 Task: Create new invoice with Date Opened :15-Apr-23, Select Customer: Roadrunner, Terms: Payment Term 1. Make invoice entry for item-1 with Date: 15-Apr-23, Description: Jack Links Beef Jerky Originals_x000D_
, Action: Material, Income Account: Income:Sales, Quantity: 2, Unit Price: 5.6, Discount %: 5. Make entry for item-2 with Date: 15-Apr-23, Description: Lays Classic Large_x000D_
, Action: Material, Income Account: Income:Sales, Quantity: 1, Unit Price: 14.25, Discount %: 10. Make entry for item-3 with Date: 15-Apr-23, Description: Hello Wooden Word Art Decor, Action: Material, Income Account: Income:Sales, Quantity: 1, Unit Price: 15.25, Discount %: 12. Write Notes: Looking forward to serving you again.. Post Invoice with Post Date: 15-Apr-23, Post to Accounts: Assets:Accounts Receivable. Pay / Process Payment with Transaction Date: 15-May-23, Amount: 36.885, Transfer Account: Checking Account. Print Invoice, display notes by going to Option, then go to Display Tab and check Invoice Notes.
Action: Mouse moved to (229, 131)
Screenshot: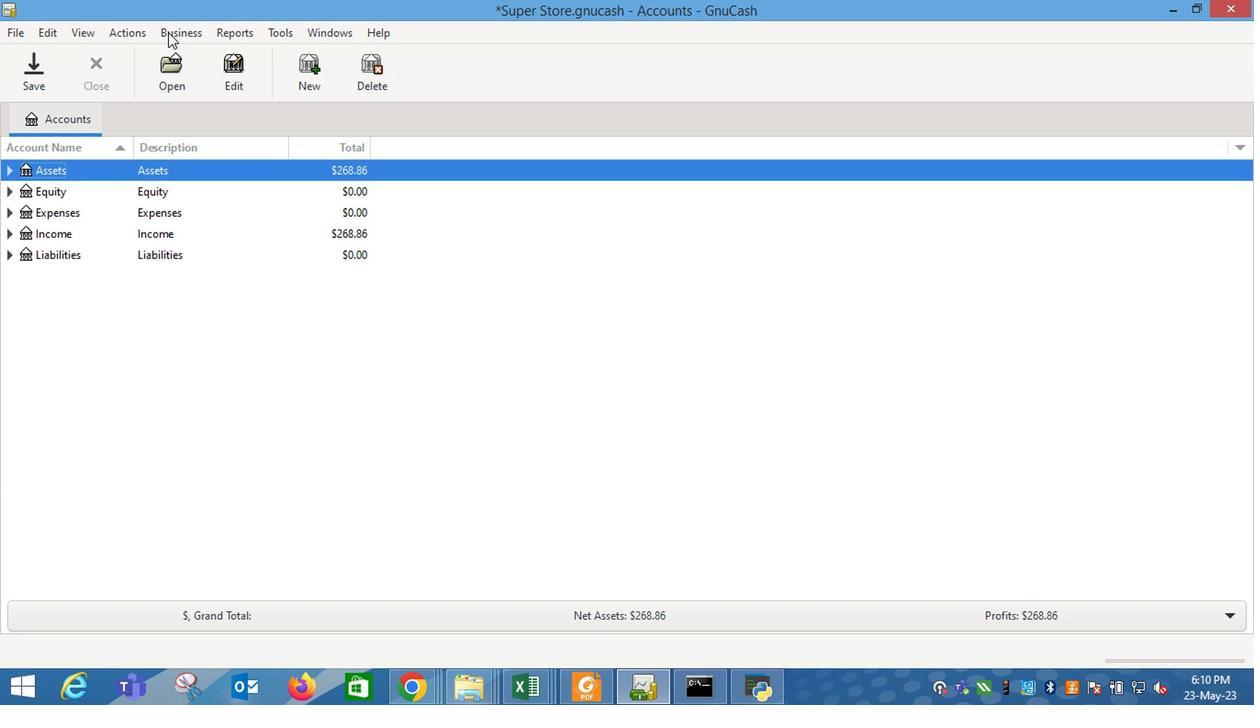 
Action: Mouse pressed left at (229, 131)
Screenshot: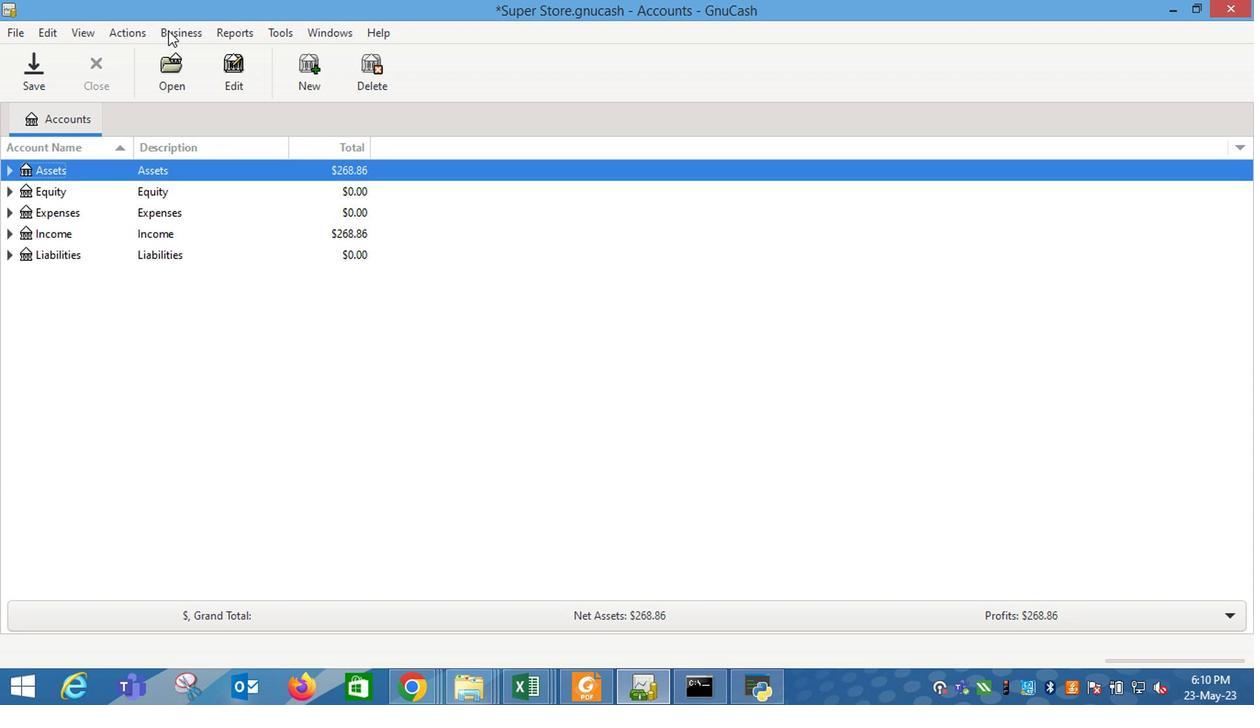 
Action: Mouse moved to (389, 199)
Screenshot: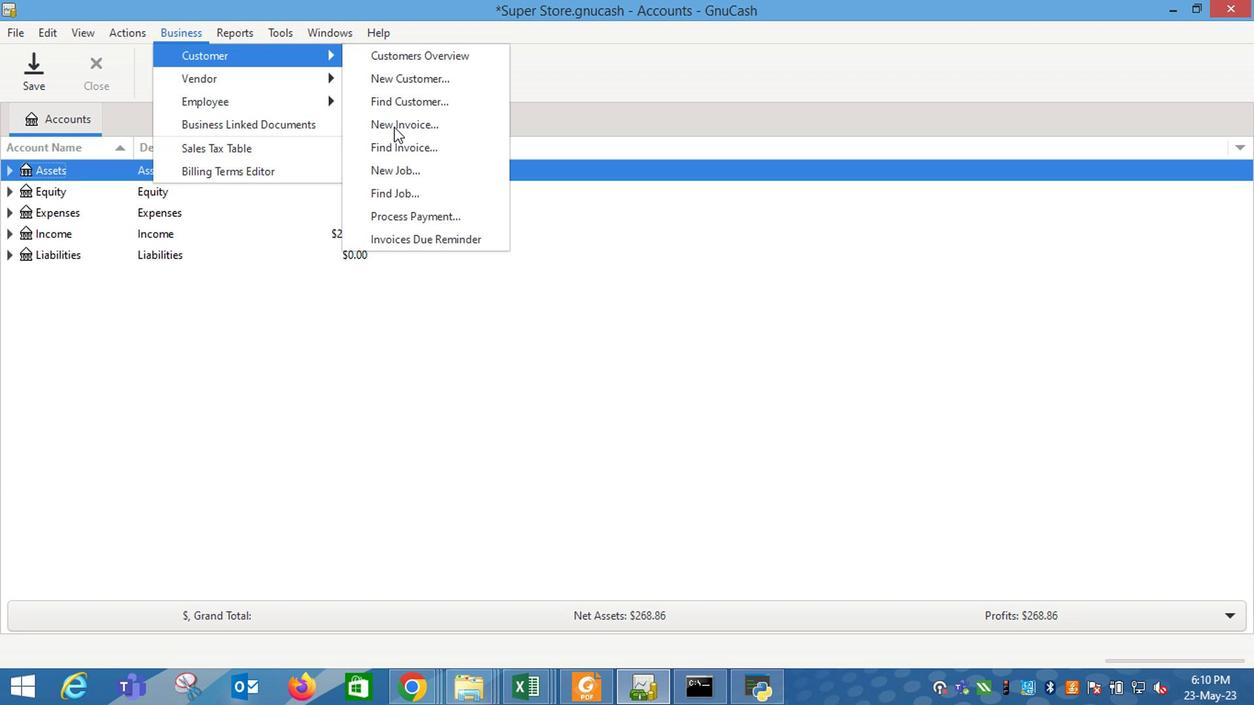 
Action: Mouse pressed left at (389, 199)
Screenshot: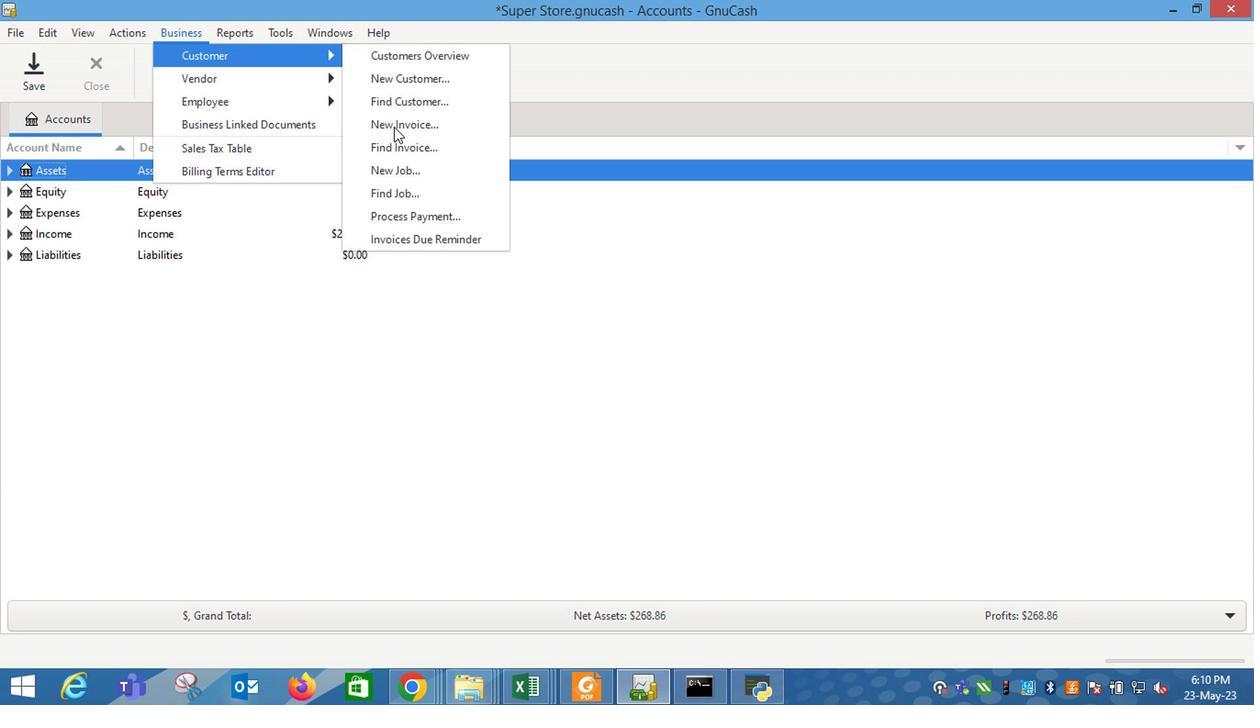 
Action: Mouse moved to (648, 310)
Screenshot: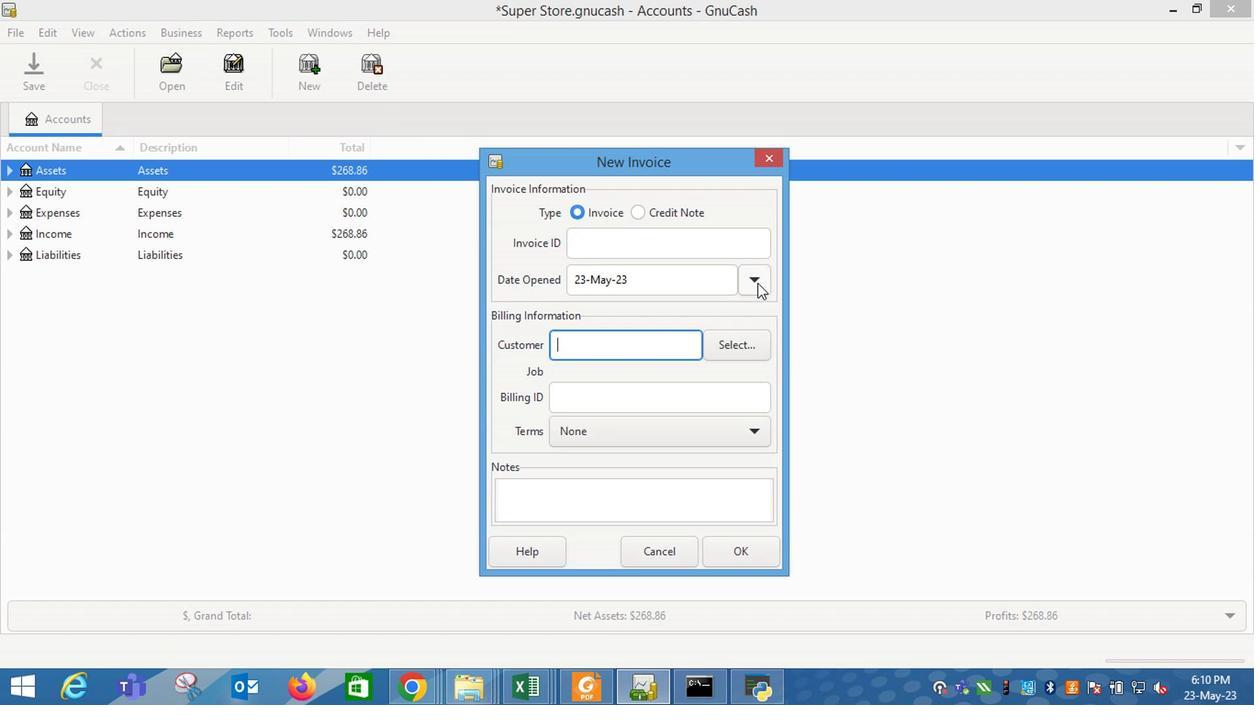 
Action: Mouse pressed left at (648, 310)
Screenshot: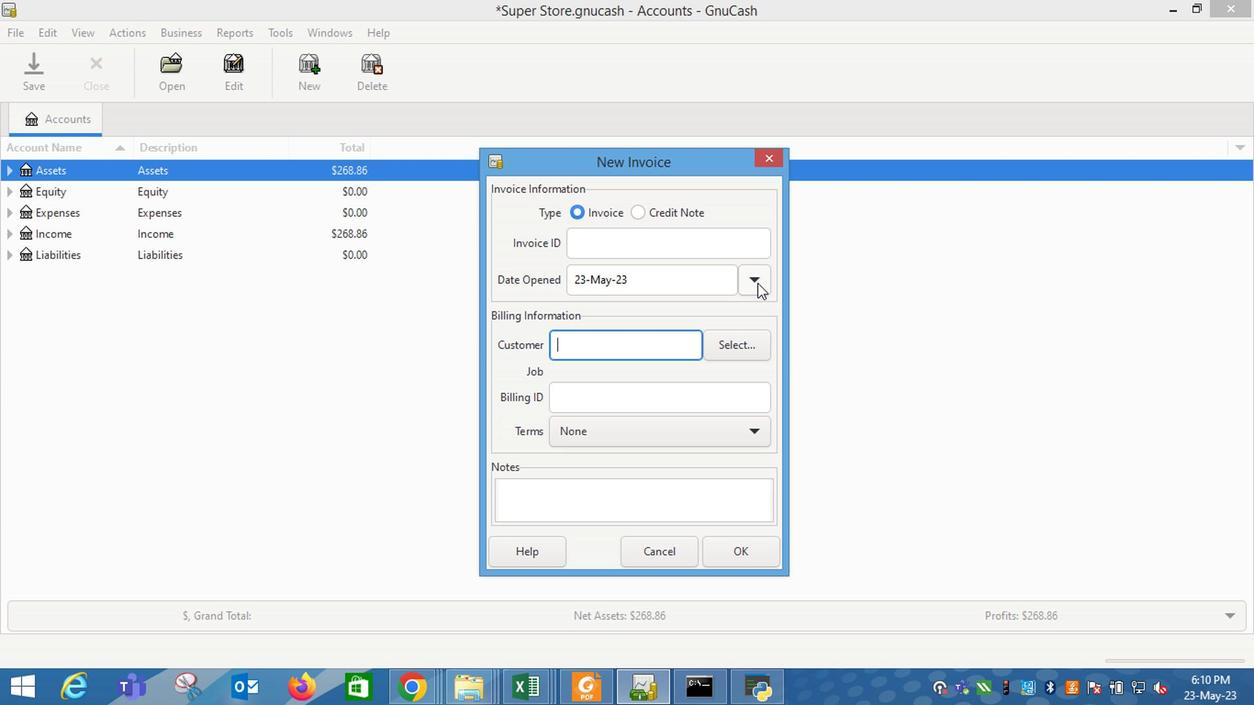 
Action: Mouse moved to (544, 325)
Screenshot: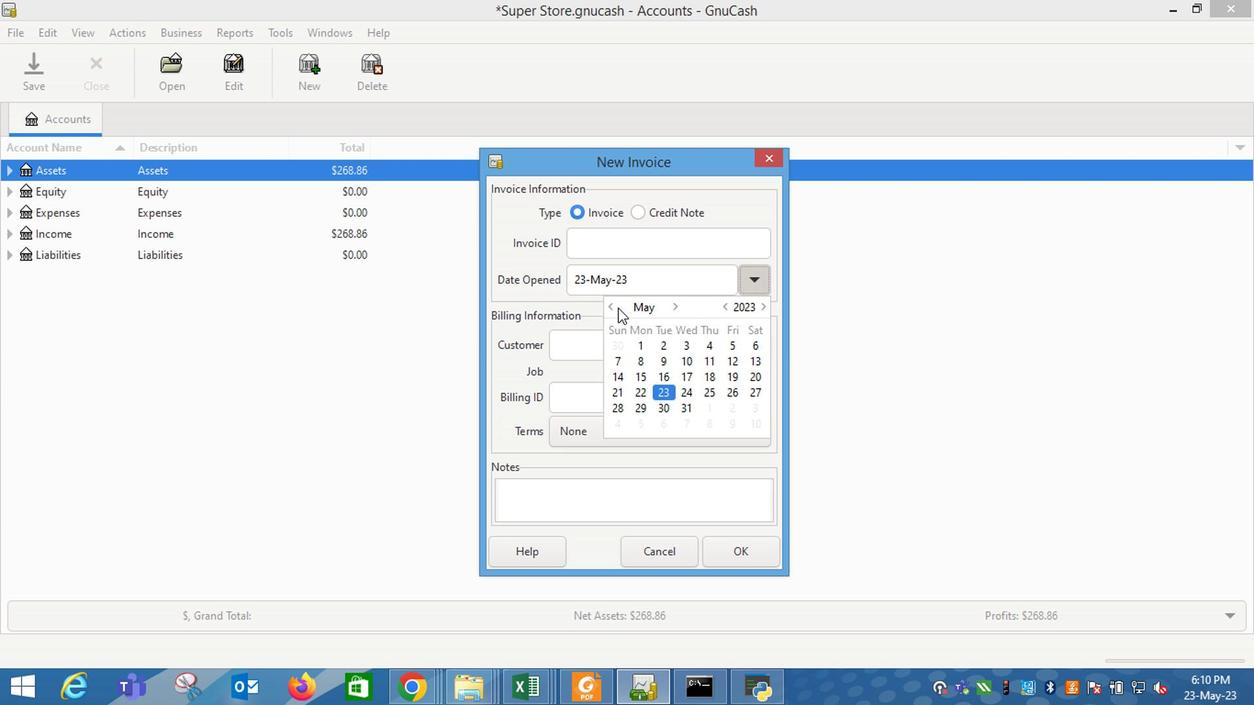 
Action: Mouse pressed left at (544, 325)
Screenshot: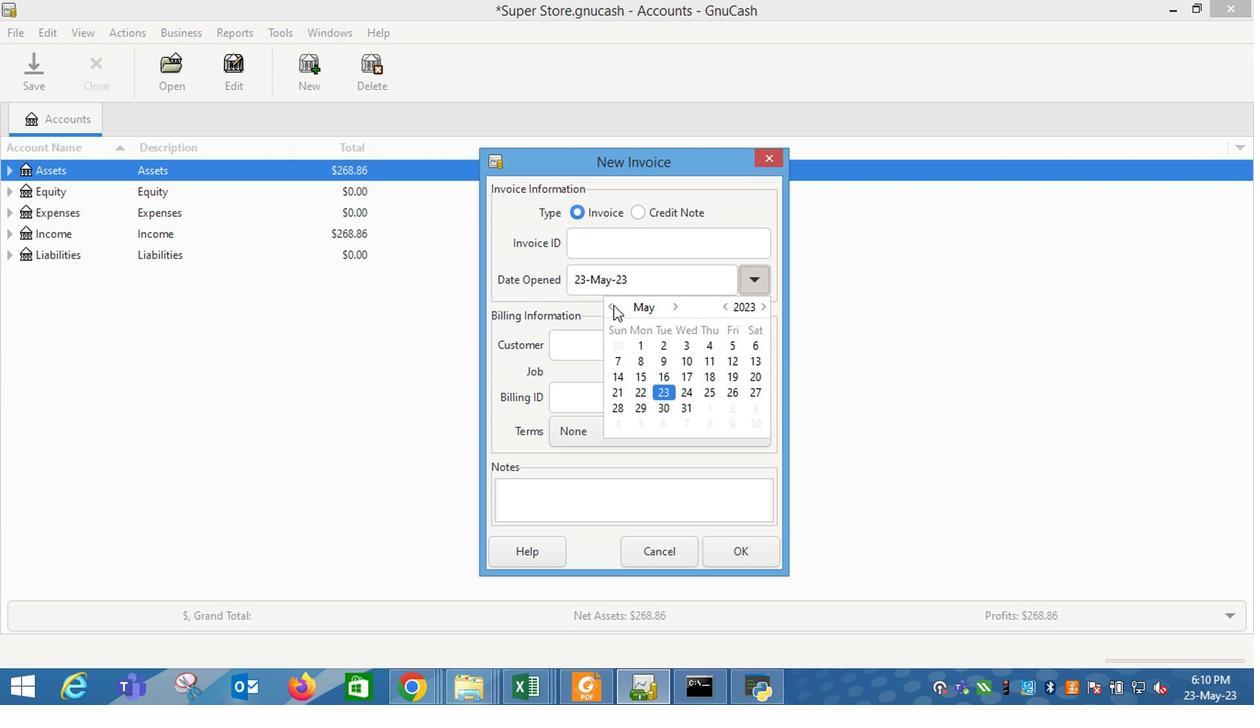 
Action: Mouse moved to (650, 380)
Screenshot: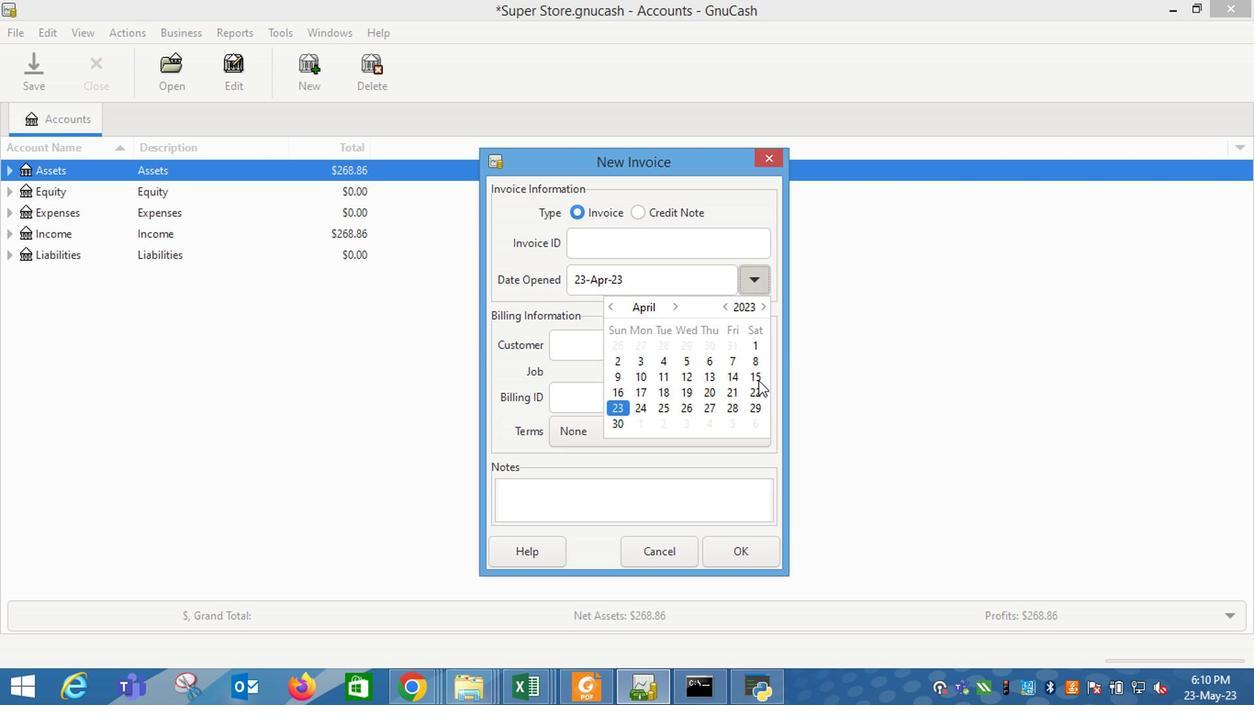 
Action: Mouse pressed left at (650, 380)
Screenshot: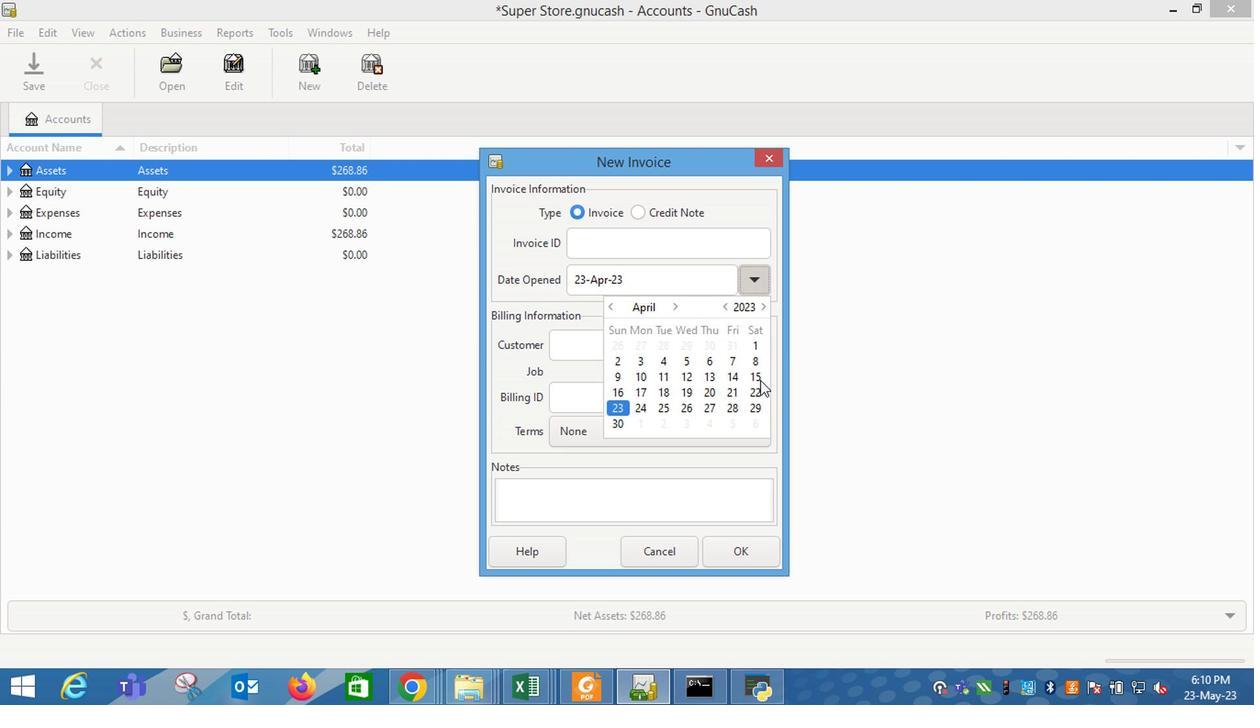 
Action: Mouse moved to (510, 389)
Screenshot: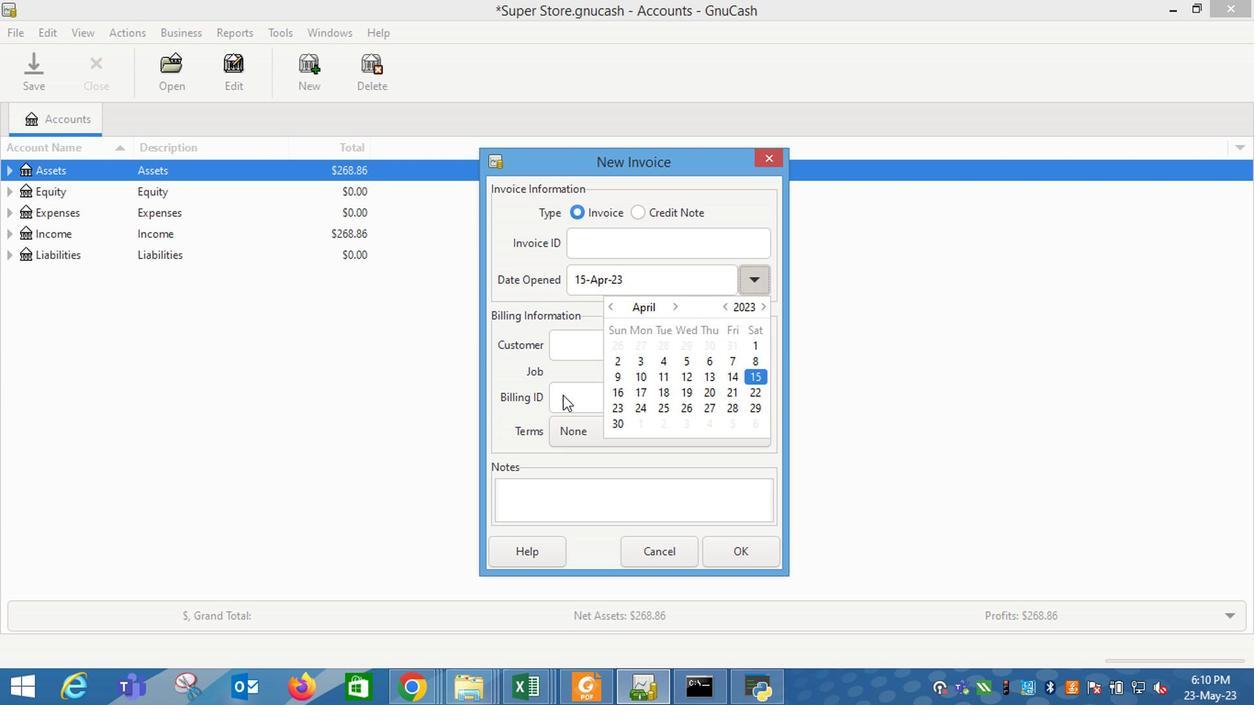 
Action: Mouse pressed left at (510, 389)
Screenshot: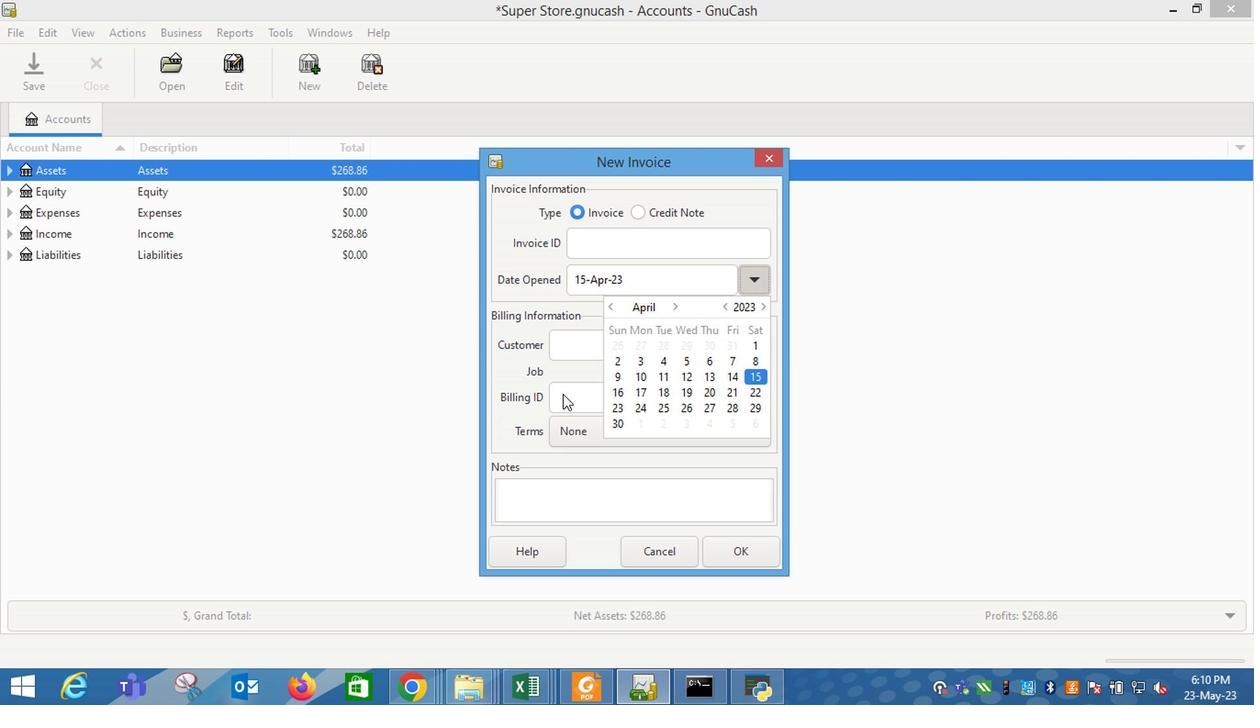 
Action: Mouse moved to (516, 354)
Screenshot: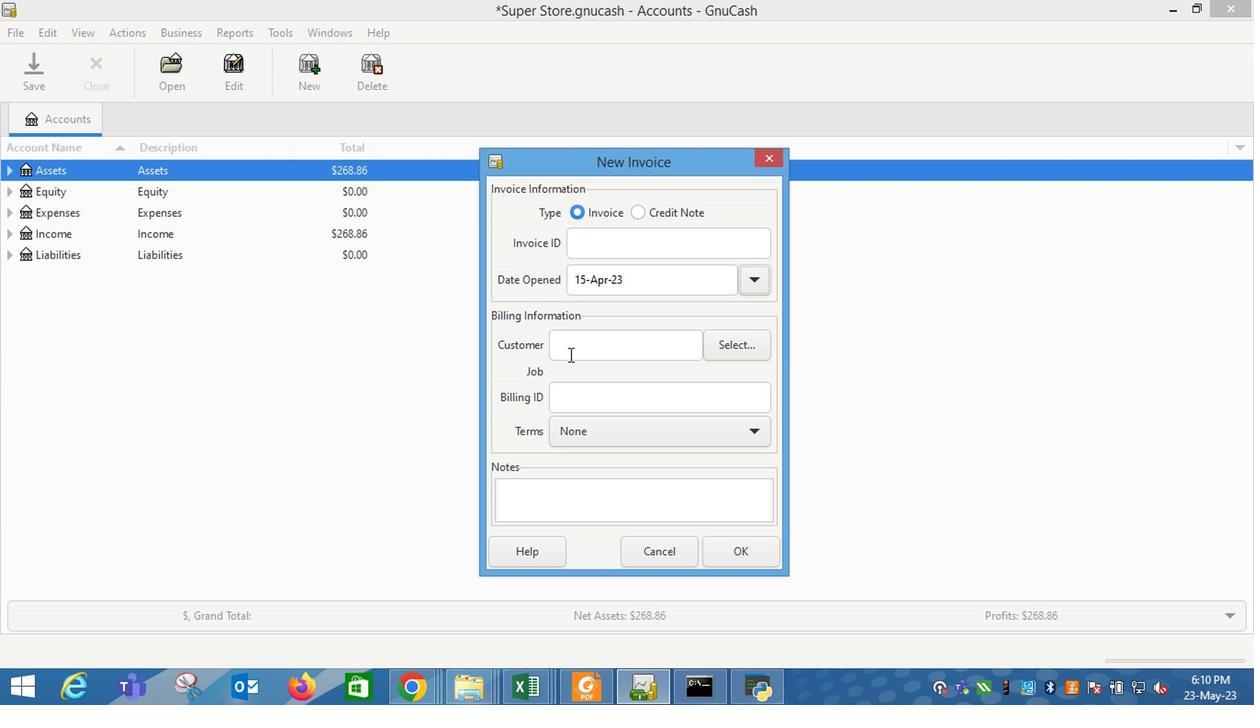 
Action: Mouse pressed left at (516, 354)
Screenshot: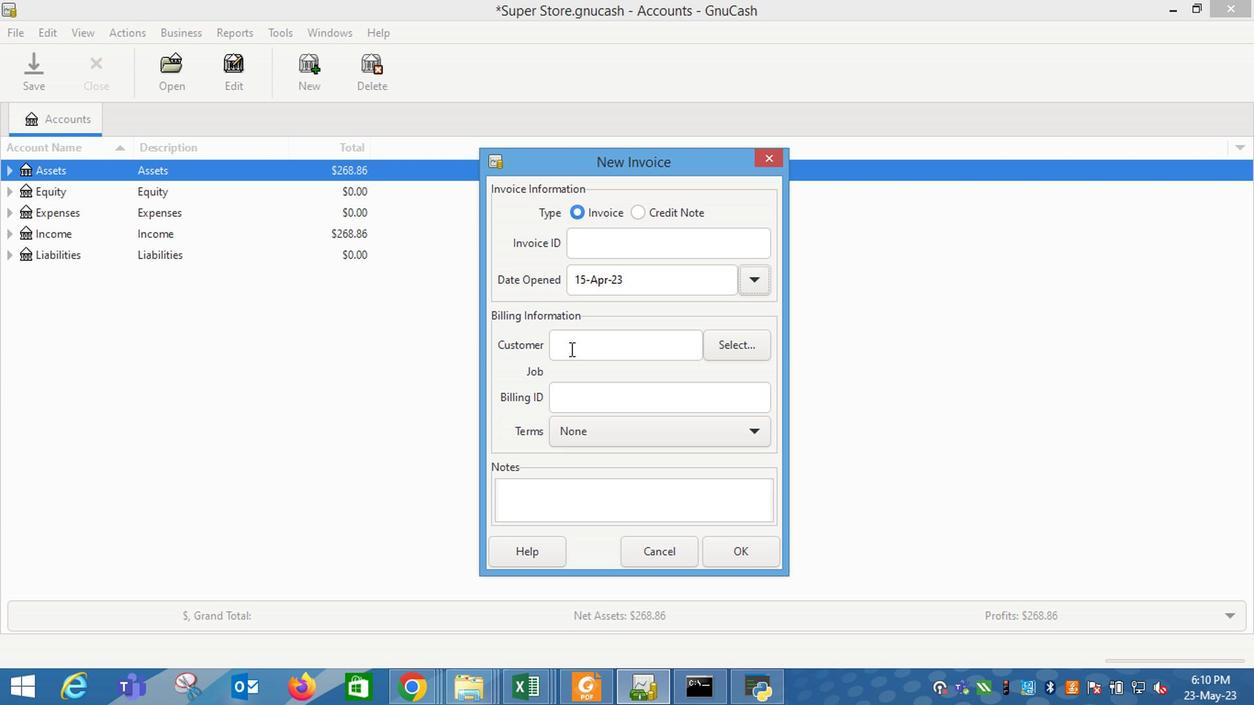
Action: Key pressed road
Screenshot: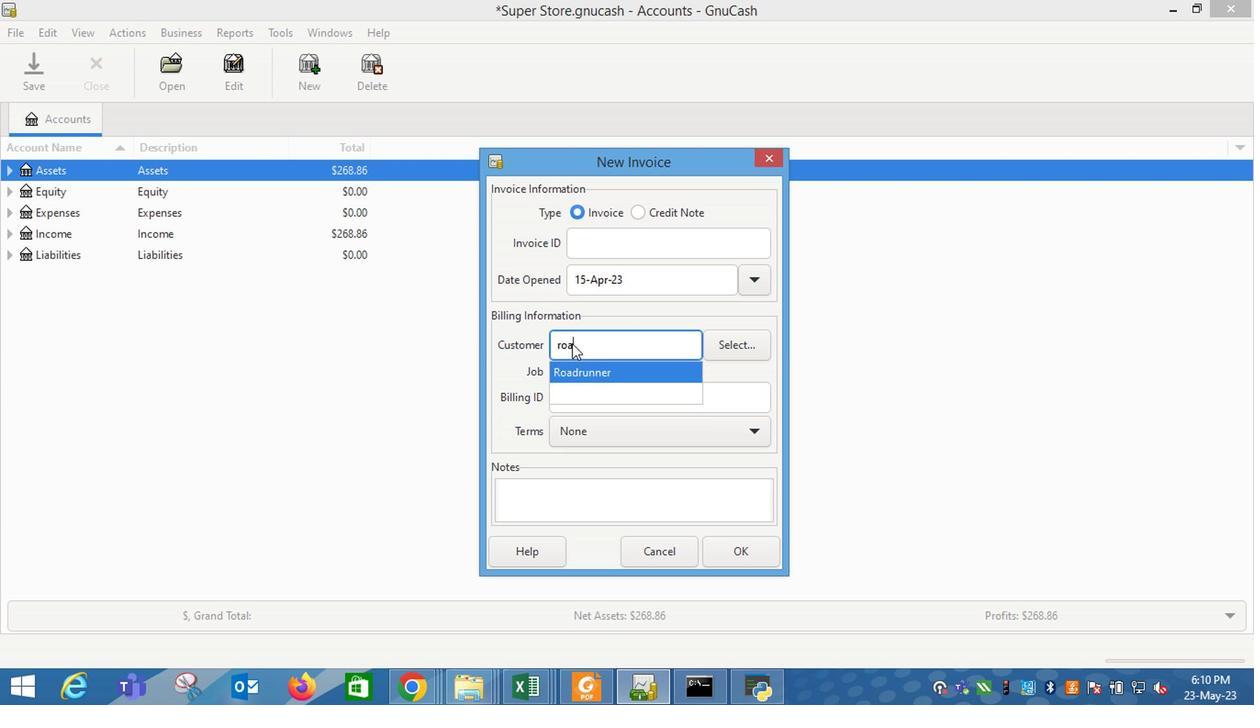 
Action: Mouse moved to (519, 374)
Screenshot: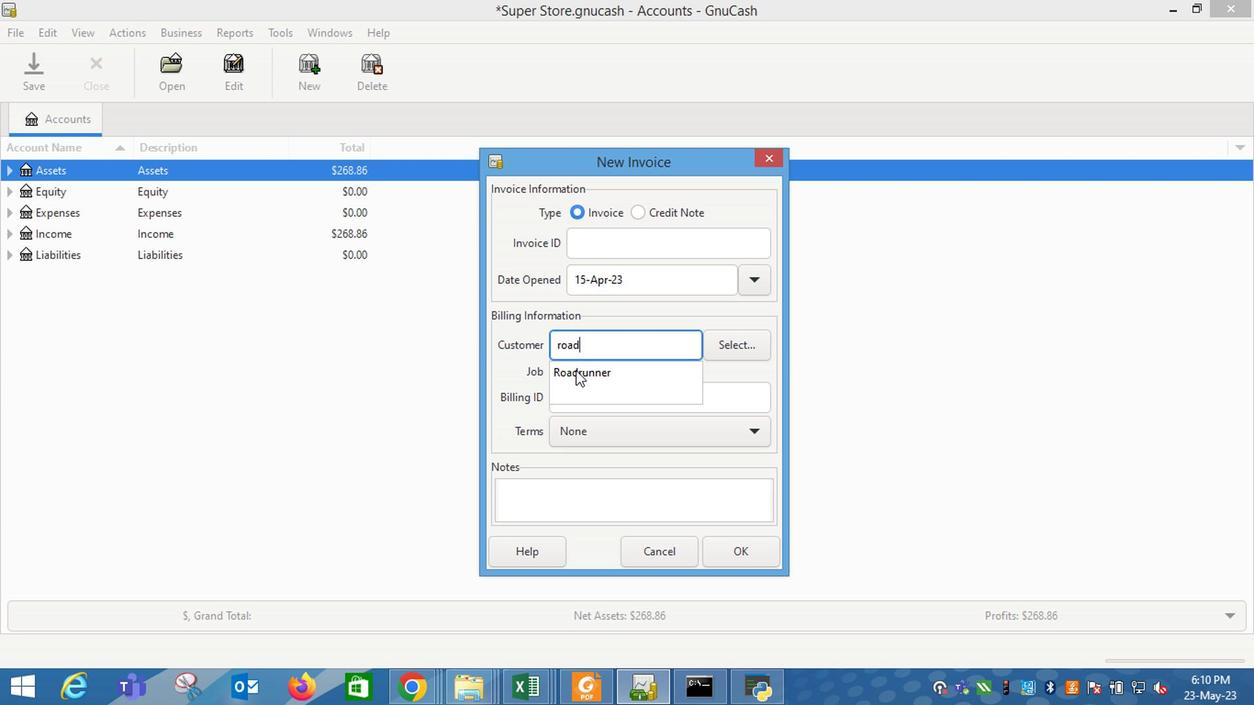 
Action: Mouse pressed left at (519, 374)
Screenshot: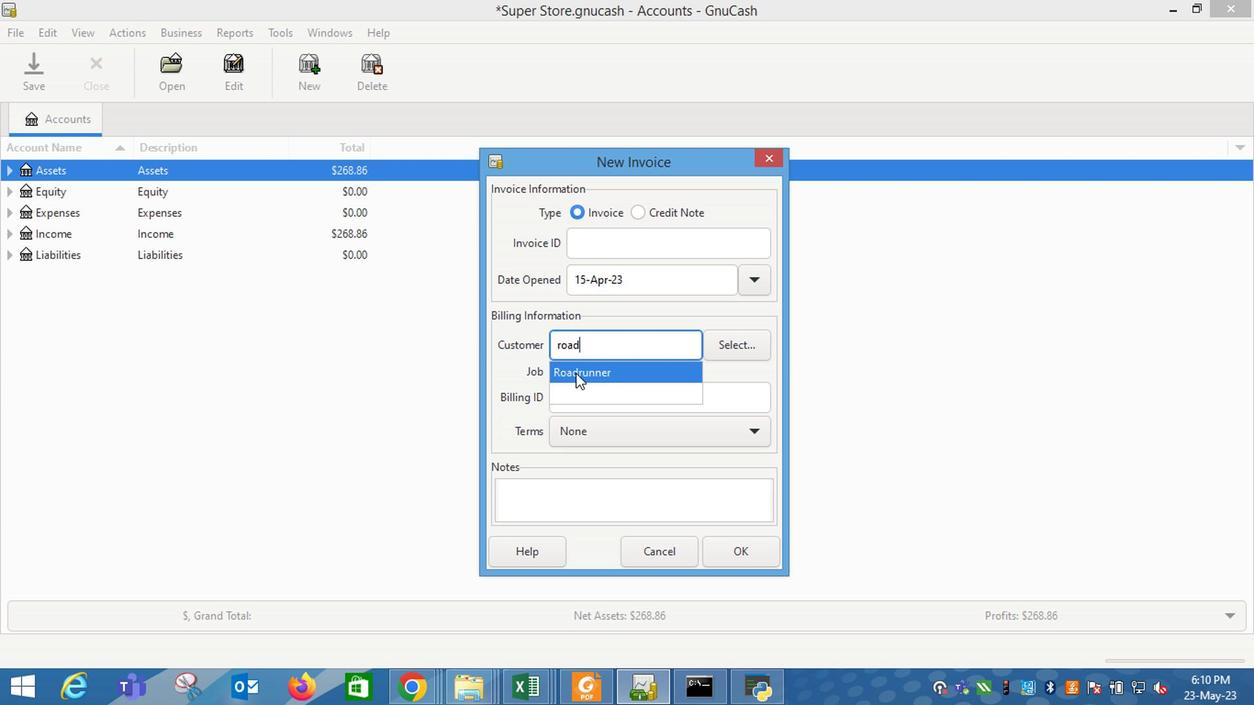 
Action: Mouse moved to (582, 424)
Screenshot: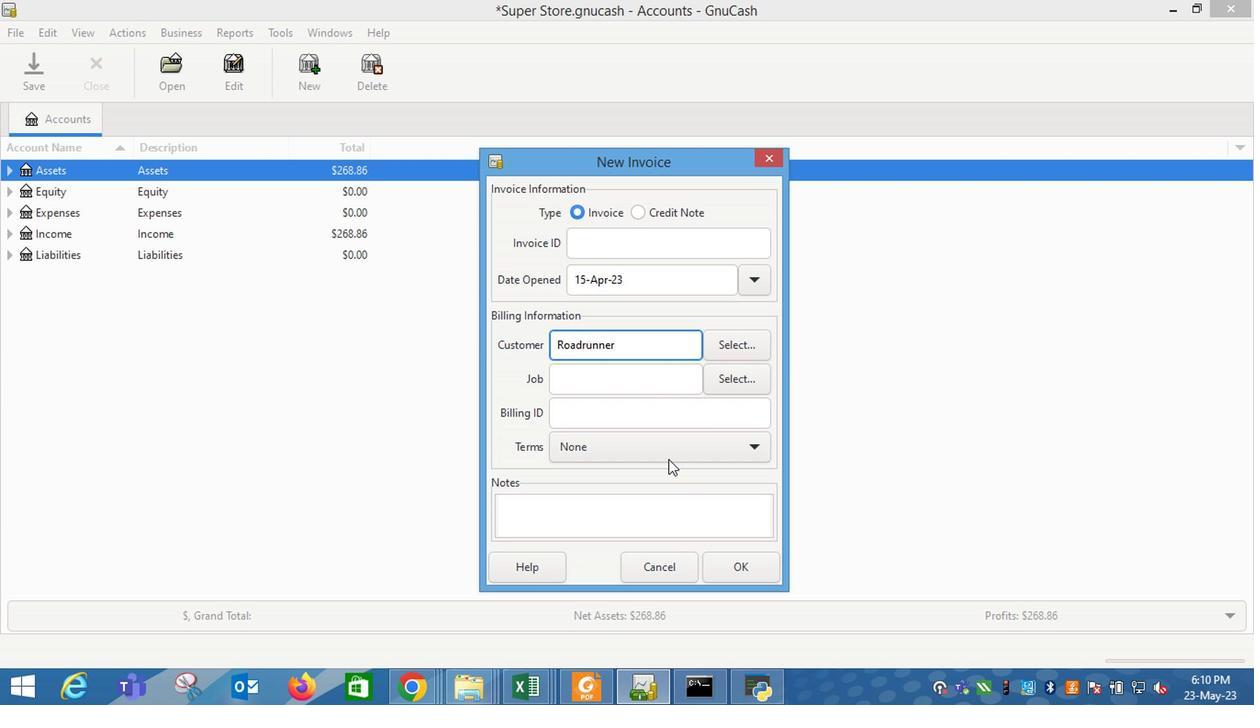 
Action: Mouse pressed left at (582, 424)
Screenshot: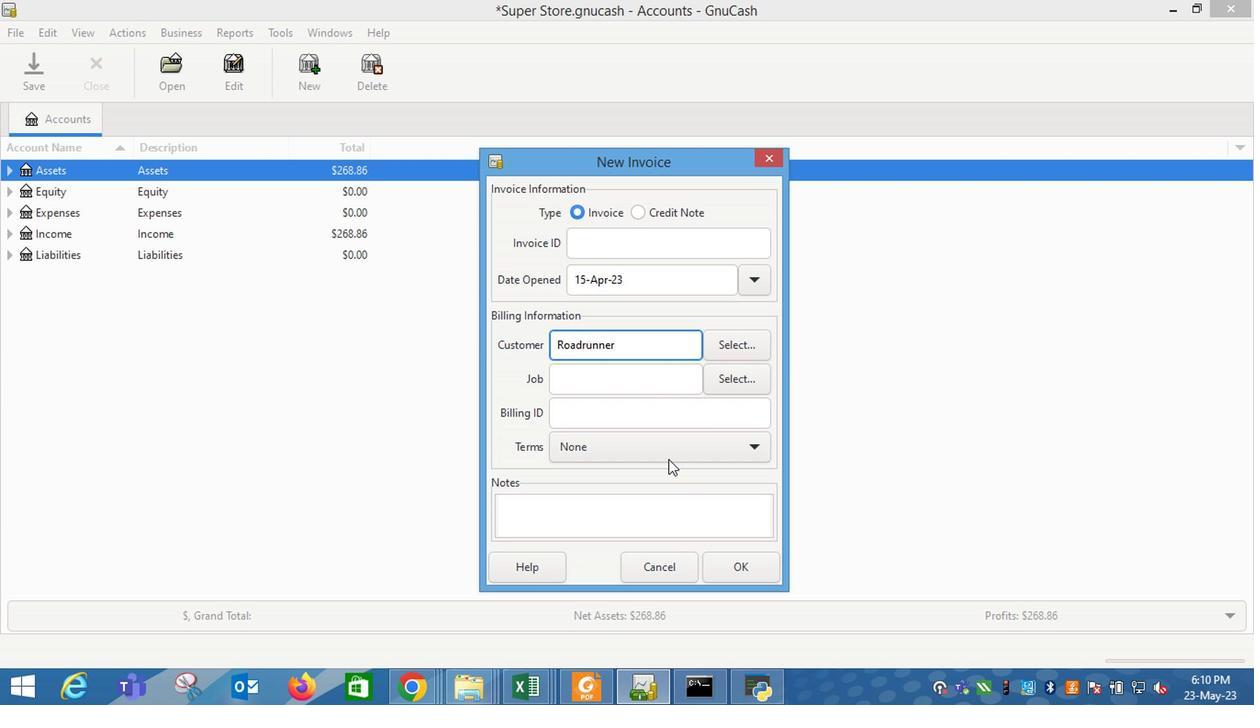 
Action: Mouse moved to (555, 455)
Screenshot: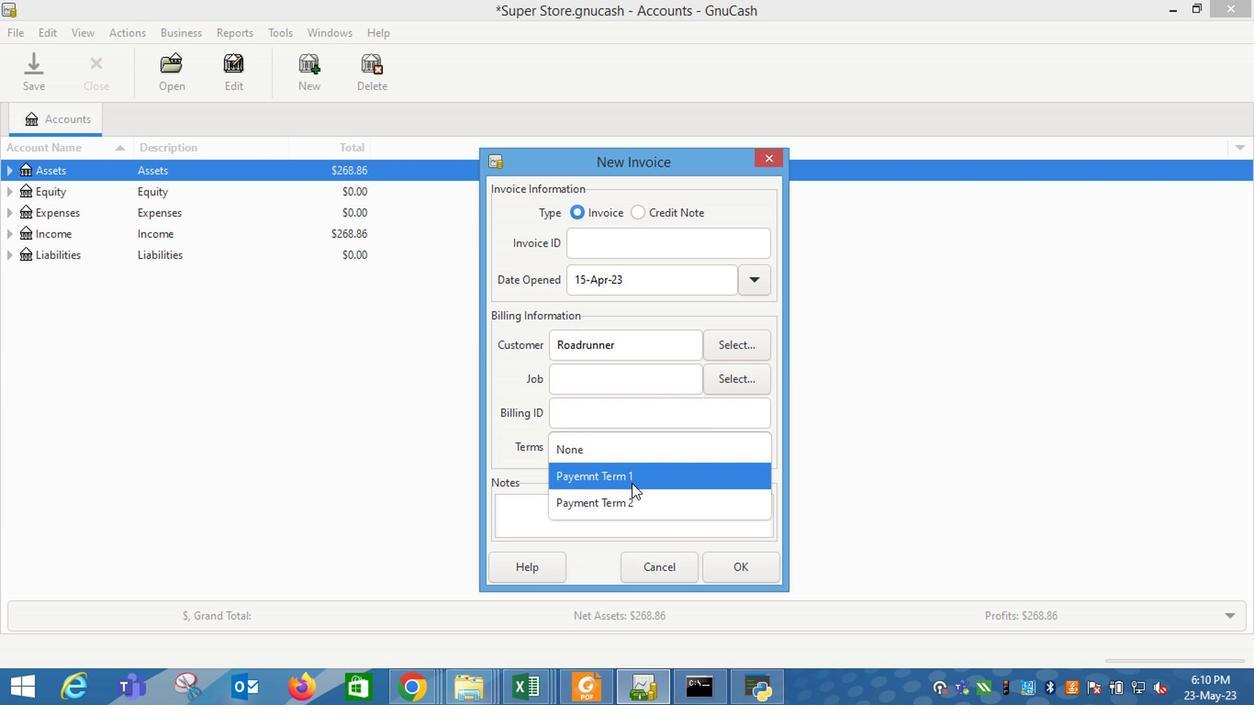 
Action: Mouse pressed left at (555, 455)
Screenshot: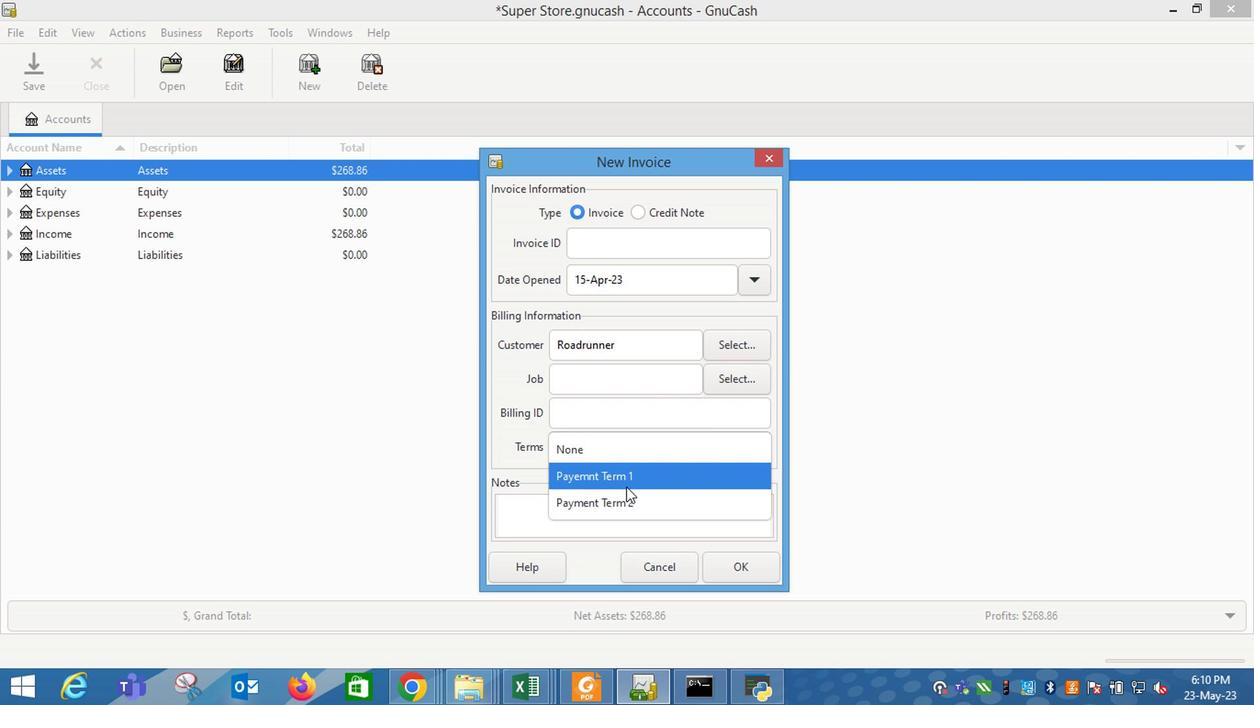 
Action: Mouse moved to (626, 514)
Screenshot: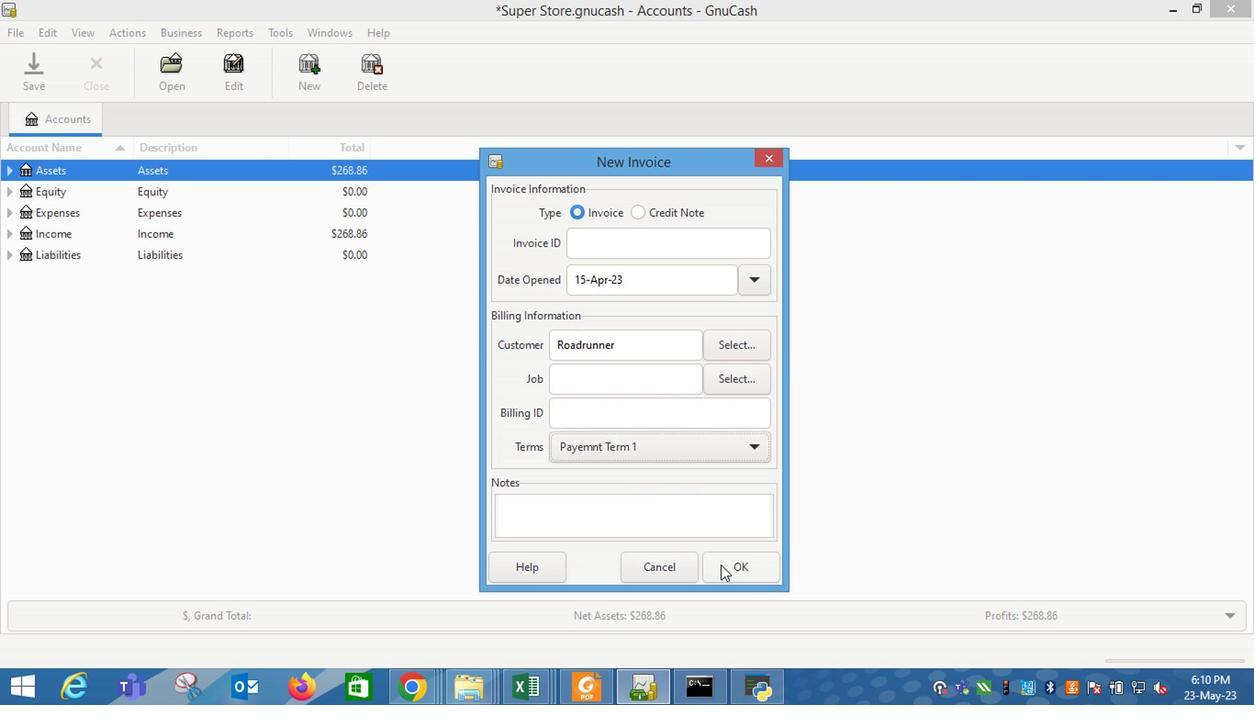 
Action: Mouse pressed left at (626, 514)
Screenshot: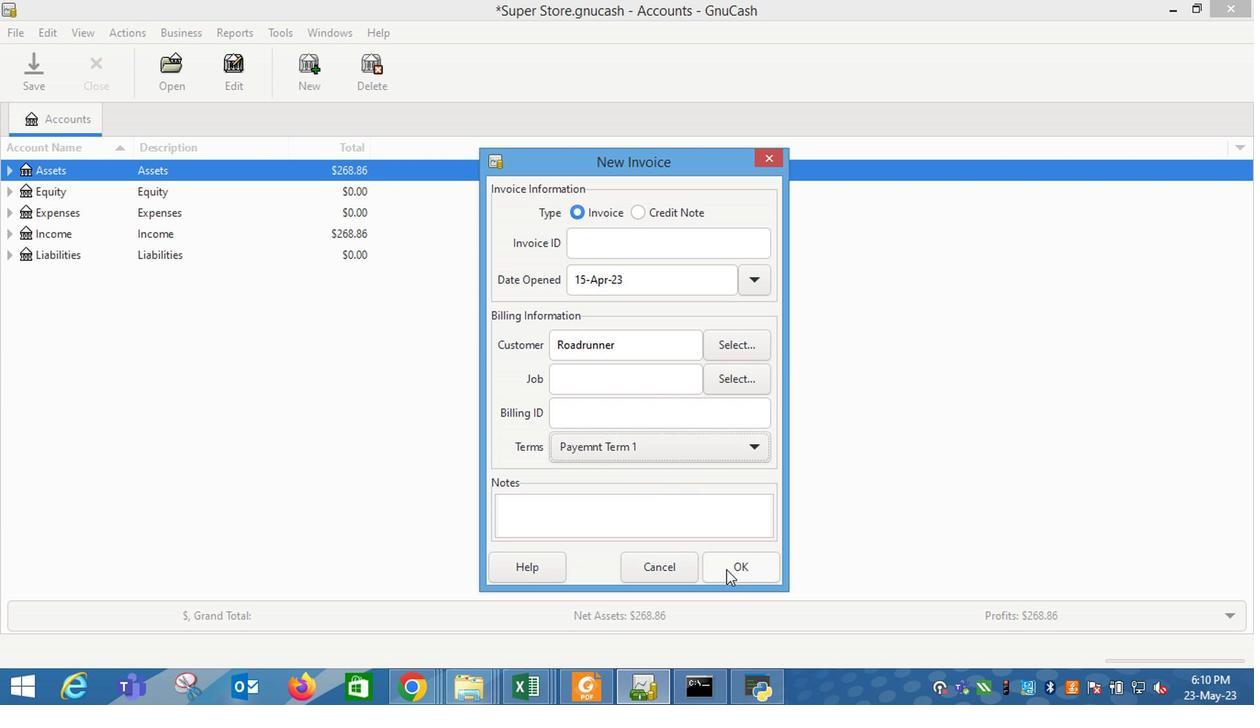 
Action: Mouse moved to (175, 367)
Screenshot: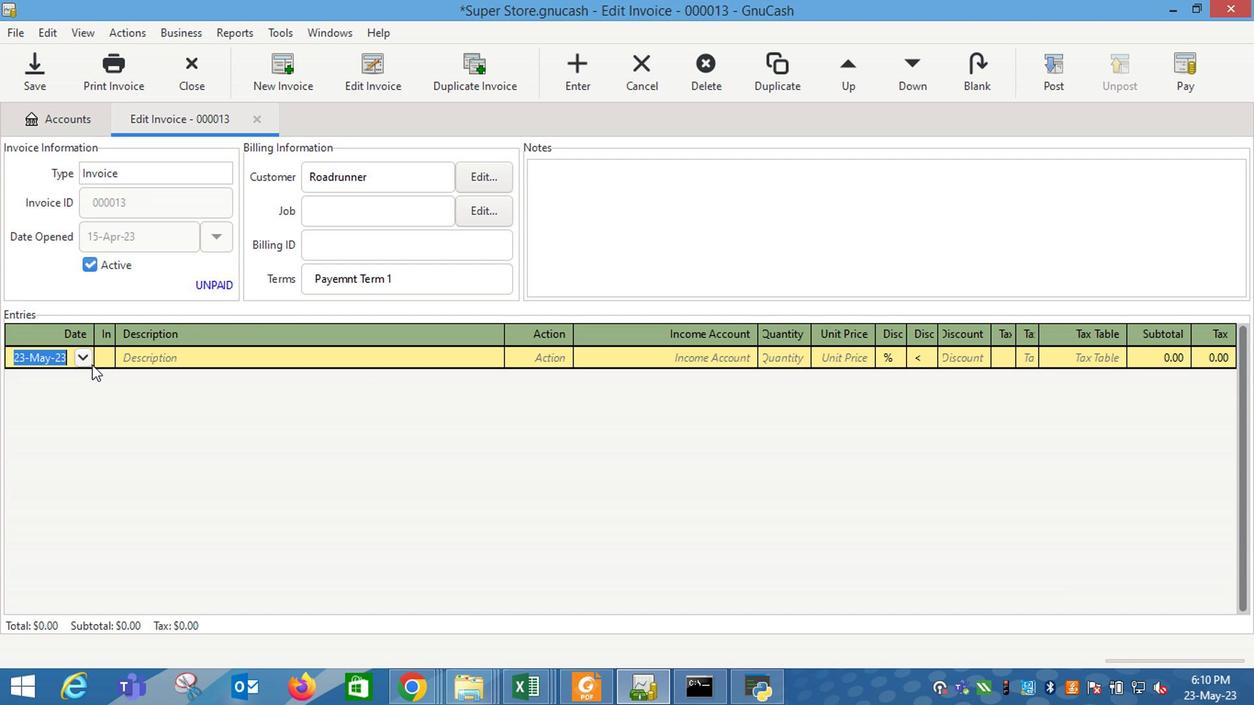 
Action: Mouse pressed left at (175, 367)
Screenshot: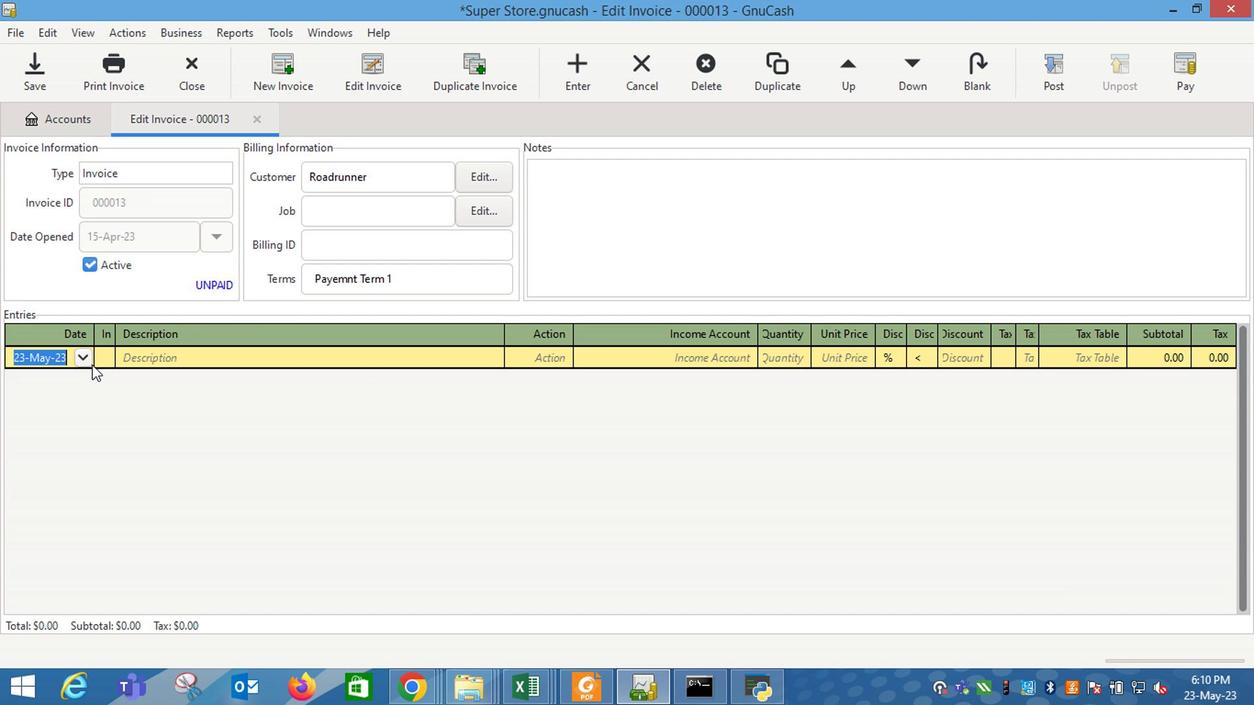 
Action: Mouse moved to (121, 380)
Screenshot: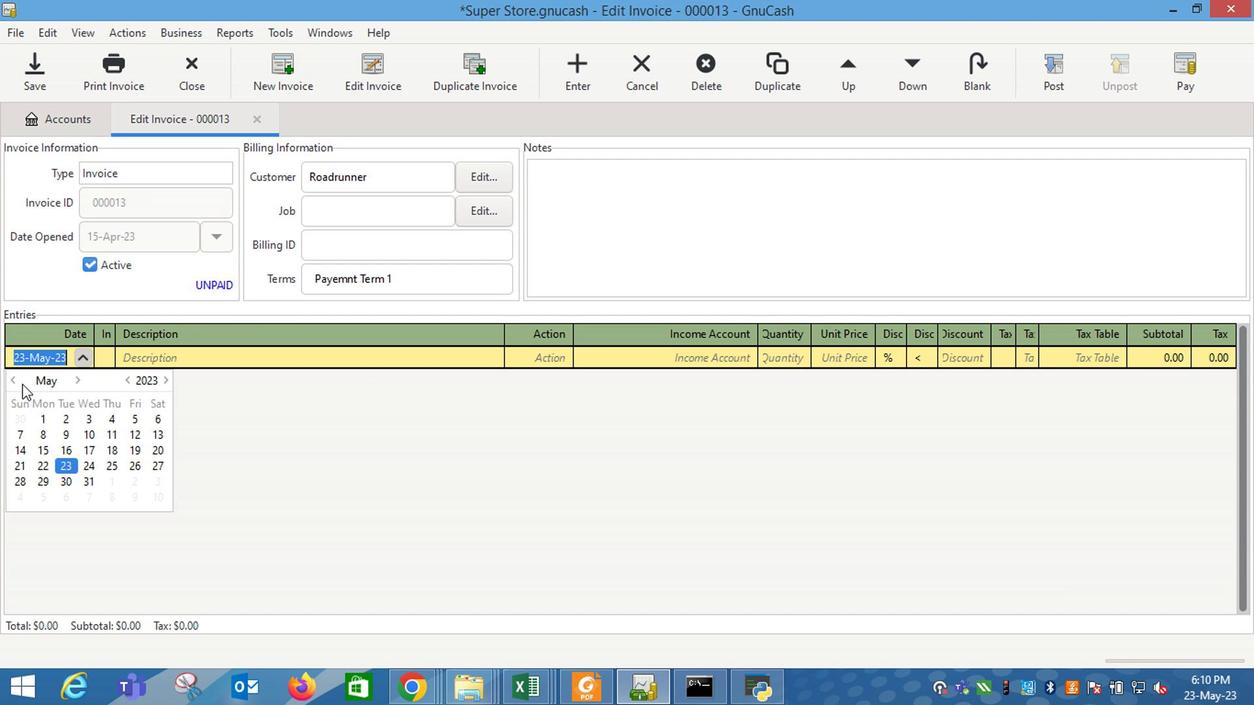 
Action: Mouse pressed left at (121, 380)
Screenshot: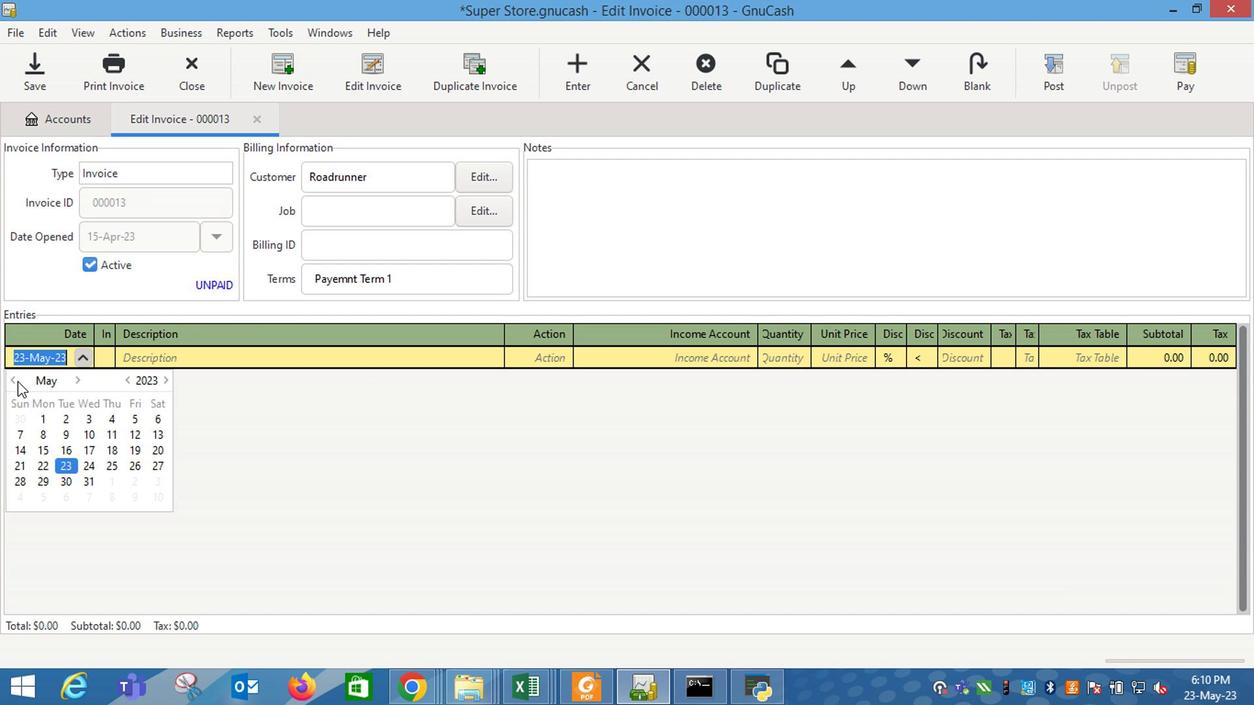 
Action: Mouse moved to (216, 429)
Screenshot: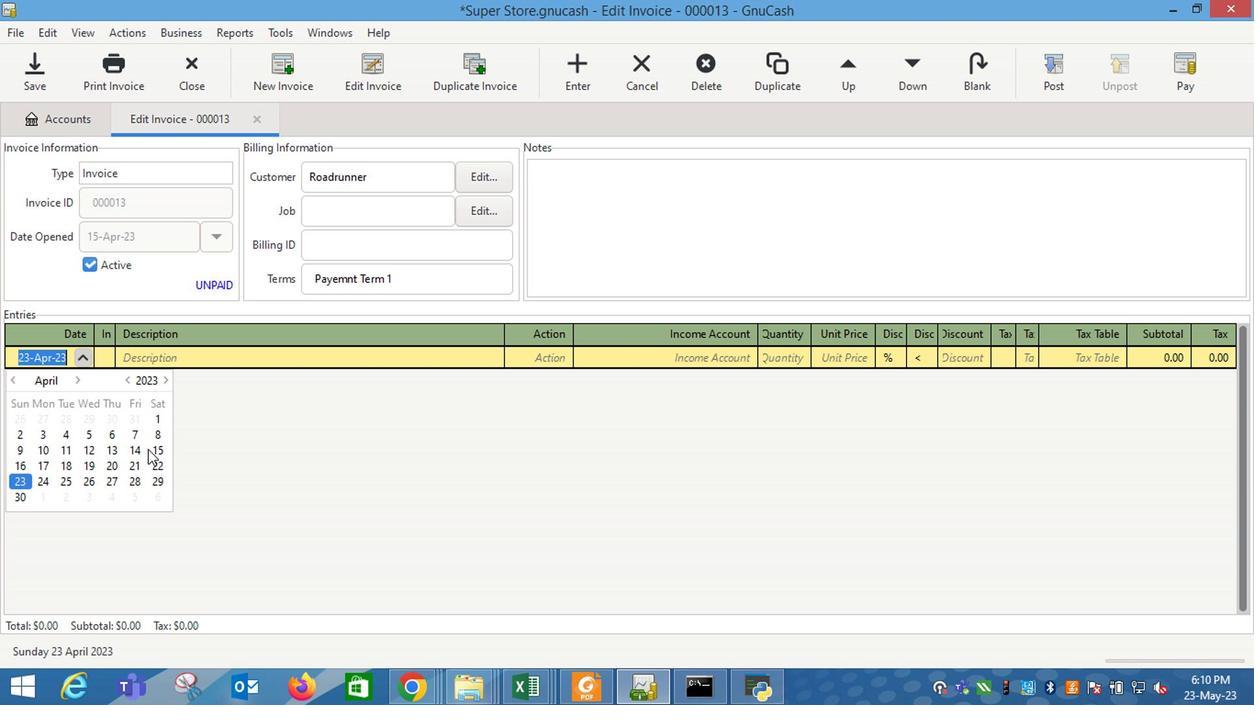 
Action: Mouse pressed left at (216, 429)
Screenshot: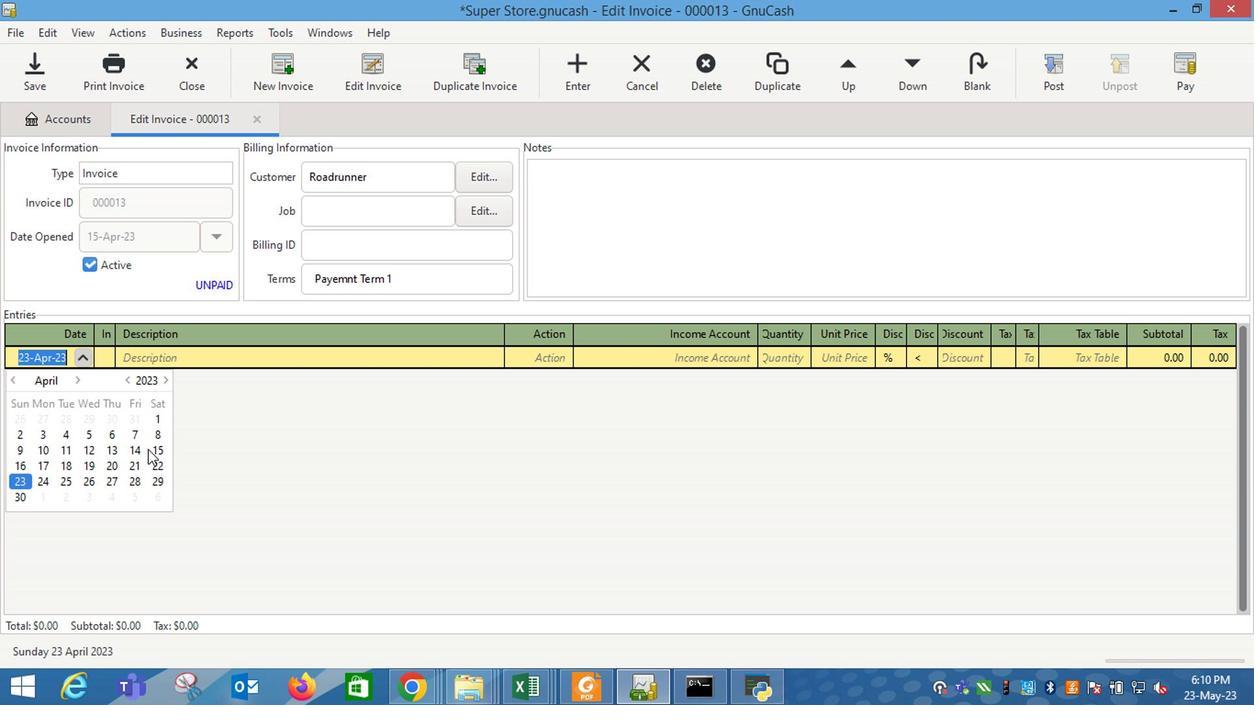 
Action: Mouse moved to (231, 359)
Screenshot: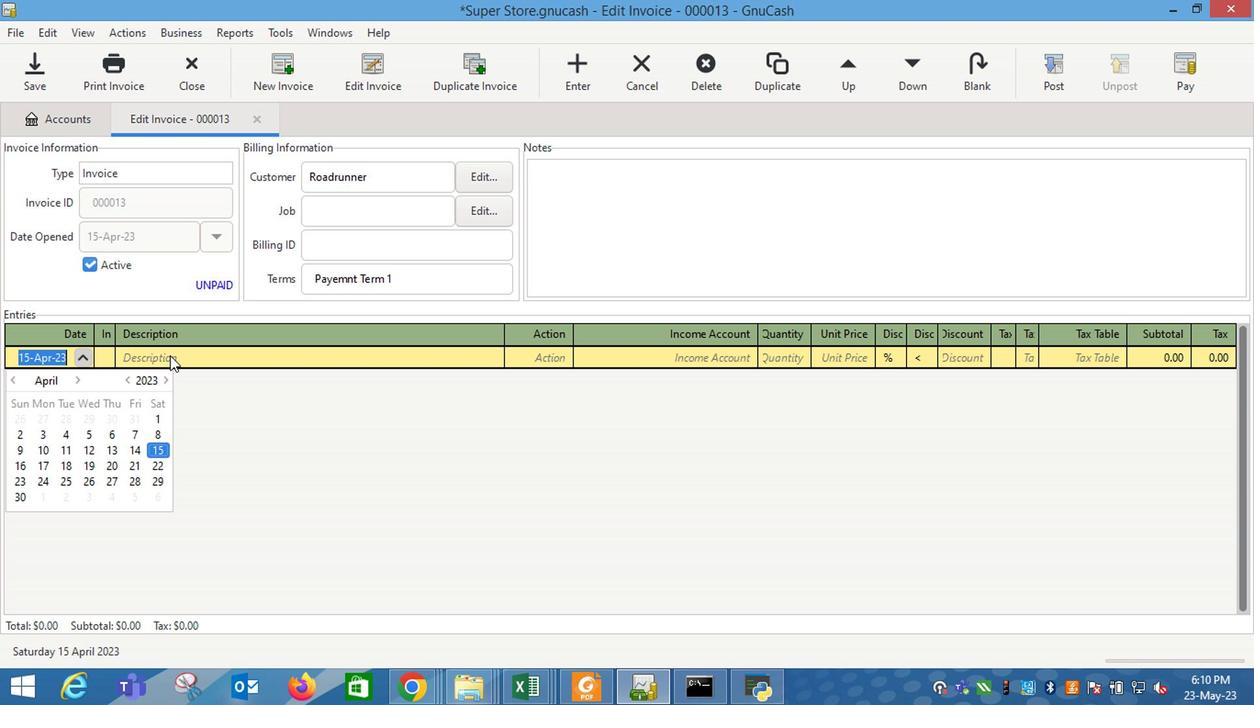 
Action: Mouse pressed left at (231, 359)
Screenshot: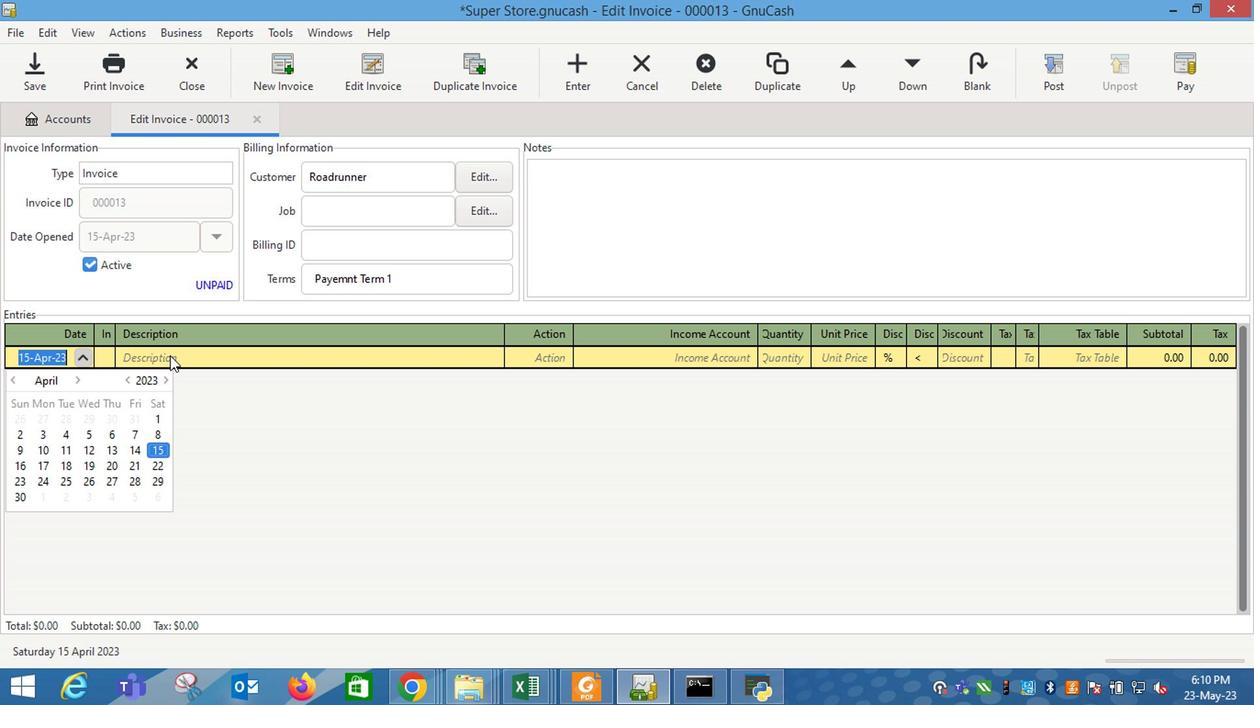 
Action: Key pressed <Key.shift_r>Jac<Key.space><Key.shift_r>Links<Key.space><Key.shift_r>Beef<Key.space><Key.shift_r>Jerky
Screenshot: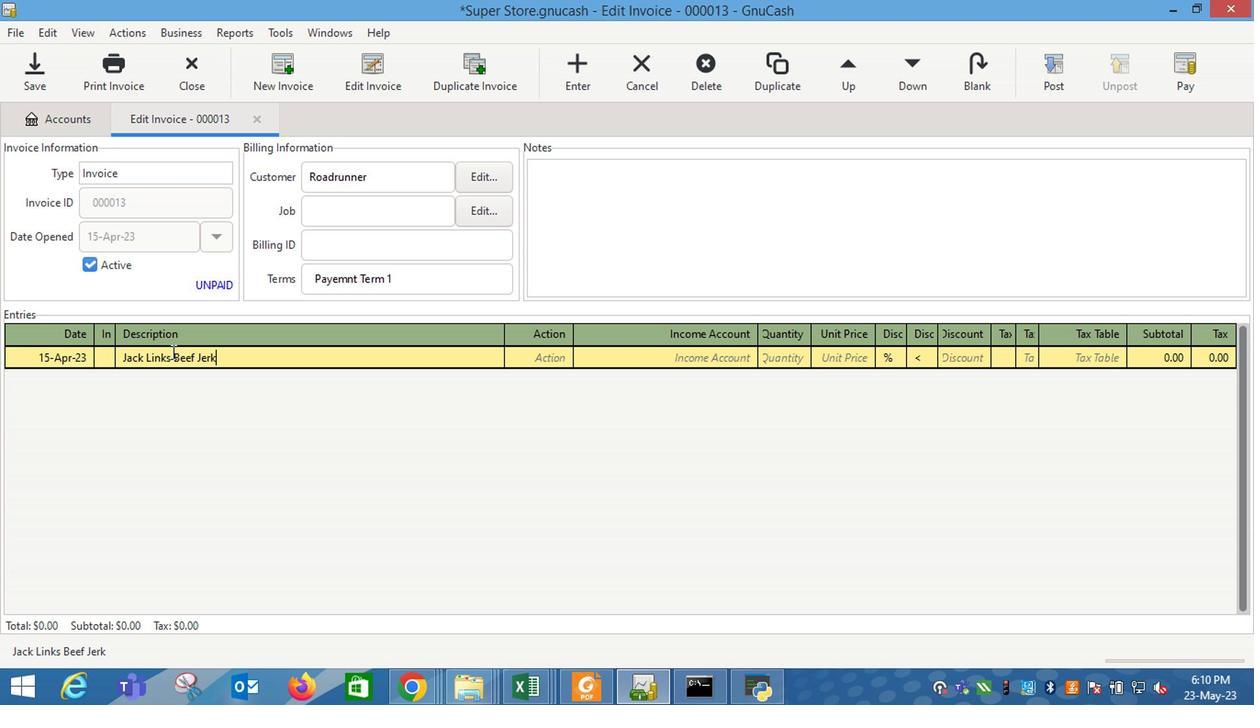 
Action: Mouse moved to (231, 357)
Screenshot: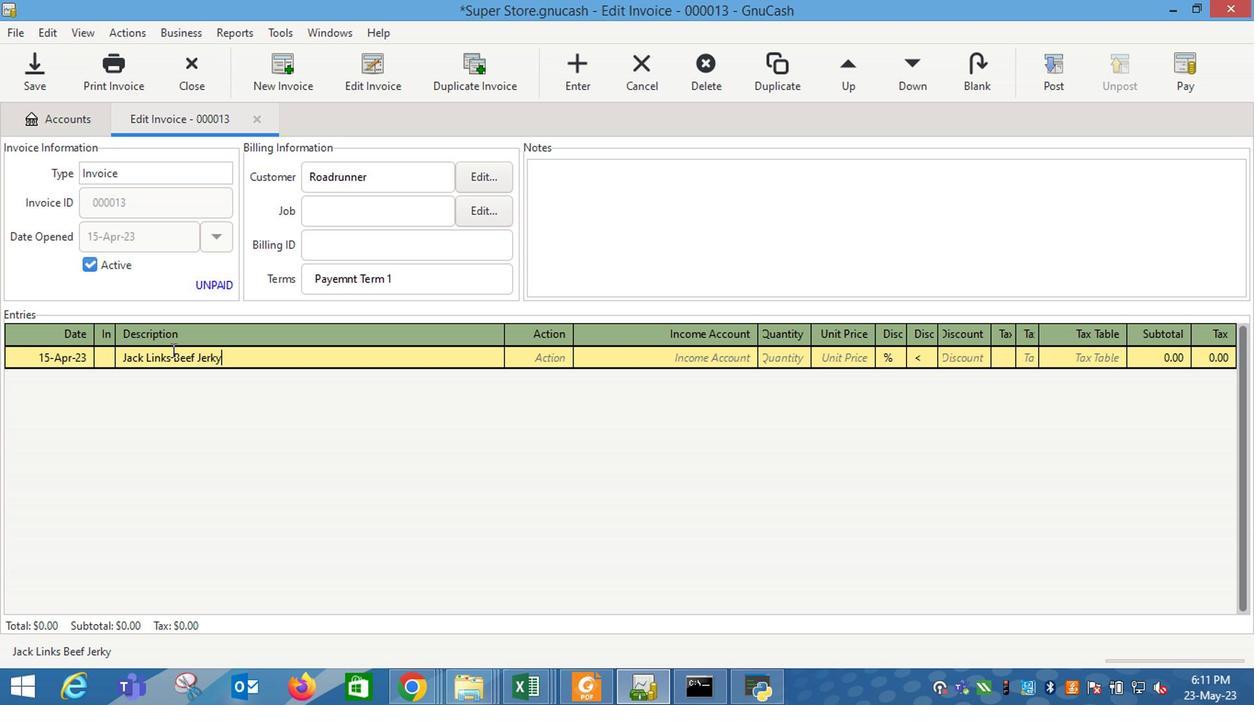 
Action: Key pressed <Key.space><Key.shift_r>Originals
Screenshot: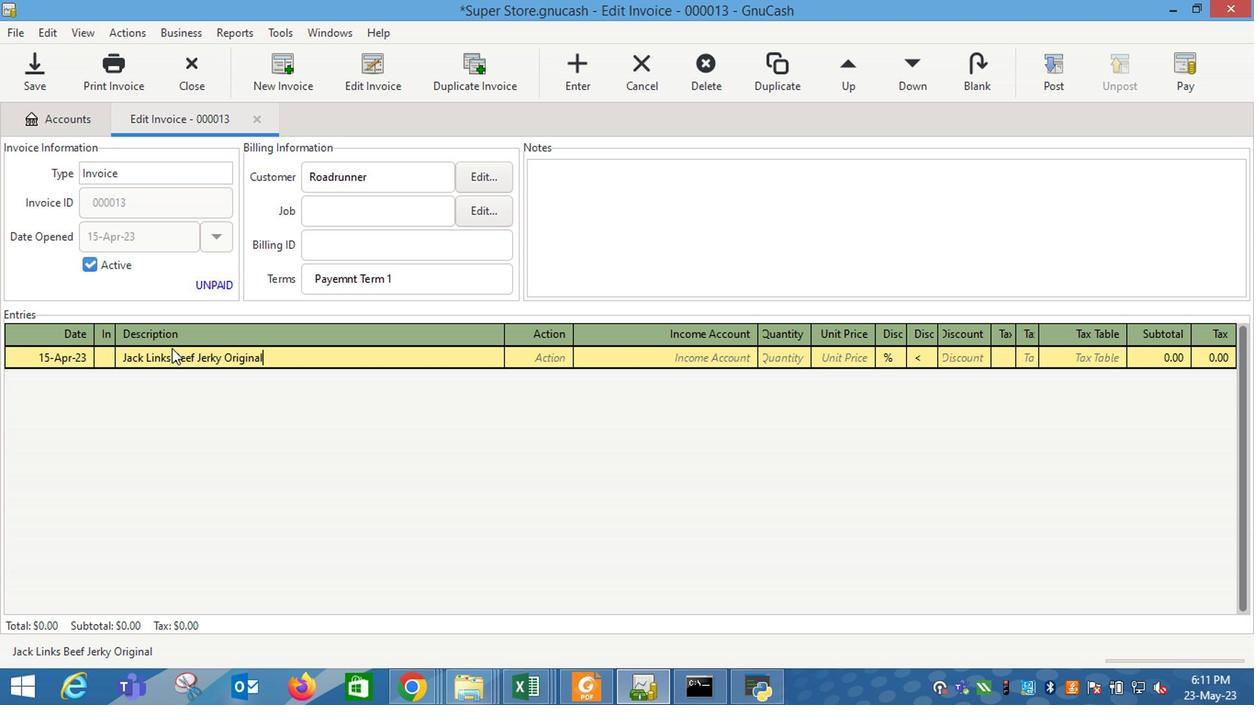 
Action: Mouse moved to (470, 365)
Screenshot: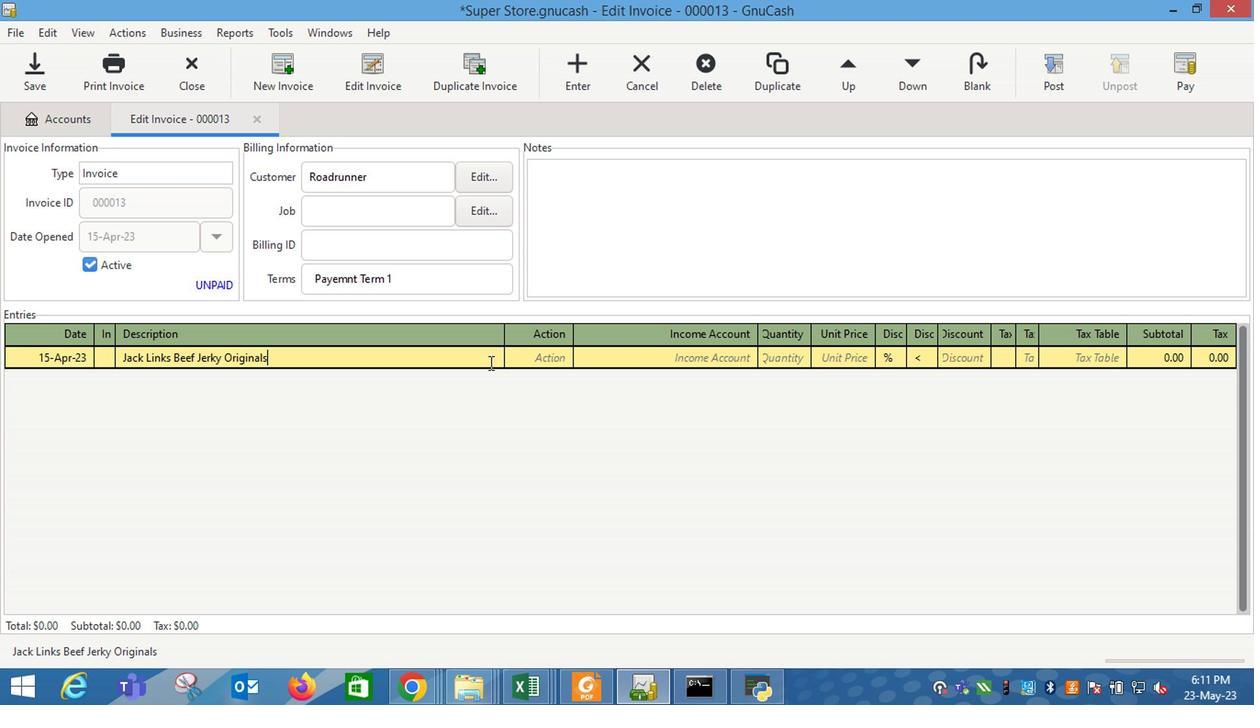 
Action: Mouse pressed left at (470, 365)
Screenshot: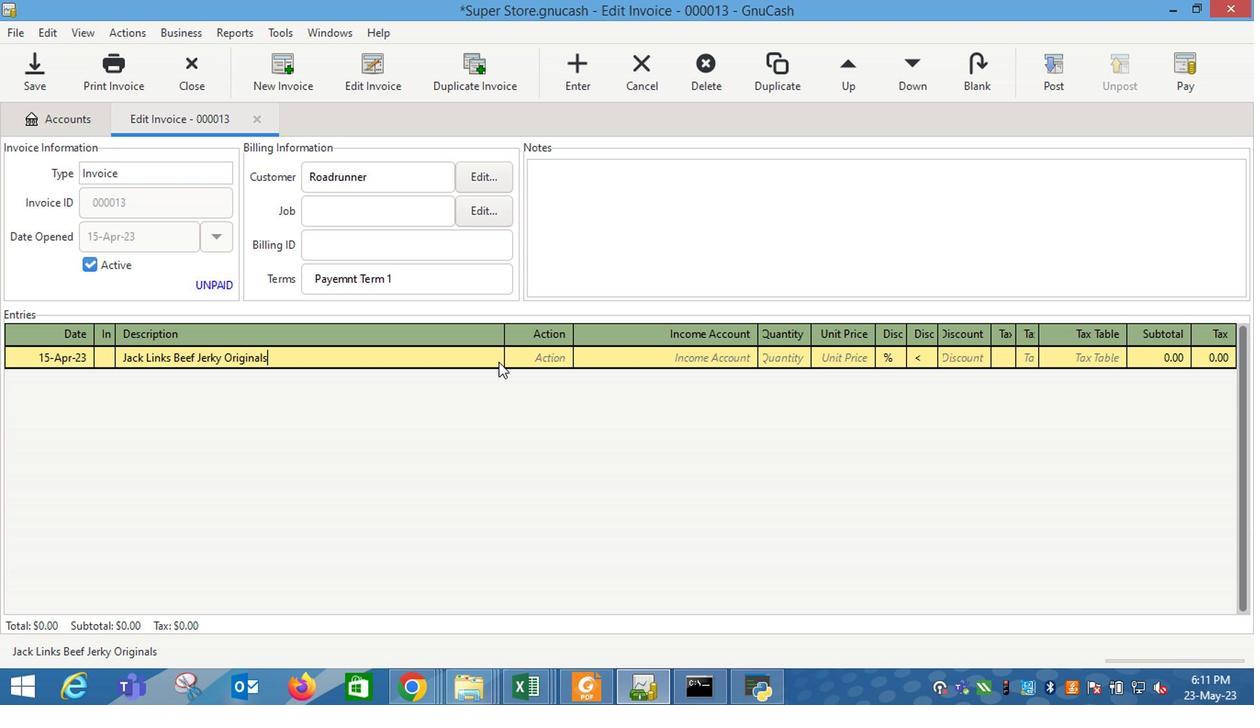 
Action: Mouse moved to (503, 360)
Screenshot: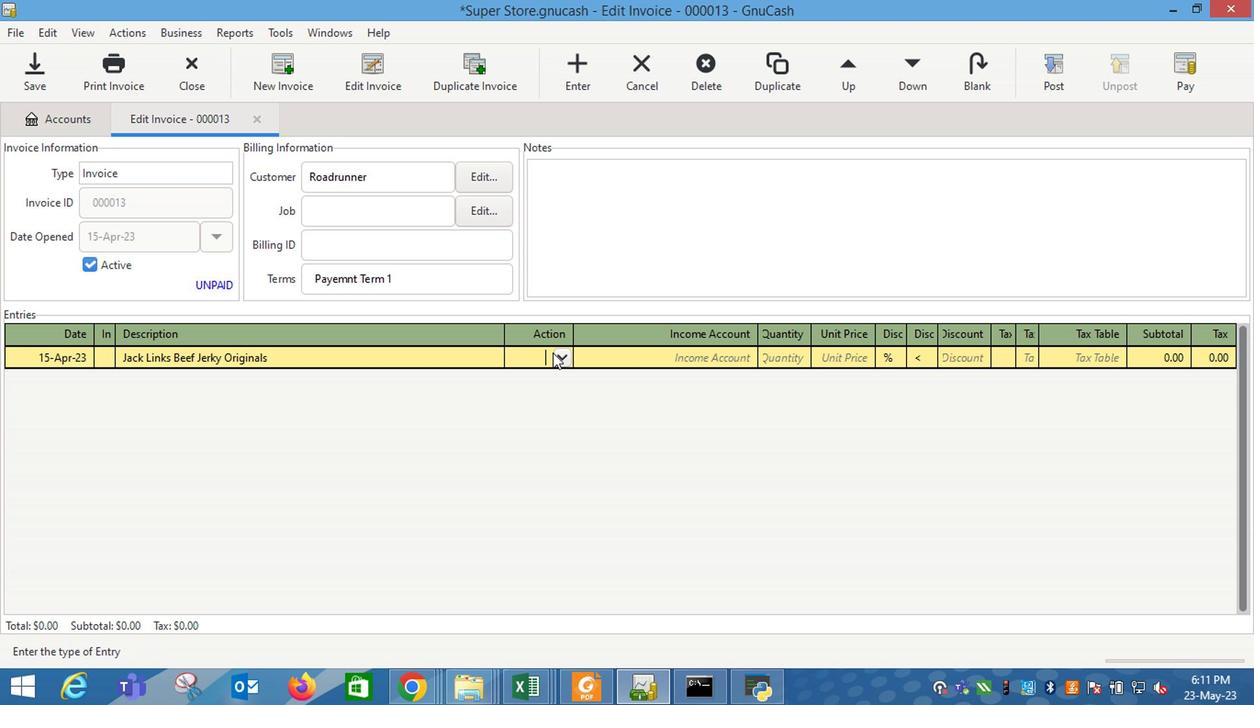 
Action: Mouse pressed left at (503, 360)
Screenshot: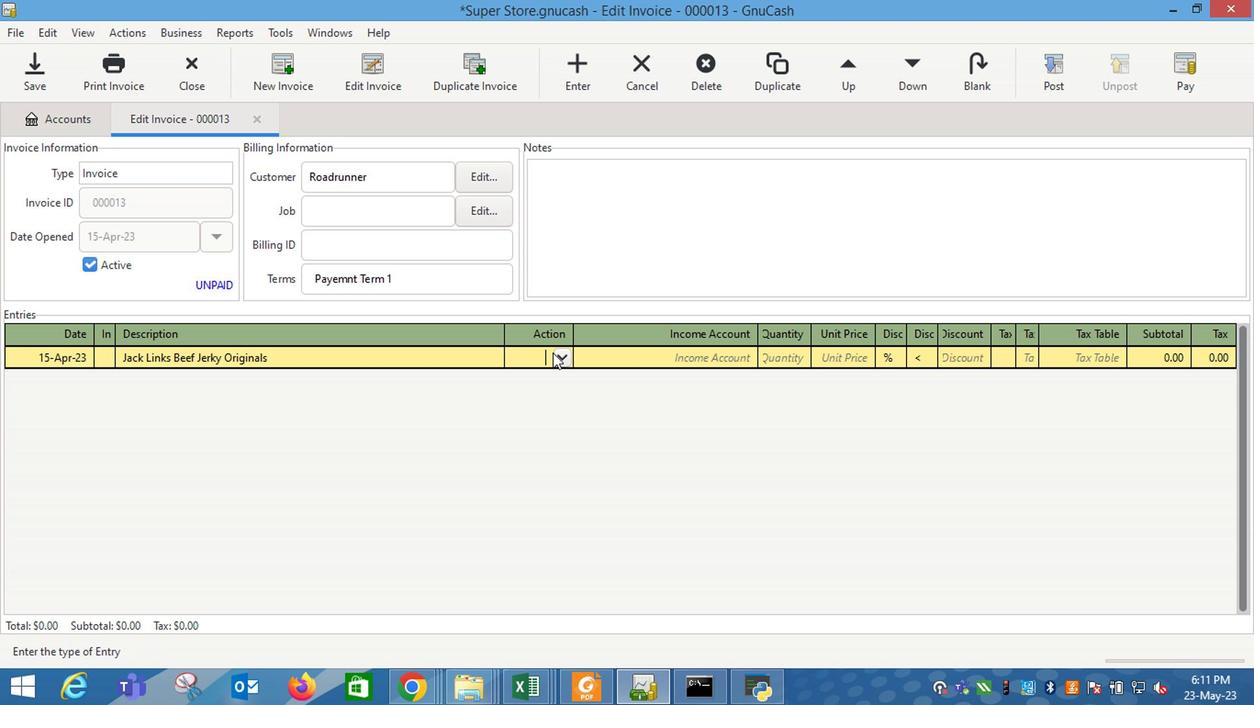 
Action: Mouse moved to (487, 393)
Screenshot: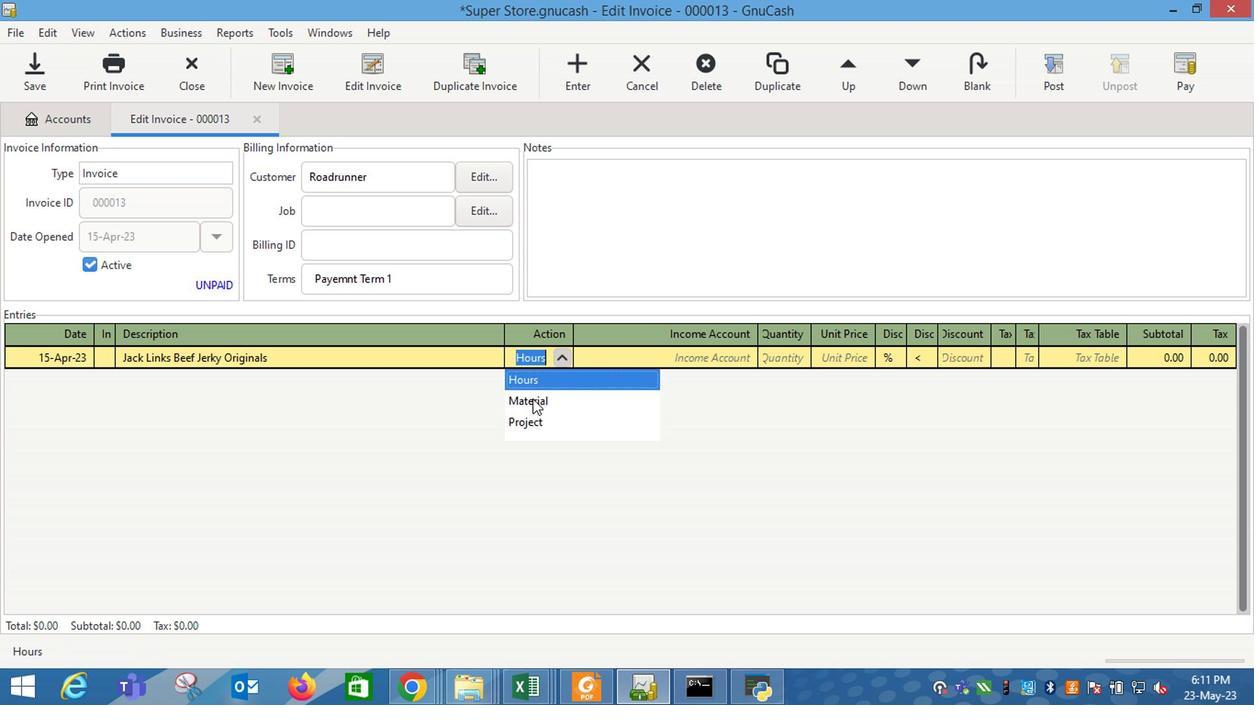 
Action: Mouse pressed left at (487, 393)
Screenshot: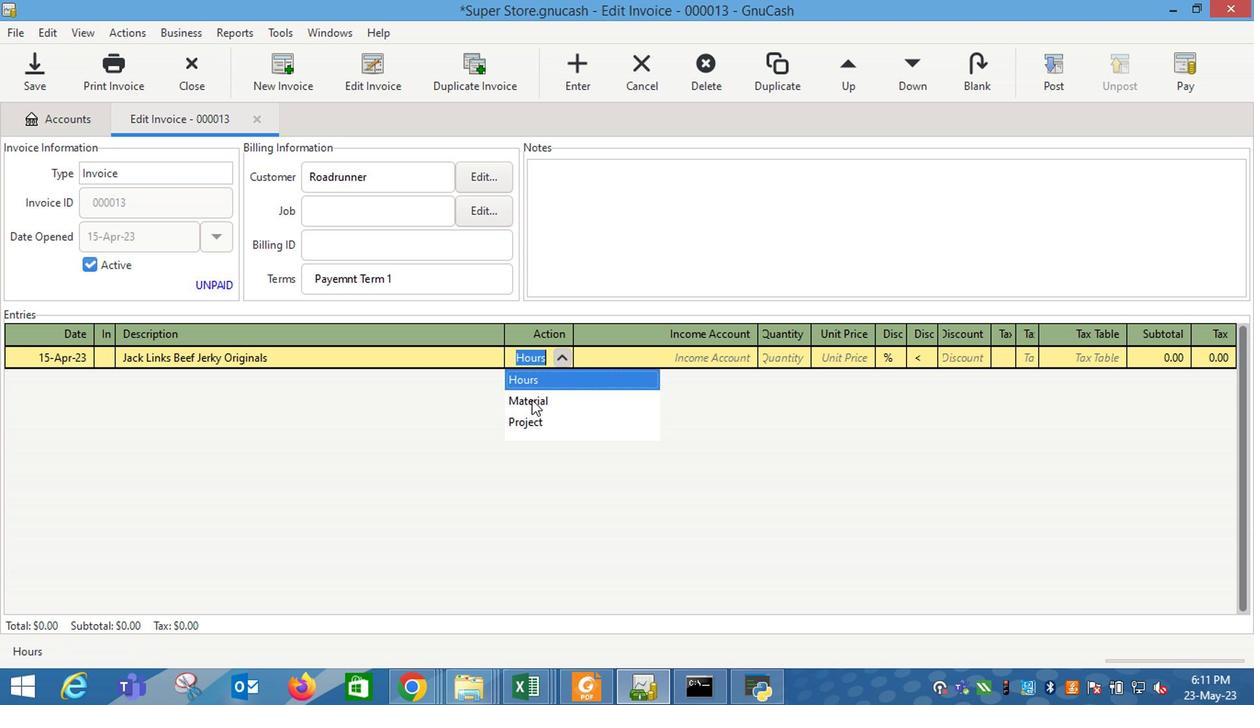 
Action: Mouse moved to (563, 364)
Screenshot: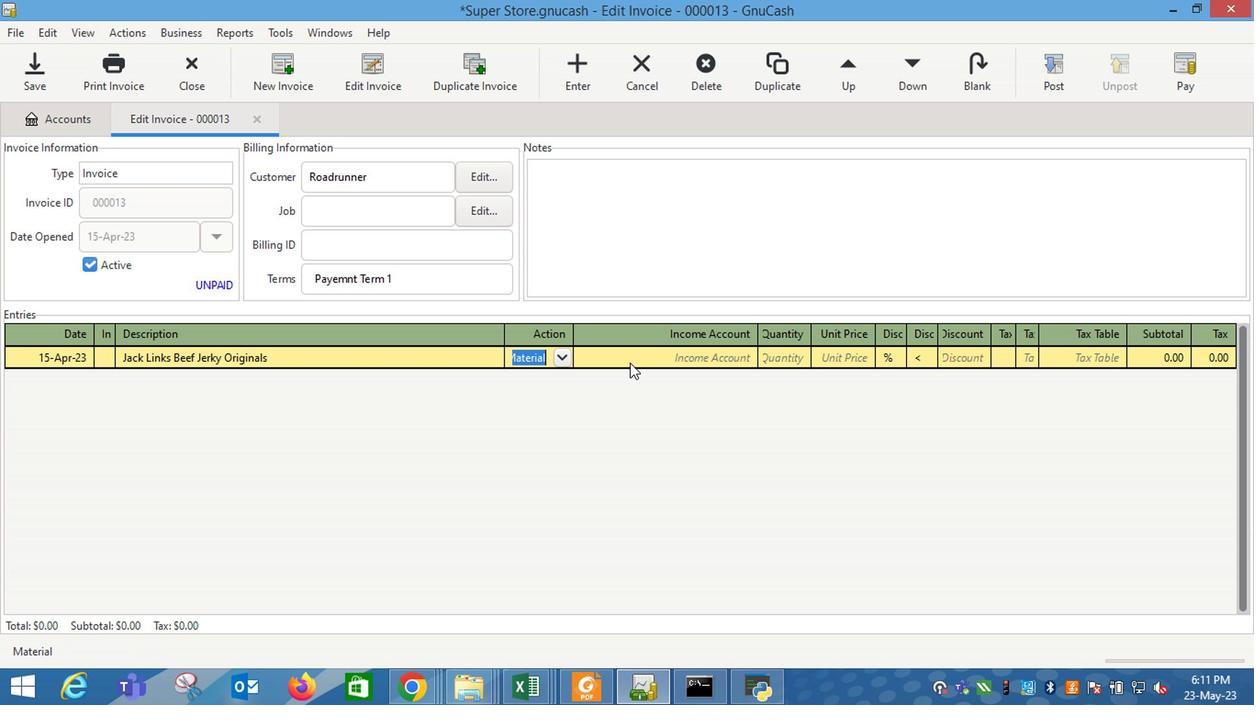
Action: Mouse pressed left at (563, 364)
Screenshot: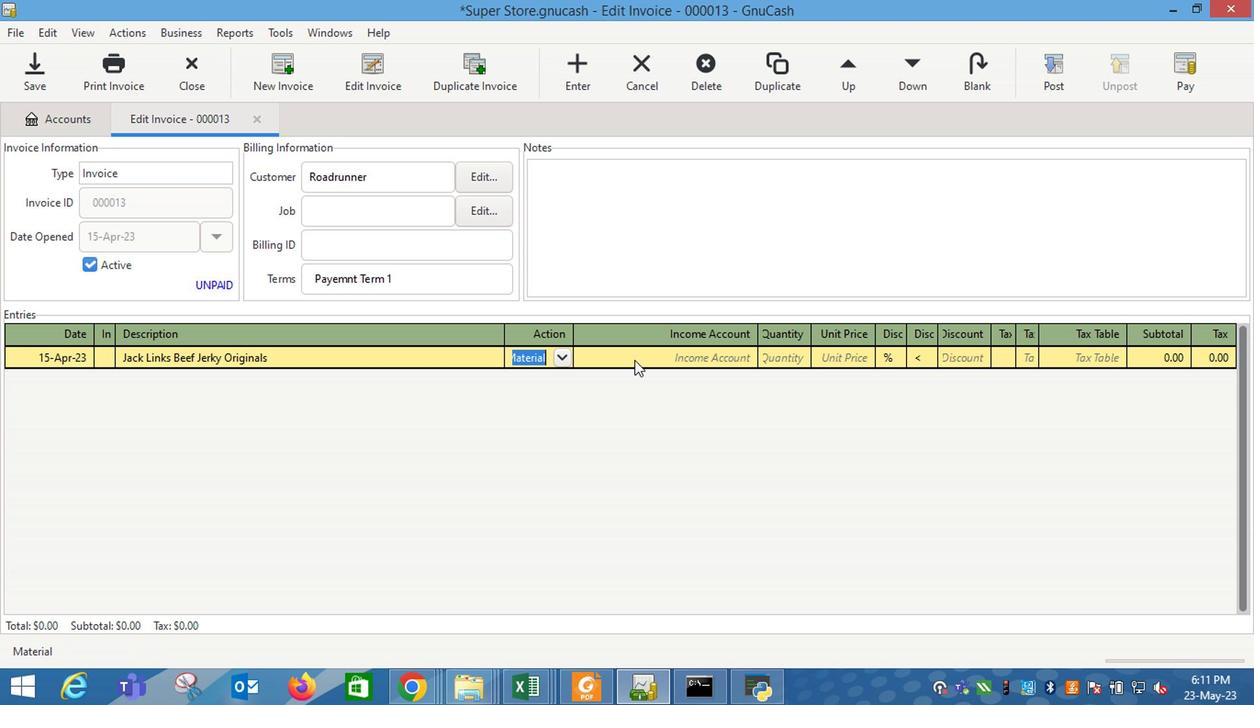 
Action: Mouse moved to (639, 367)
Screenshot: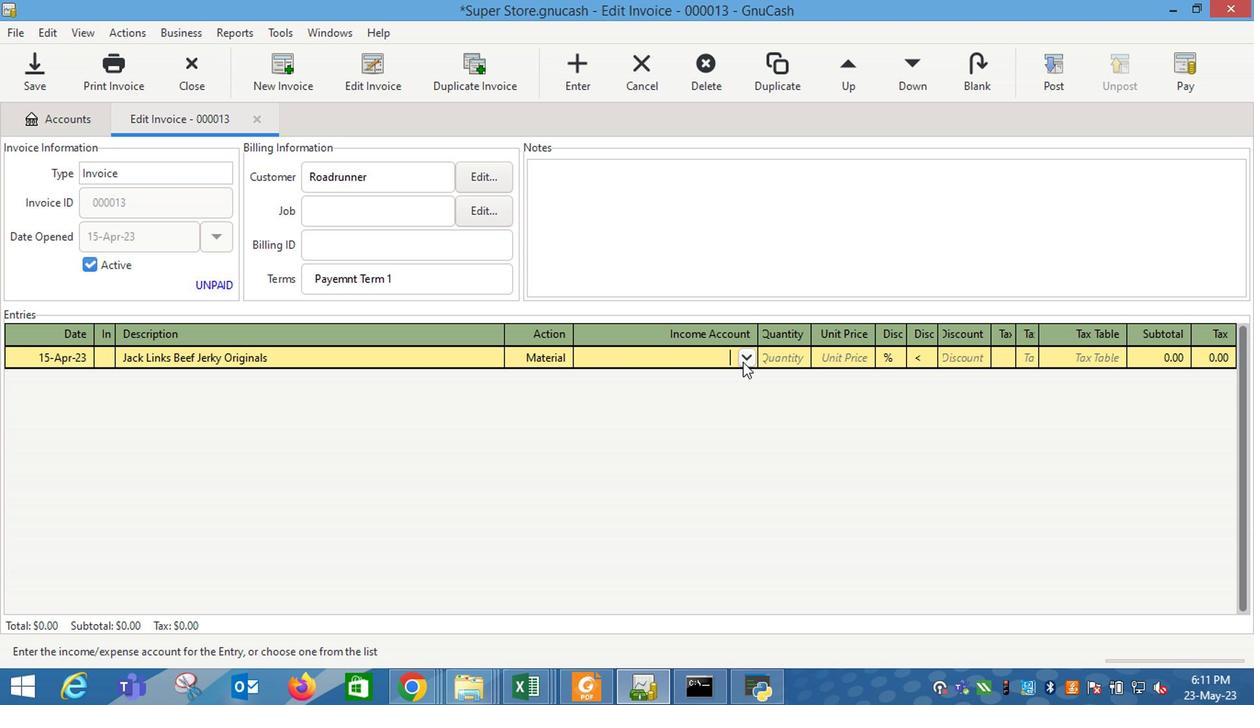 
Action: Mouse pressed left at (639, 367)
Screenshot: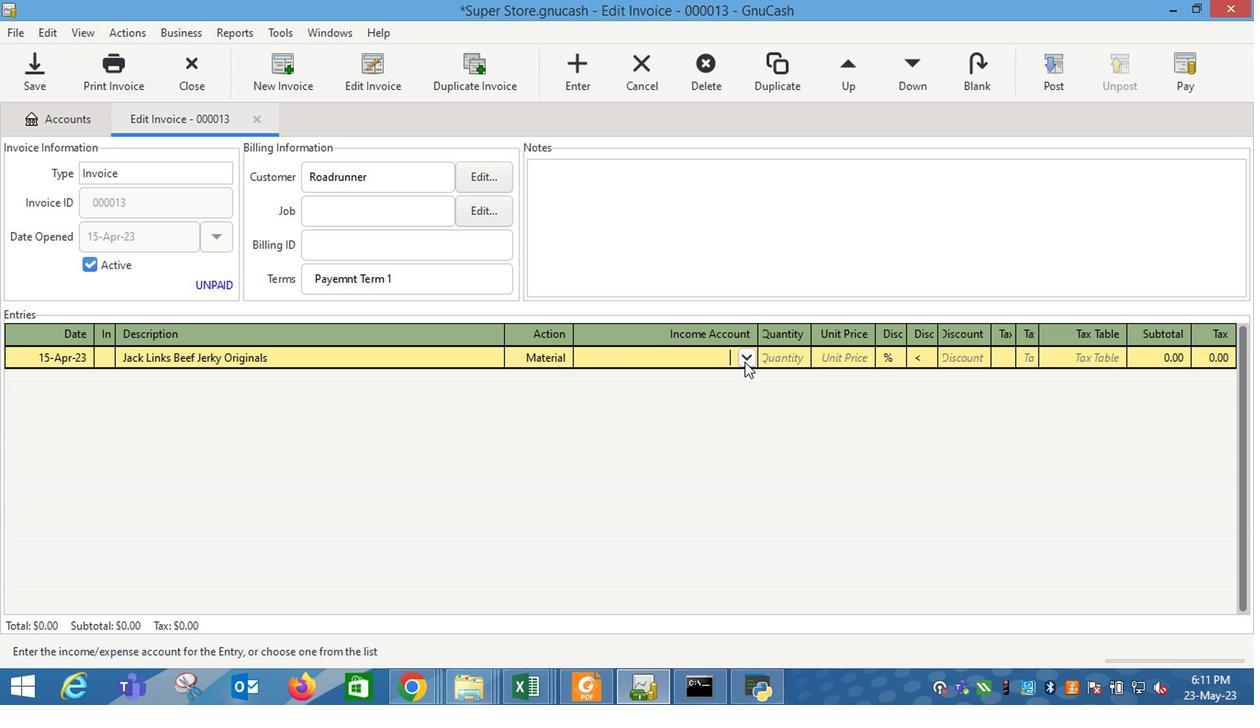 
Action: Mouse moved to (559, 425)
Screenshot: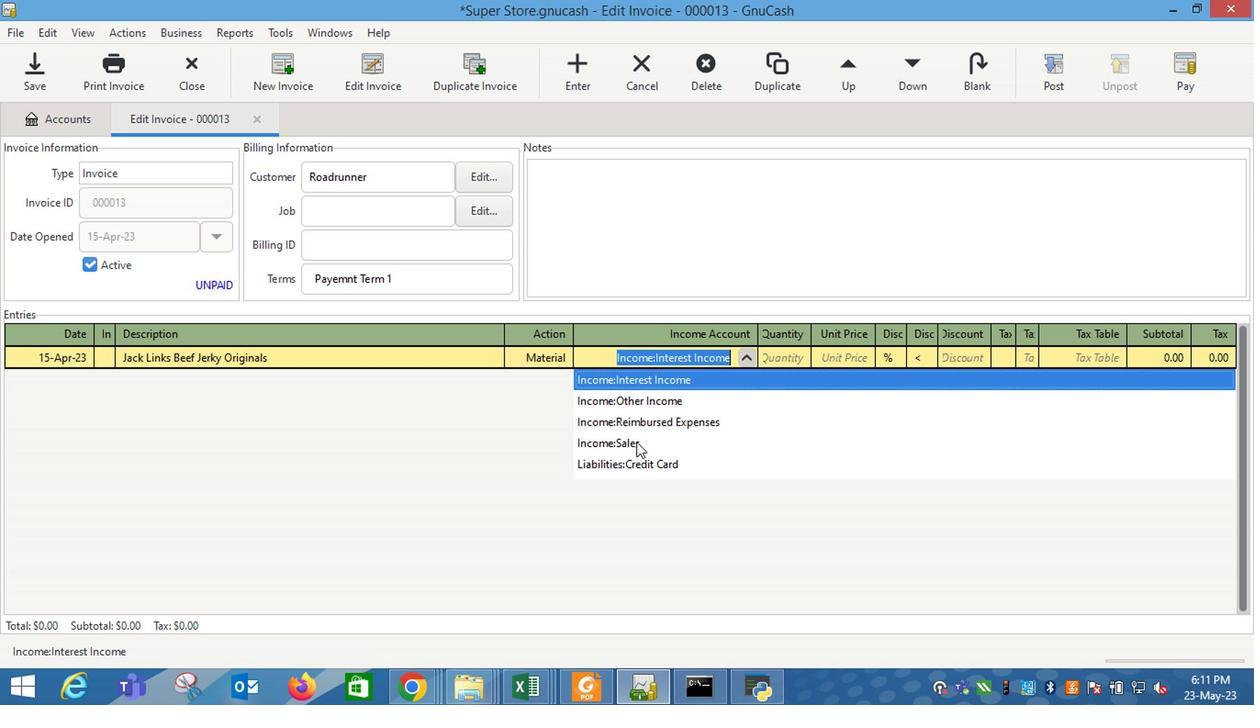 
Action: Mouse pressed left at (559, 425)
Screenshot: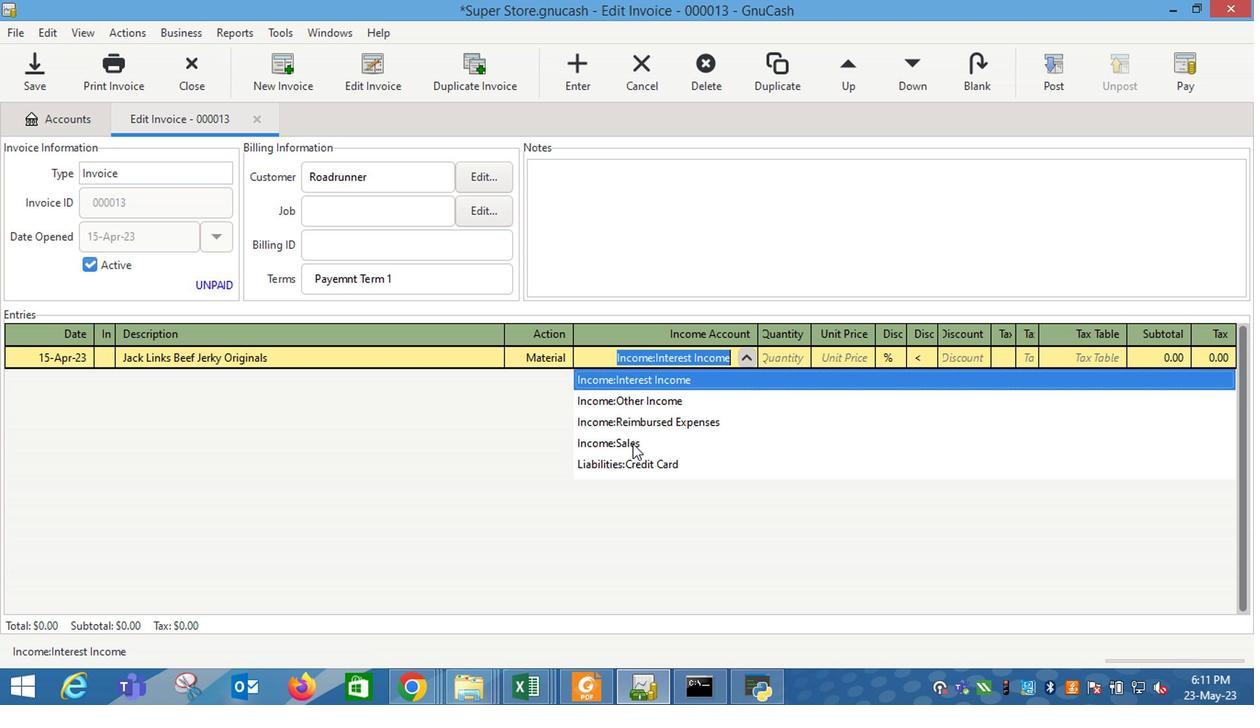 
Action: Mouse moved to (664, 368)
Screenshot: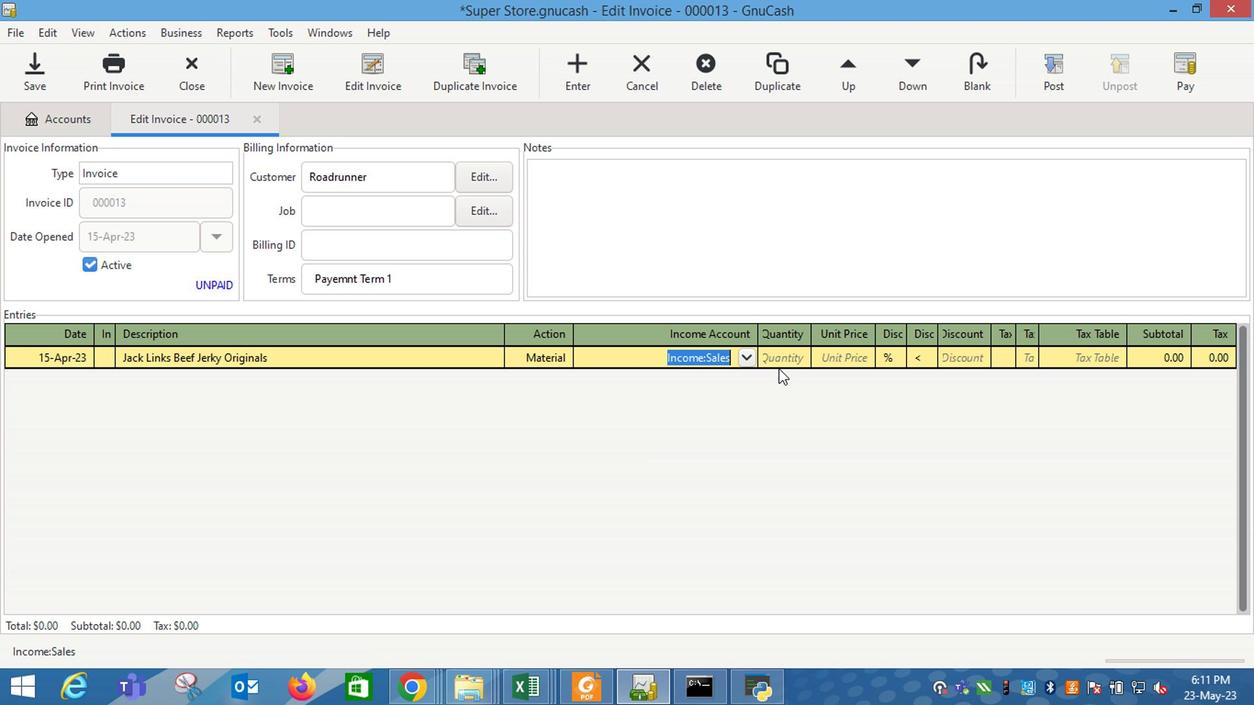 
Action: Mouse pressed left at (664, 368)
Screenshot: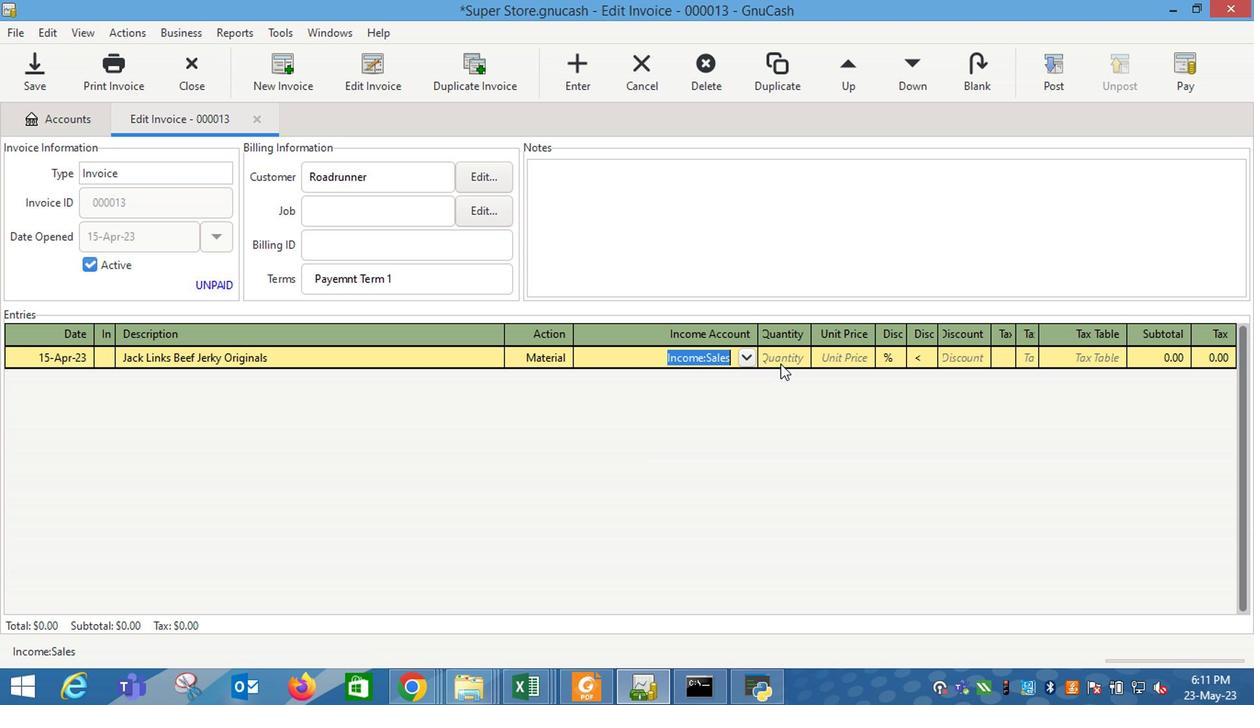 
Action: Mouse moved to (659, 370)
Screenshot: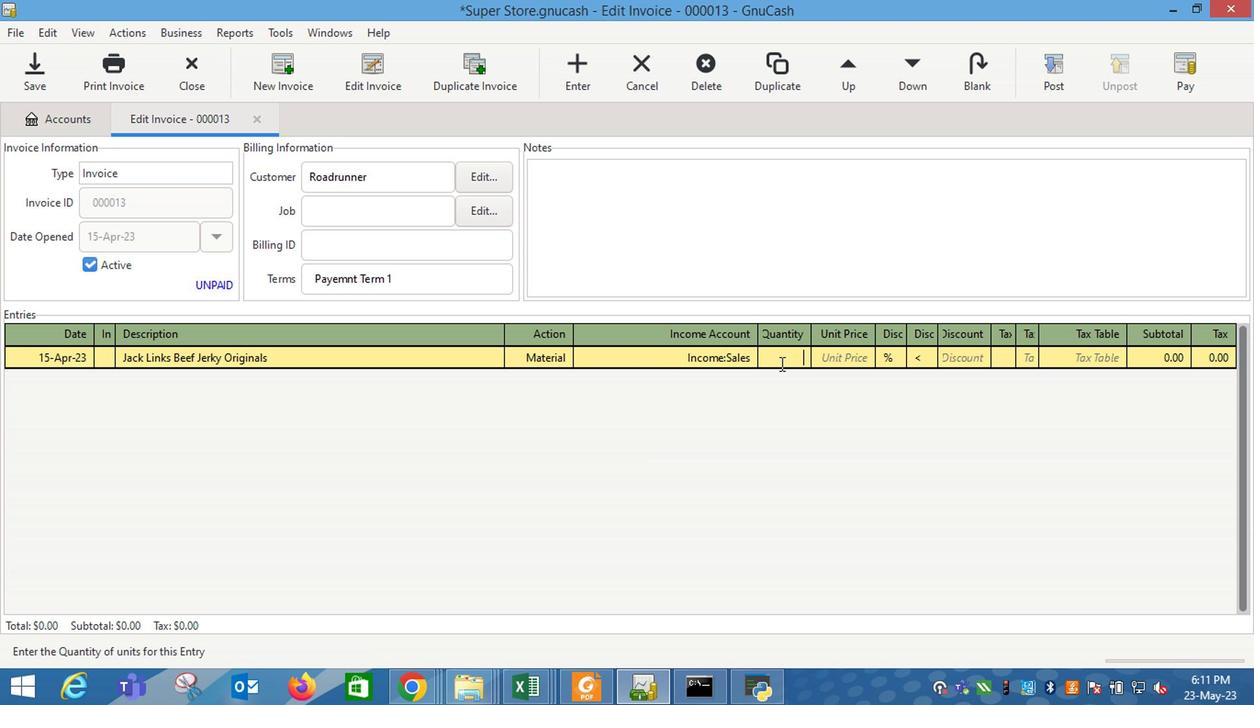 
Action: Key pressed 2
Screenshot: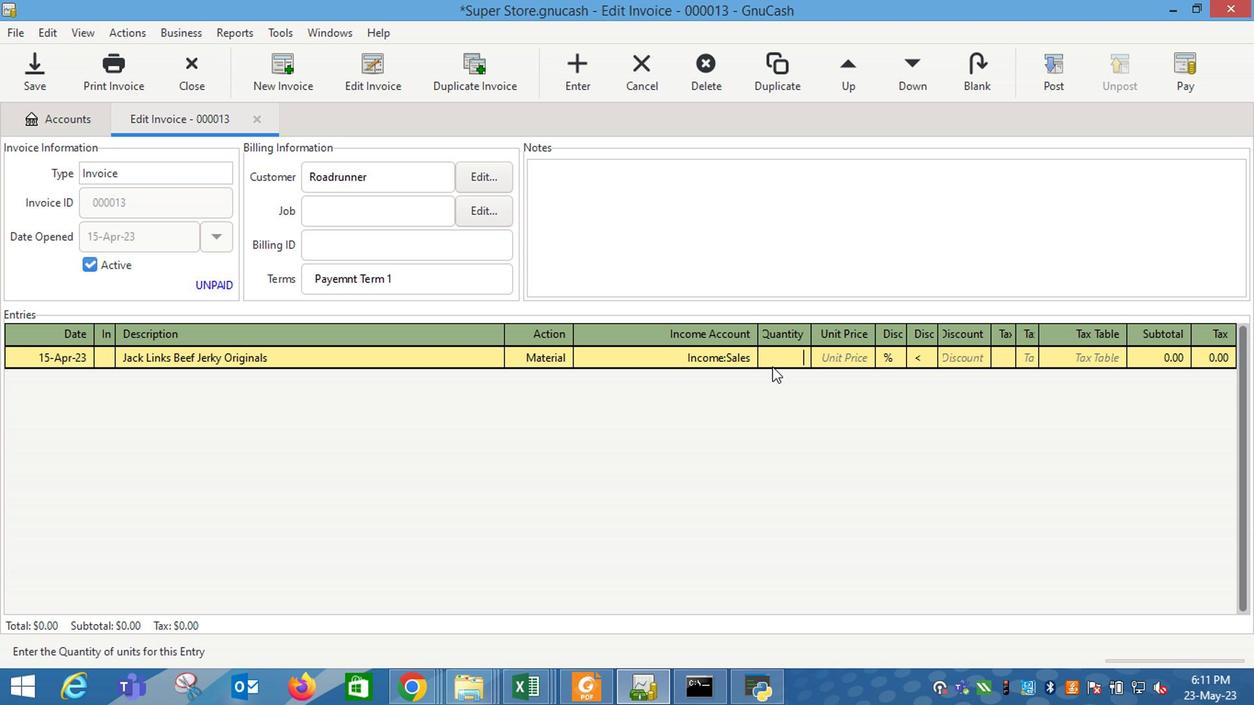 
Action: Mouse moved to (700, 361)
Screenshot: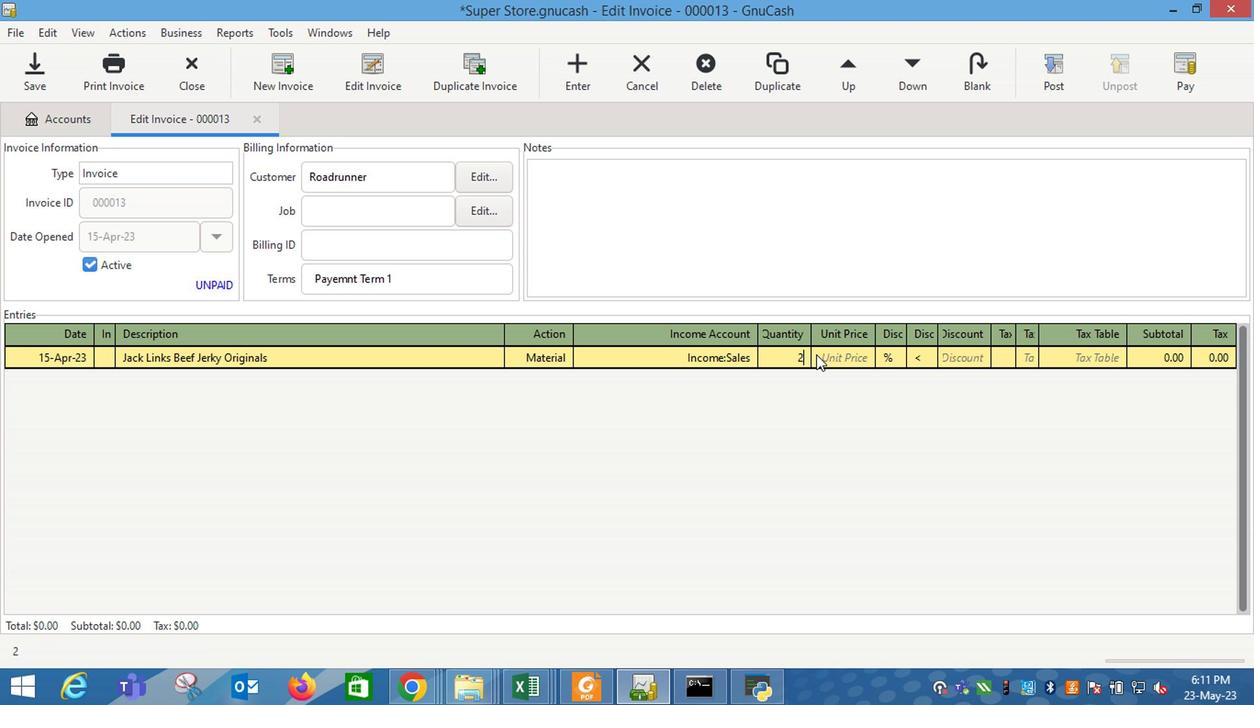 
Action: Mouse pressed left at (700, 361)
Screenshot: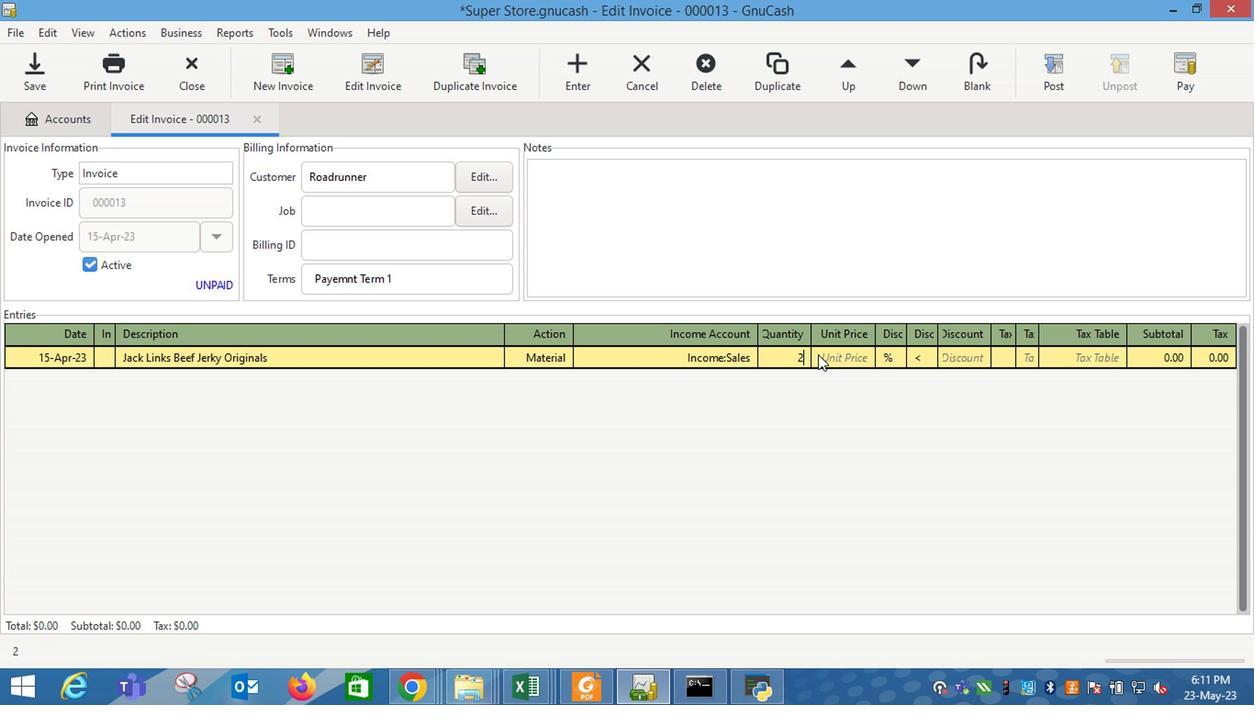 
Action: Mouse moved to (702, 362)
Screenshot: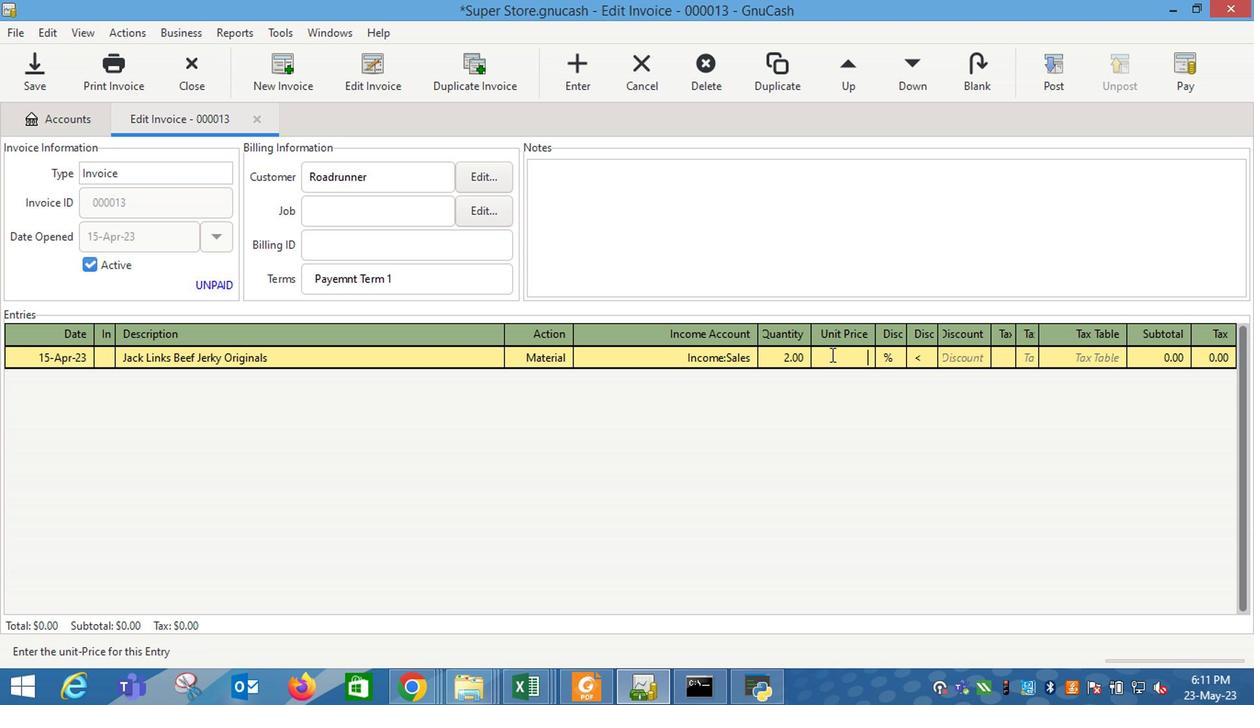 
Action: Key pressed 5.6
Screenshot: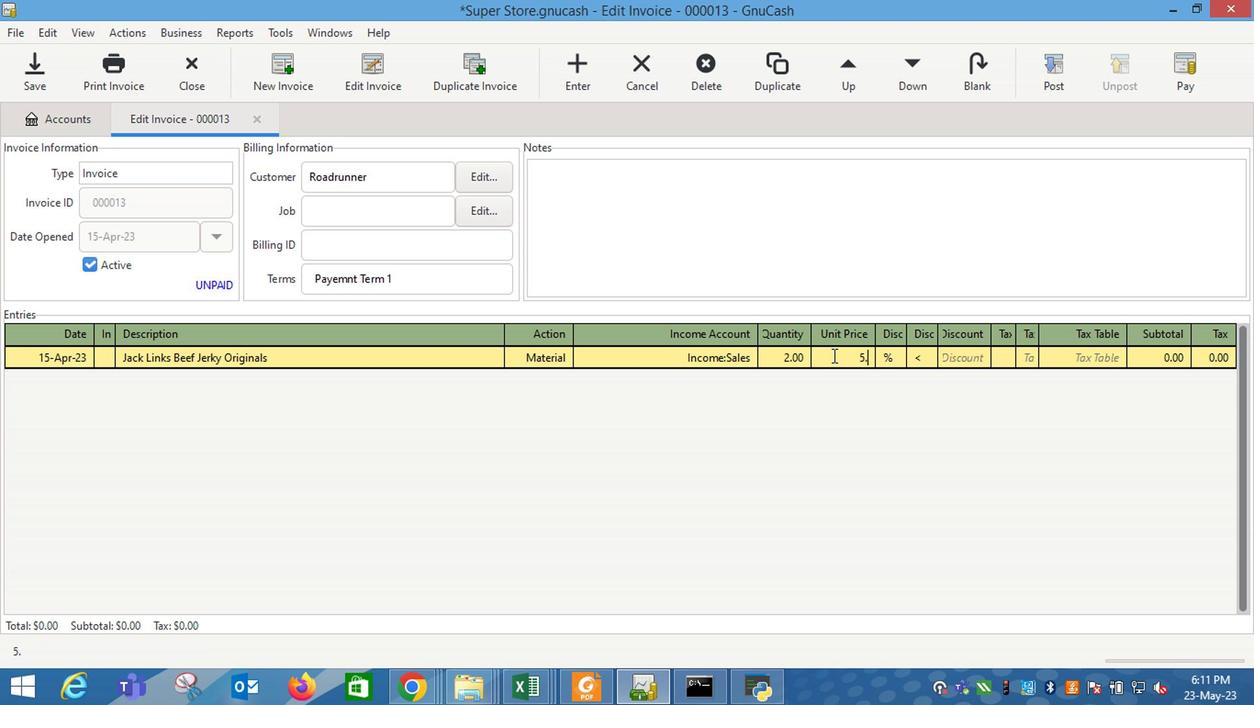 
Action: Mouse moved to (765, 363)
Screenshot: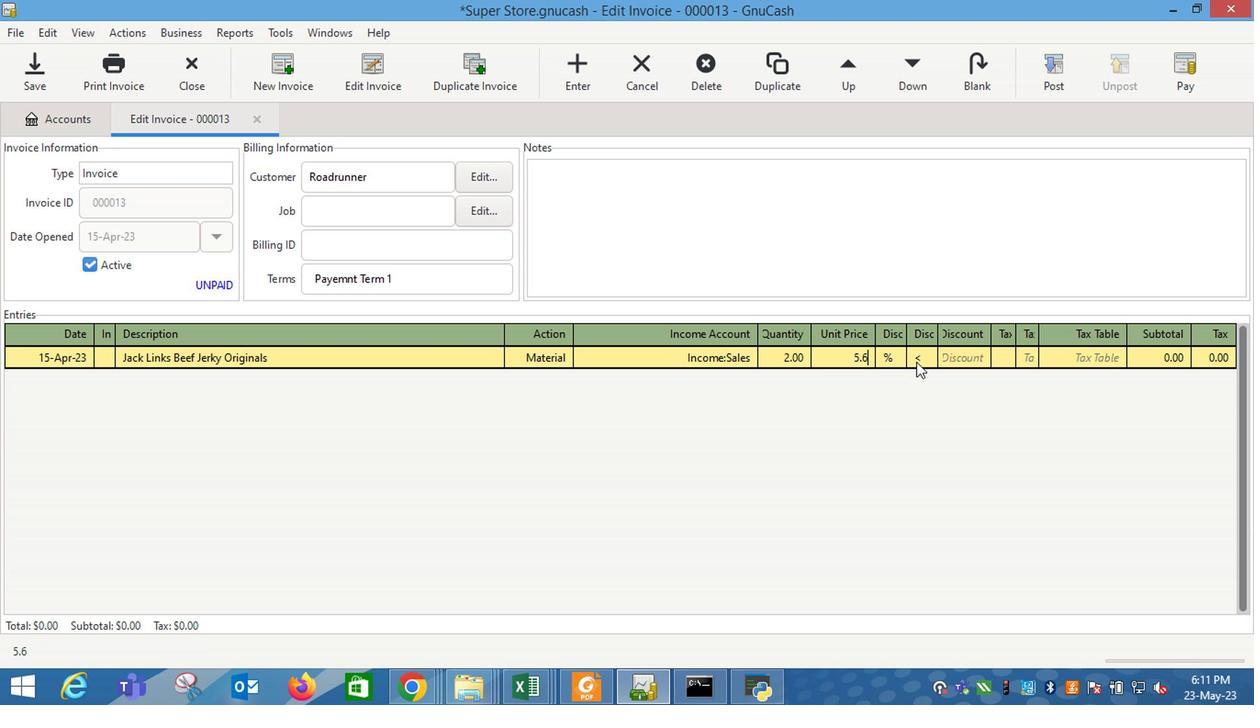 
Action: Mouse pressed left at (765, 363)
Screenshot: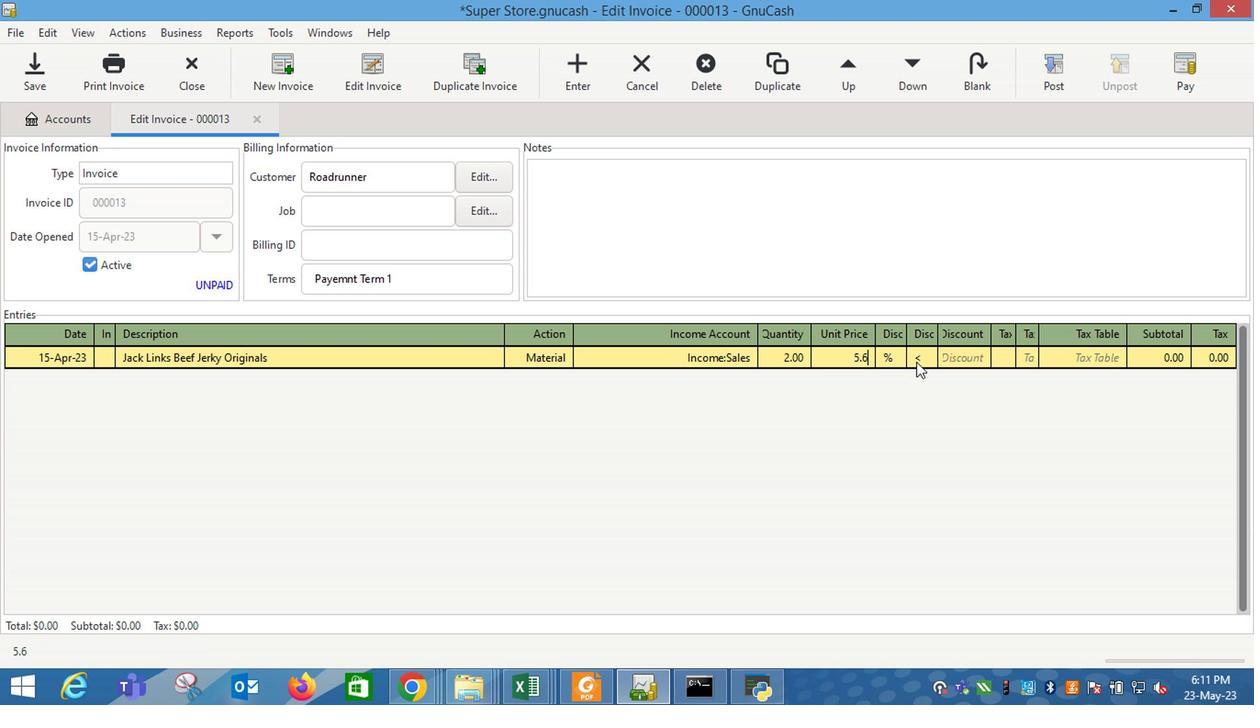 
Action: Mouse moved to (794, 367)
Screenshot: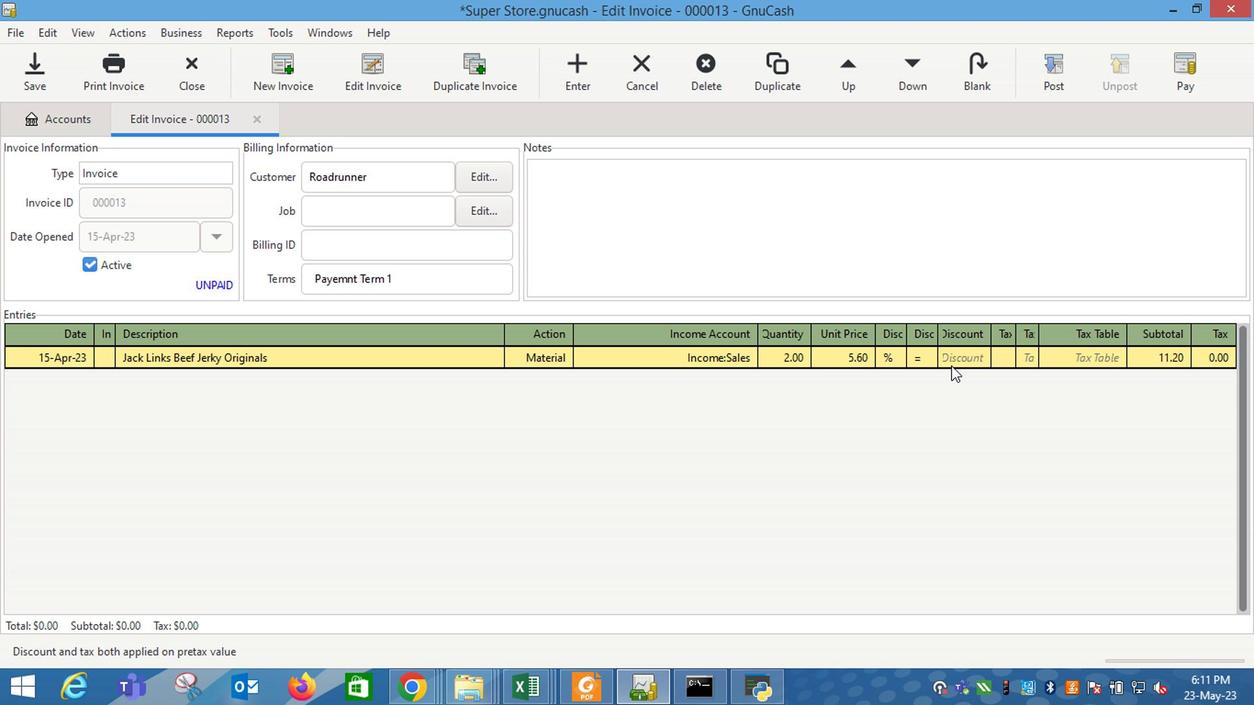 
Action: Mouse pressed left at (794, 367)
Screenshot: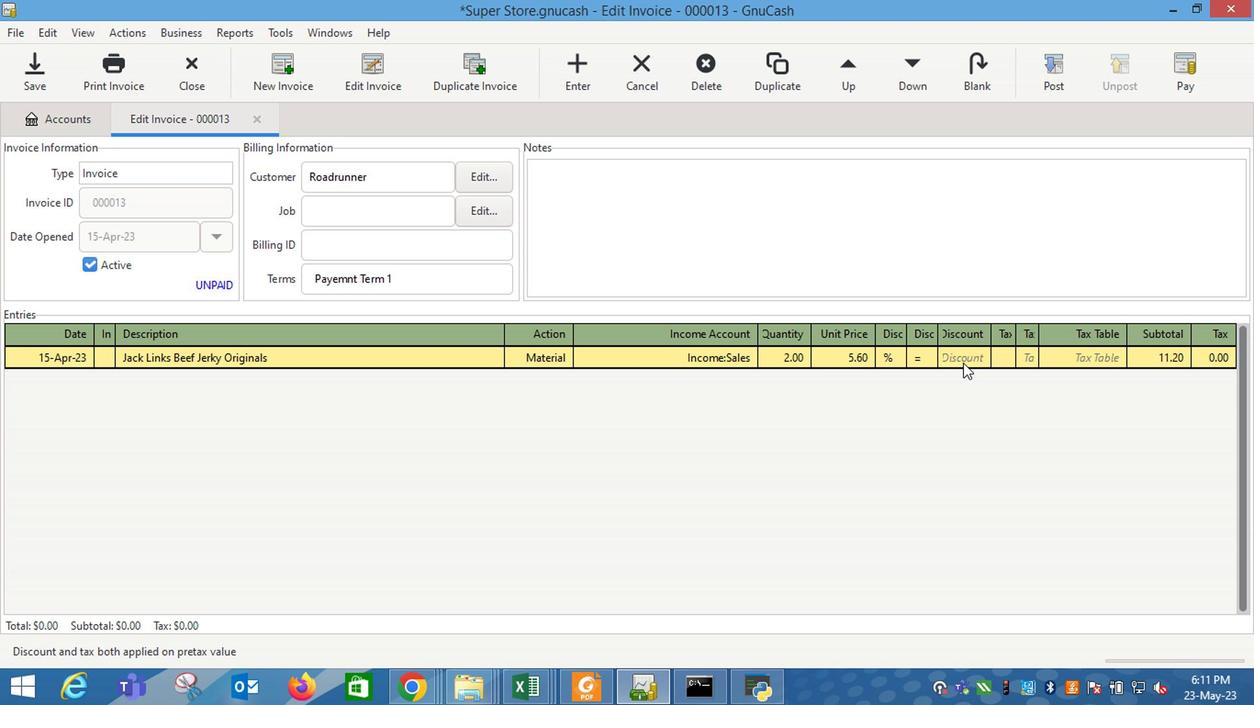 
Action: Mouse moved to (794, 367)
Screenshot: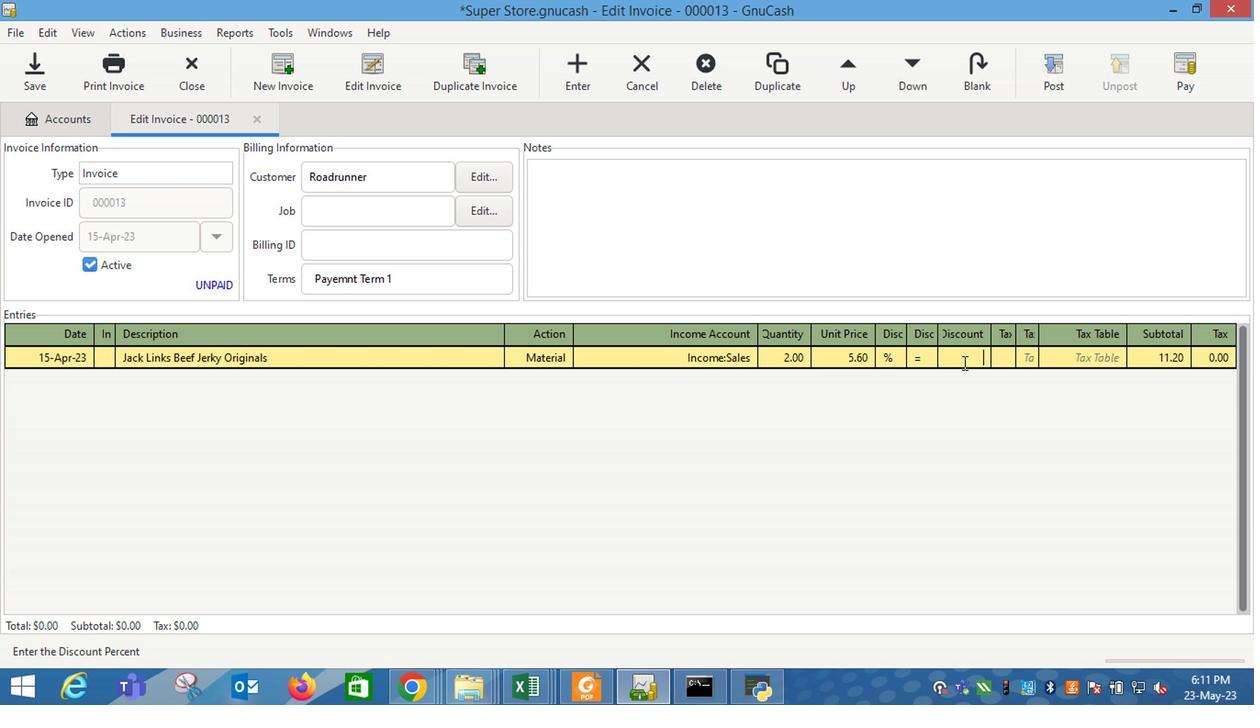 
Action: Key pressed 5<Key.enter>
Screenshot: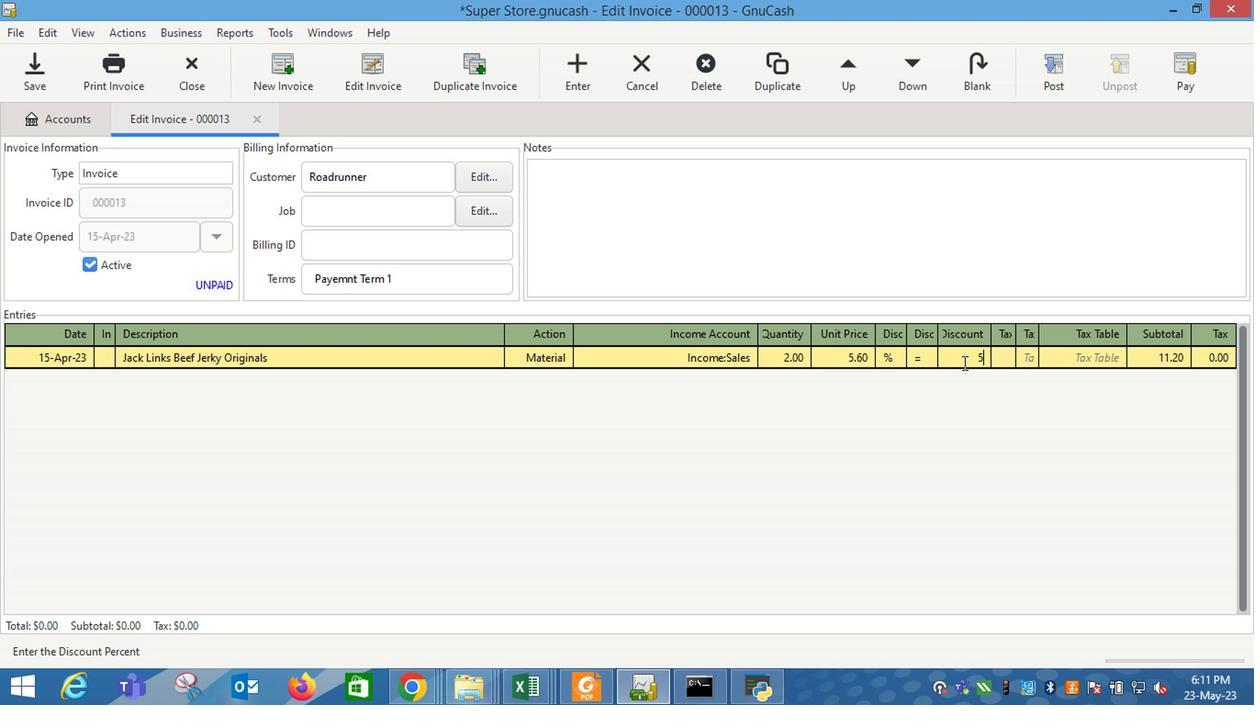 
Action: Mouse moved to (269, 379)
Screenshot: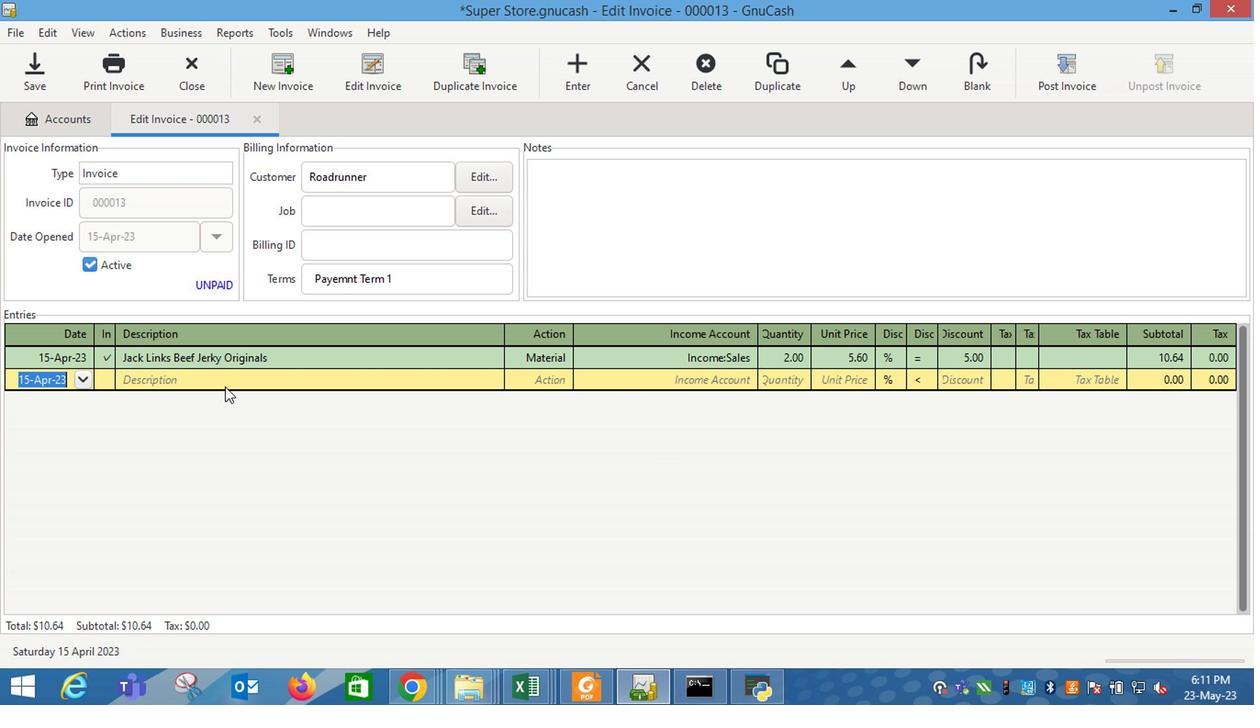 
Action: Mouse pressed left at (269, 379)
Screenshot: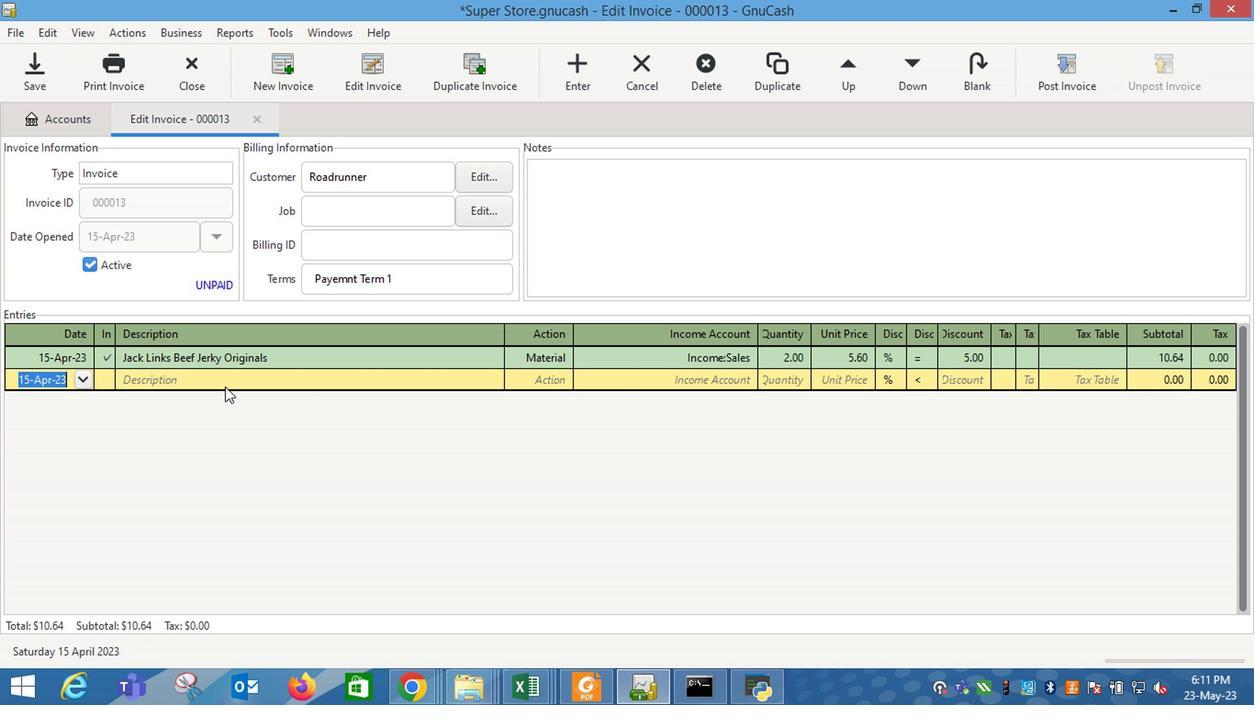 
Action: Key pressed <Key.shift_r>Lay'<Key.backspace>s<Key.space><Key.shift_r>Classic<Key.space><Key.shift_r>Large
Screenshot: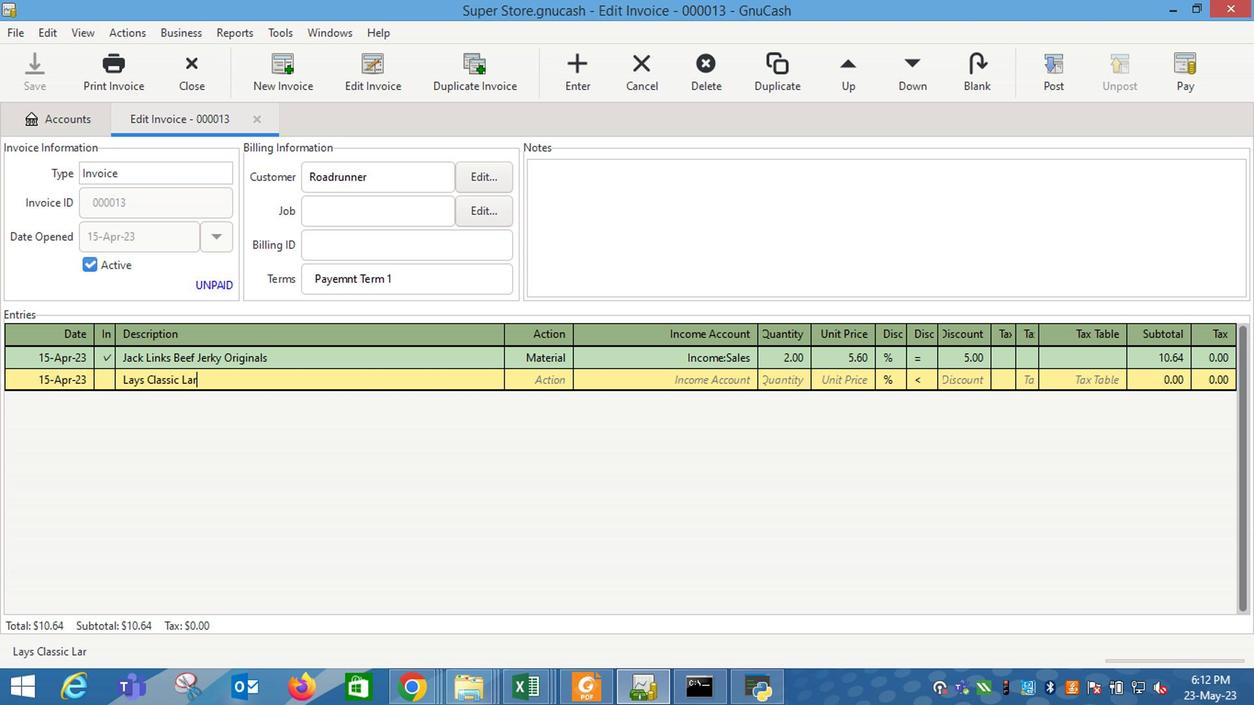 
Action: Mouse moved to (496, 384)
Screenshot: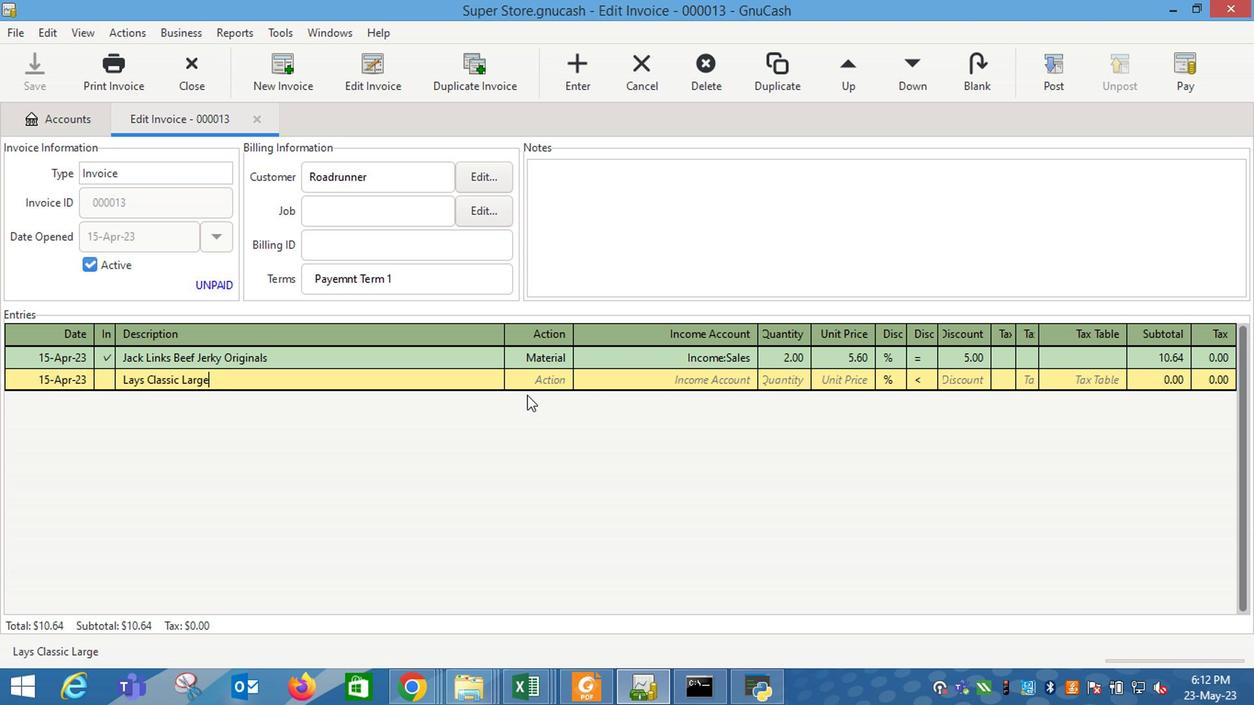 
Action: Mouse pressed left at (496, 384)
Screenshot: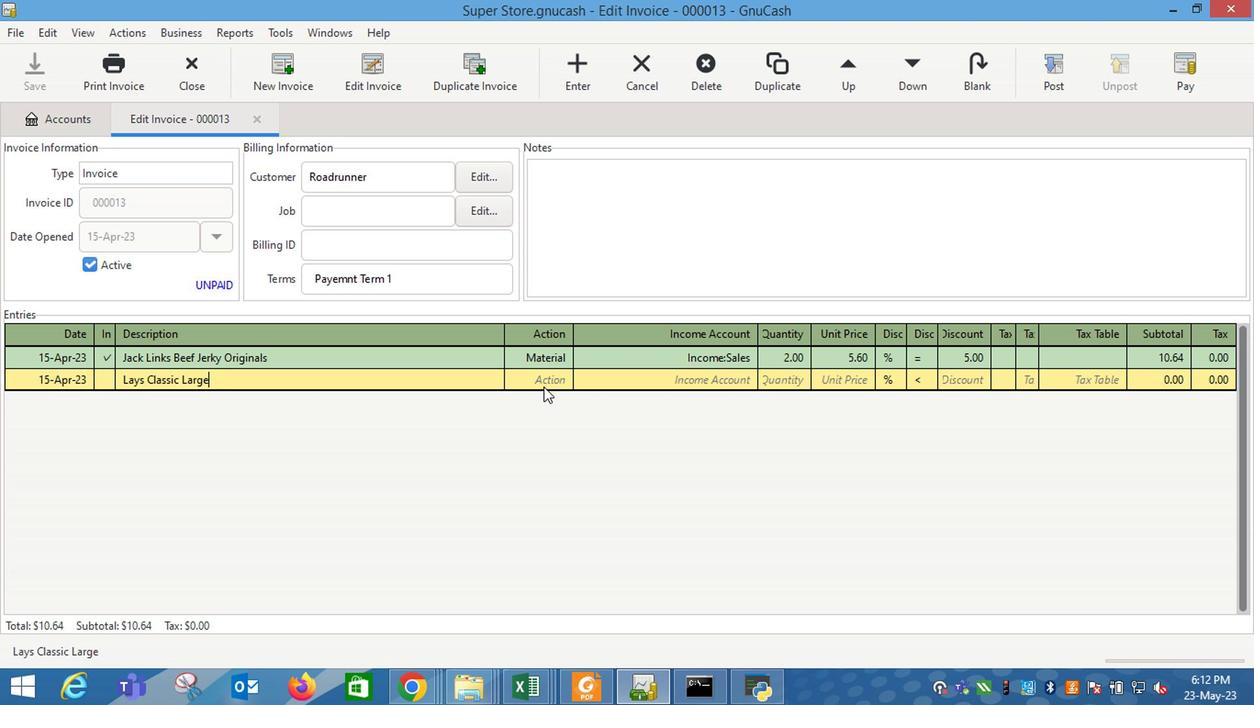 
Action: Mouse moved to (509, 378)
Screenshot: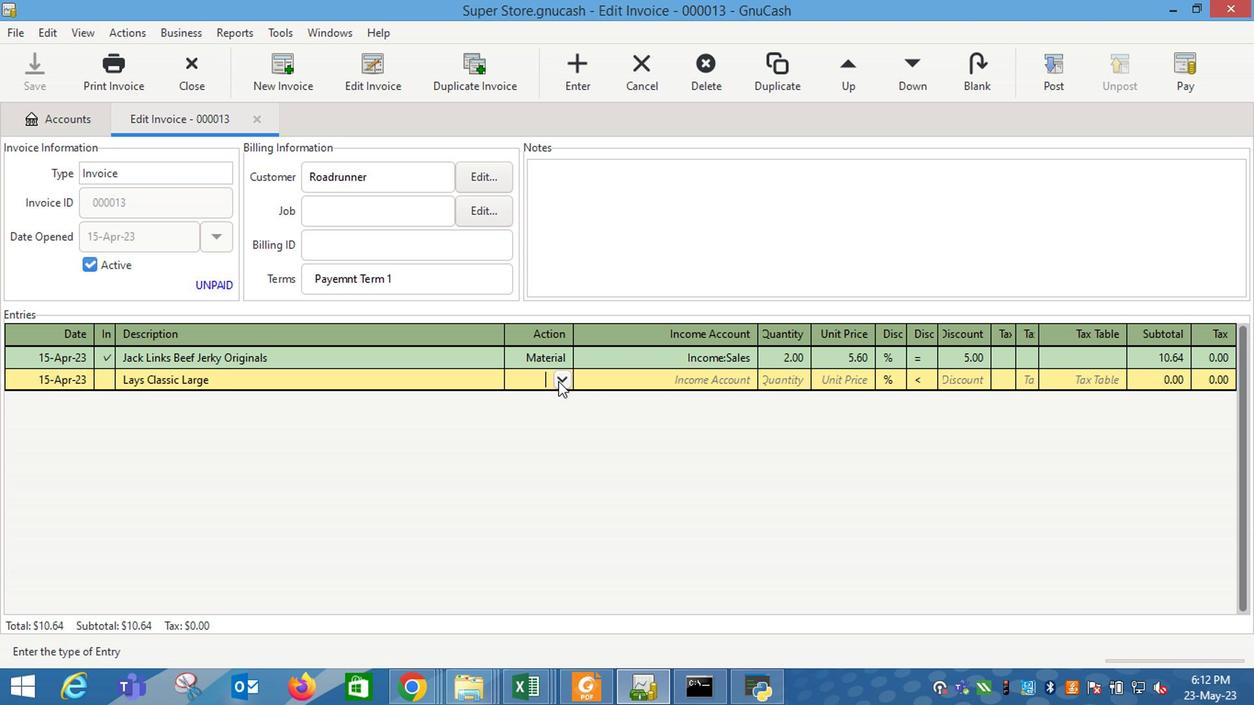
Action: Mouse pressed left at (509, 378)
Screenshot: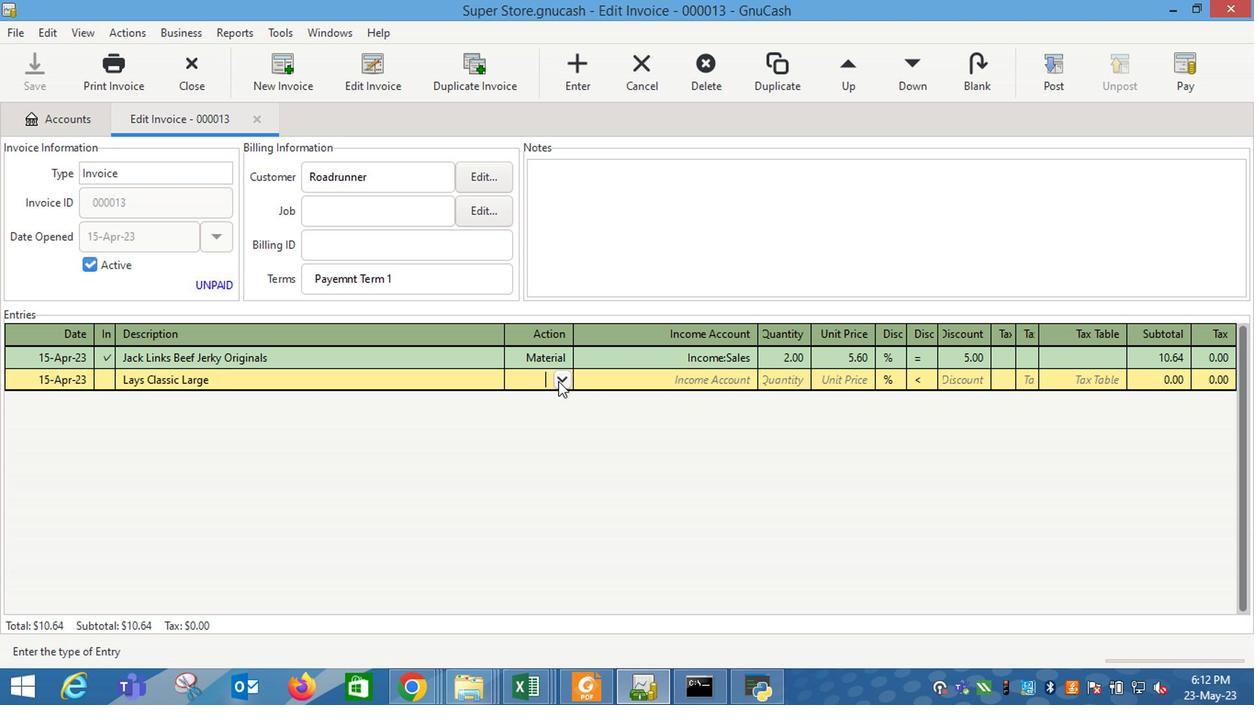 
Action: Mouse moved to (491, 415)
Screenshot: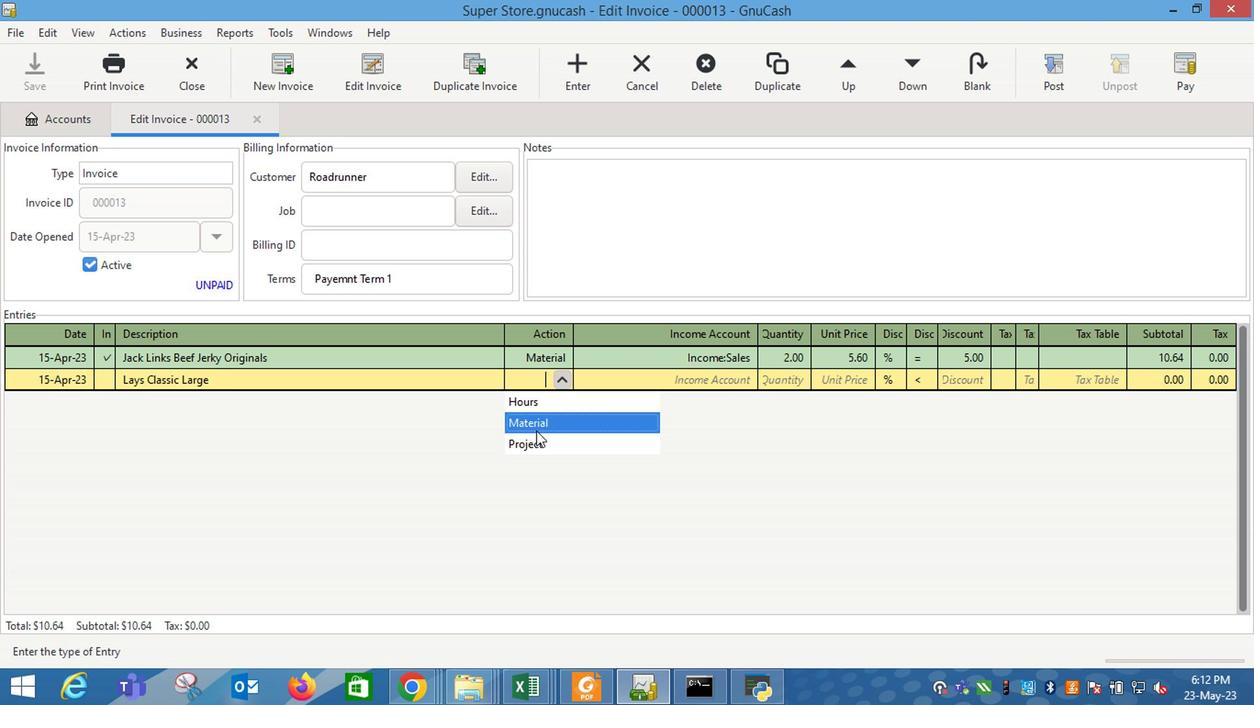 
Action: Mouse pressed left at (491, 415)
Screenshot: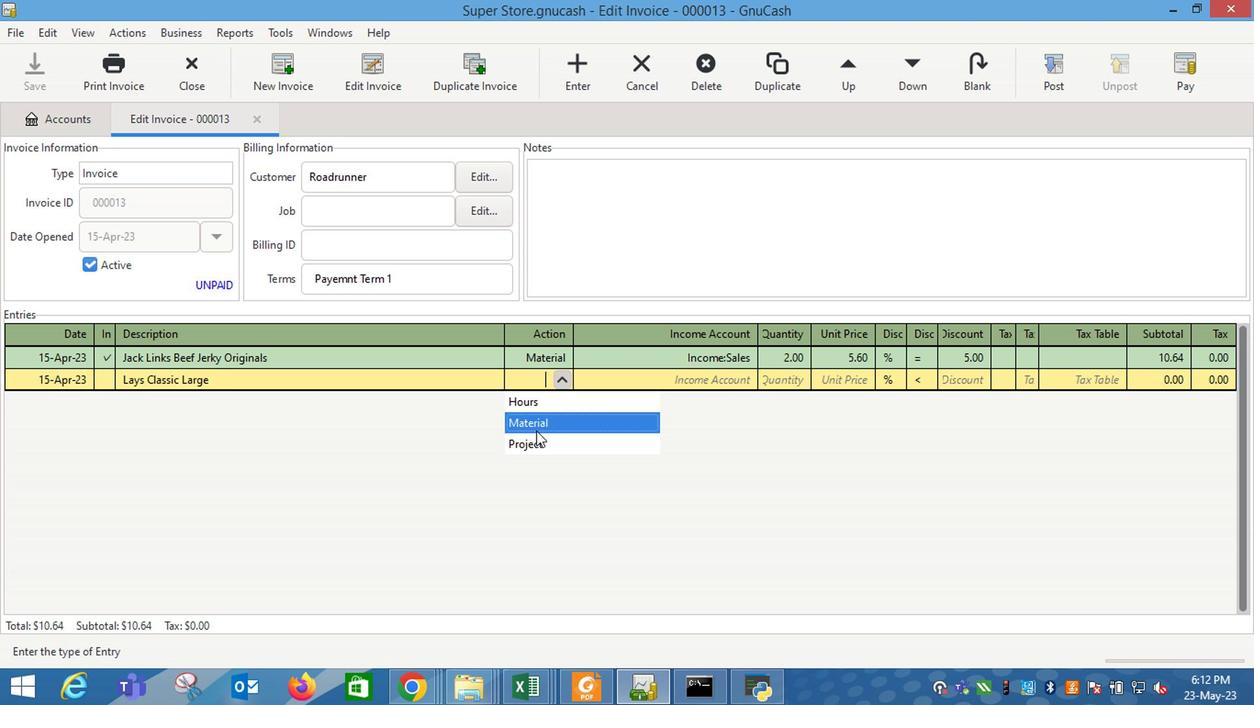 
Action: Mouse moved to (601, 374)
Screenshot: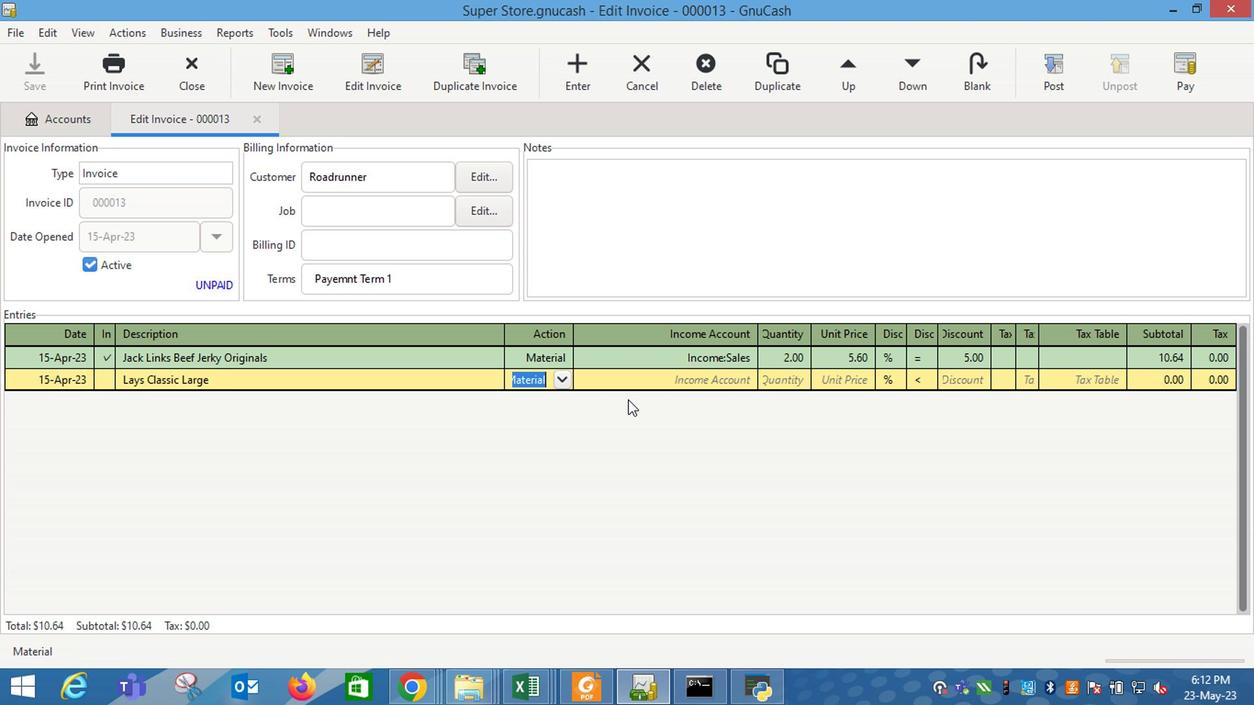 
Action: Mouse pressed left at (601, 374)
Screenshot: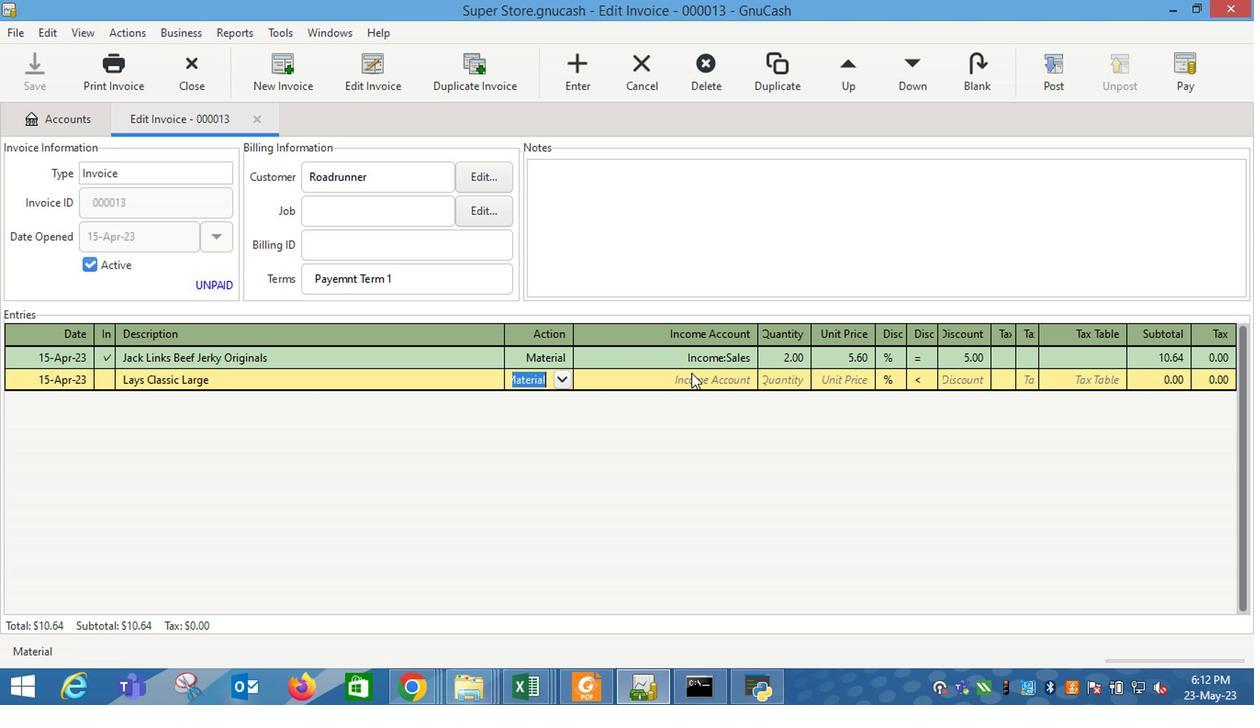 
Action: Mouse moved to (636, 377)
Screenshot: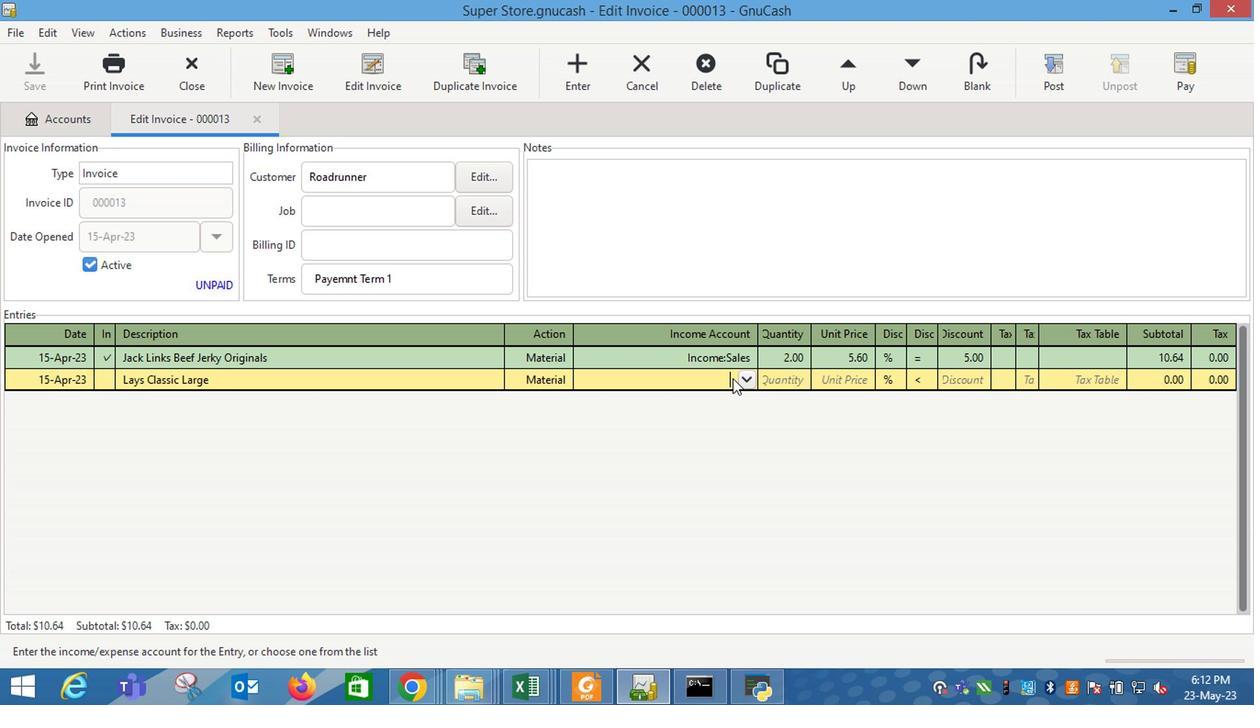 
Action: Mouse pressed left at (636, 377)
Screenshot: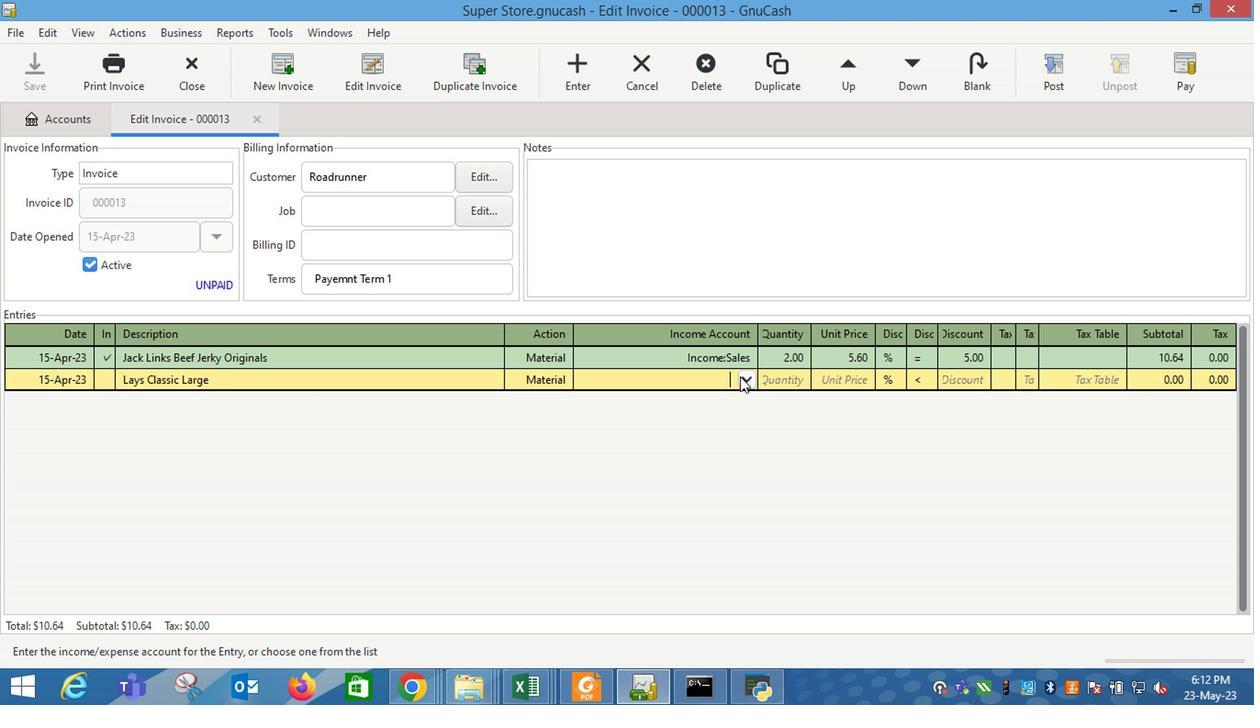
Action: Mouse moved to (548, 440)
Screenshot: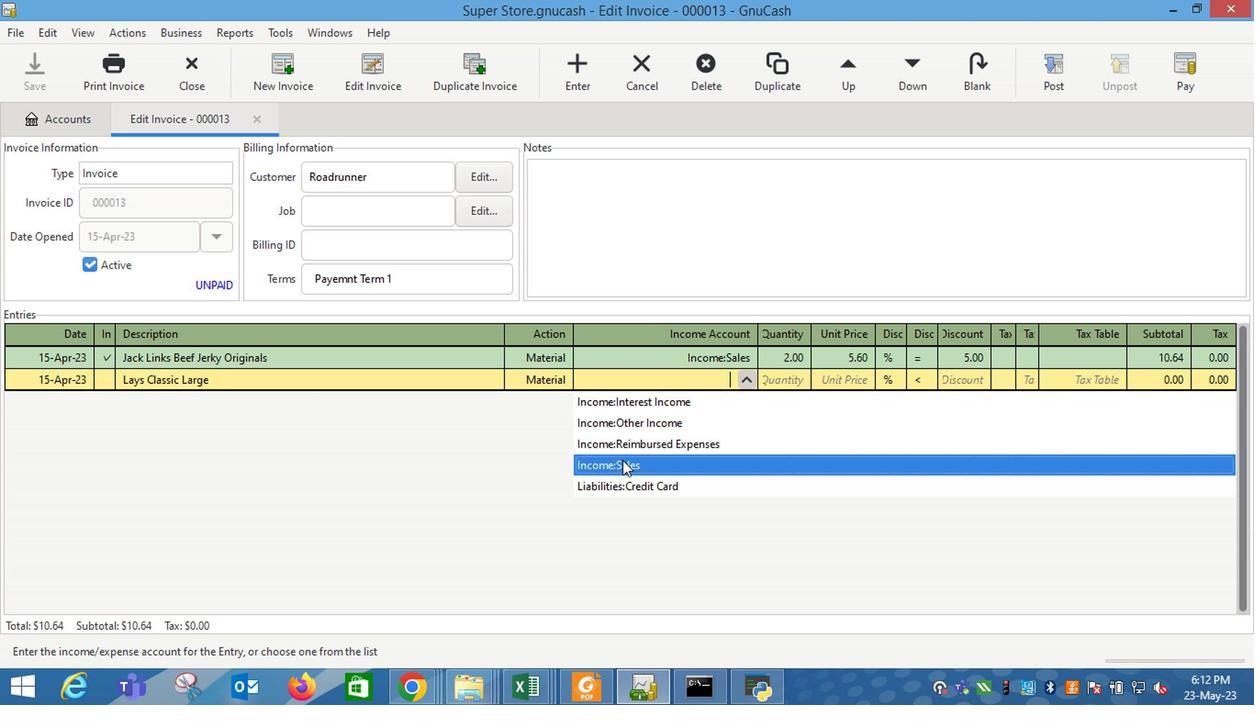 
Action: Mouse pressed left at (548, 440)
Screenshot: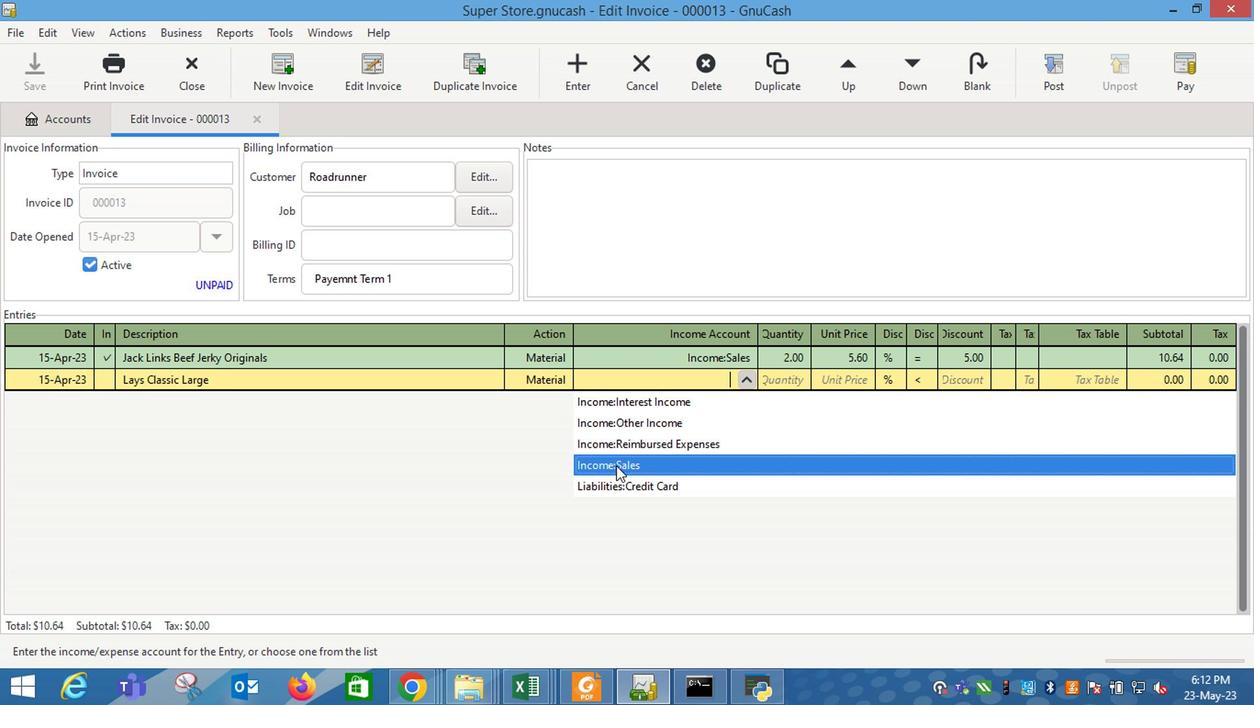 
Action: Mouse moved to (660, 380)
Screenshot: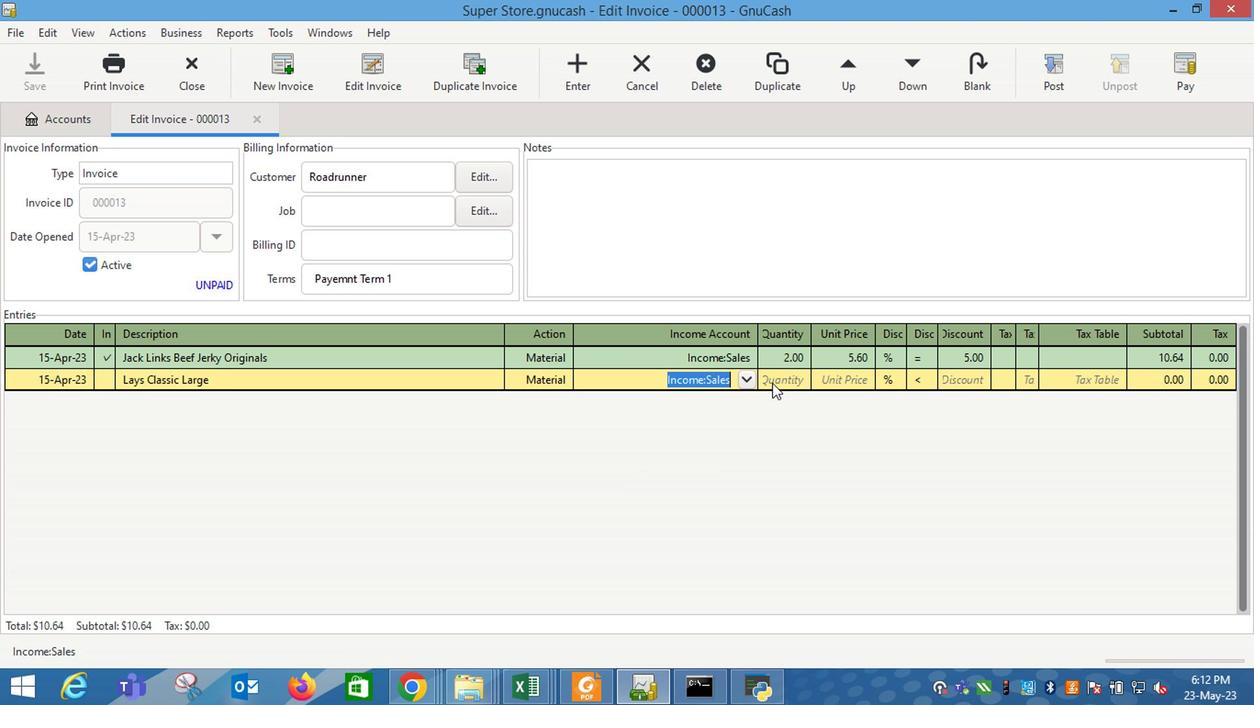 
Action: Mouse pressed left at (660, 380)
Screenshot: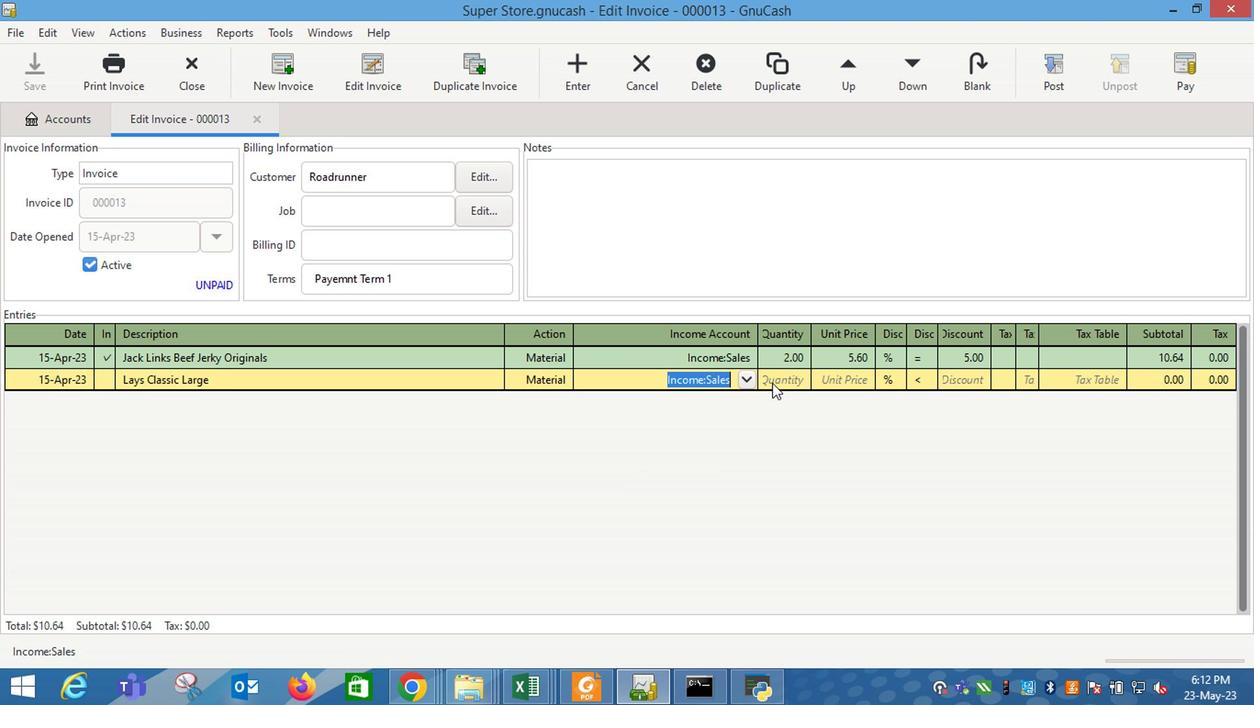 
Action: Key pressed 1
Screenshot: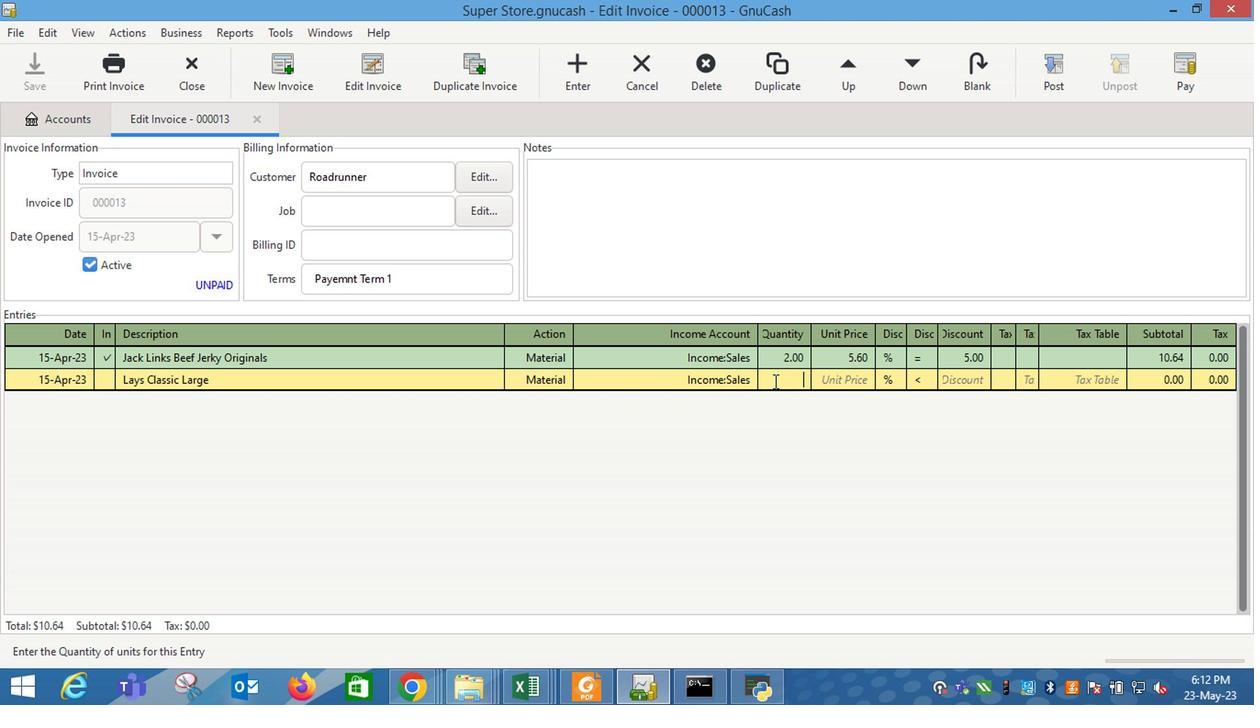 
Action: Mouse moved to (700, 380)
Screenshot: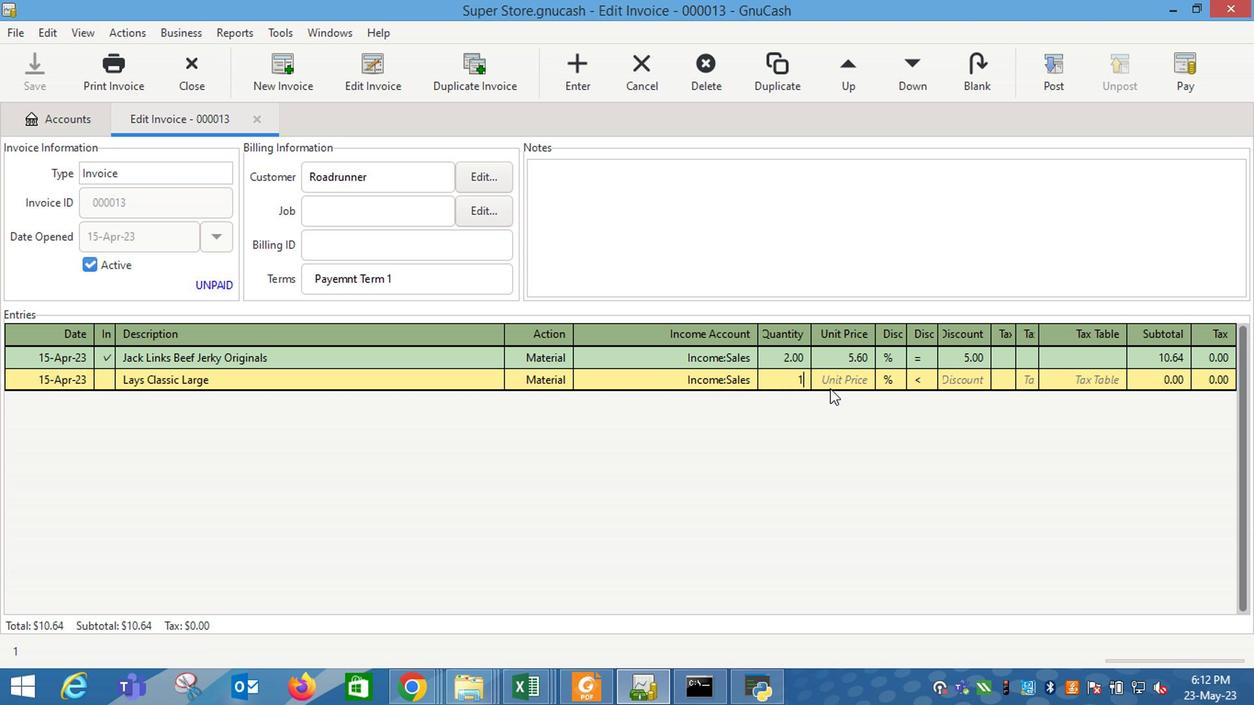 
Action: Mouse pressed left at (700, 380)
Screenshot: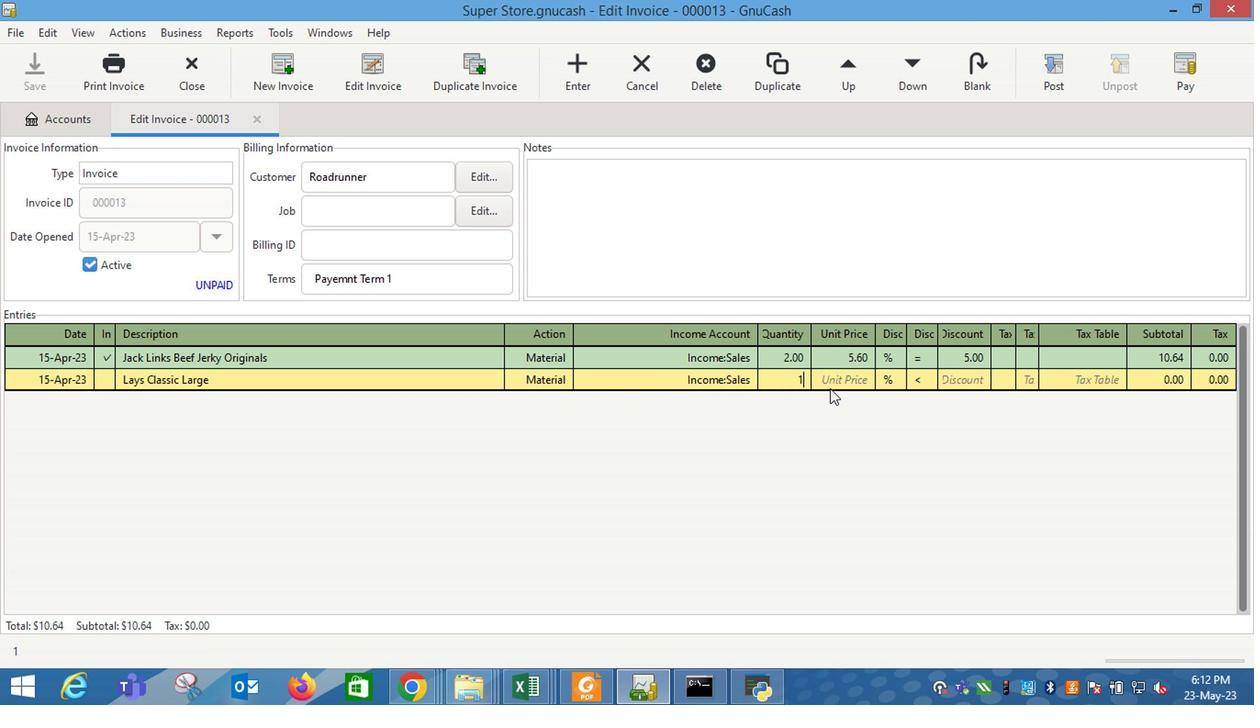 
Action: Key pressed 14.25
Screenshot: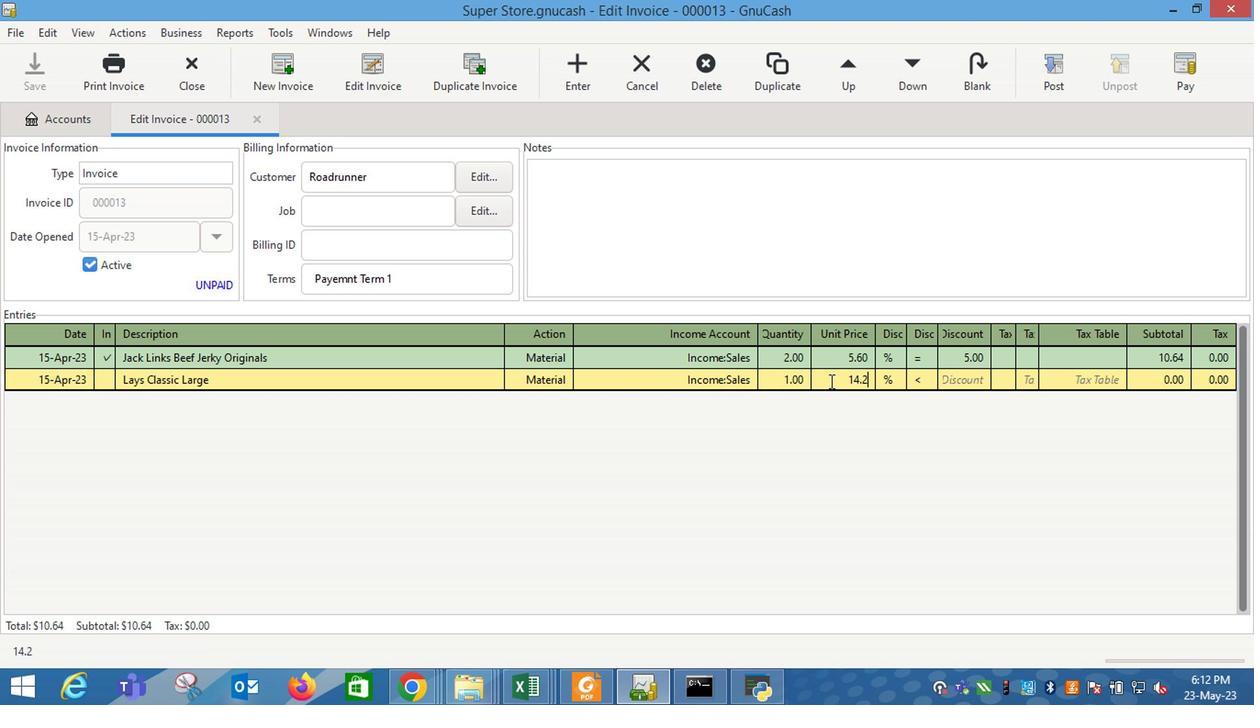 
Action: Mouse moved to (769, 379)
Screenshot: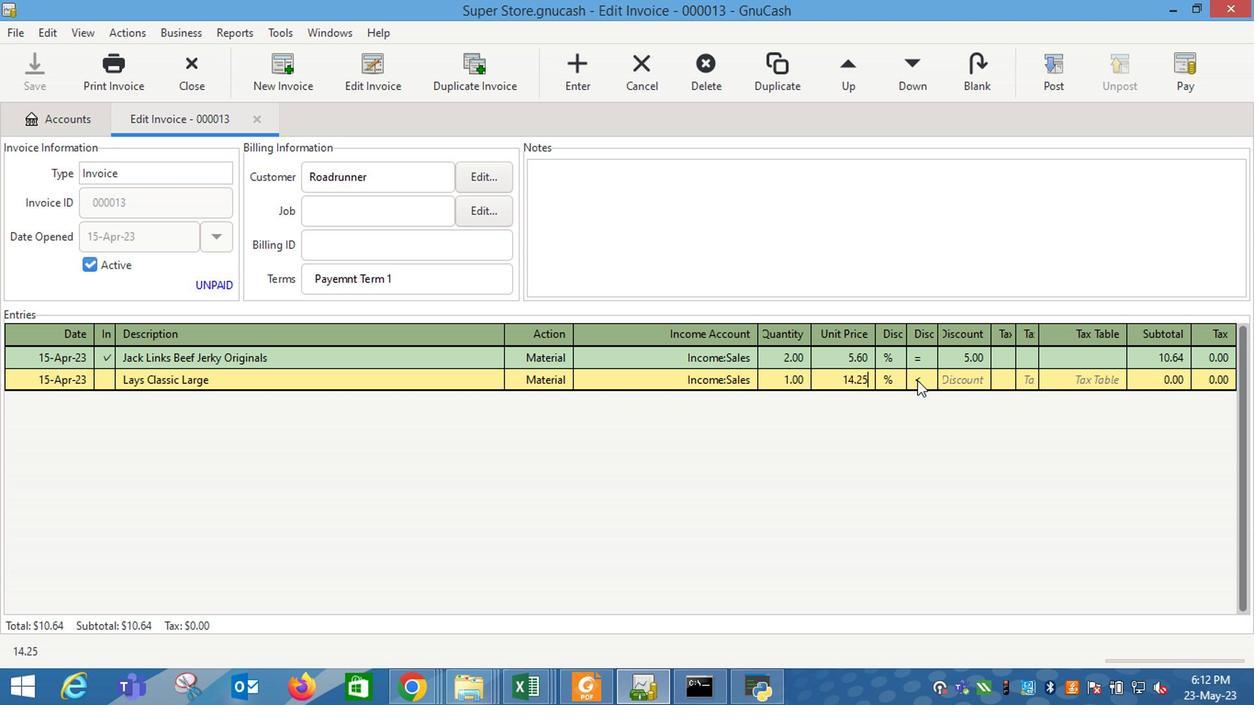
Action: Mouse pressed left at (769, 379)
Screenshot: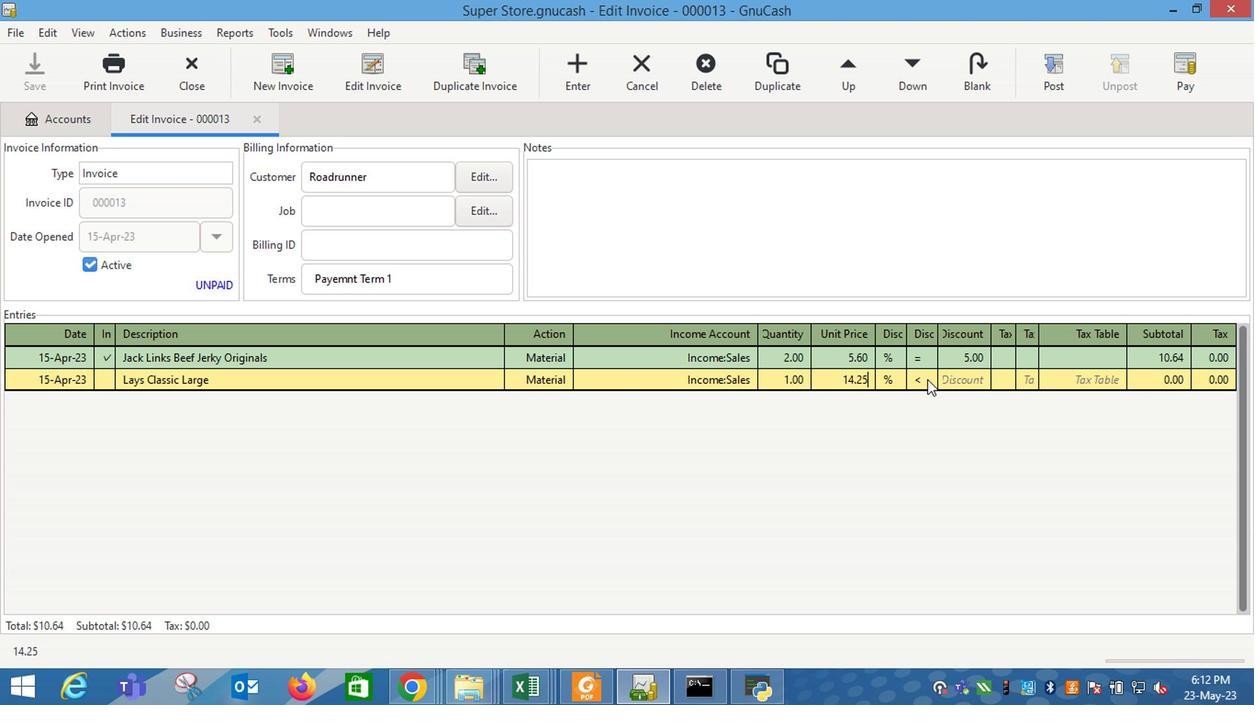 
Action: Mouse moved to (798, 382)
Screenshot: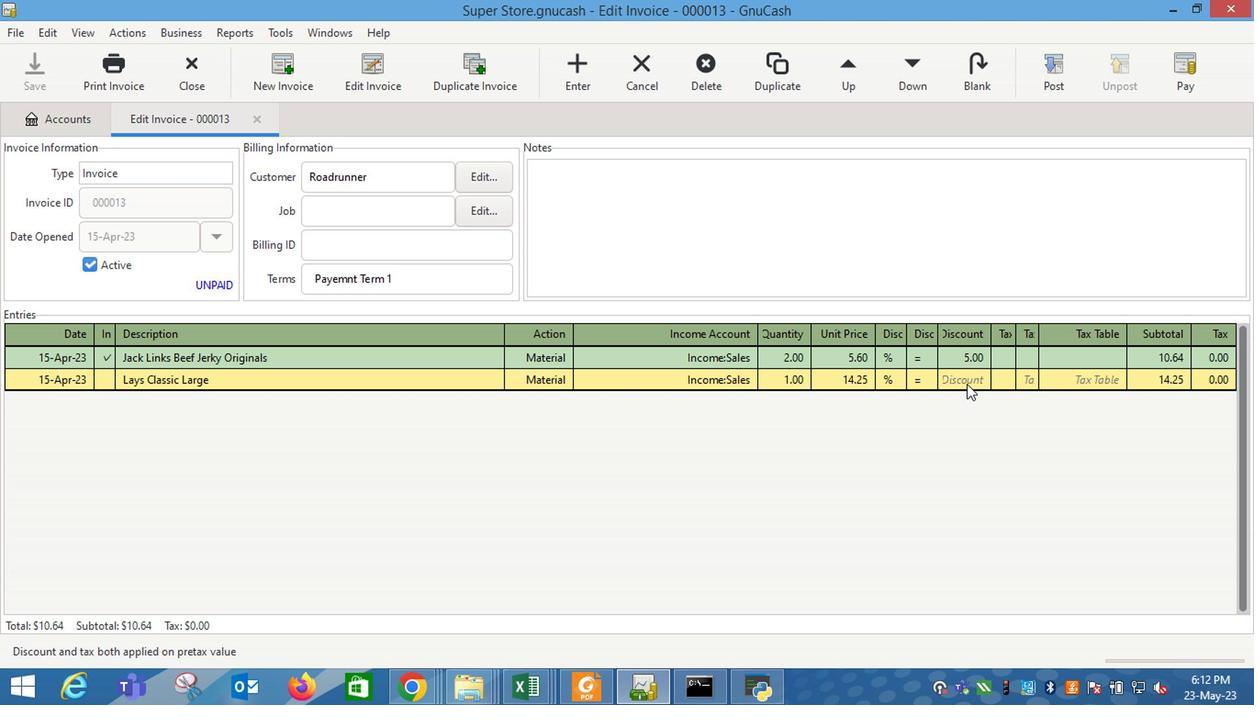
Action: Mouse pressed left at (798, 382)
Screenshot: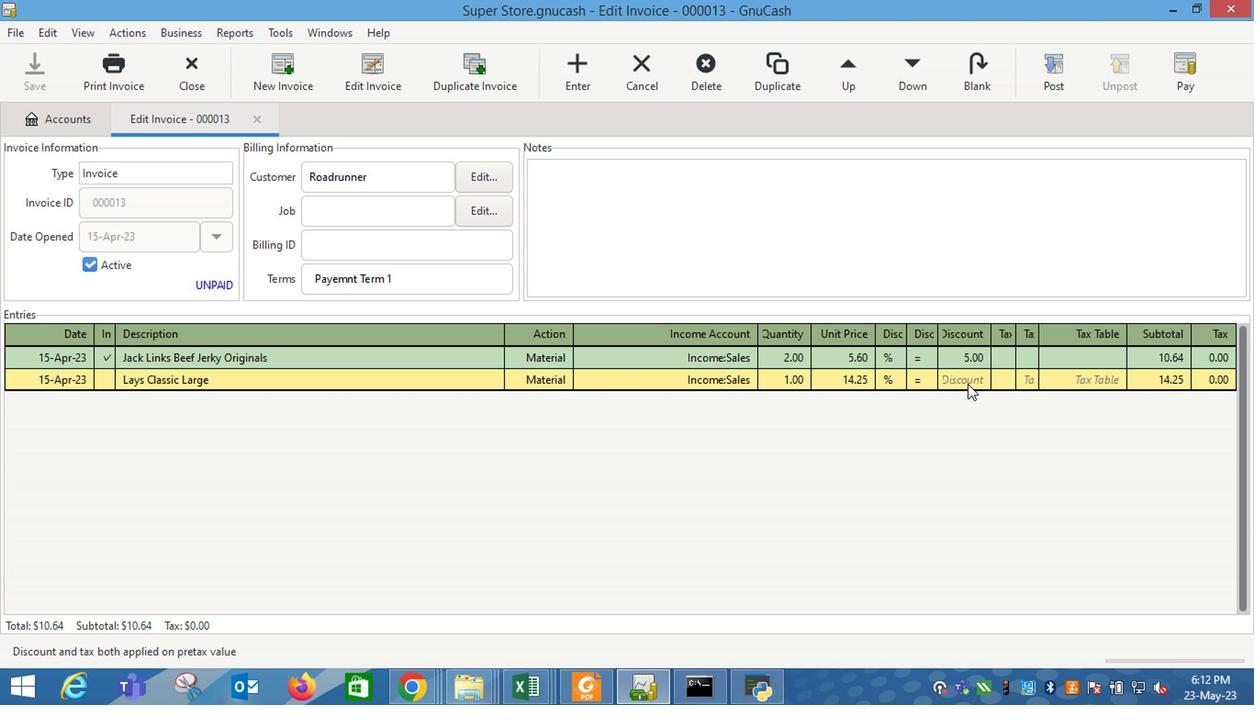 
Action: Key pressed 10
Screenshot: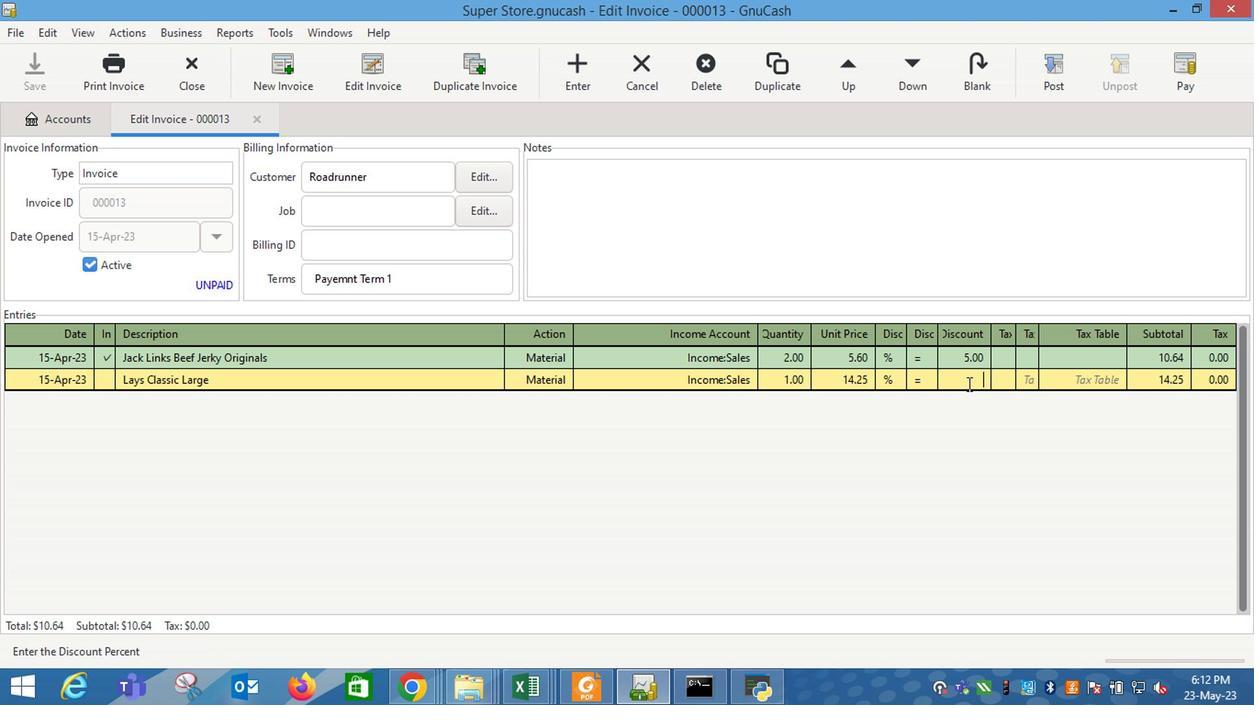 
Action: Mouse moved to (860, 378)
Screenshot: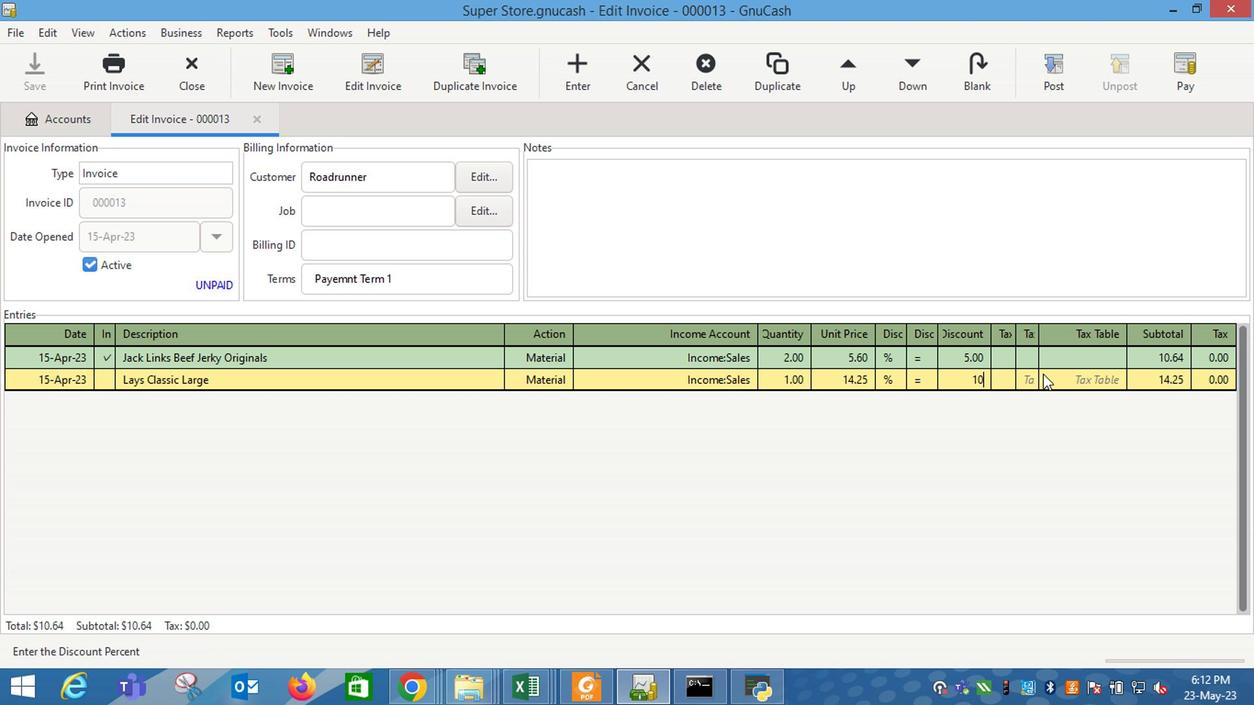 
Action: Mouse pressed left at (860, 378)
Screenshot: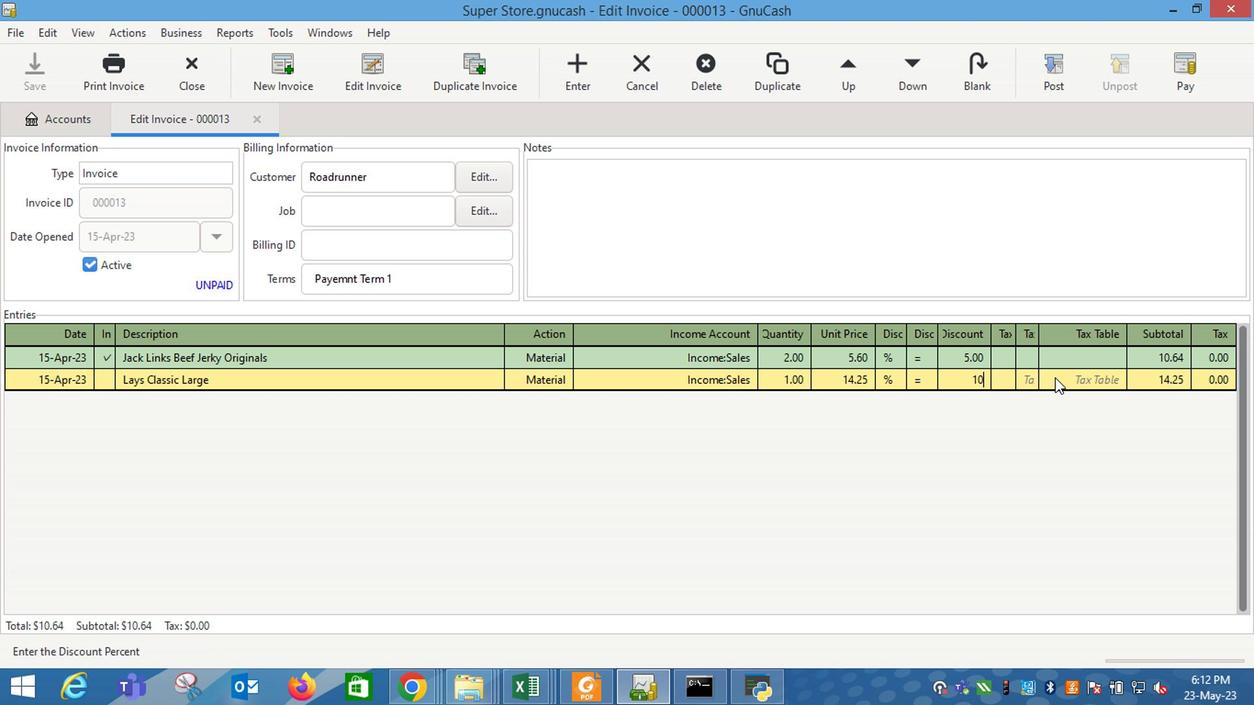 
Action: Mouse moved to (860, 379)
Screenshot: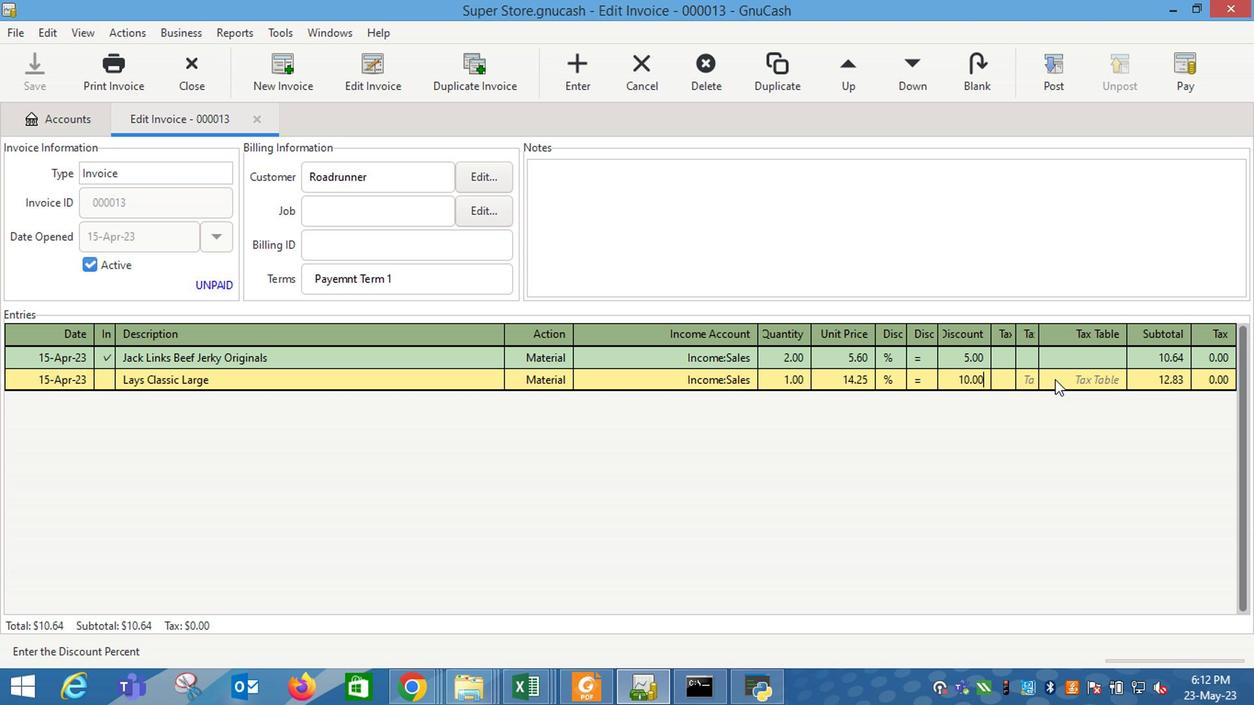 
Action: Key pressed <Key.enter>
Screenshot: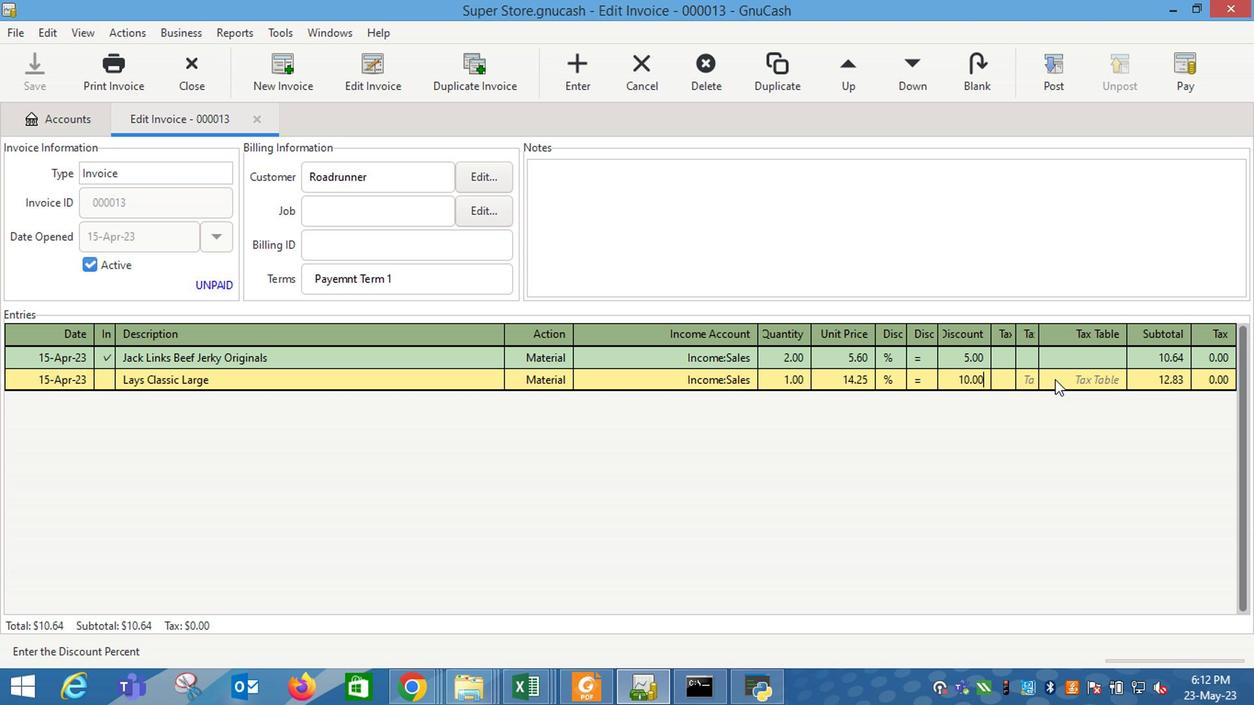 
Action: Mouse moved to (216, 389)
Screenshot: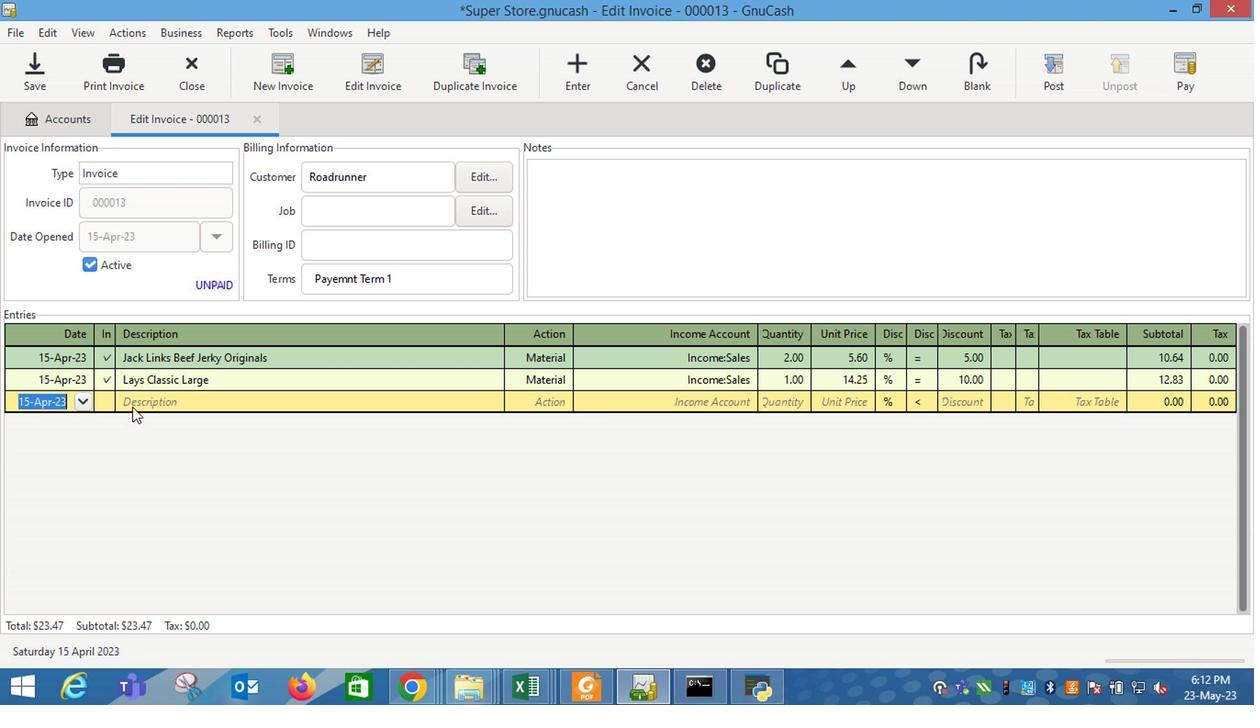 
Action: Mouse pressed left at (216, 389)
Screenshot: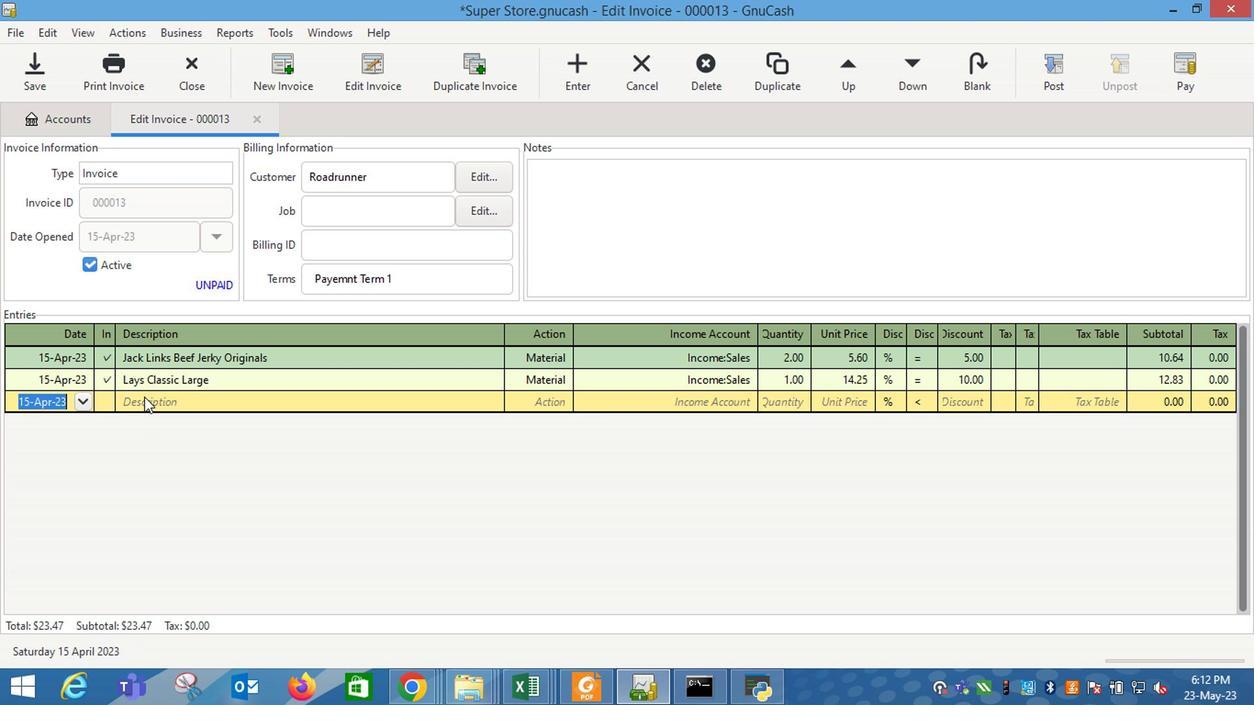 
Action: Mouse moved to (220, 389)
Screenshot: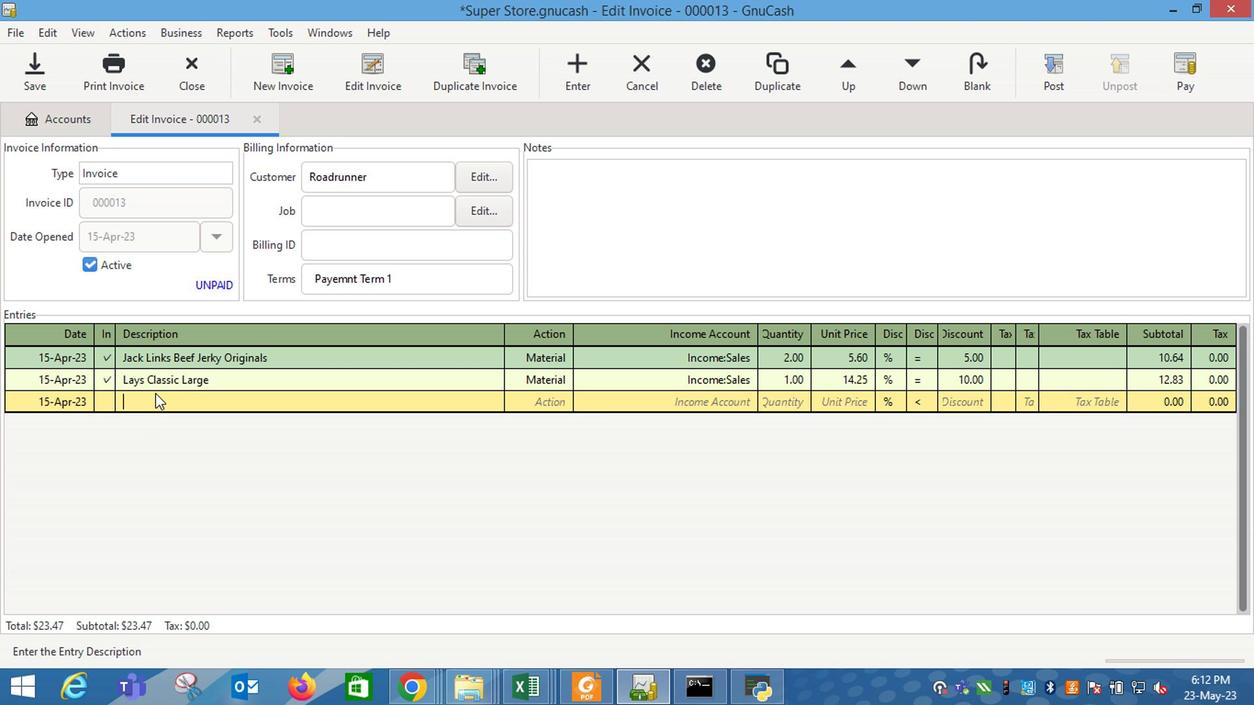 
Action: Key pressed <Key.shift_r>Hello
Screenshot: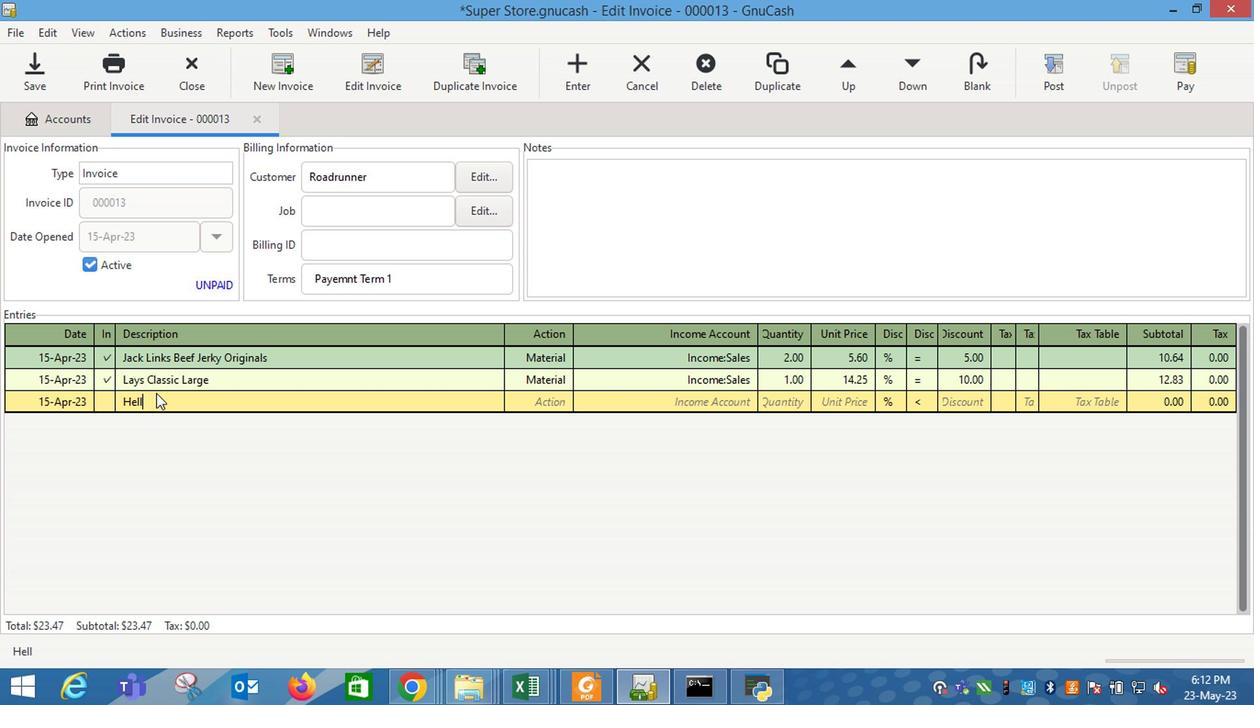 
Action: Mouse moved to (220, 389)
Screenshot: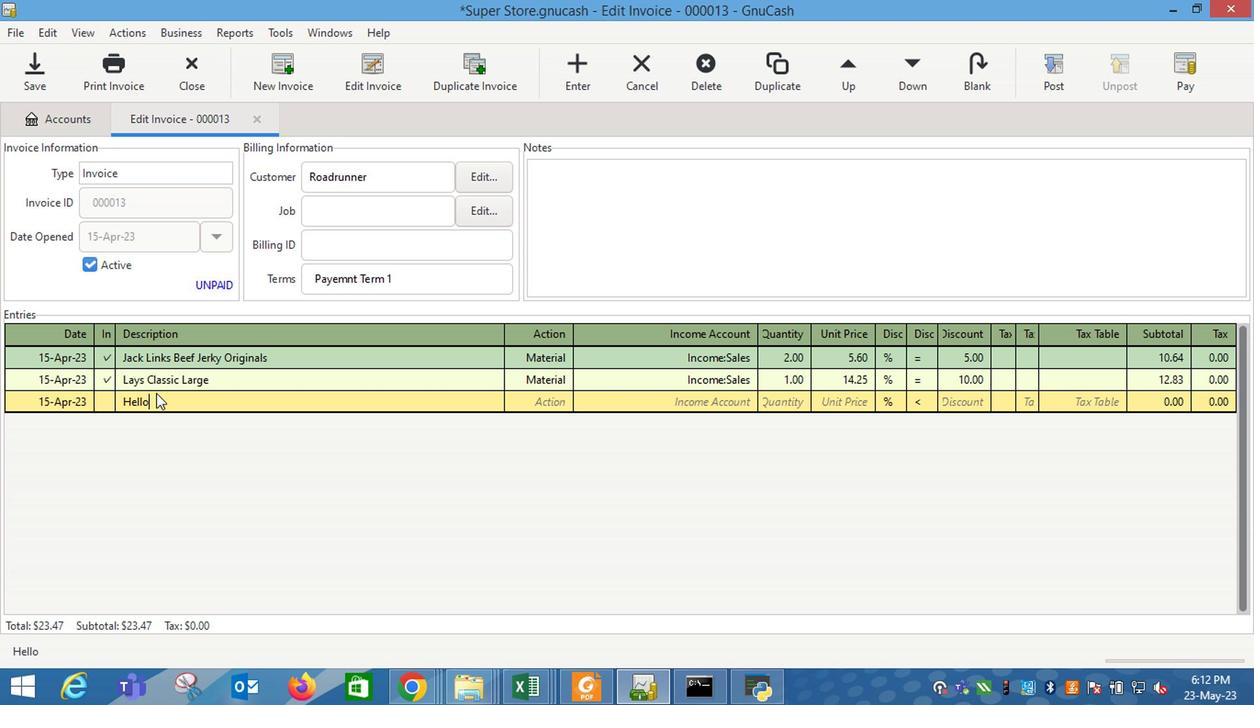 
Action: Key pressed <Key.space><Key.shift_r>Wooden<Key.space><Key.shift_r>Word<Key.space><Key.shift_r>Art<Key.space><Key.shift_r>Decor
Screenshot: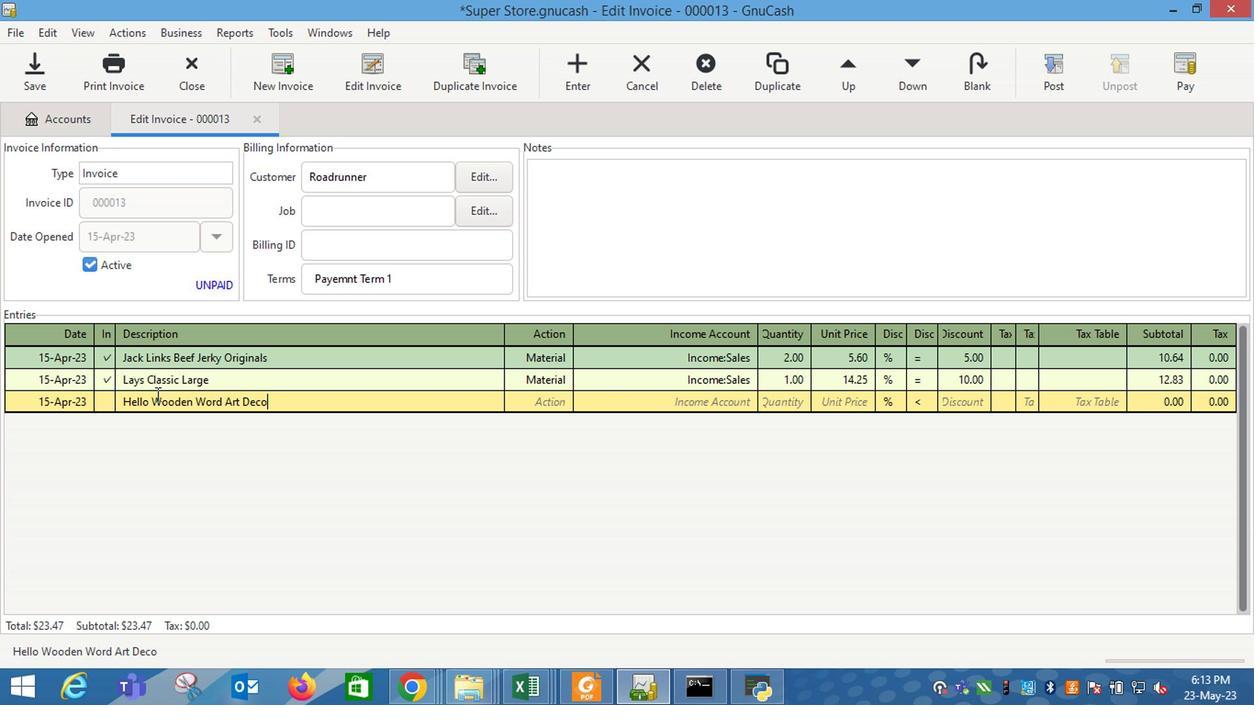 
Action: Mouse moved to (512, 391)
Screenshot: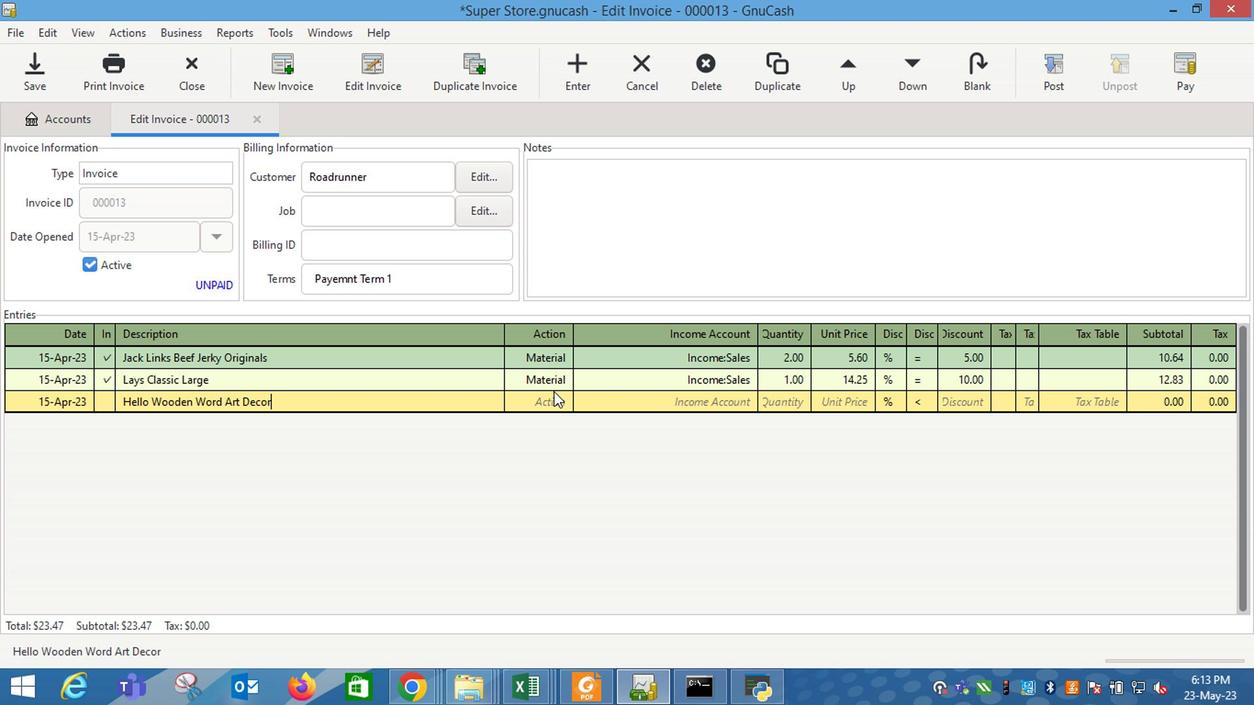
Action: Mouse pressed left at (512, 391)
Screenshot: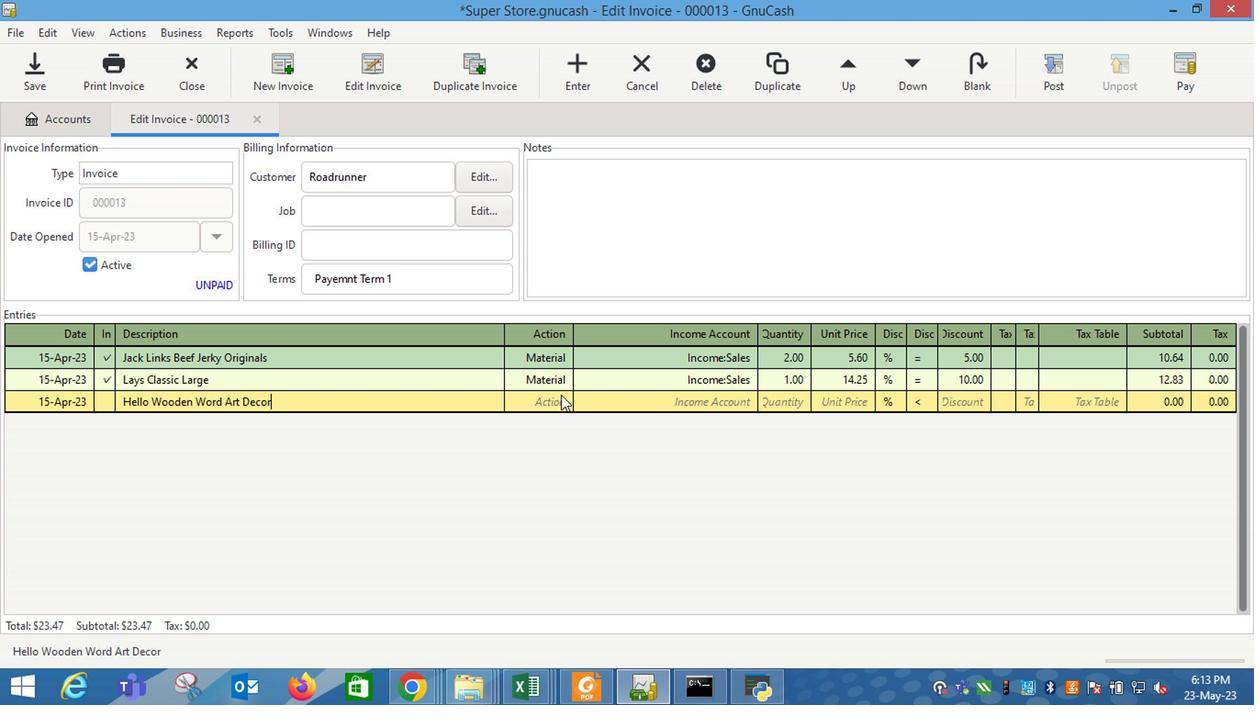 
Action: Mouse pressed left at (512, 391)
Screenshot: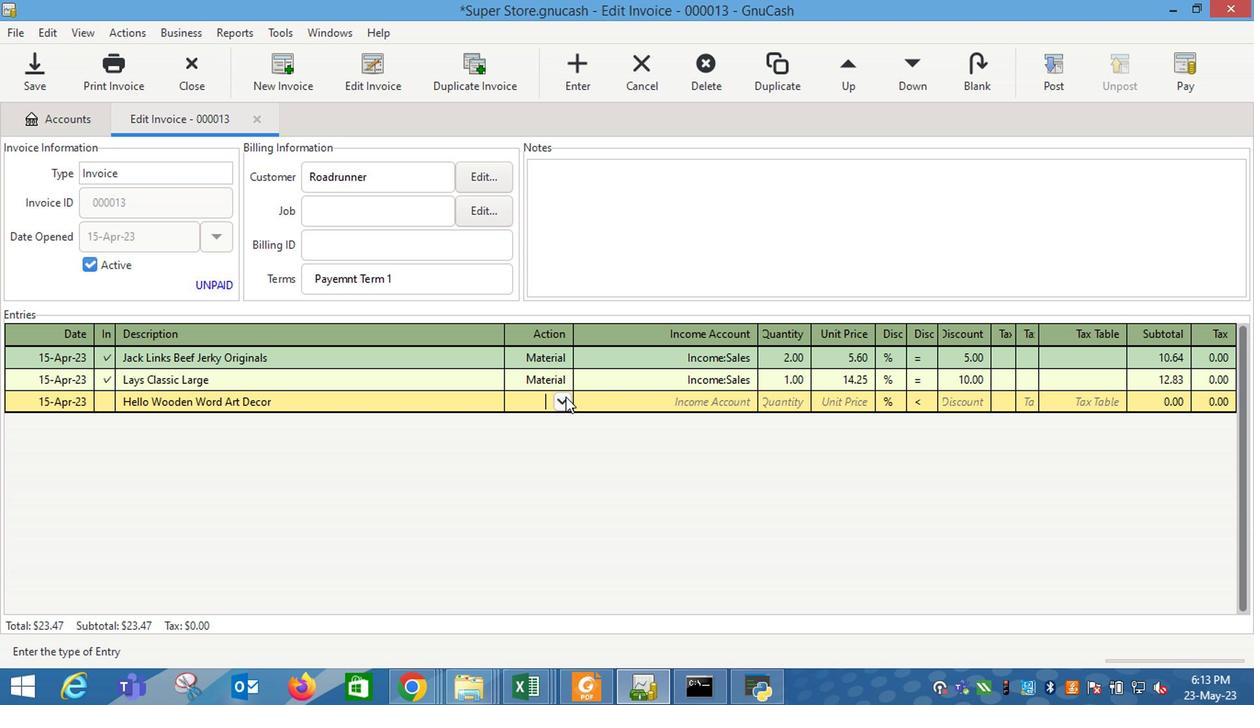 
Action: Mouse moved to (487, 430)
Screenshot: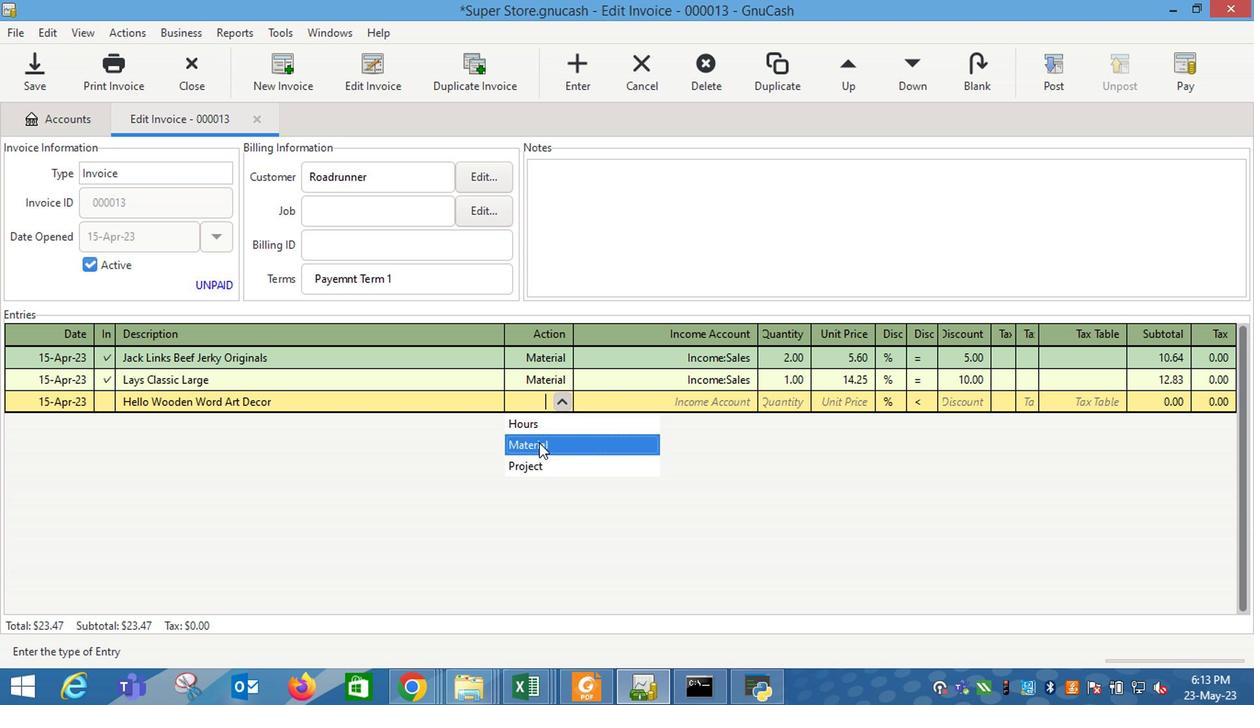 
Action: Mouse pressed left at (487, 430)
Screenshot: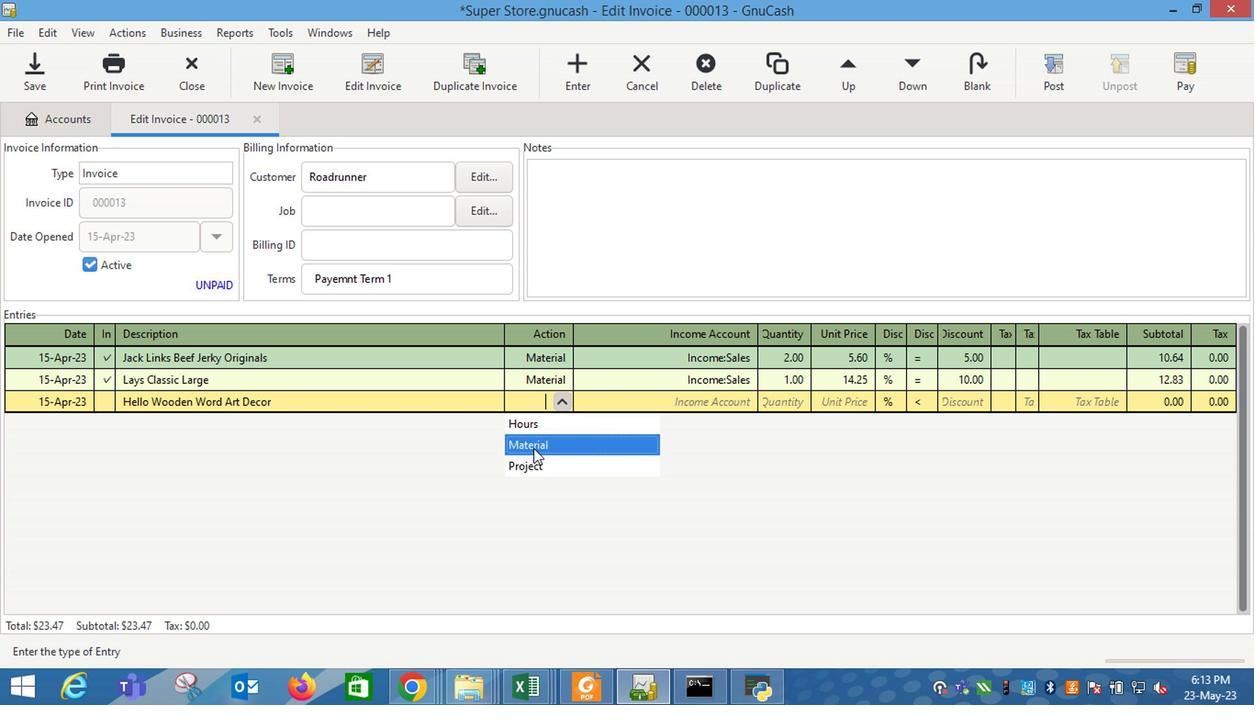 
Action: Mouse moved to (593, 386)
Screenshot: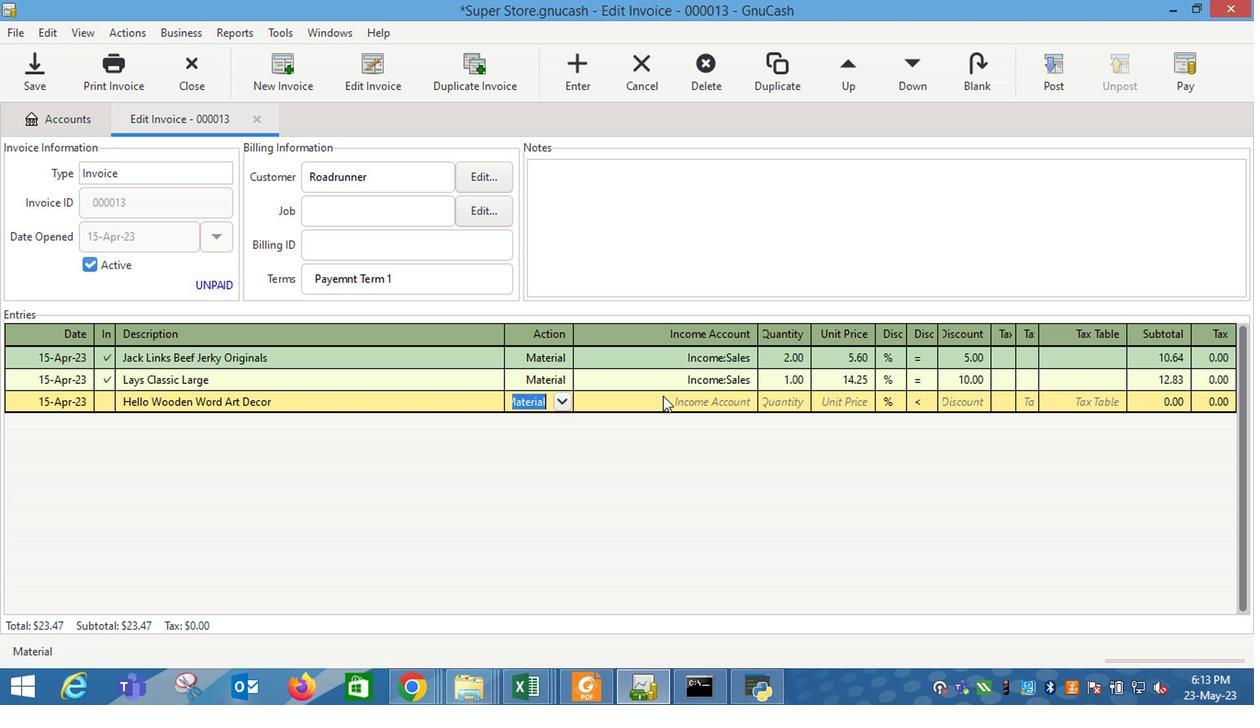 
Action: Mouse pressed left at (593, 386)
Screenshot: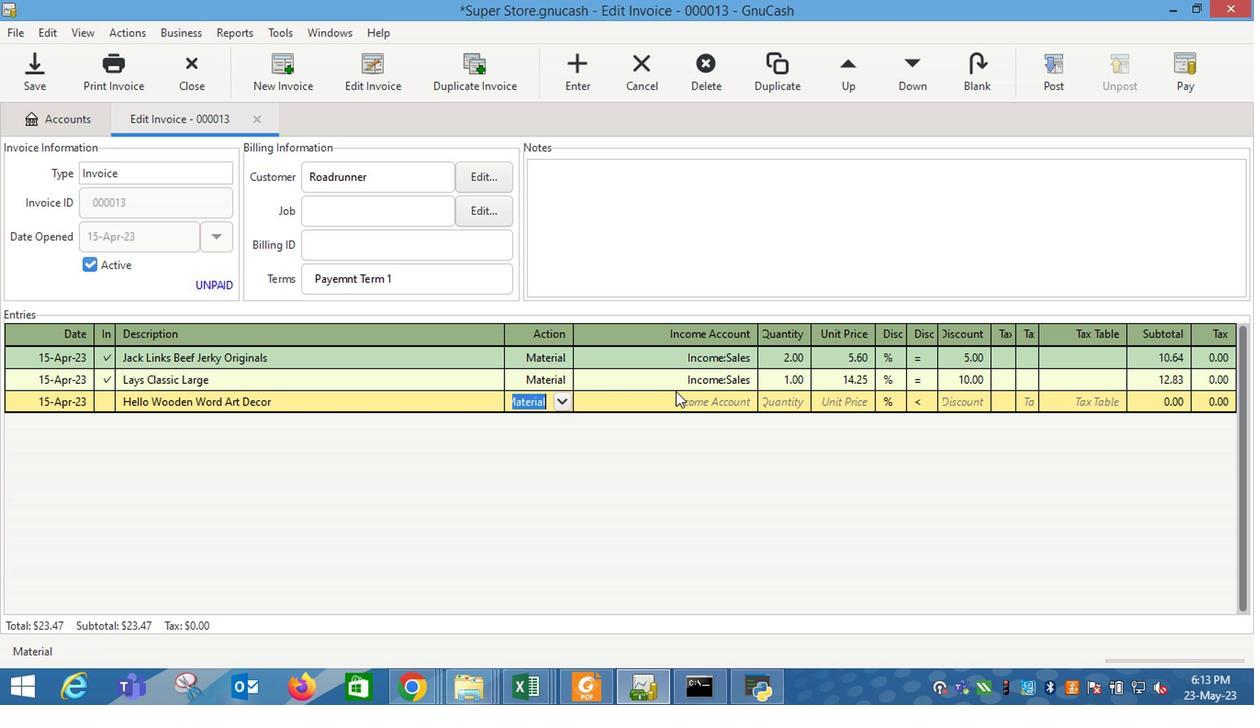 
Action: Mouse moved to (615, 397)
Screenshot: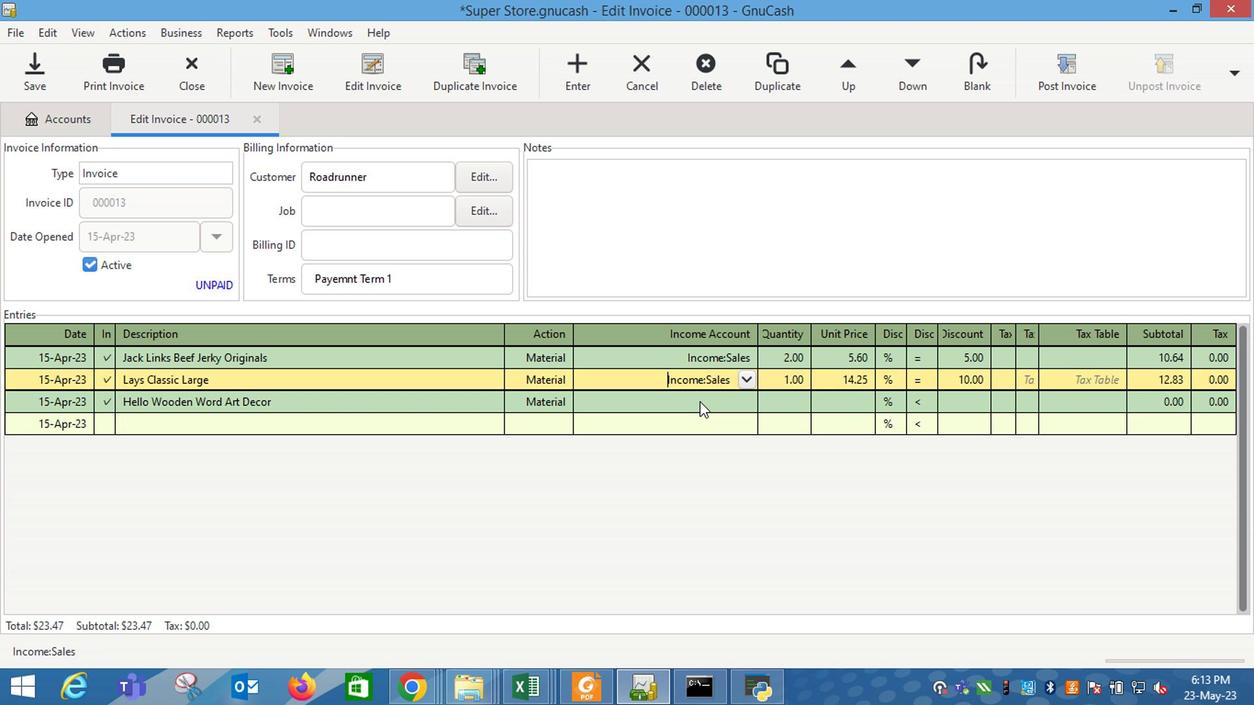 
Action: Mouse pressed left at (615, 397)
Screenshot: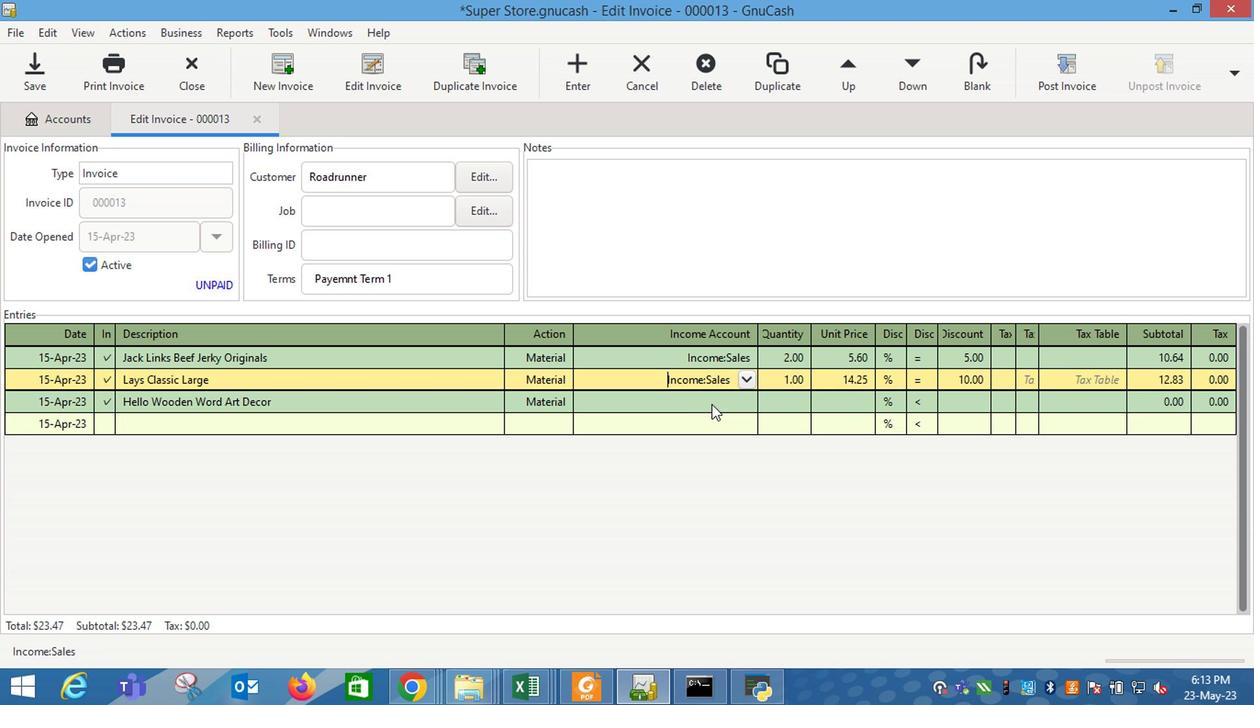 
Action: Mouse moved to (631, 389)
Screenshot: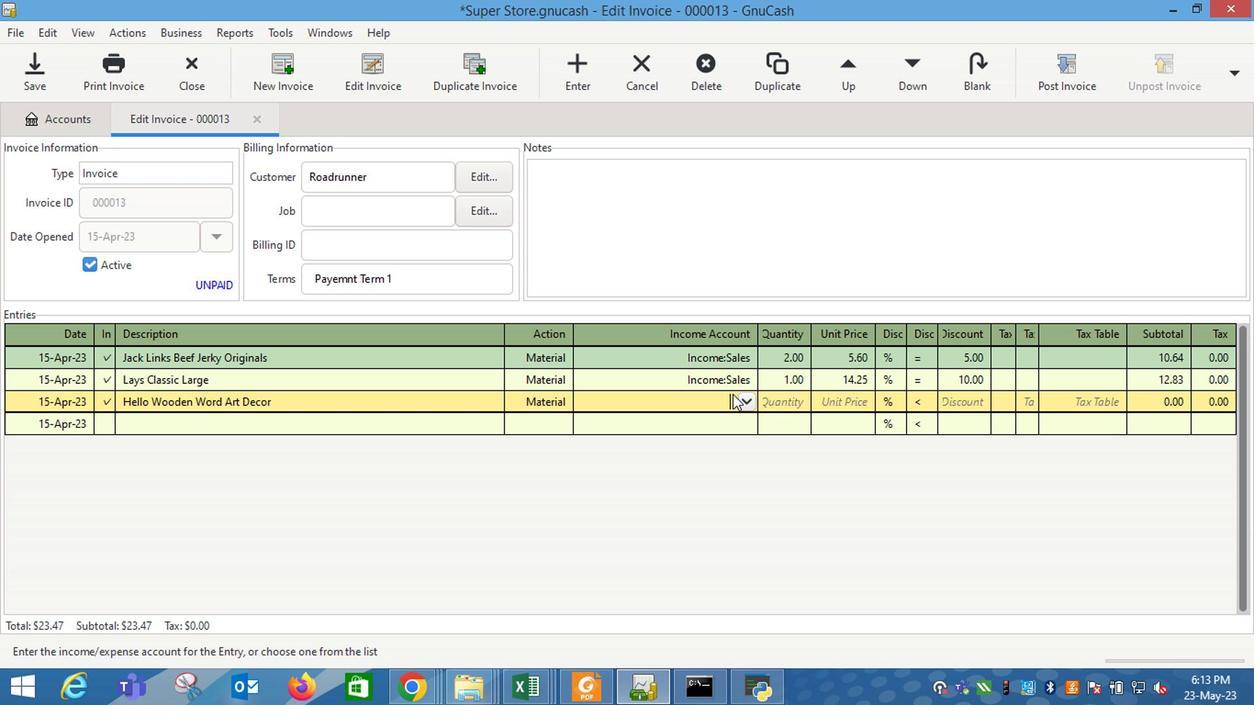 
Action: Mouse pressed left at (631, 389)
Screenshot: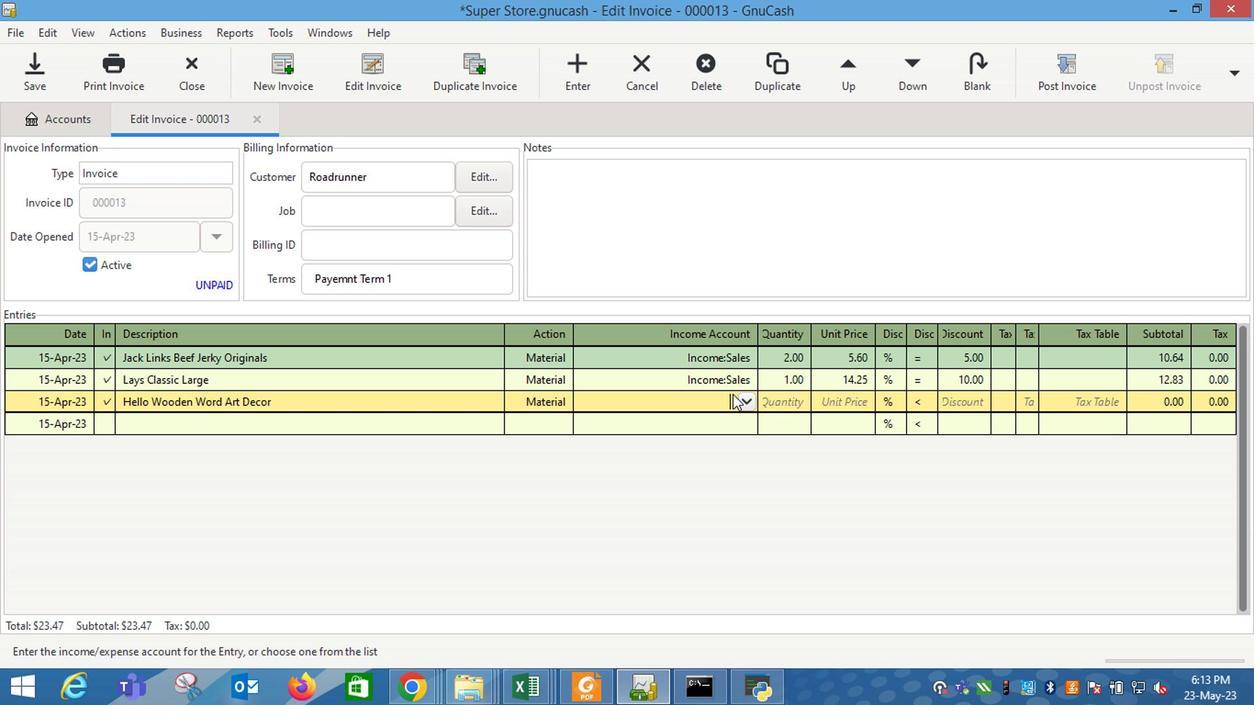 
Action: Mouse moved to (632, 393)
Screenshot: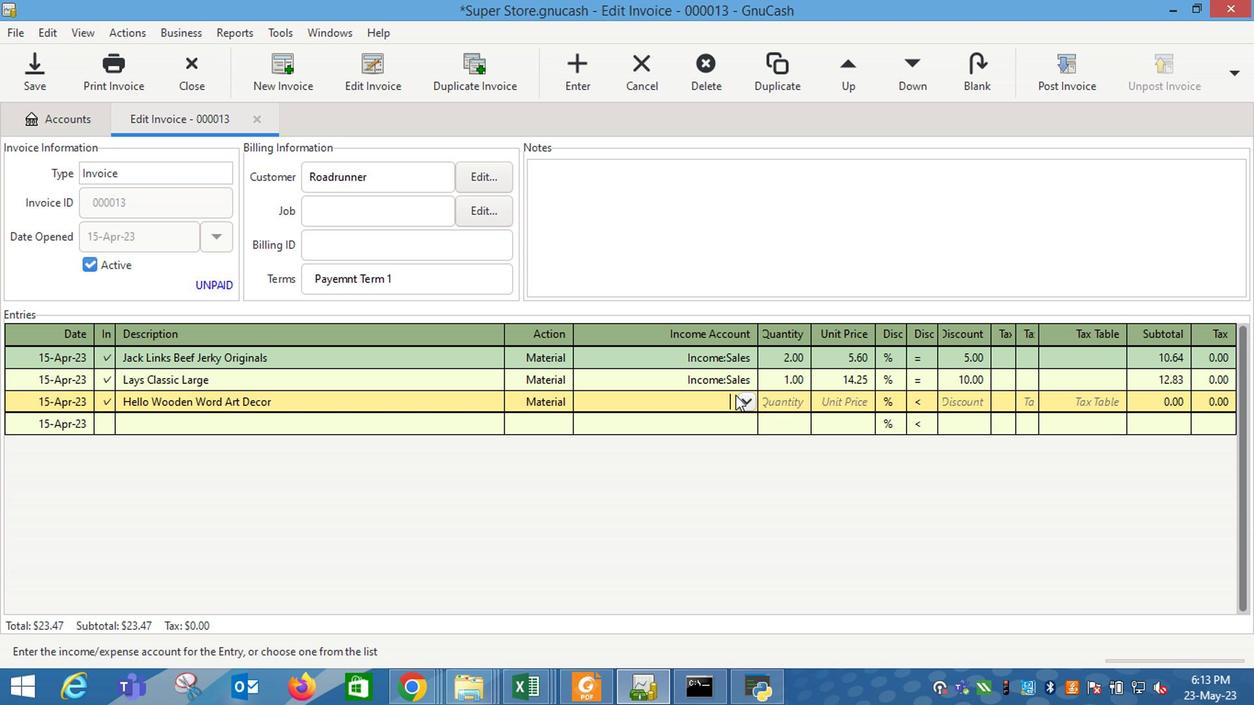 
Action: Mouse pressed left at (632, 393)
Screenshot: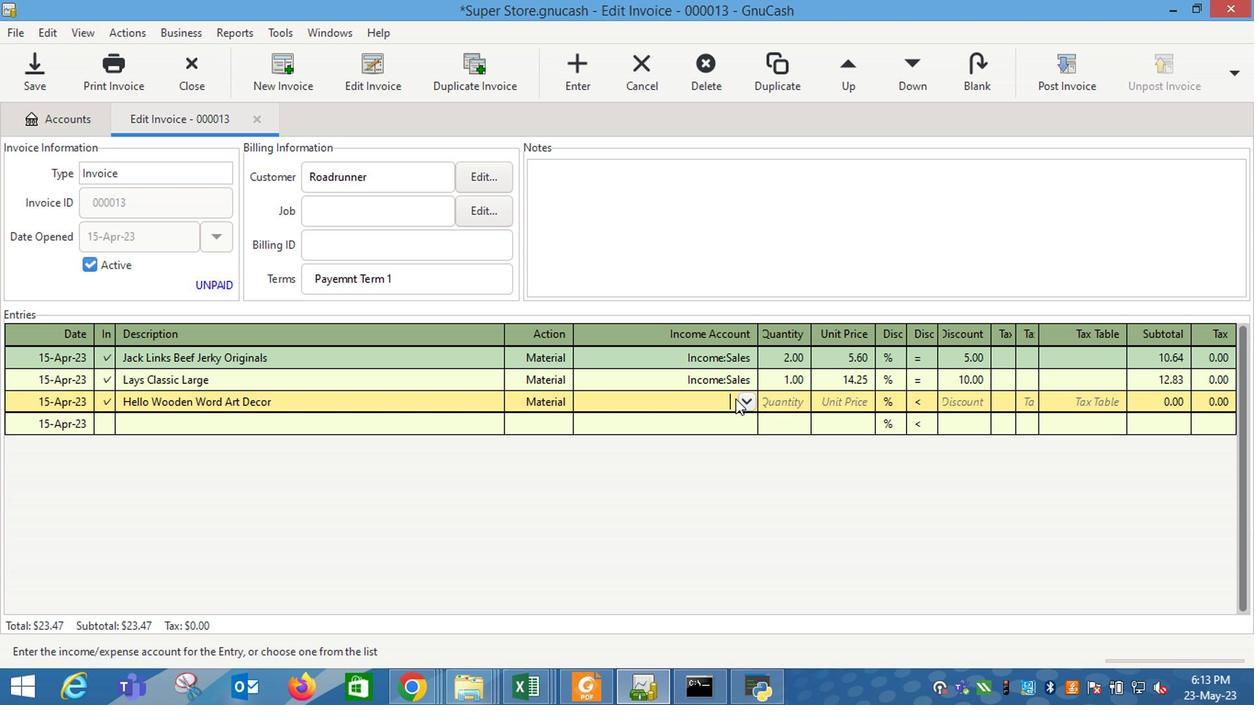 
Action: Mouse moved to (640, 392)
Screenshot: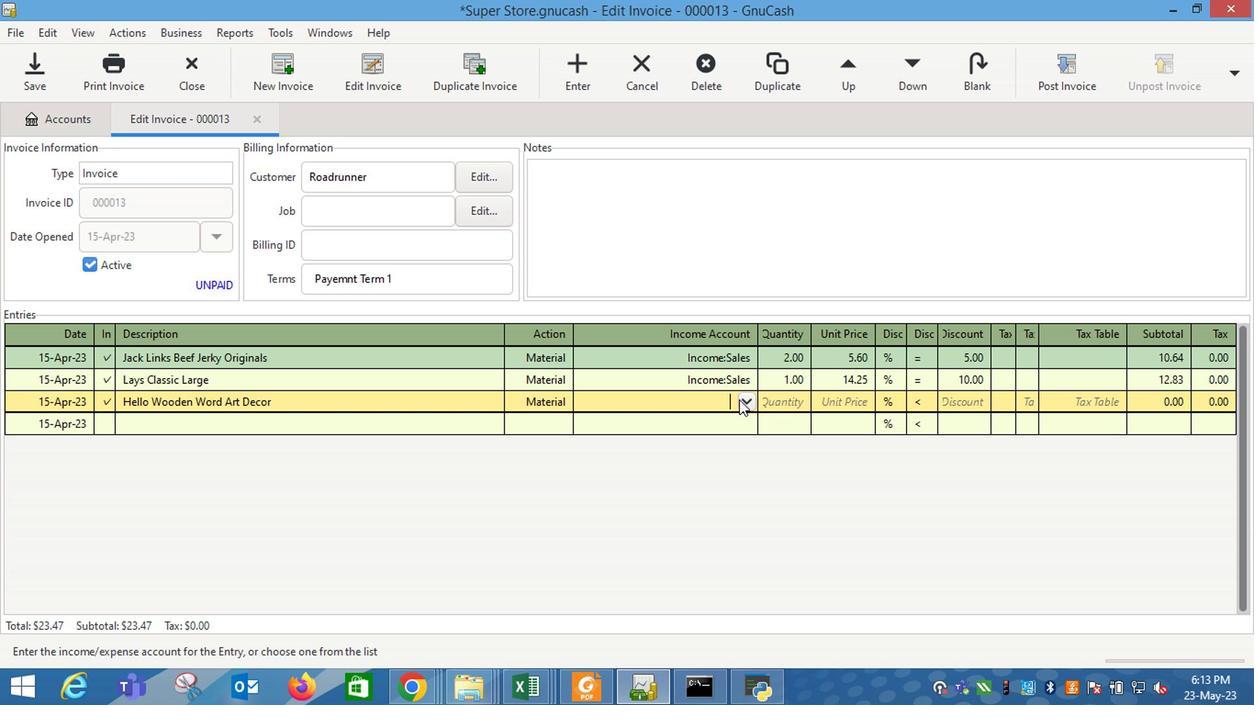 
Action: Mouse pressed left at (640, 392)
Screenshot: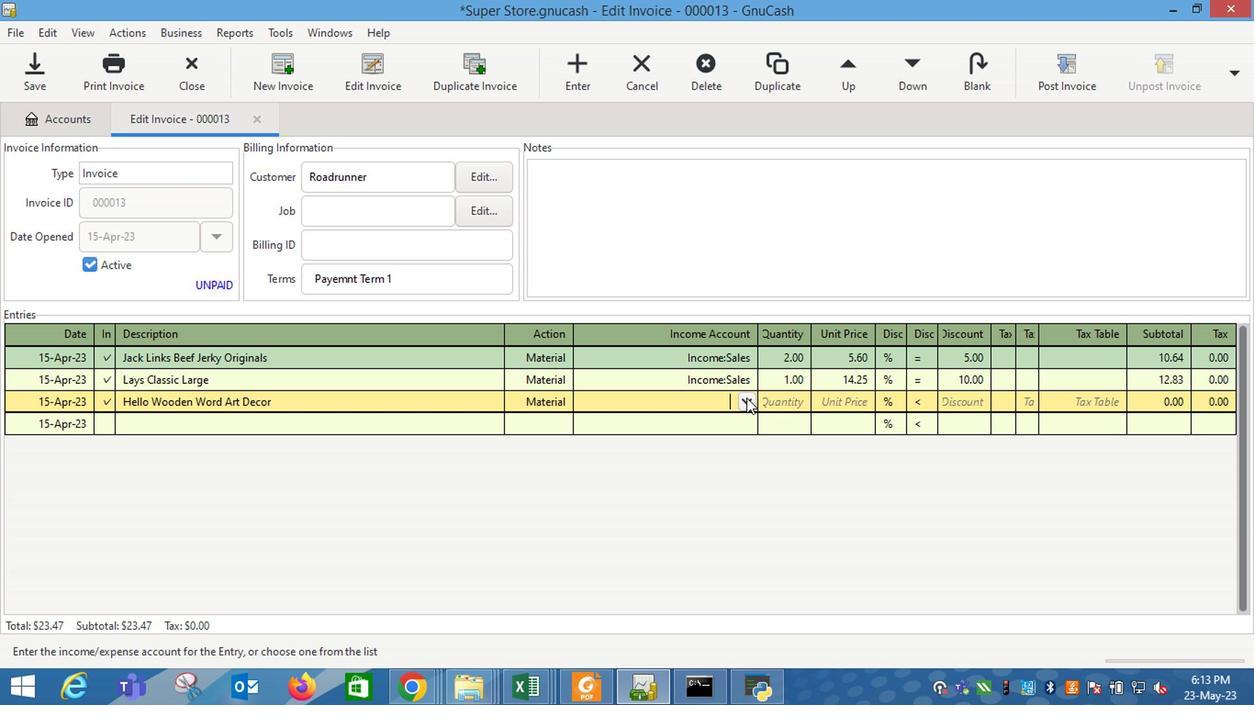
Action: Mouse moved to (563, 456)
Screenshot: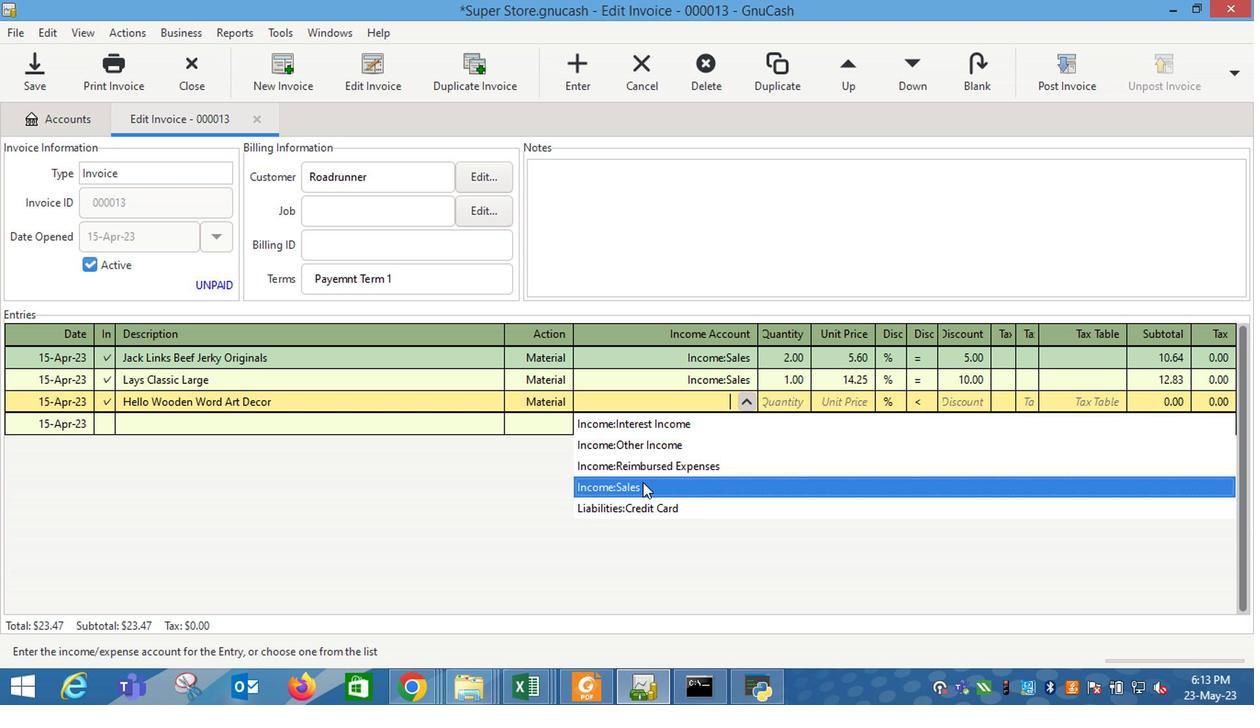 
Action: Mouse pressed left at (563, 456)
Screenshot: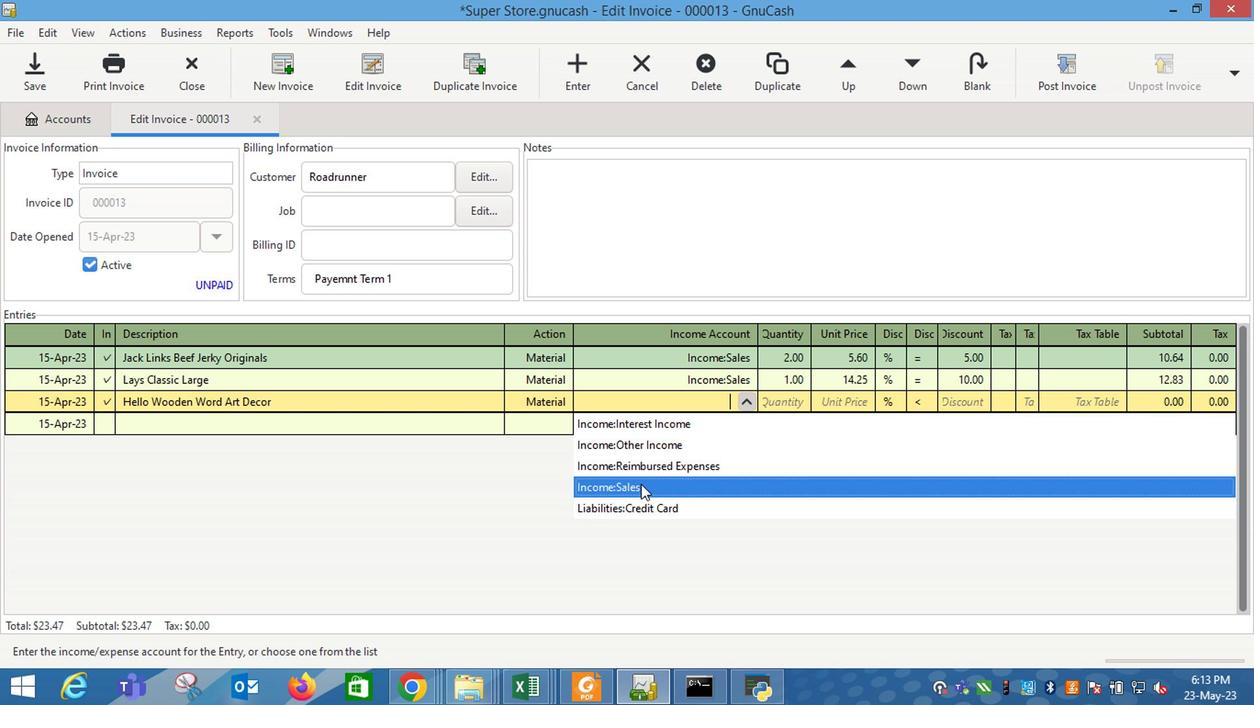 
Action: Mouse moved to (664, 393)
Screenshot: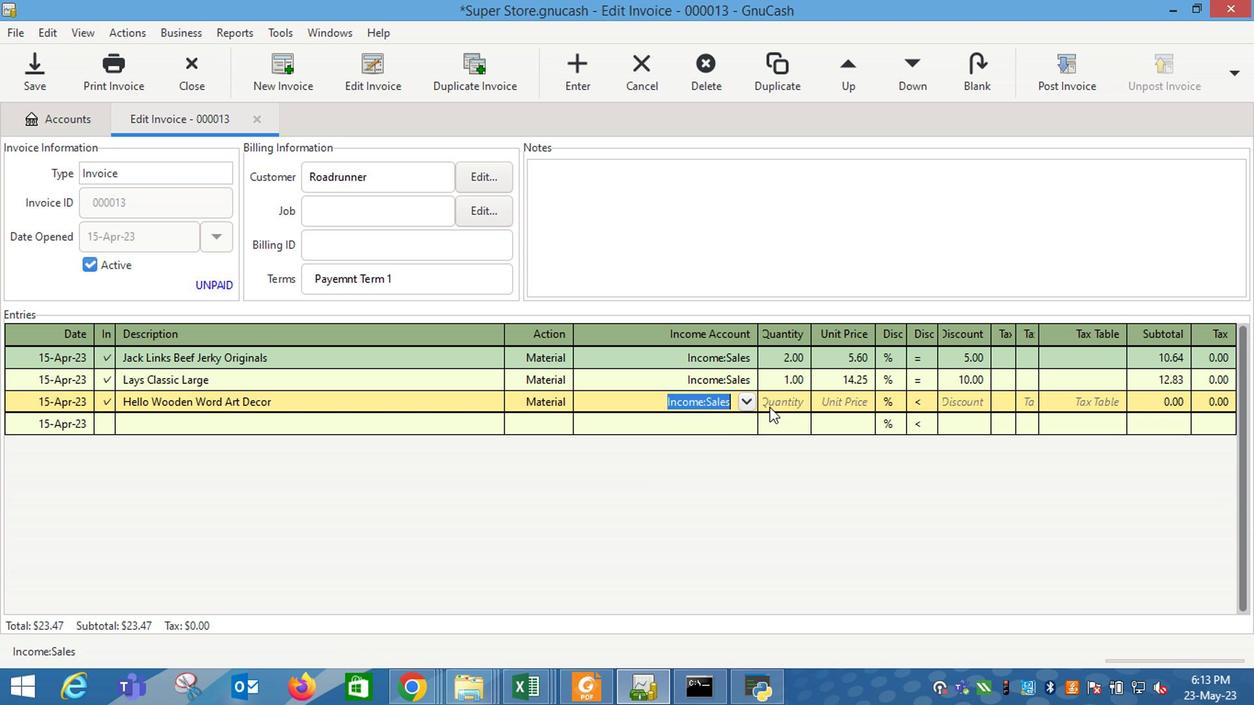 
Action: Mouse pressed left at (664, 393)
Screenshot: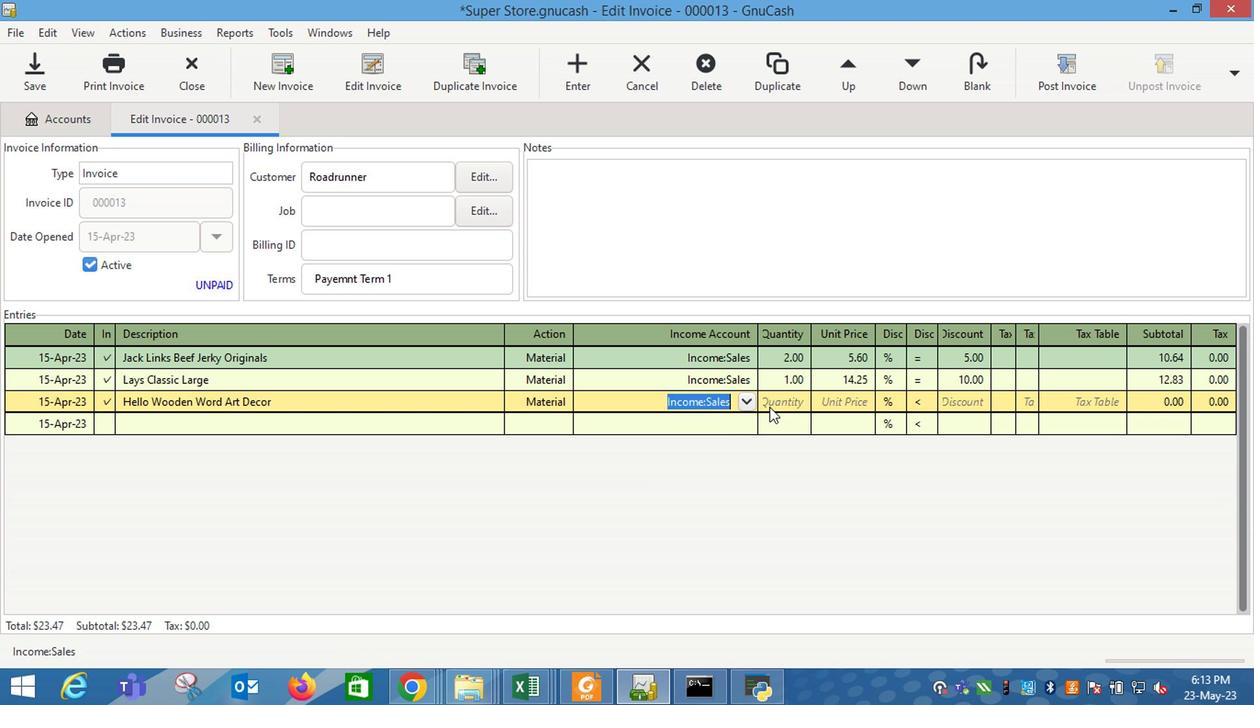 
Action: Key pressed 1
Screenshot: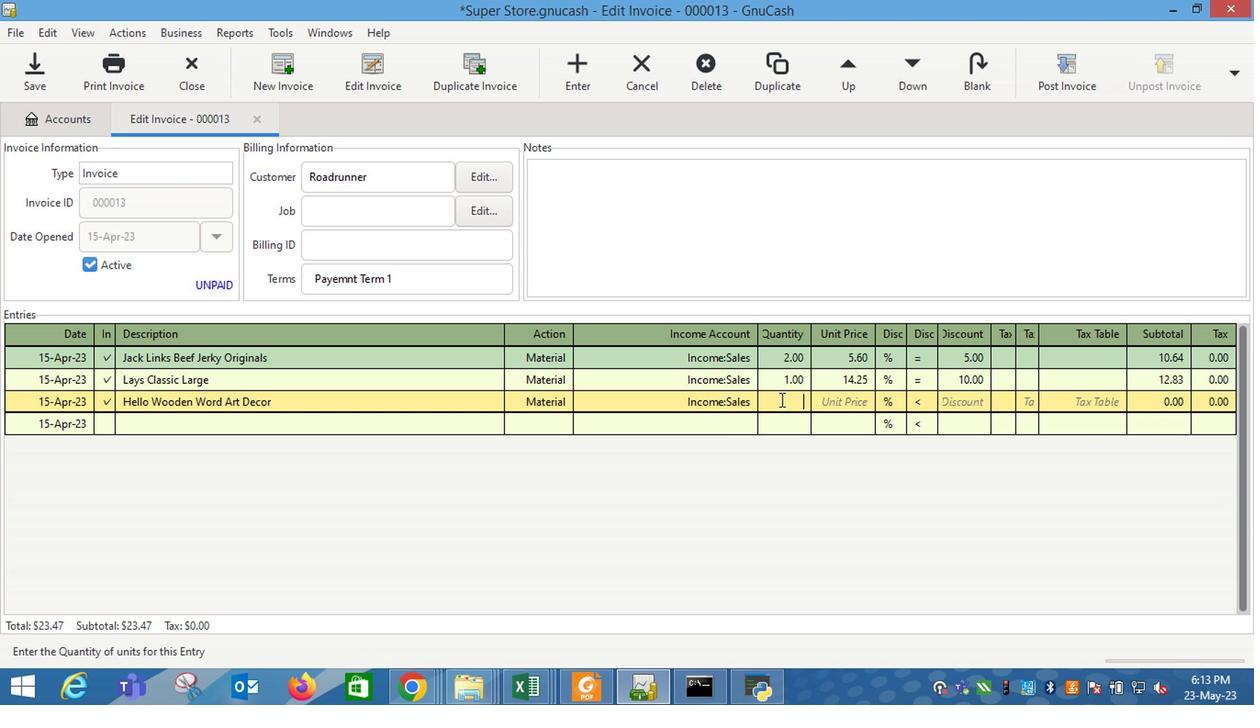 
Action: Mouse moved to (693, 391)
Screenshot: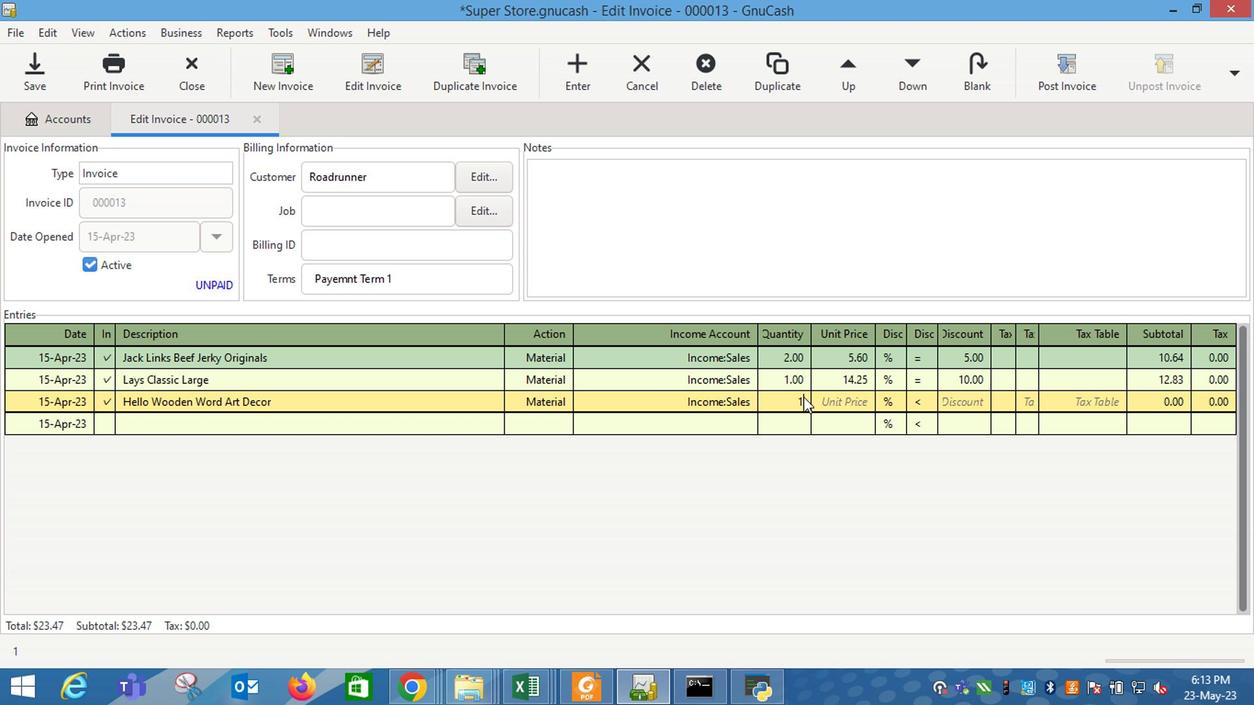 
Action: Mouse pressed left at (693, 391)
Screenshot: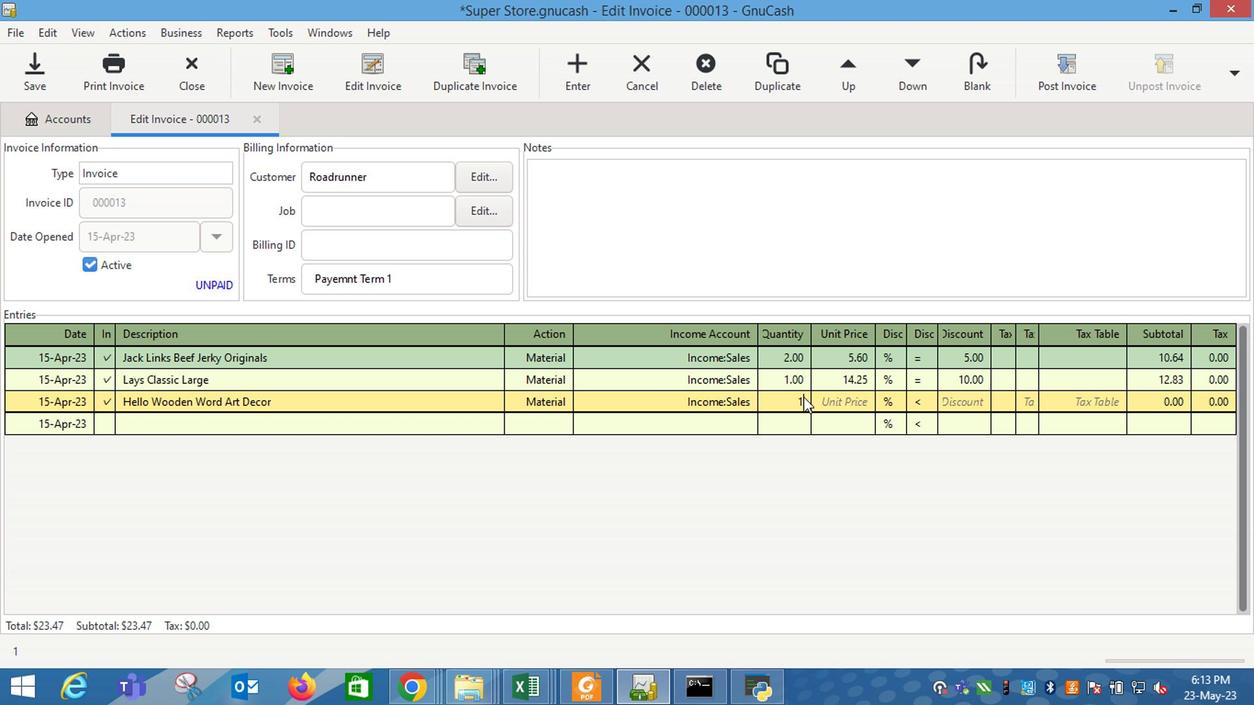 
Action: Mouse moved to (702, 391)
Screenshot: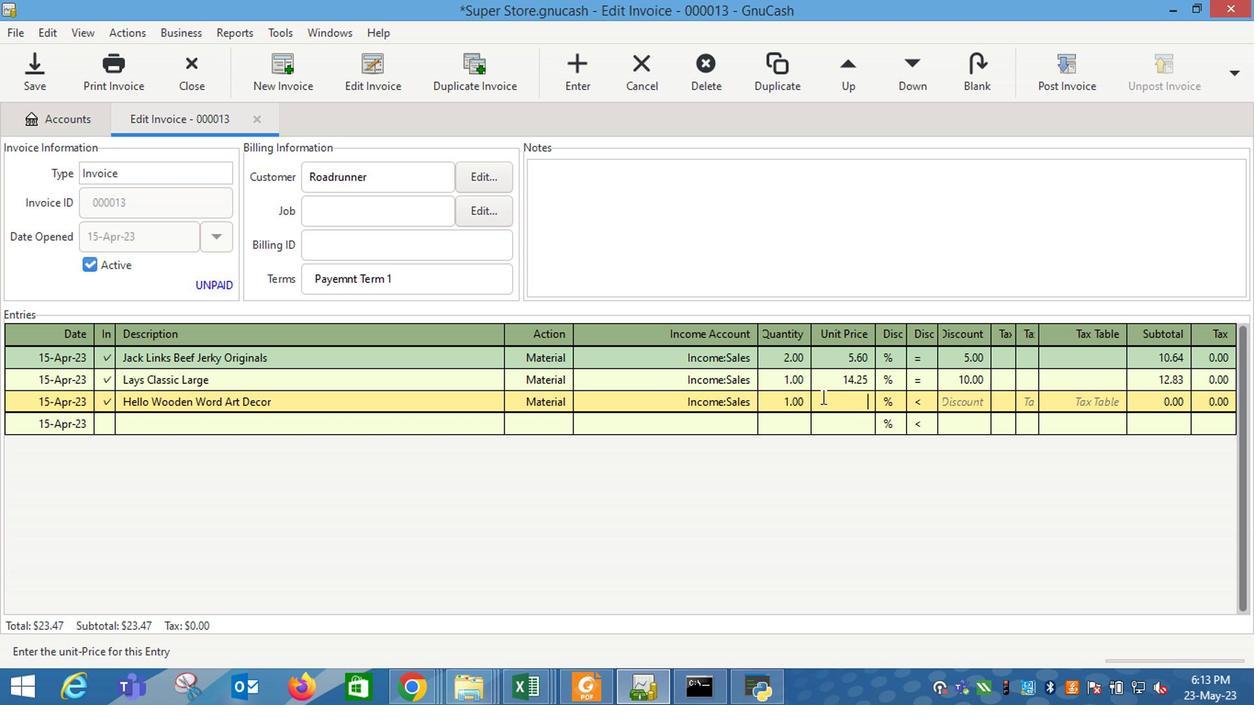 
Action: Key pressed 15.3
Screenshot: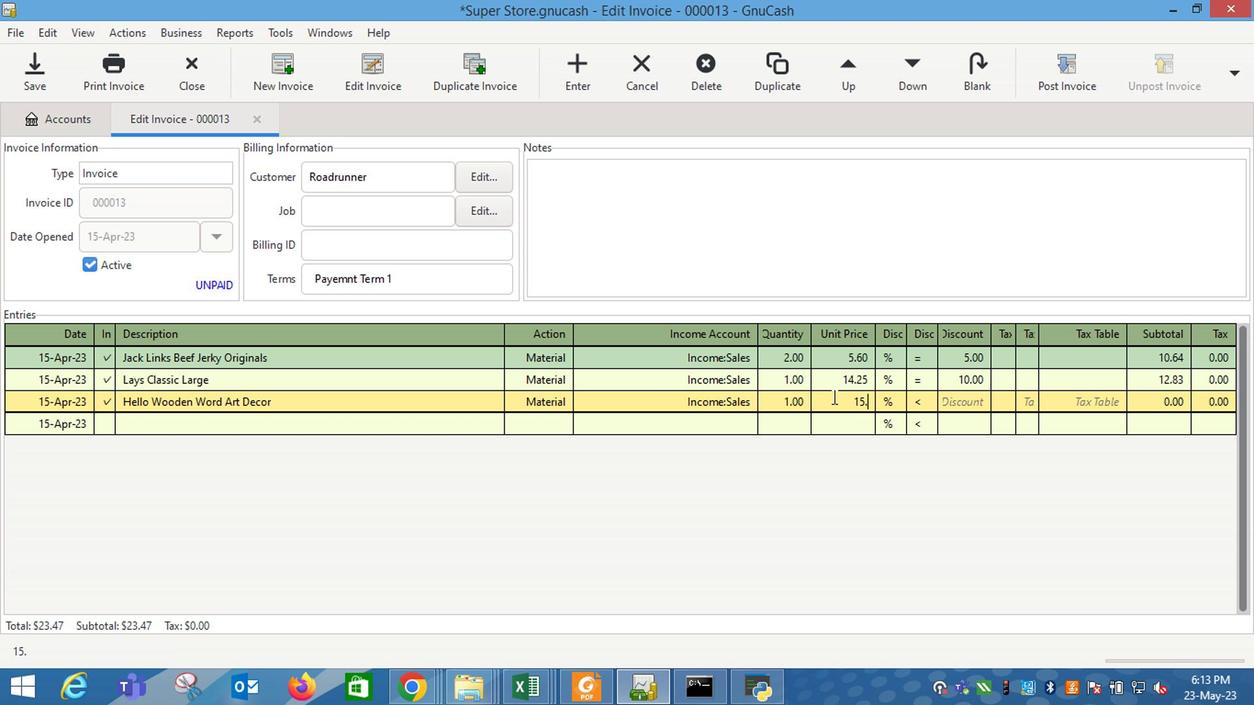 
Action: Mouse moved to (799, 393)
Screenshot: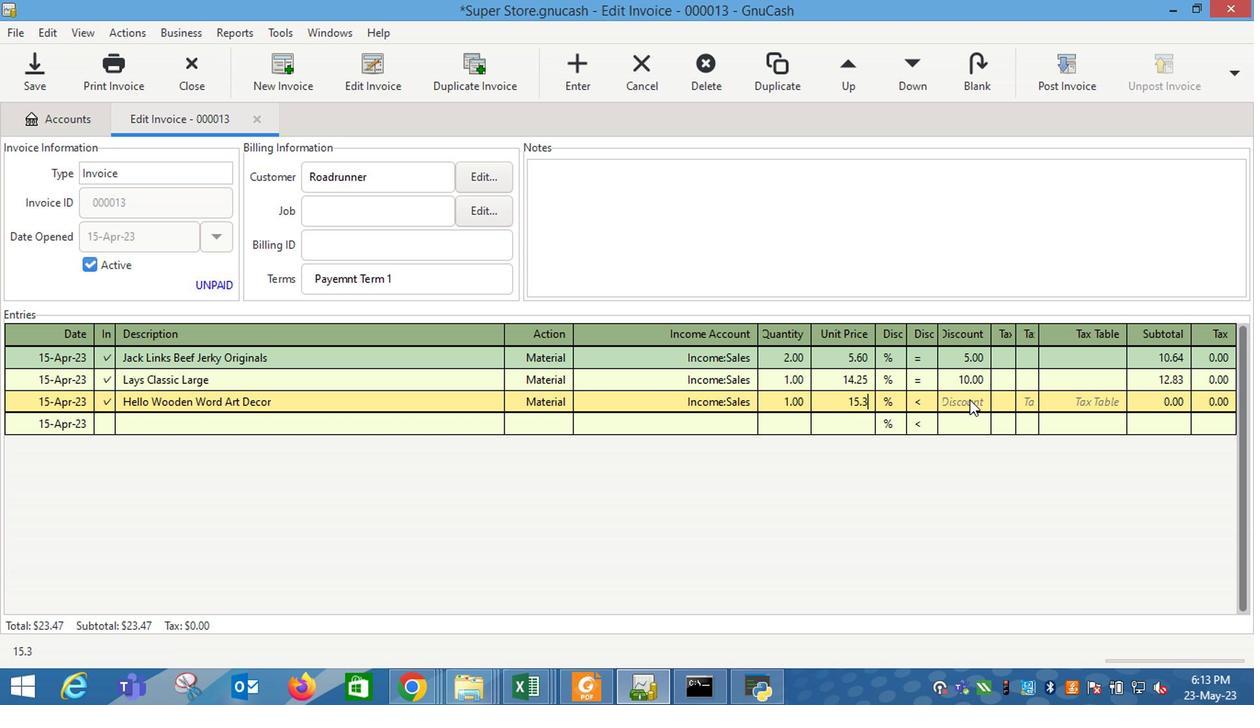 
Action: Mouse pressed left at (799, 393)
Screenshot: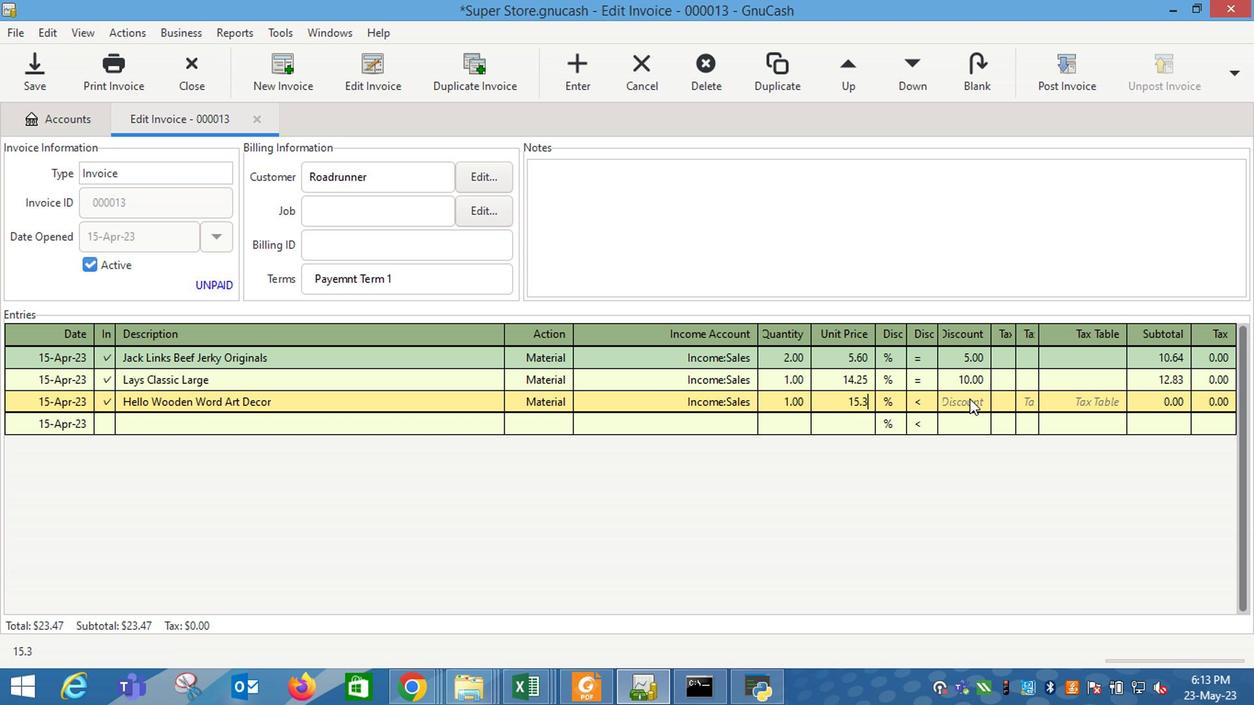 
Action: Mouse moved to (766, 395)
Screenshot: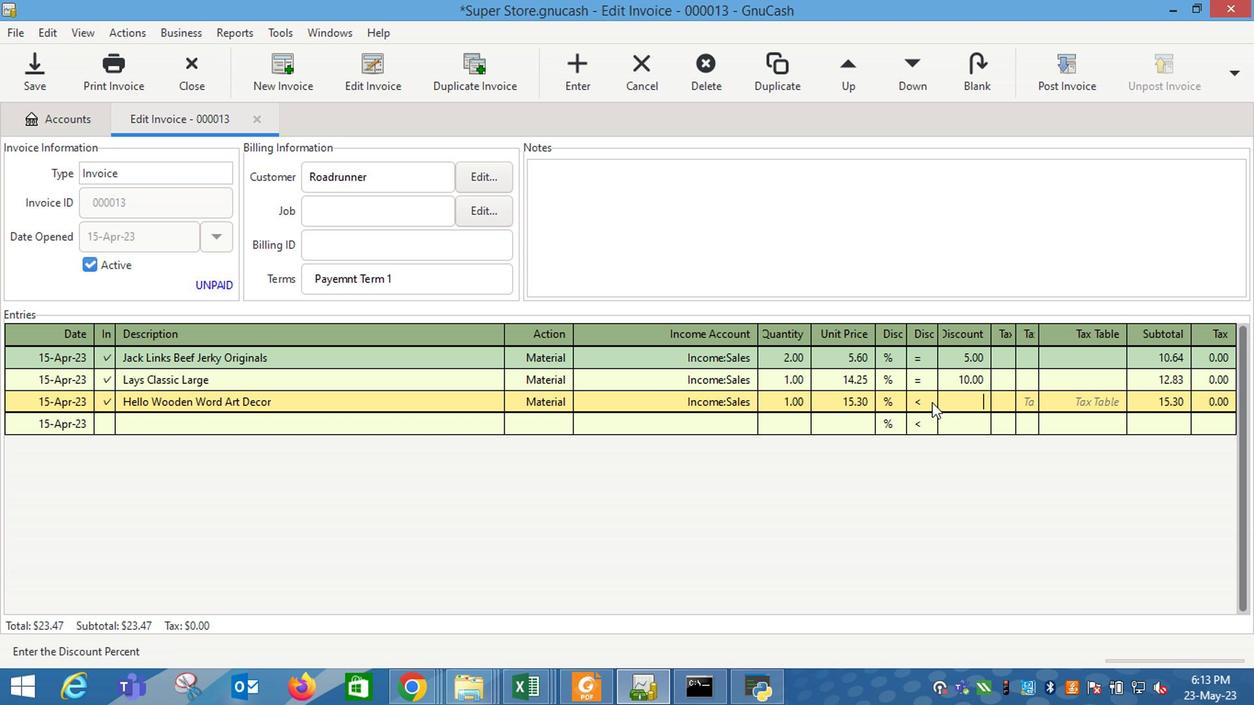 
Action: Mouse pressed left at (766, 395)
Screenshot: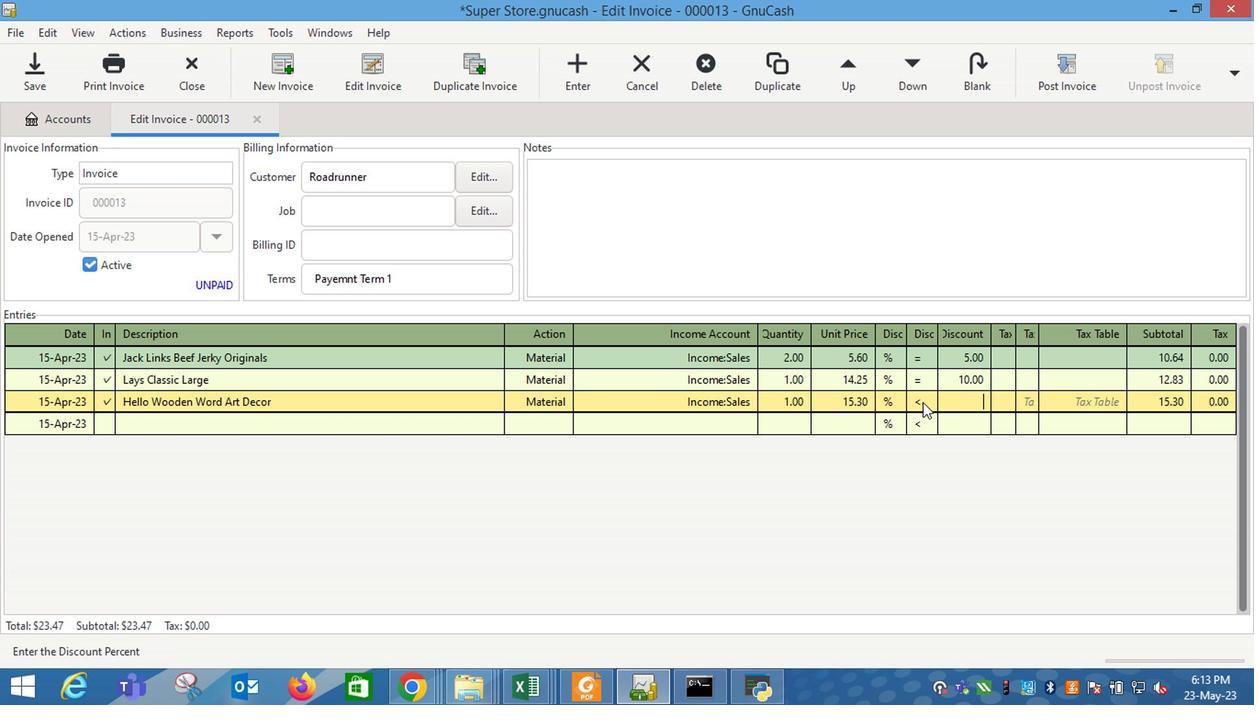 
Action: Mouse moved to (793, 394)
Screenshot: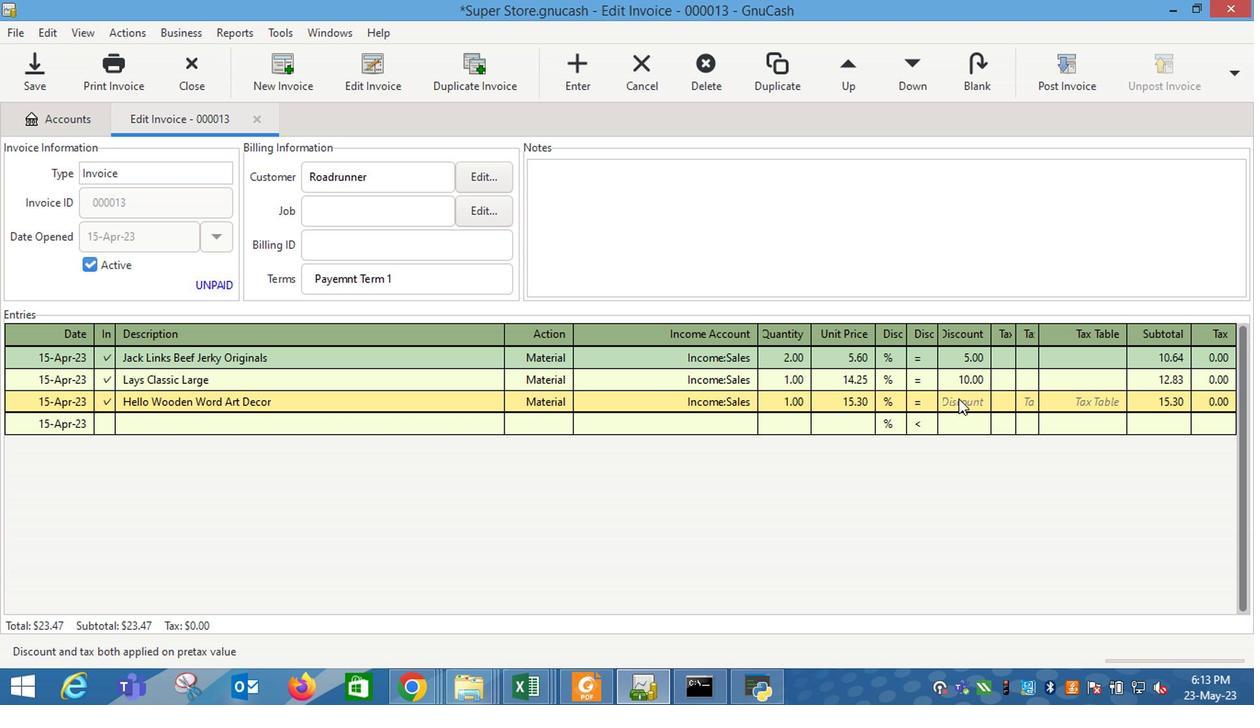 
Action: Mouse pressed left at (793, 394)
Screenshot: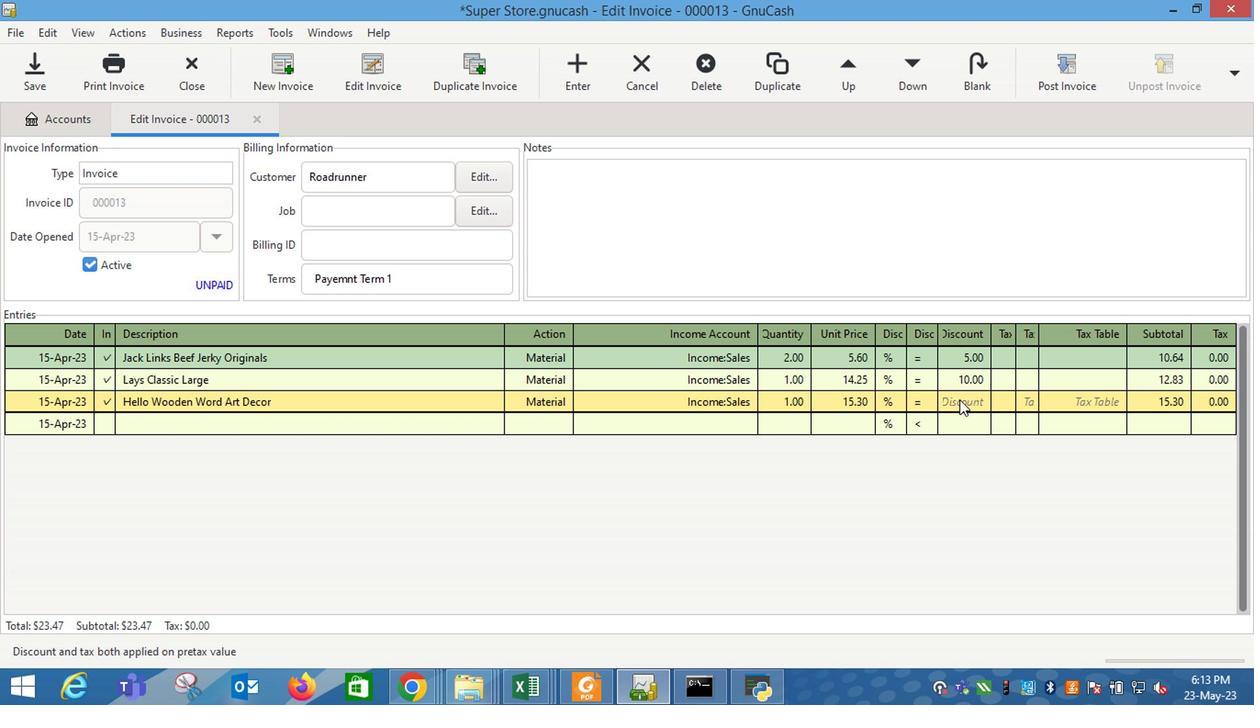 
Action: Key pressed 12<Key.enter>
Screenshot: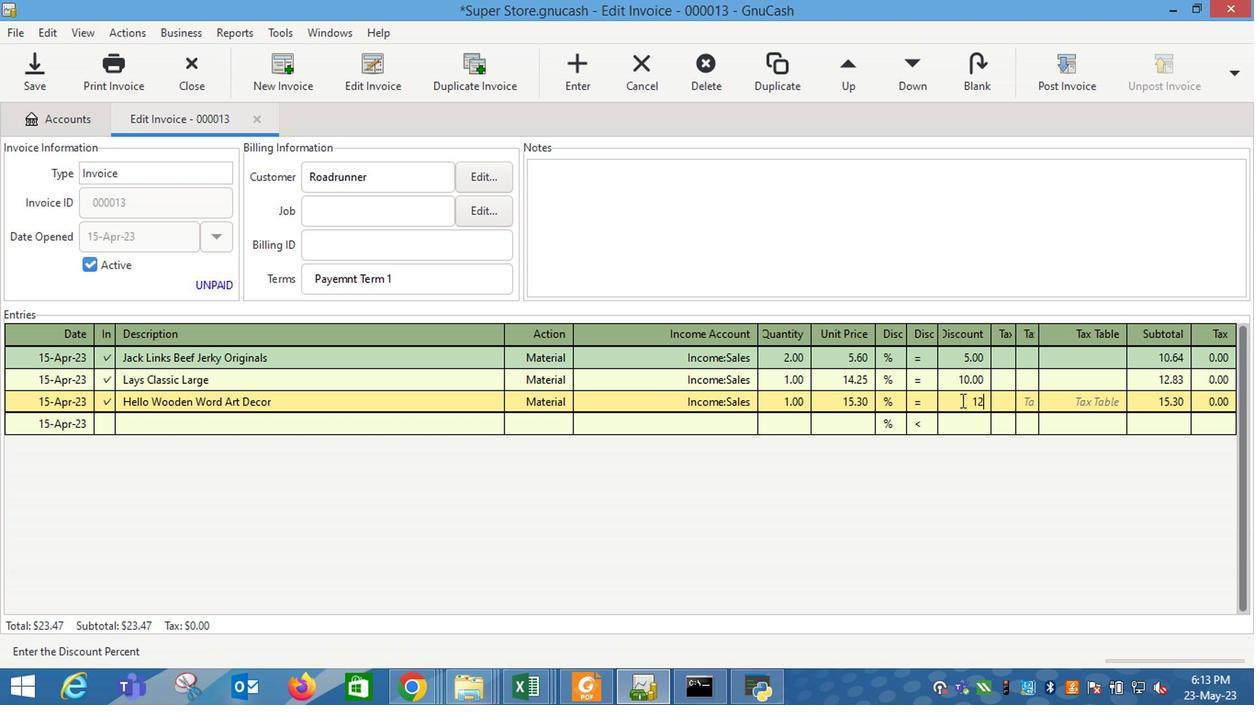 
Action: Mouse moved to (641, 234)
Screenshot: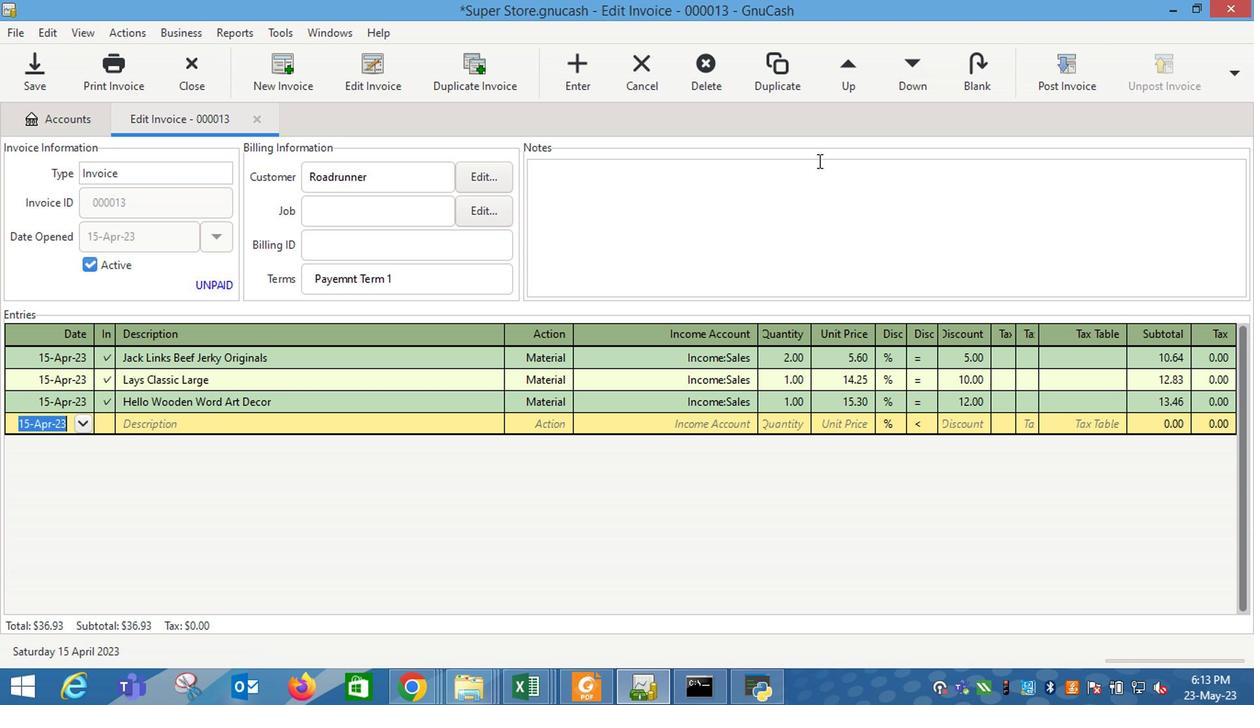 
Action: Mouse pressed left at (641, 234)
Screenshot: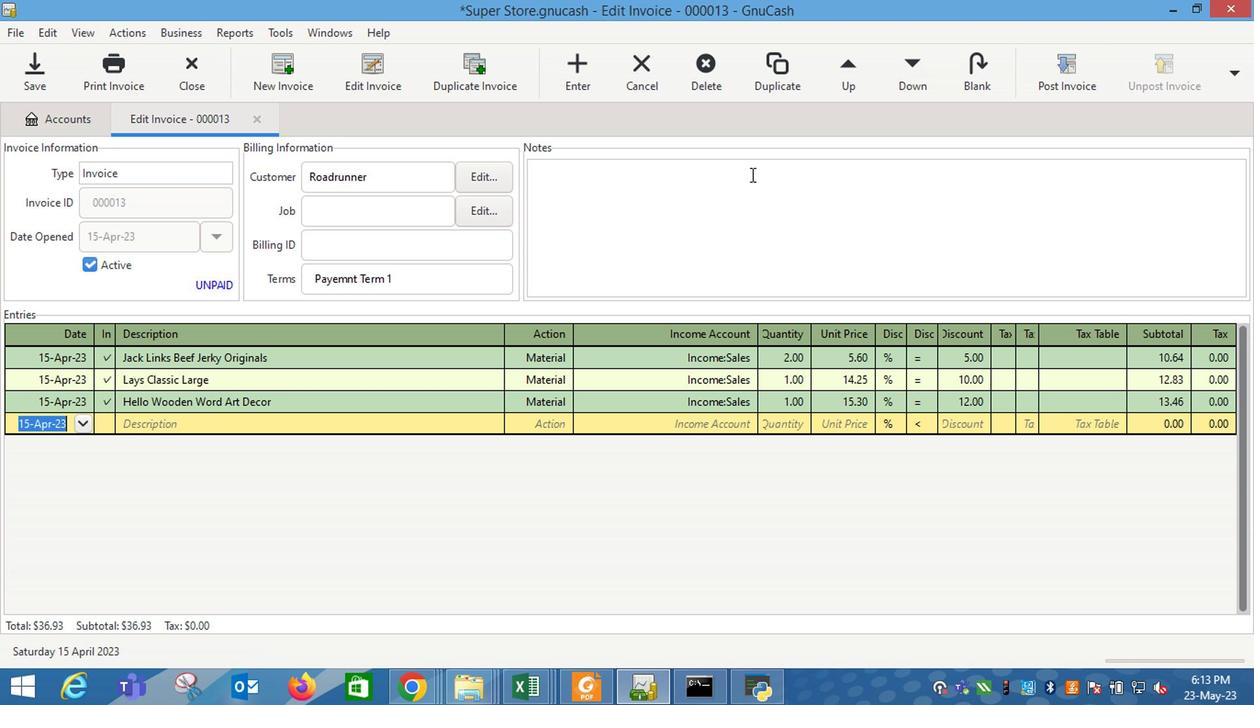 
Action: Mouse moved to (640, 235)
Screenshot: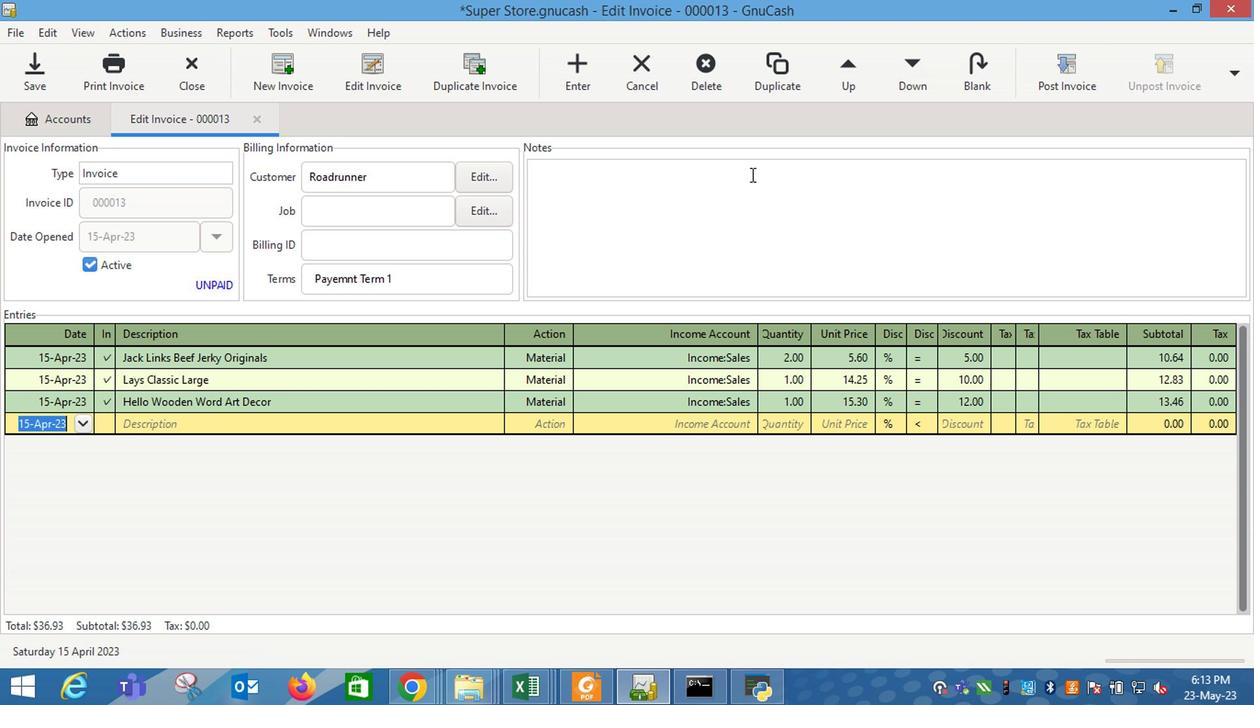 
Action: Key pressed <Key.shift_r>Lookin<Key.space><Key.backspace>g<Key.space>forward<Key.space>to<Key.space>serving<Key.space>you<Key.space>again.
Screenshot: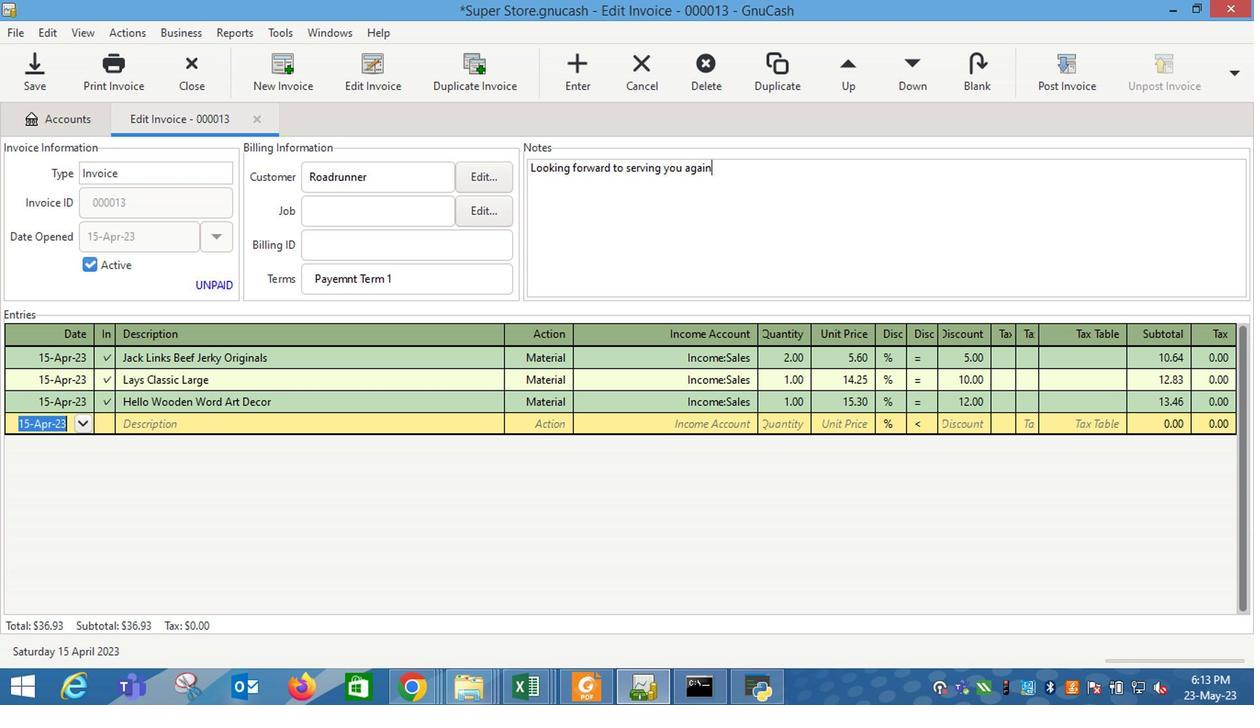 
Action: Mouse moved to (856, 166)
Screenshot: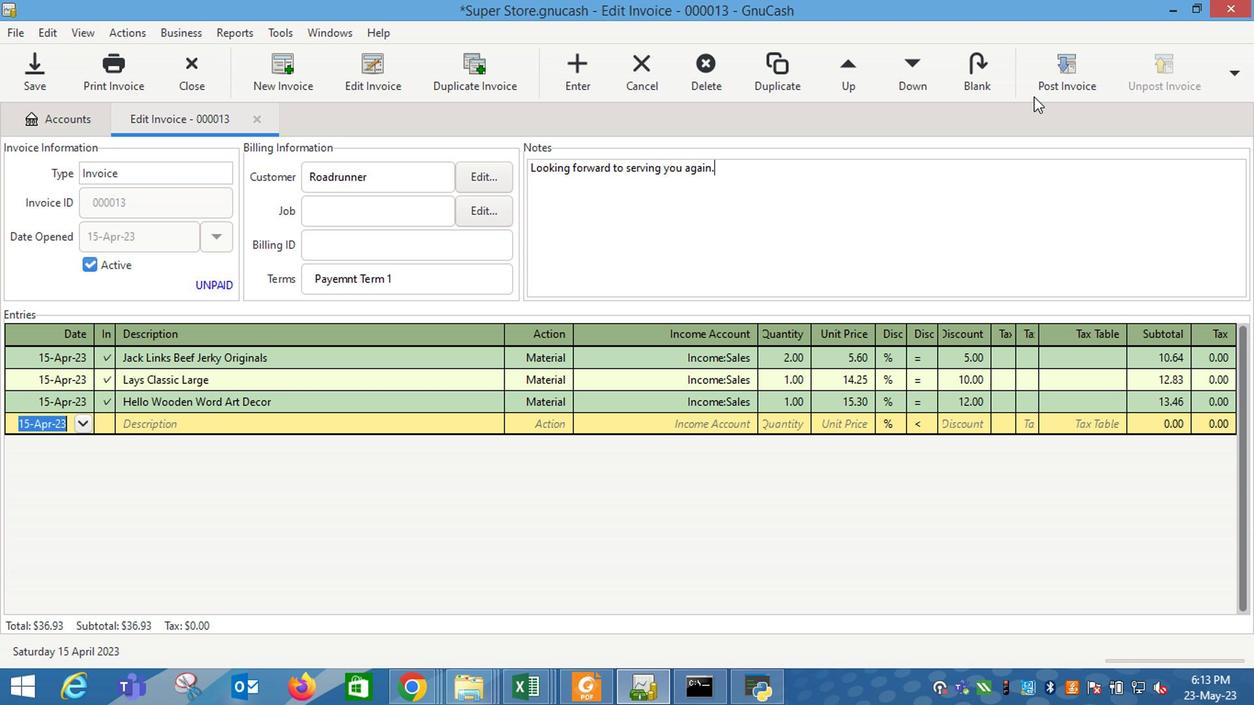 
Action: Mouse pressed left at (856, 166)
Screenshot: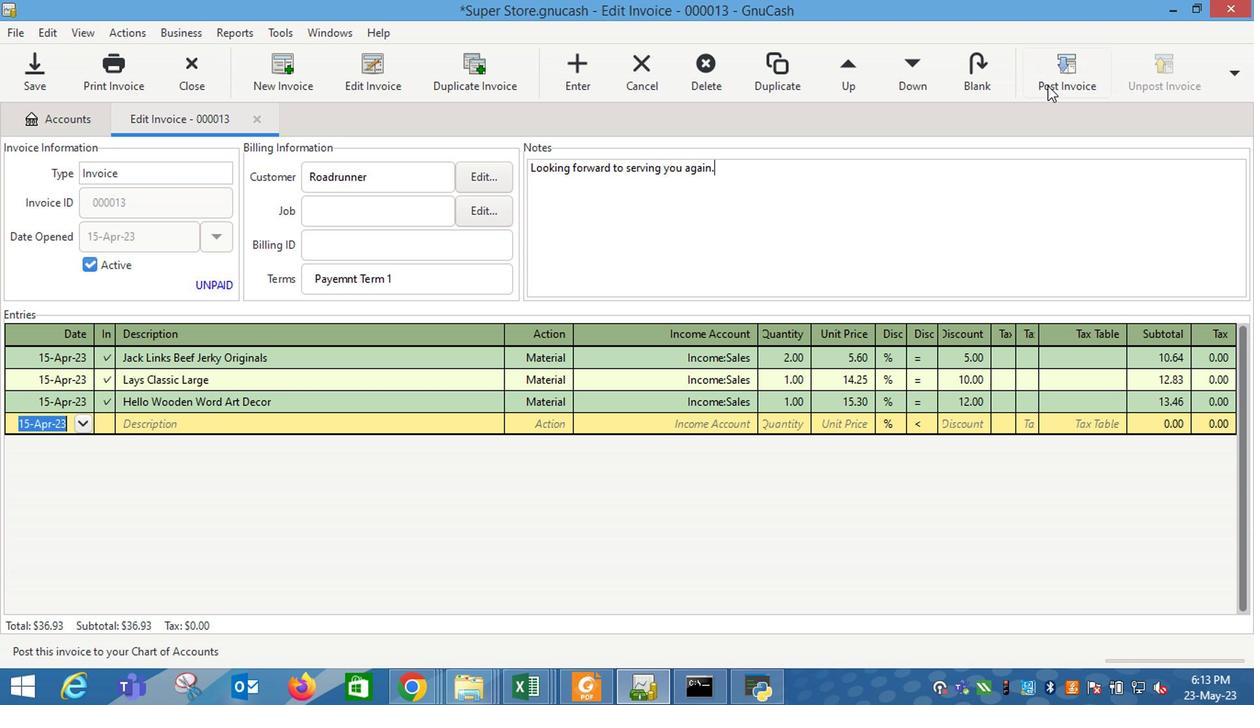 
Action: Mouse moved to (661, 325)
Screenshot: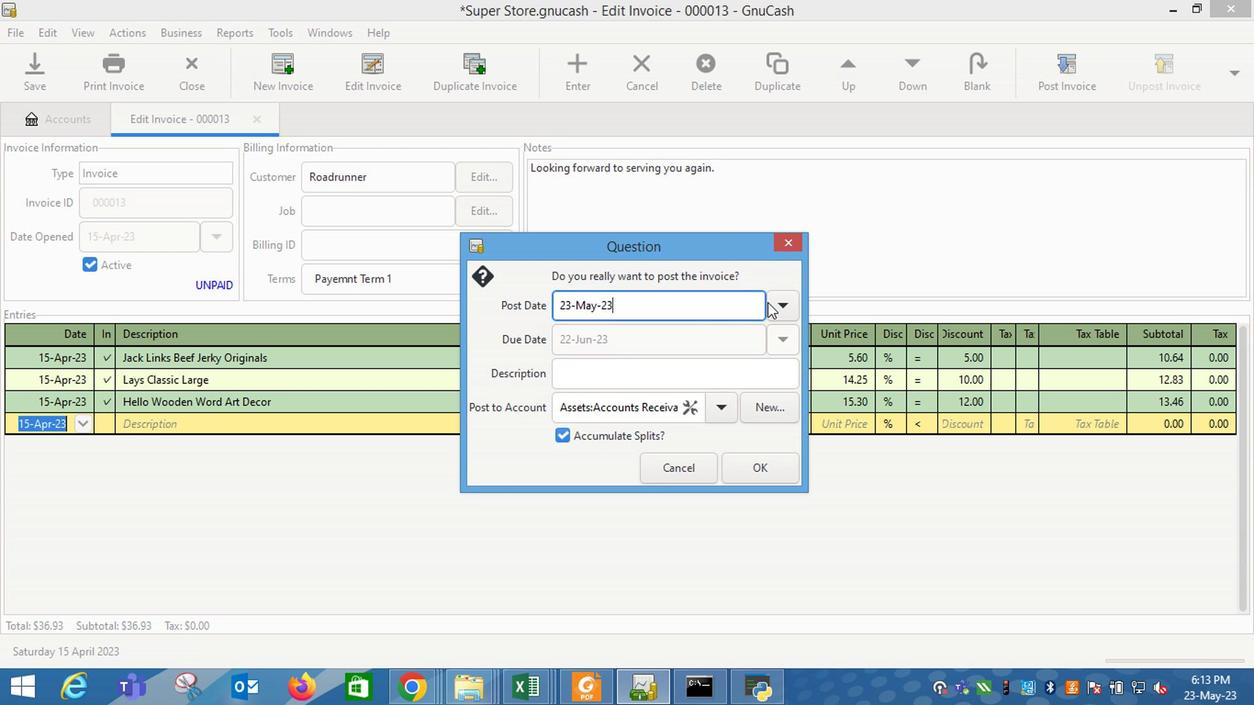 
Action: Mouse pressed left at (661, 325)
Screenshot: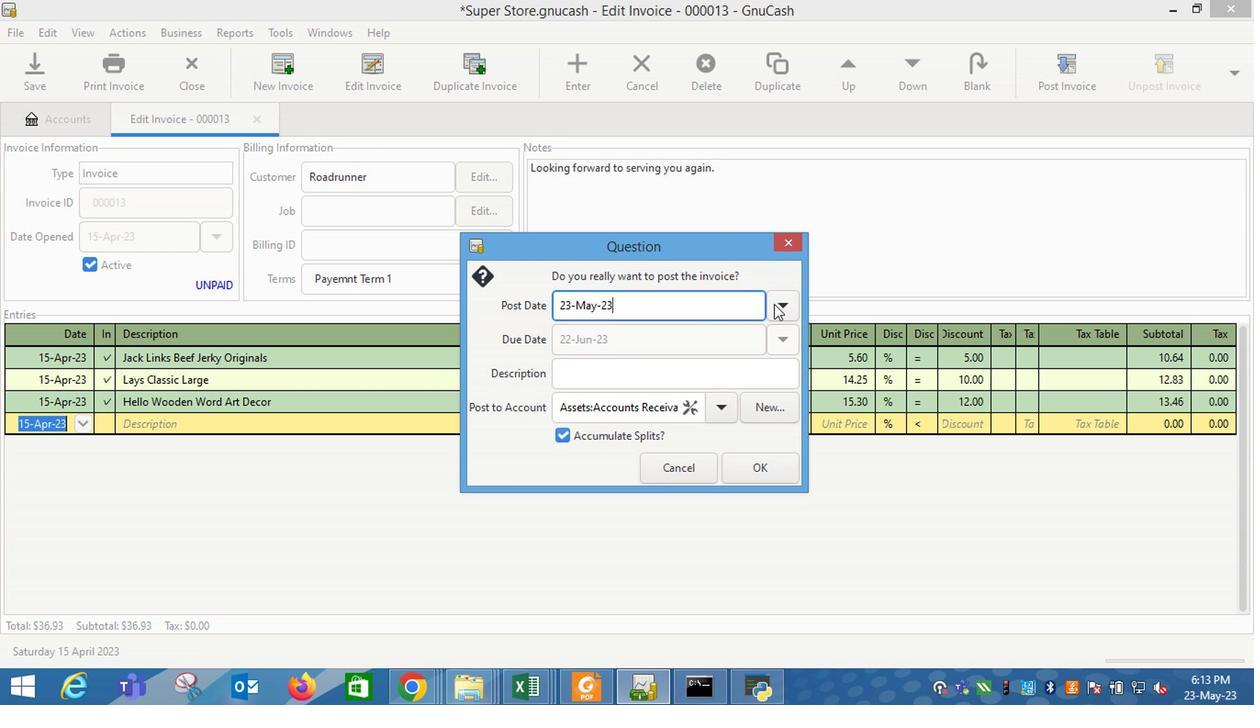 
Action: Mouse moved to (571, 348)
Screenshot: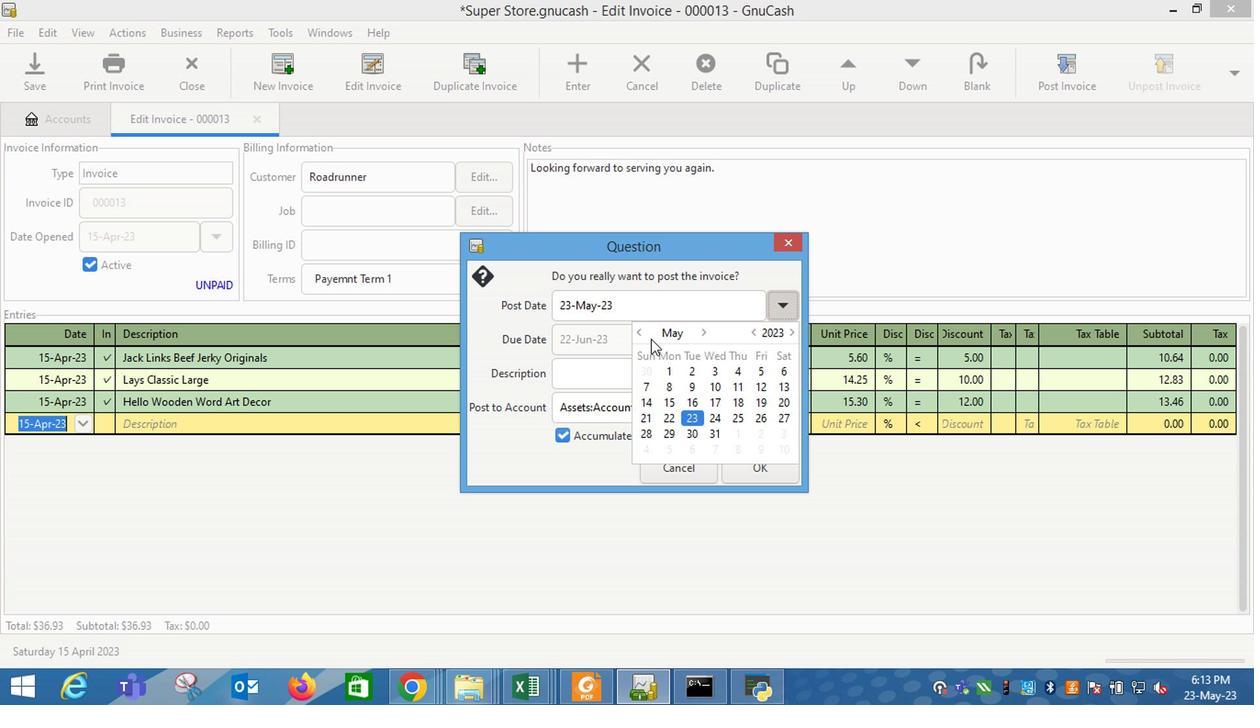 
Action: Mouse pressed left at (571, 348)
Screenshot: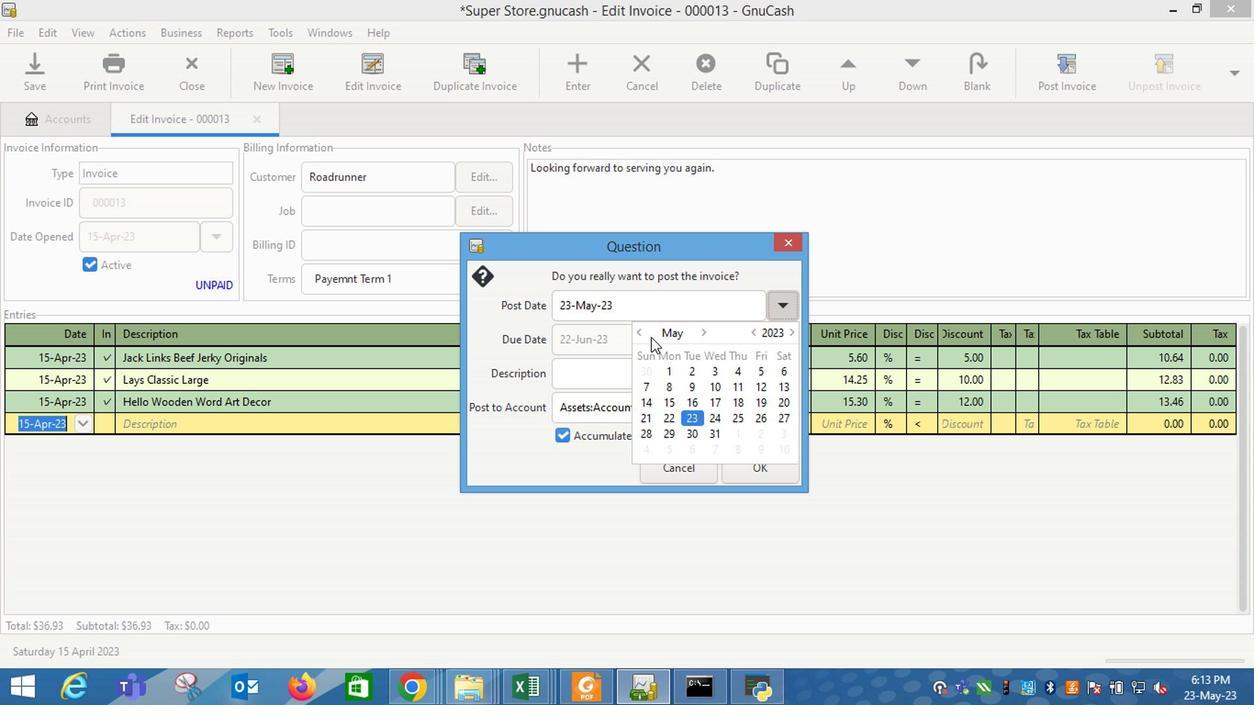 
Action: Mouse moved to (673, 305)
Screenshot: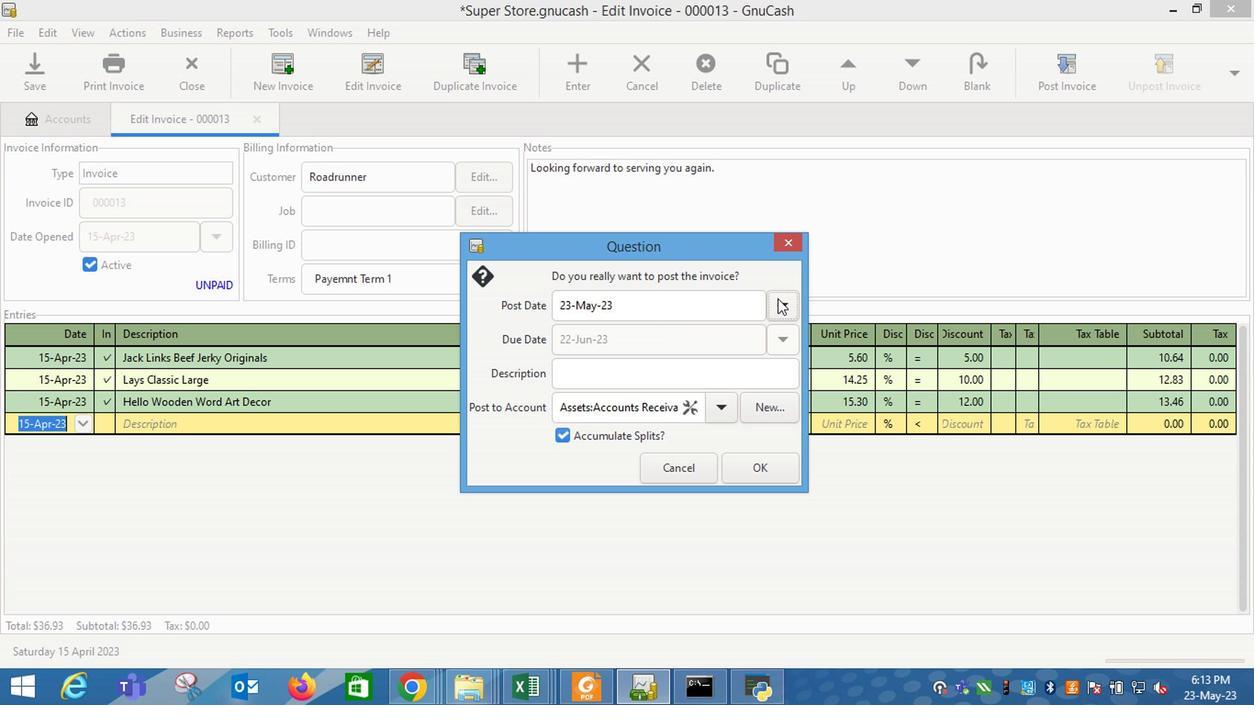 
Action: Mouse pressed left at (673, 305)
Screenshot: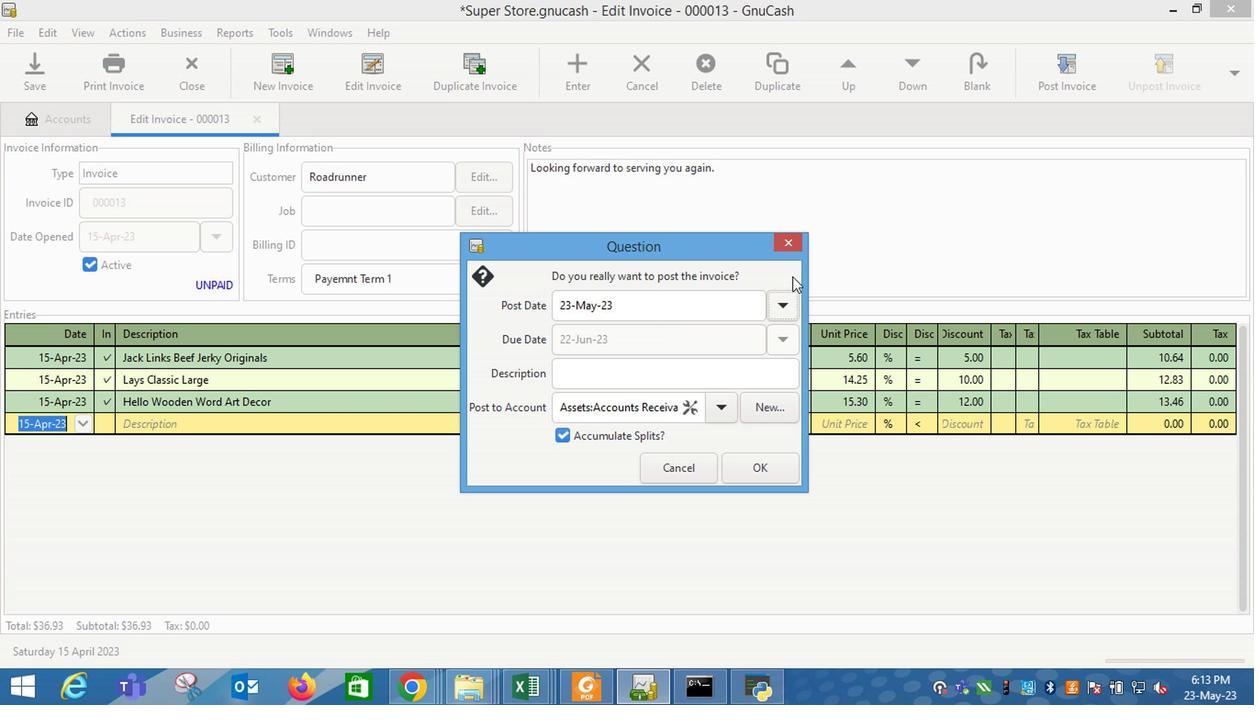 
Action: Mouse moved to (666, 329)
Screenshot: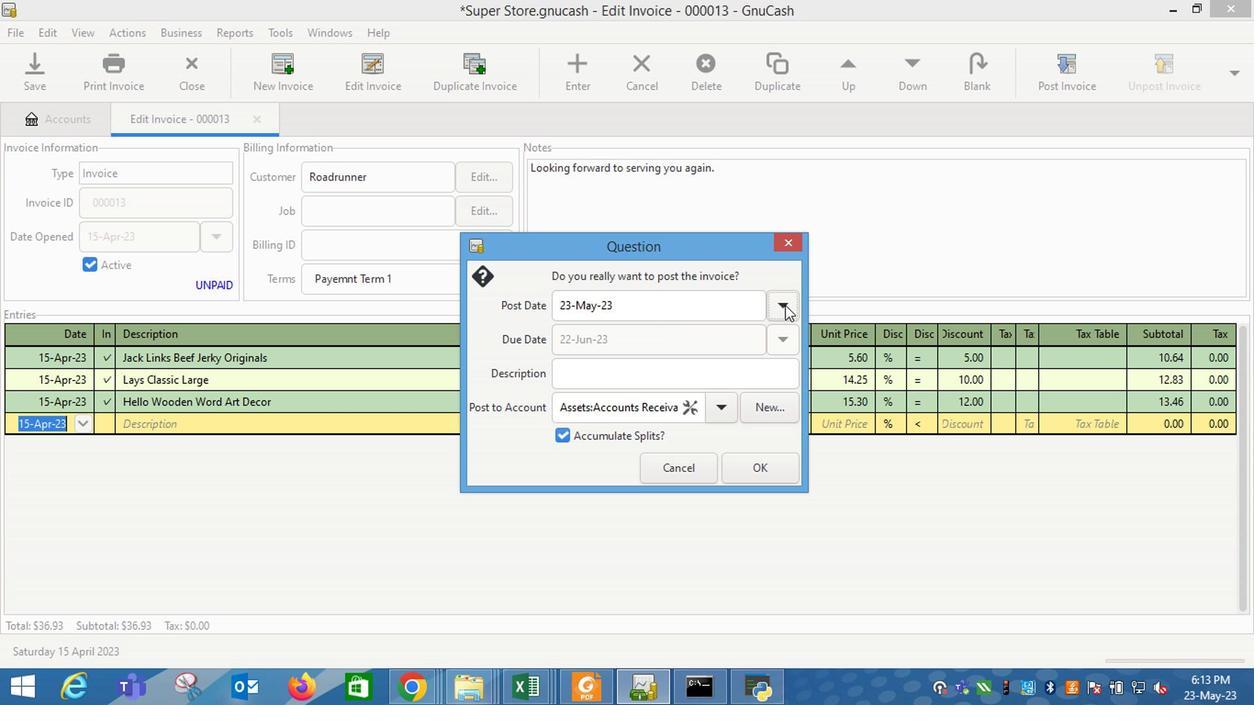 
Action: Mouse pressed left at (666, 329)
Screenshot: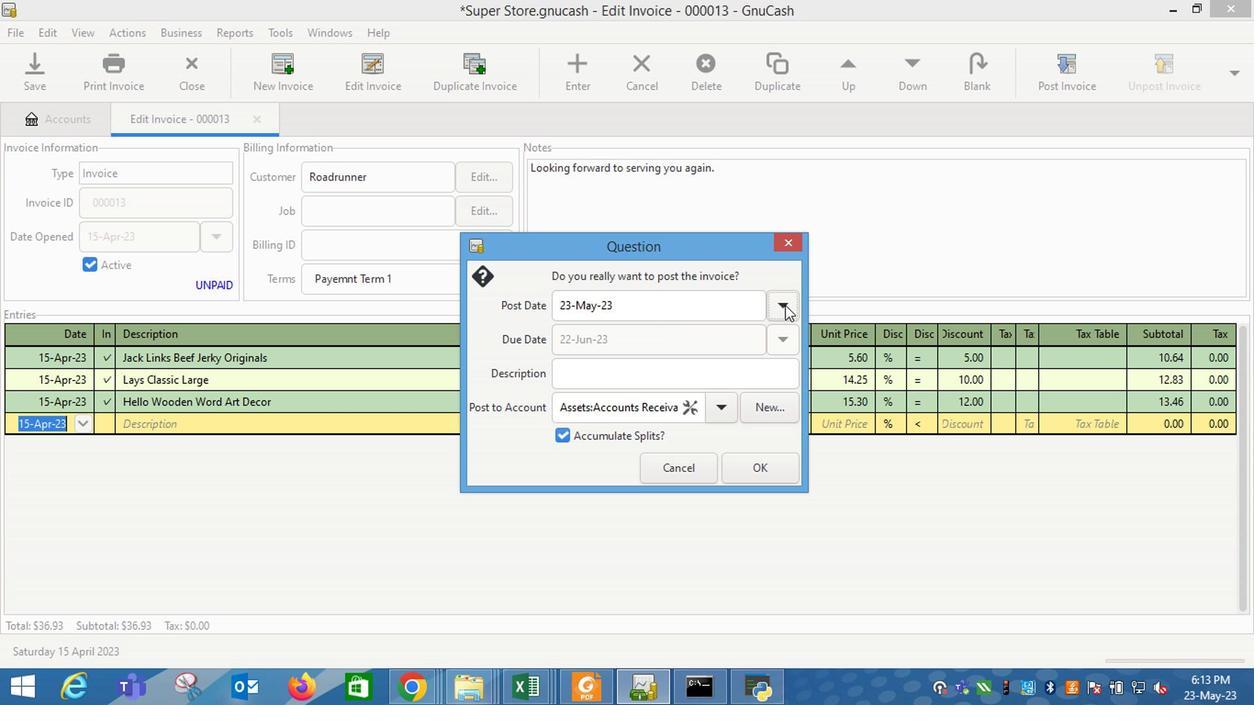 
Action: Mouse moved to (561, 340)
Screenshot: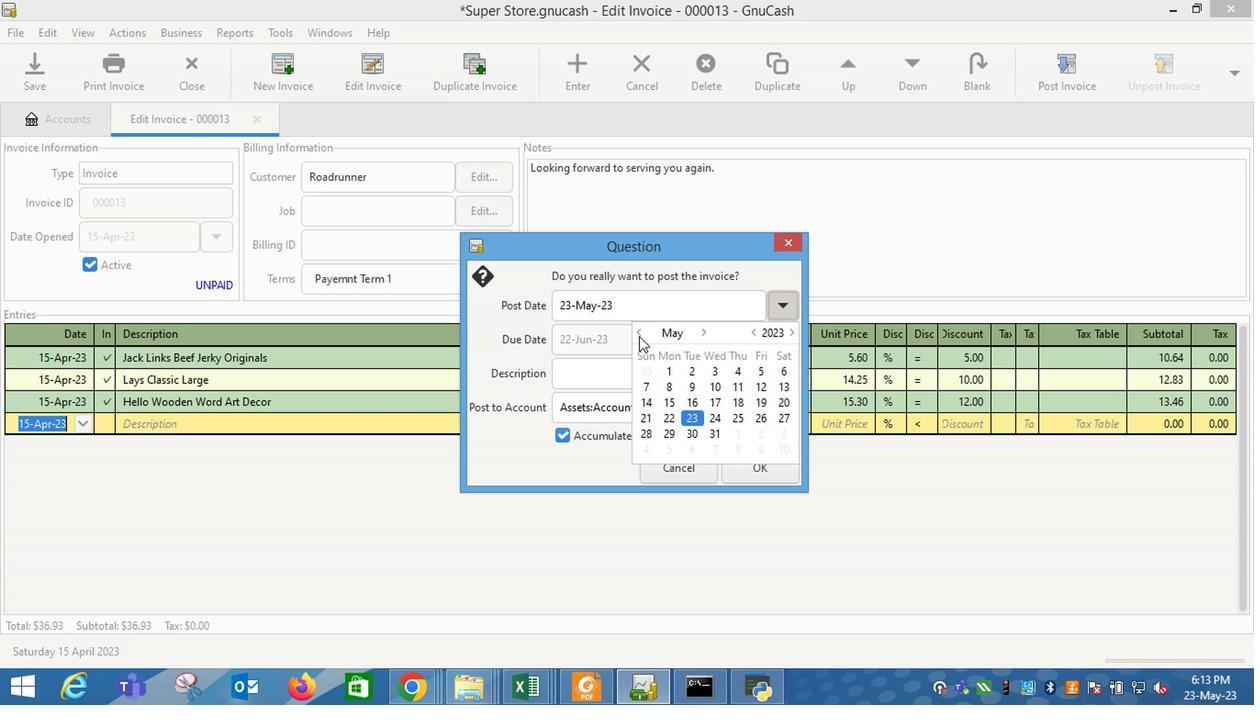 
Action: Mouse pressed left at (561, 340)
Screenshot: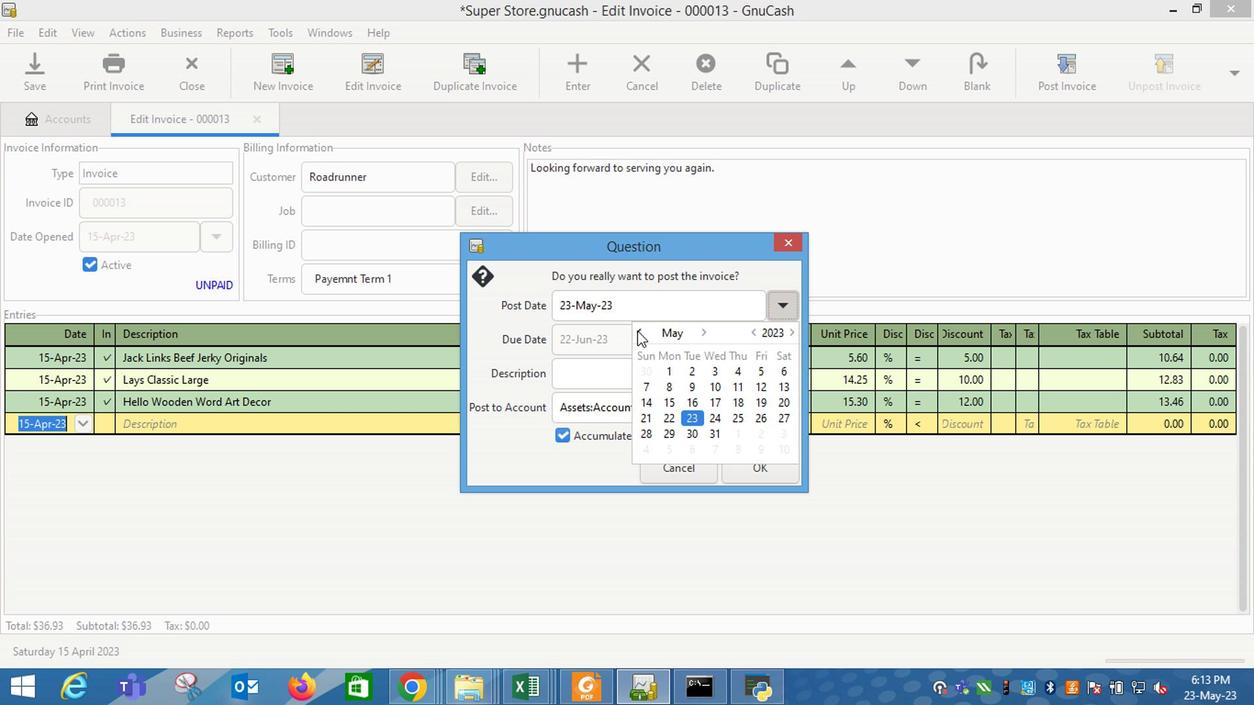 
Action: Mouse moved to (664, 391)
Screenshot: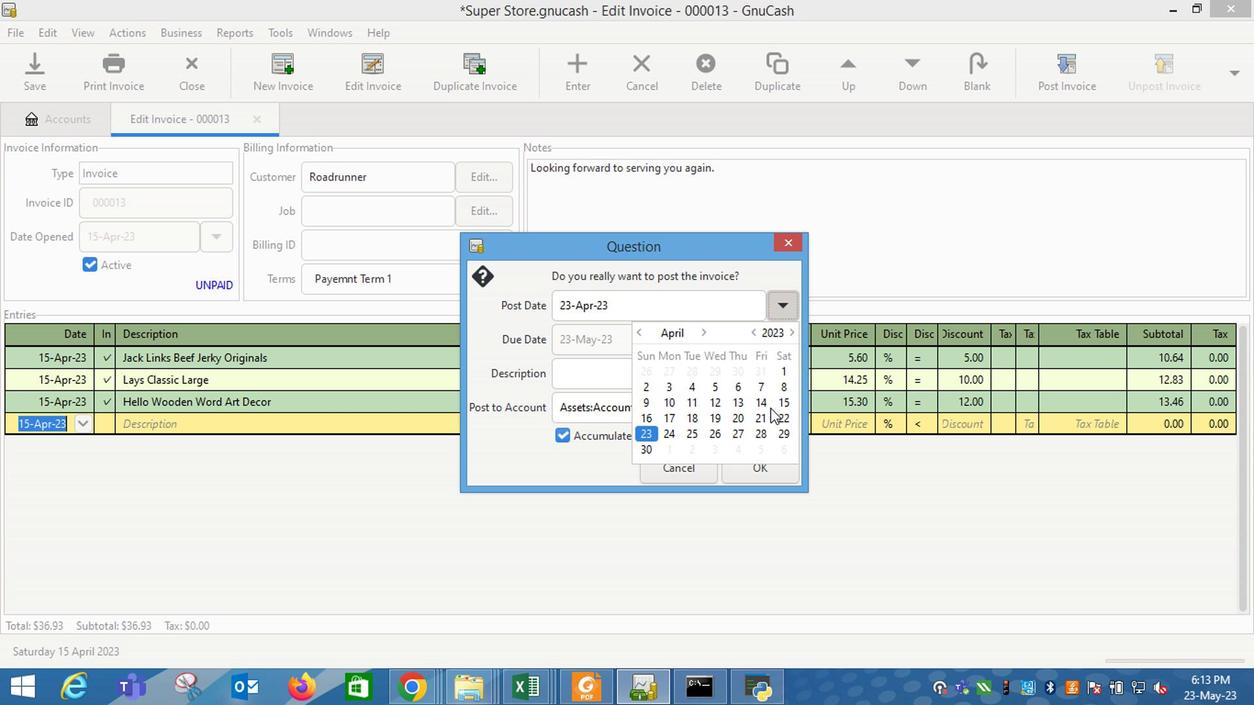 
Action: Mouse pressed left at (664, 391)
Screenshot: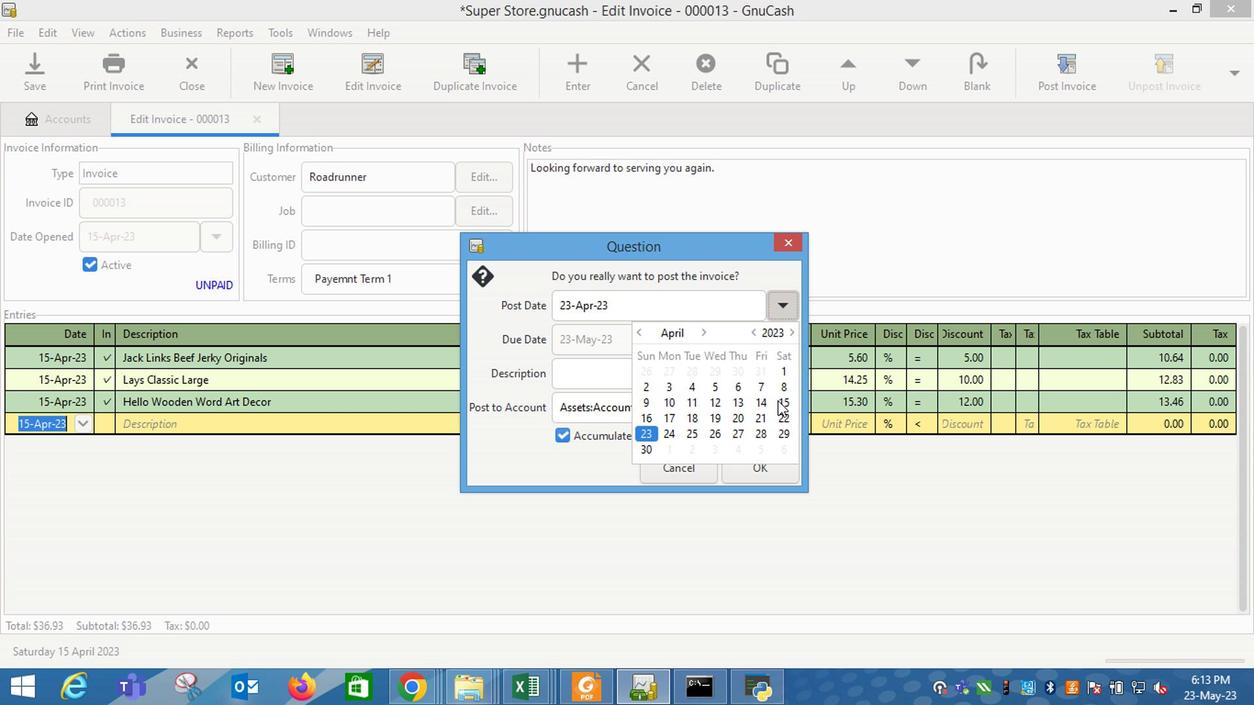 
Action: Mouse moved to (519, 379)
Screenshot: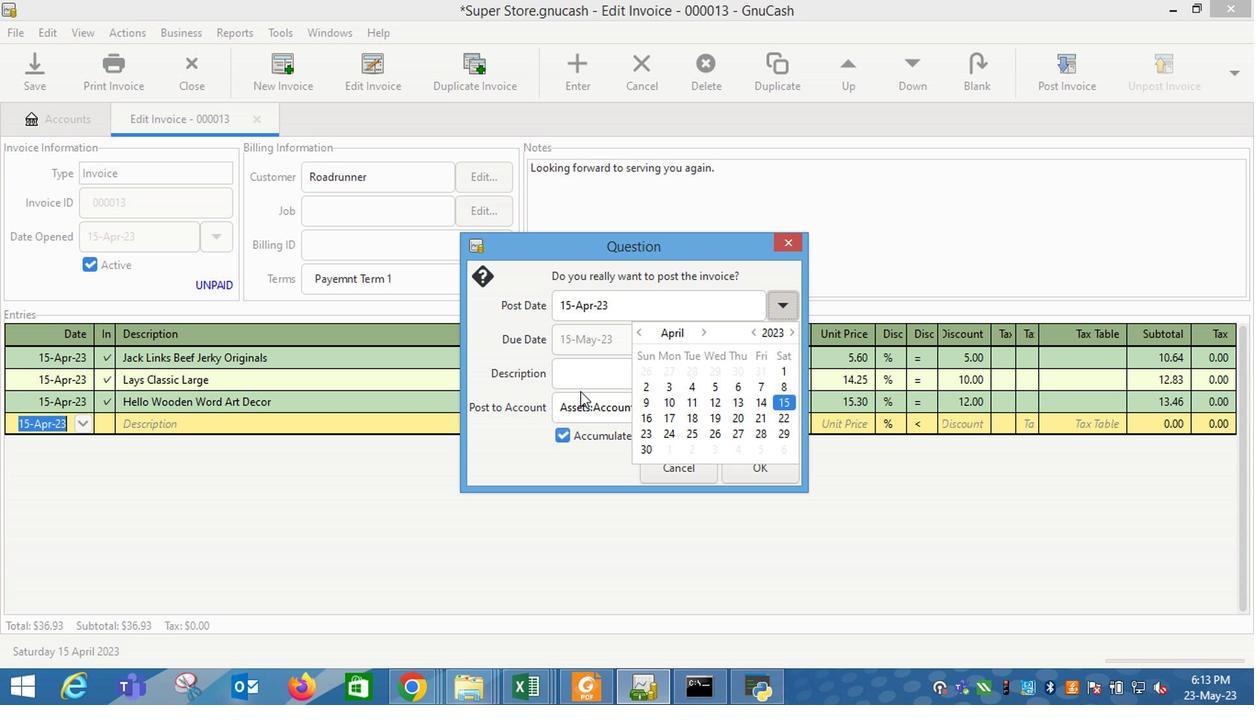 
Action: Mouse pressed left at (519, 379)
Screenshot: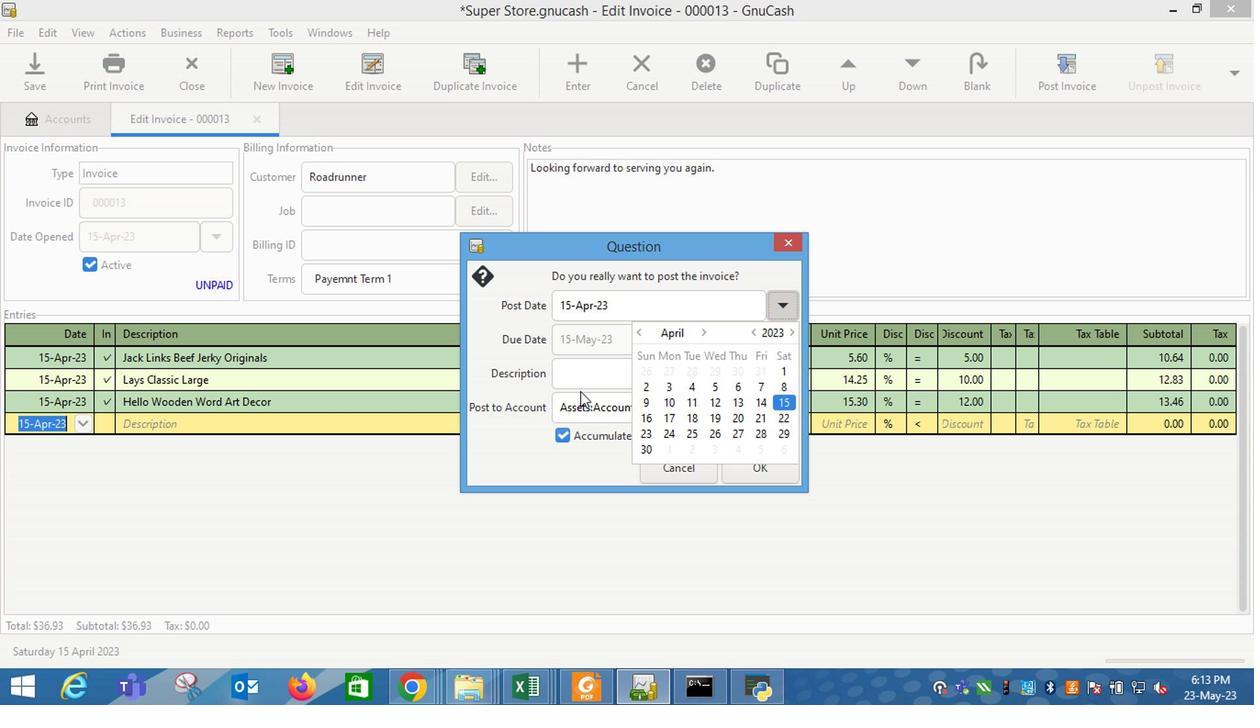 
Action: Mouse moved to (639, 437)
Screenshot: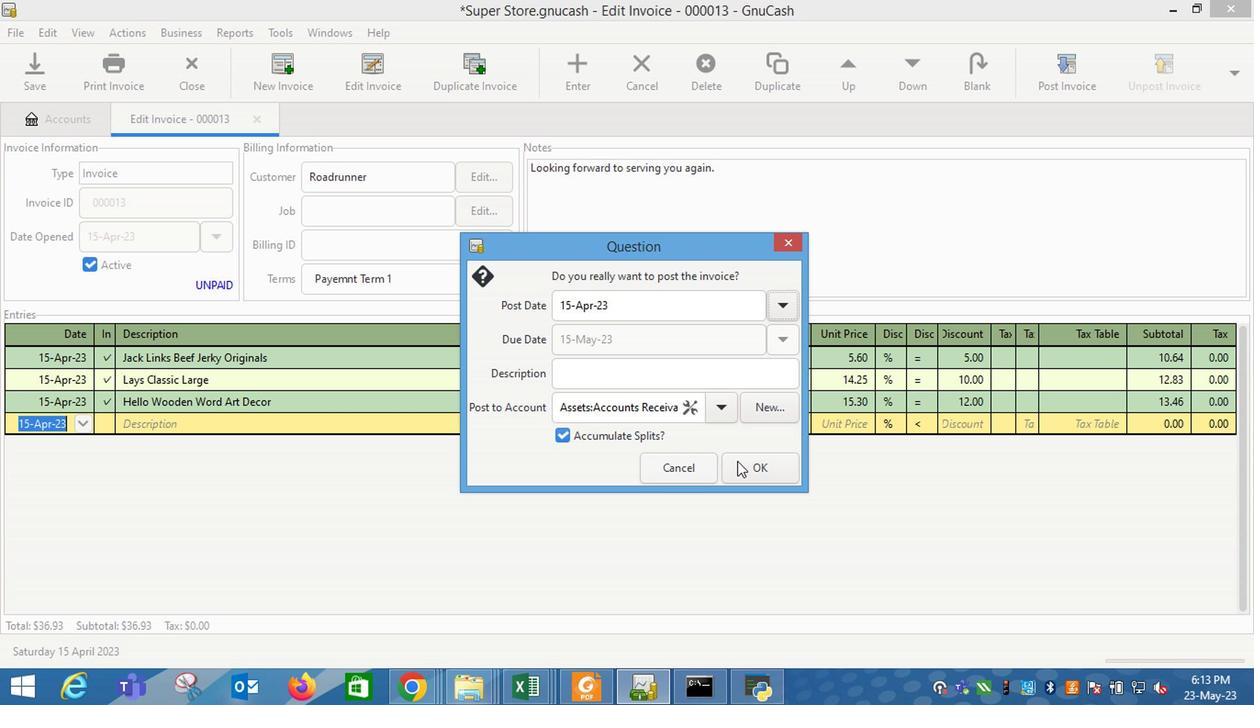
Action: Mouse pressed left at (639, 437)
Screenshot: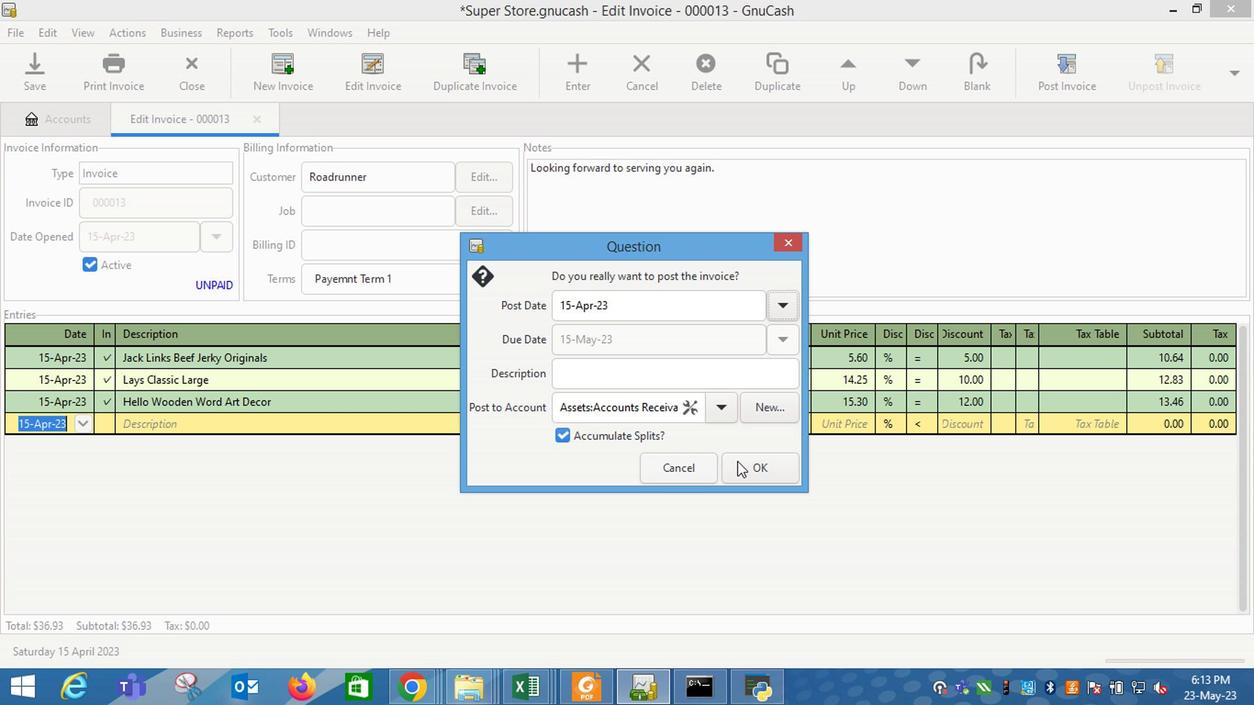
Action: Mouse moved to (951, 163)
Screenshot: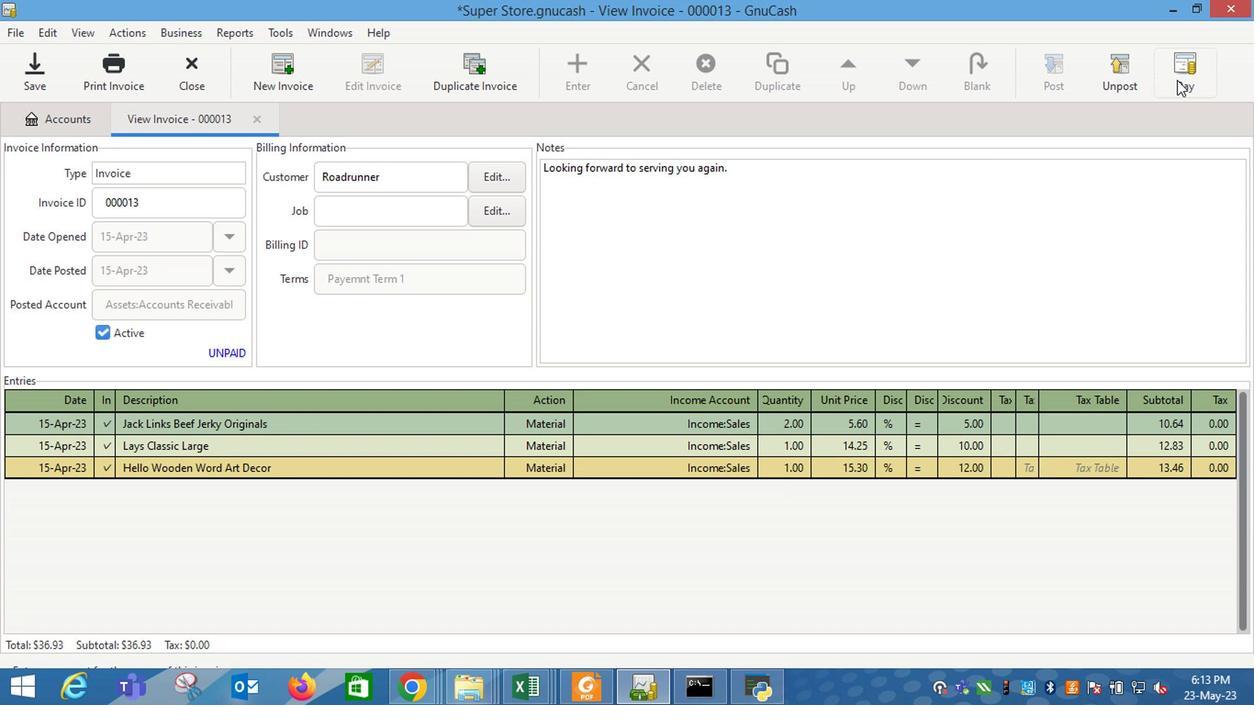 
Action: Mouse pressed left at (951, 163)
Screenshot: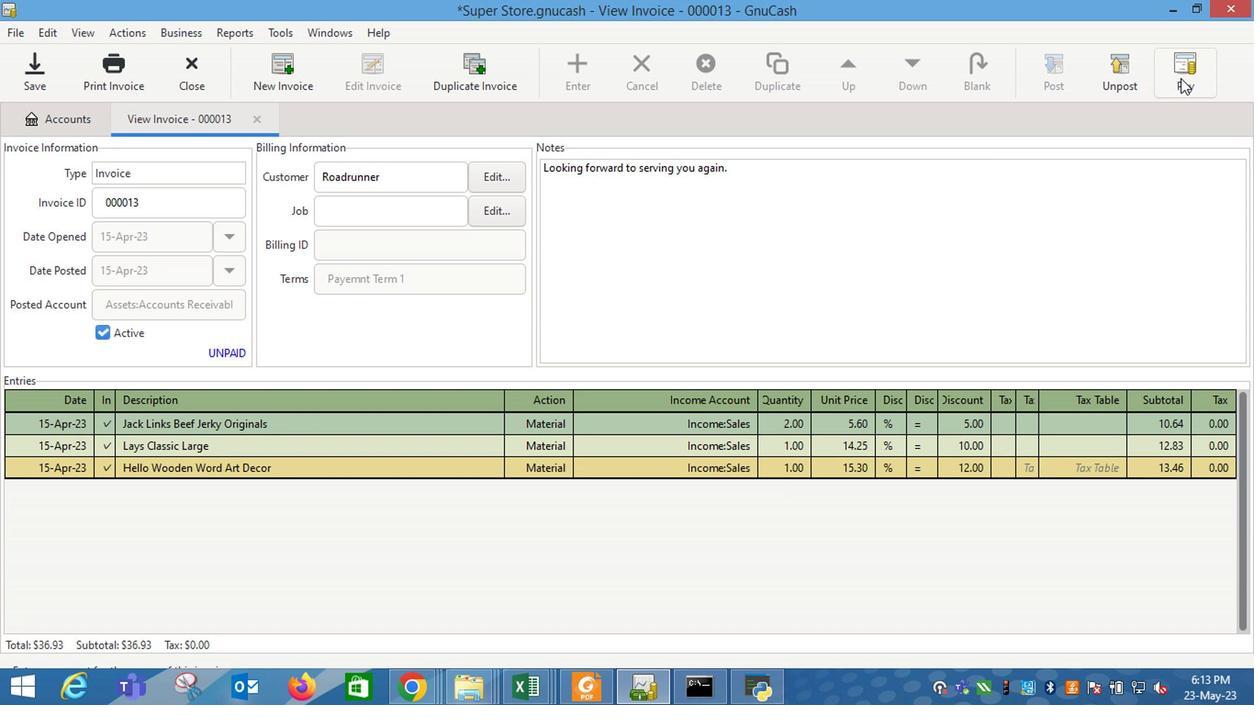 
Action: Mouse moved to (510, 368)
Screenshot: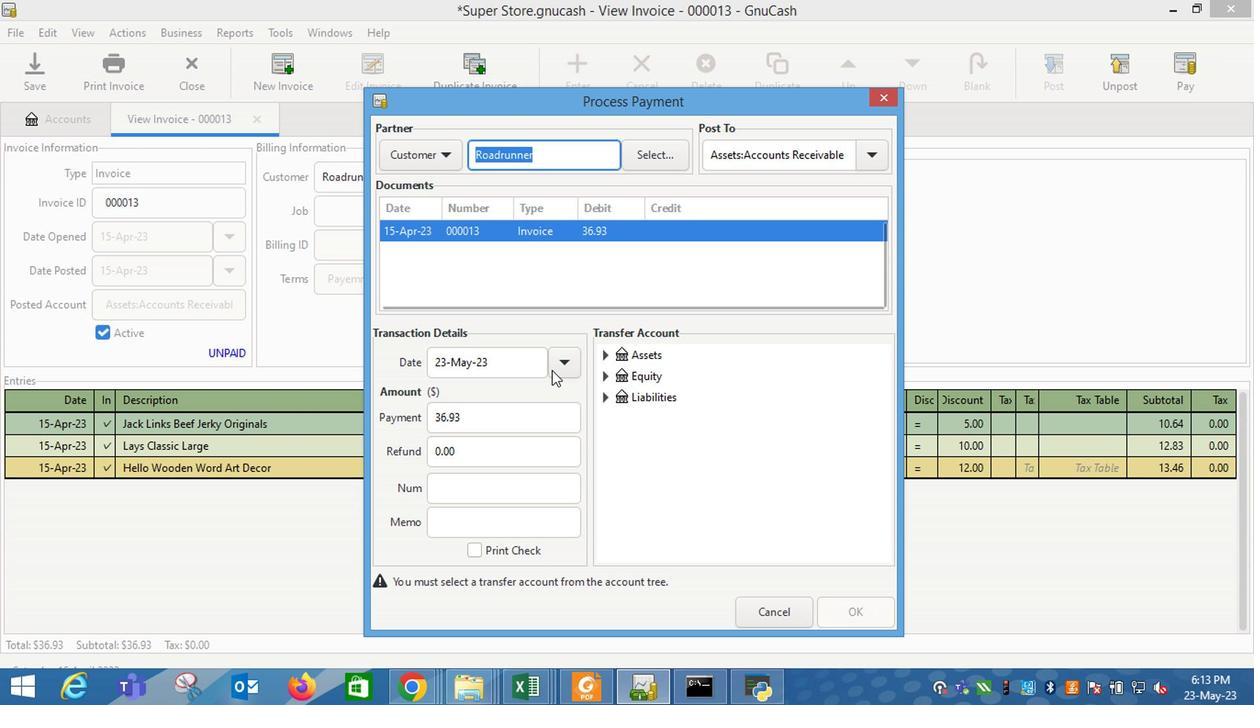 
Action: Mouse pressed left at (510, 368)
Screenshot: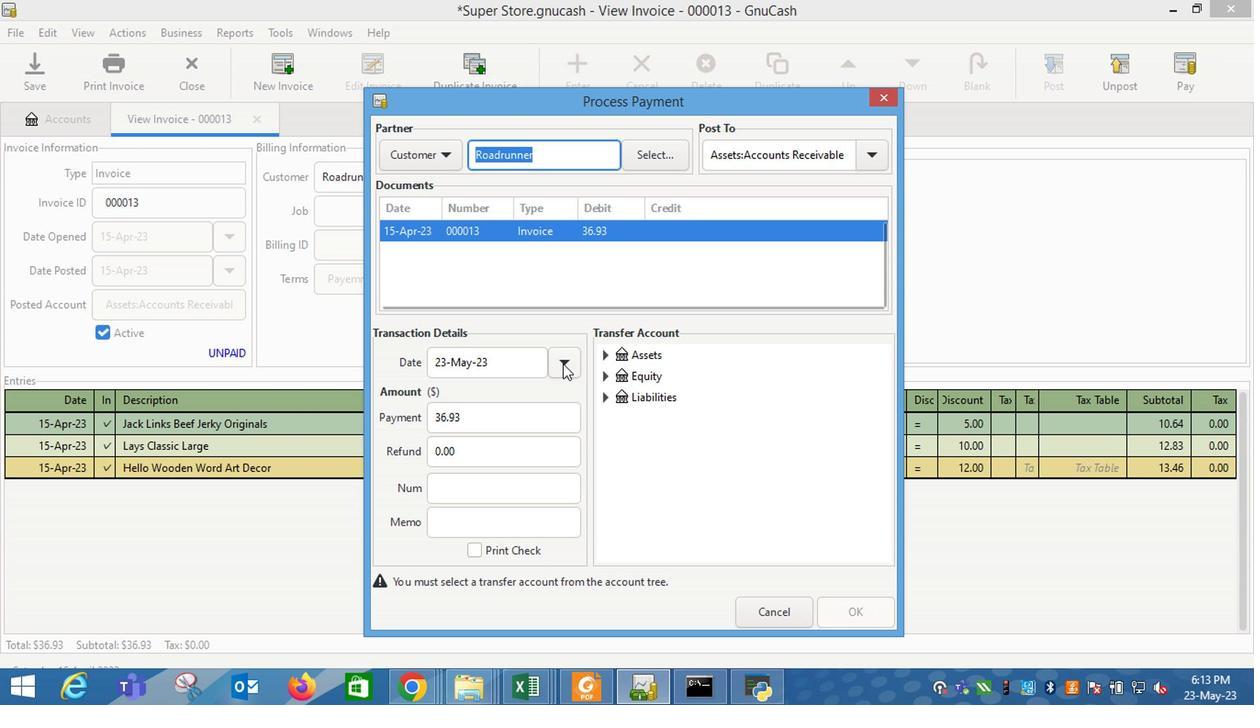 
Action: Mouse moved to (428, 436)
Screenshot: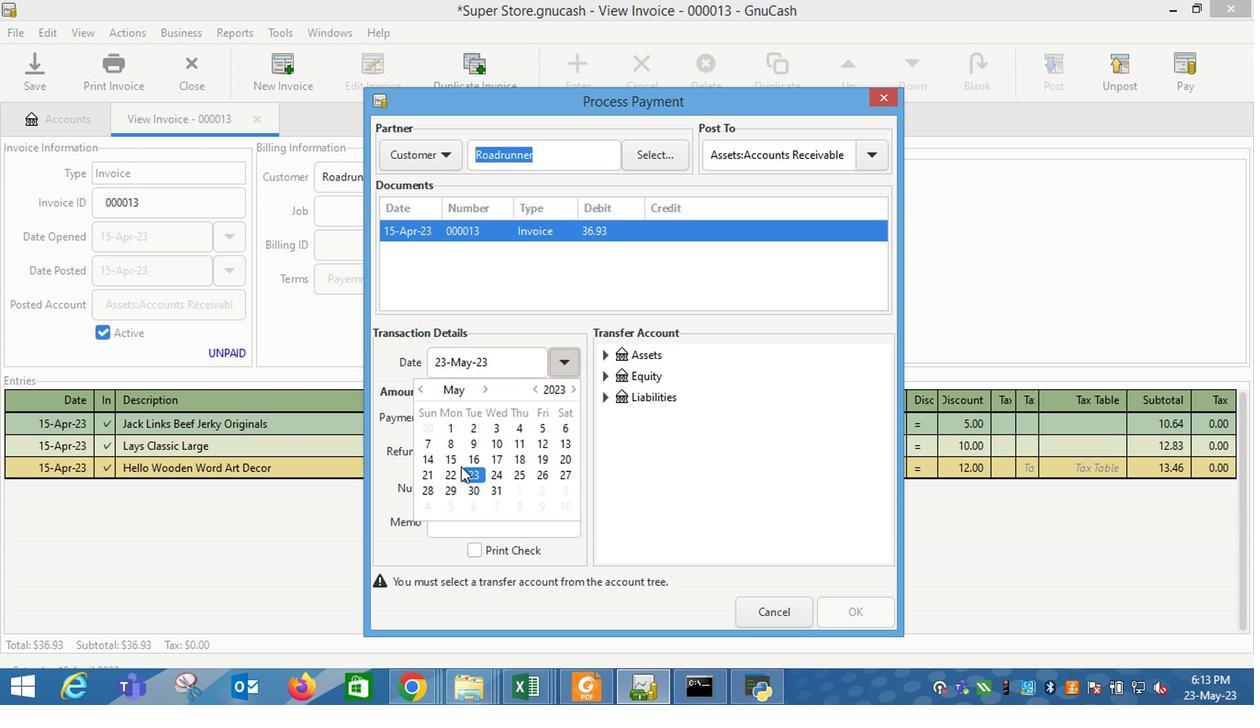 
Action: Mouse pressed left at (428, 436)
Screenshot: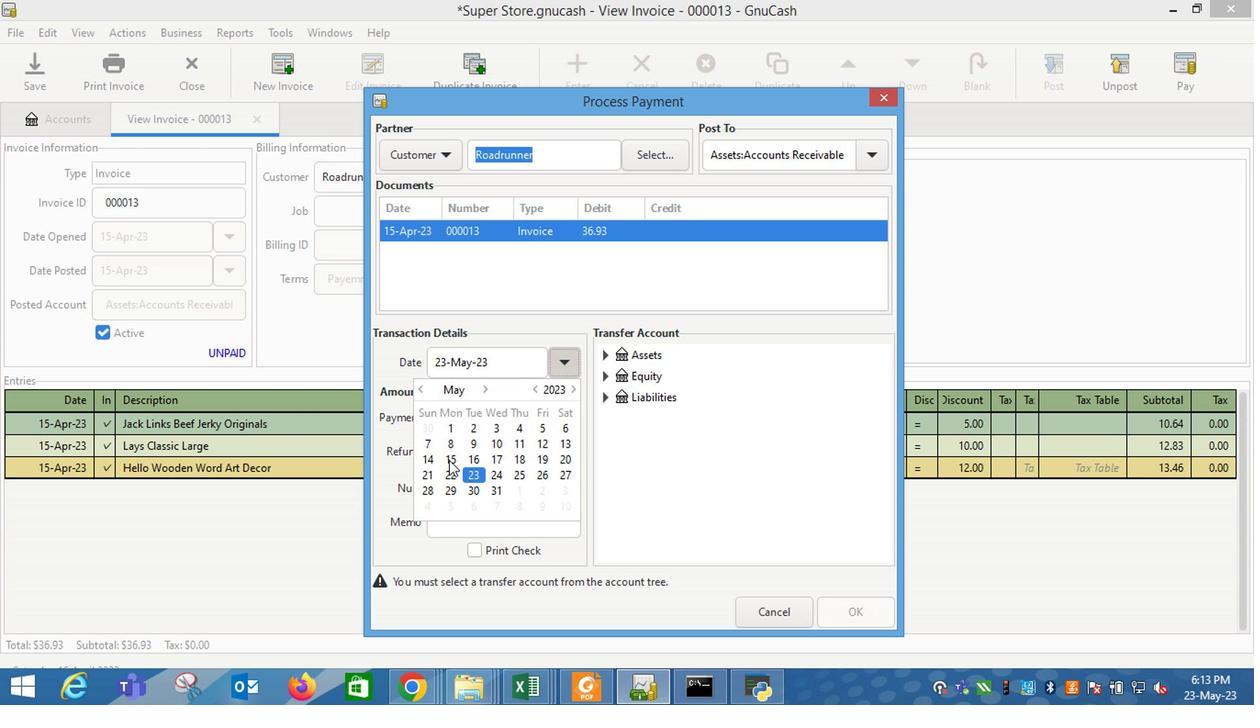 
Action: Mouse moved to (552, 442)
Screenshot: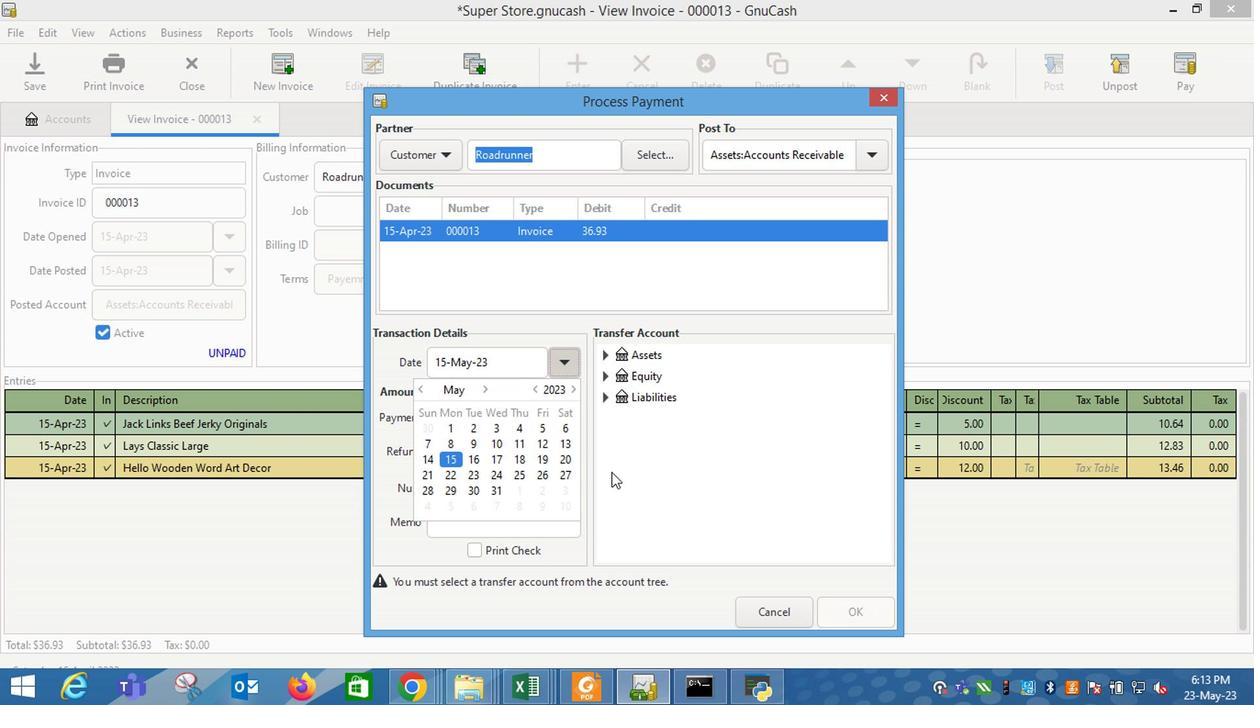 
Action: Mouse pressed left at (552, 442)
Screenshot: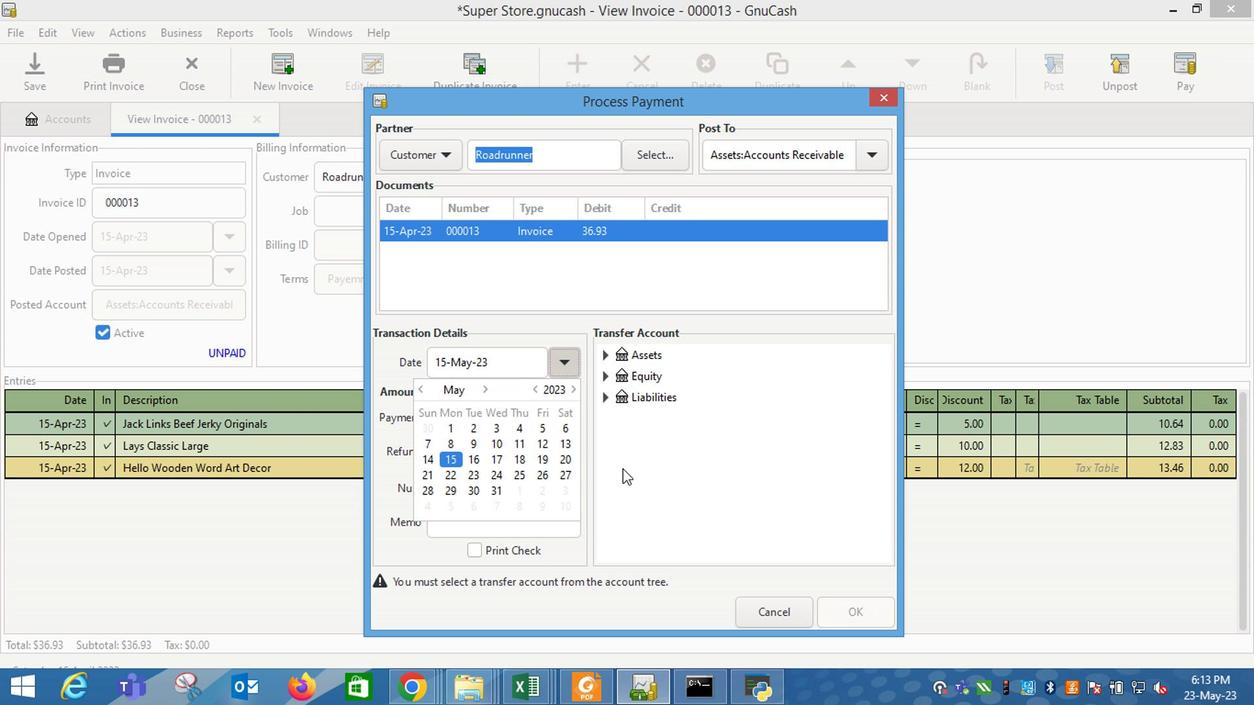 
Action: Mouse moved to (540, 362)
Screenshot: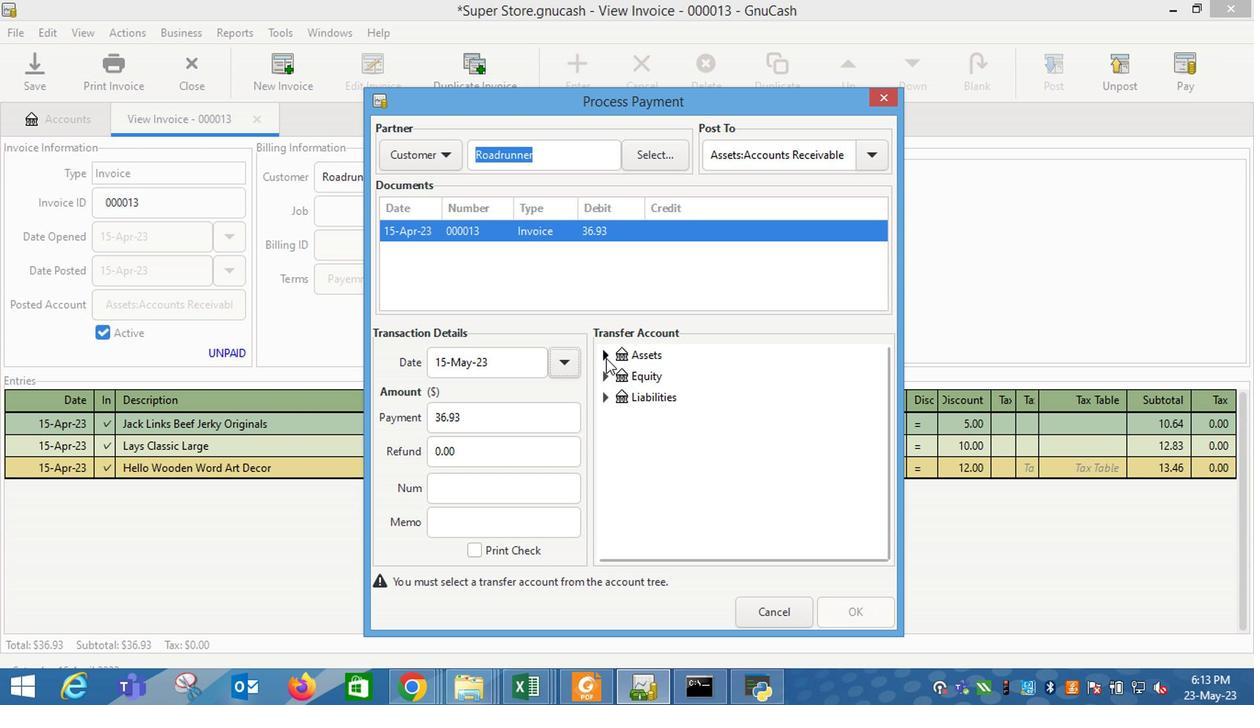 
Action: Mouse pressed left at (540, 362)
Screenshot: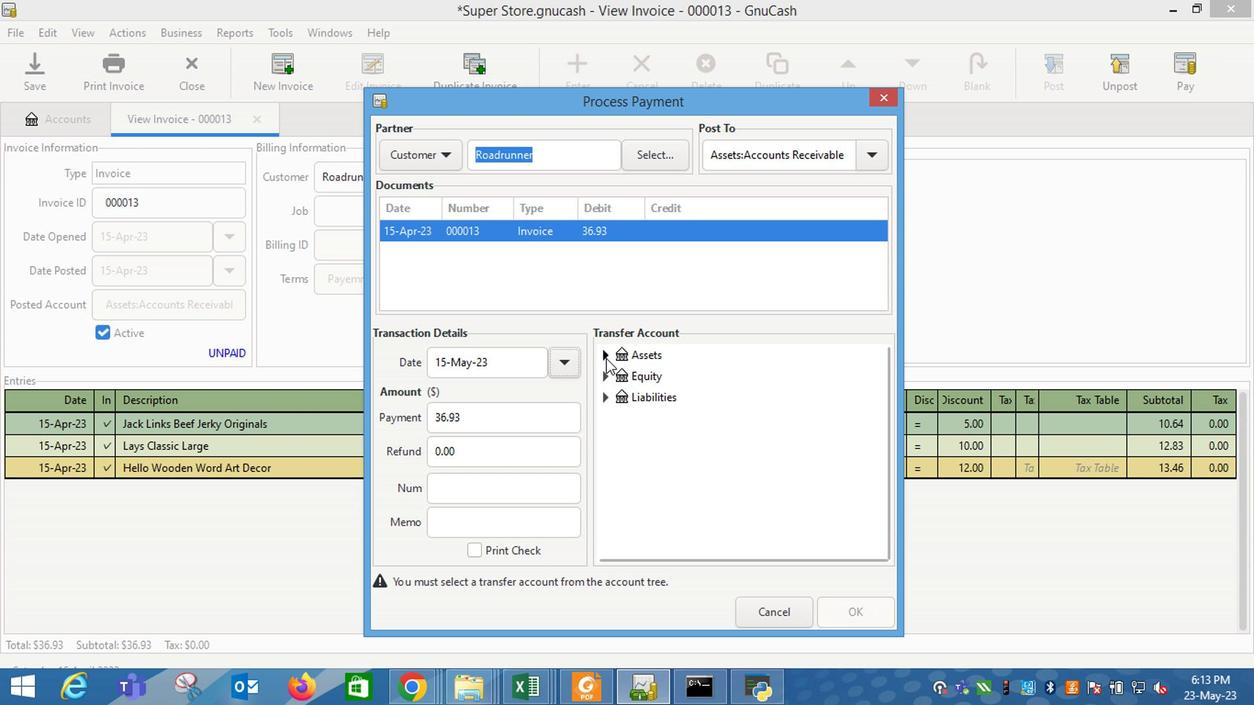 
Action: Mouse moved to (549, 378)
Screenshot: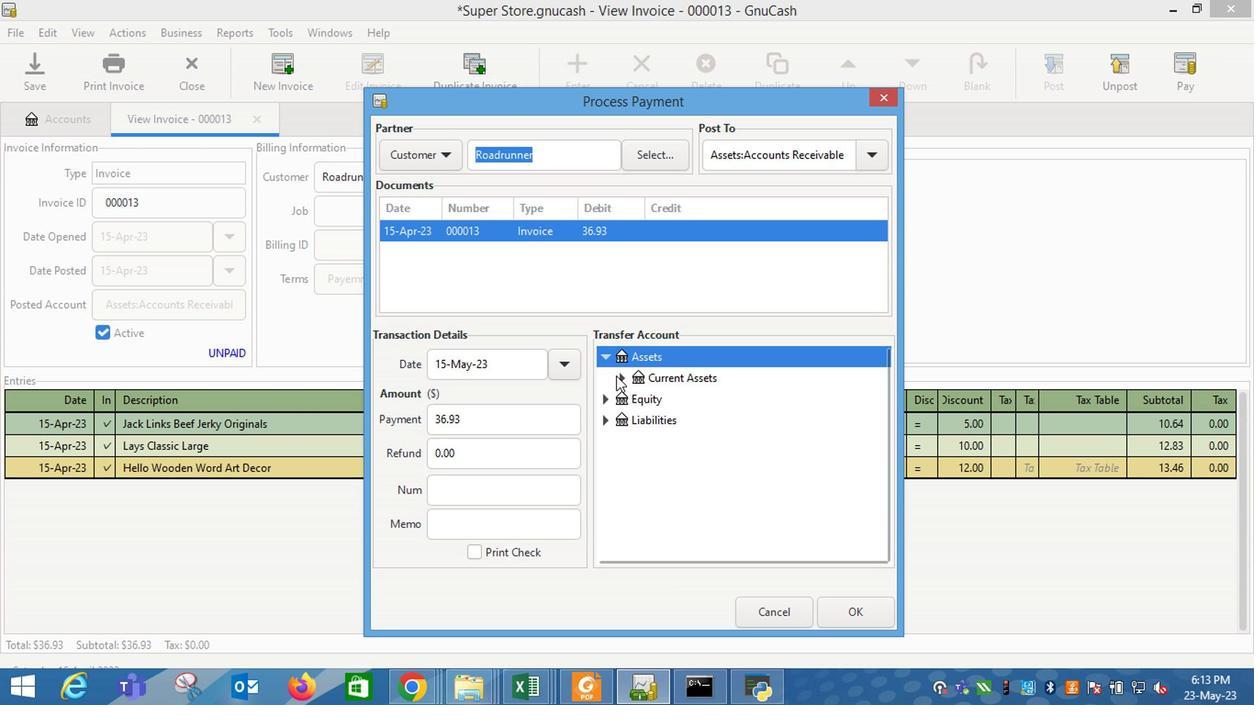 
Action: Mouse pressed left at (549, 378)
Screenshot: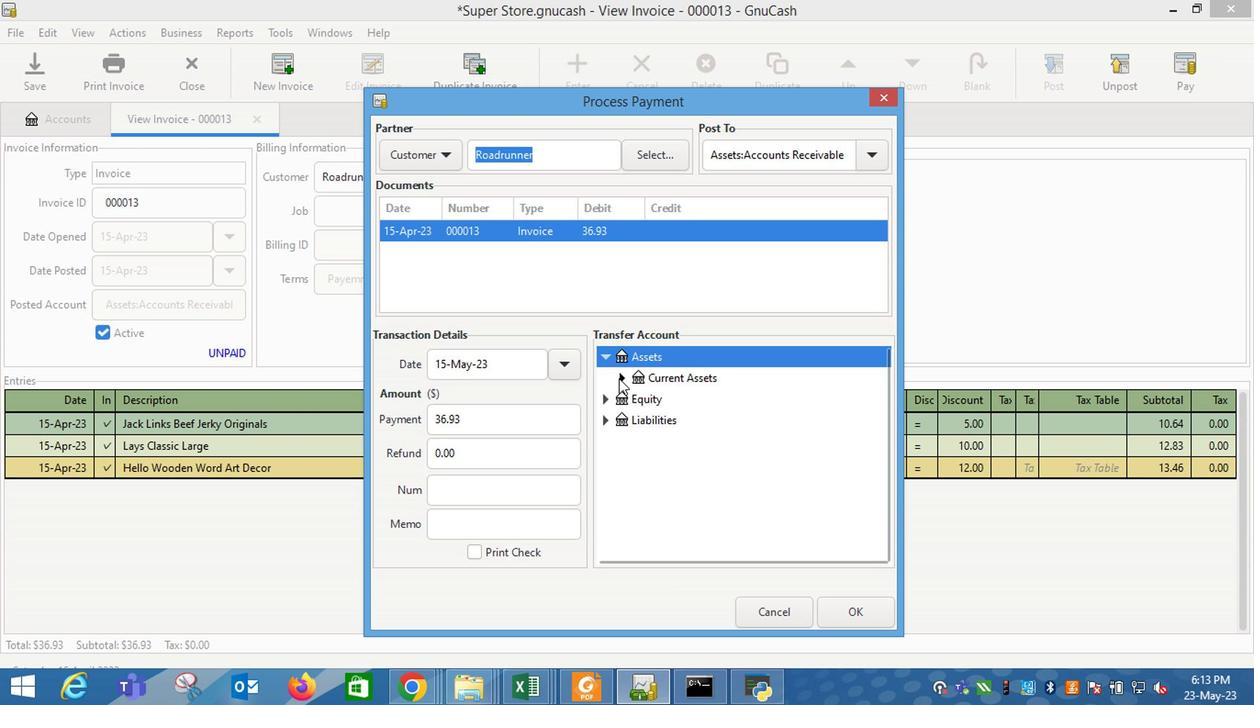 
Action: Mouse moved to (595, 426)
Screenshot: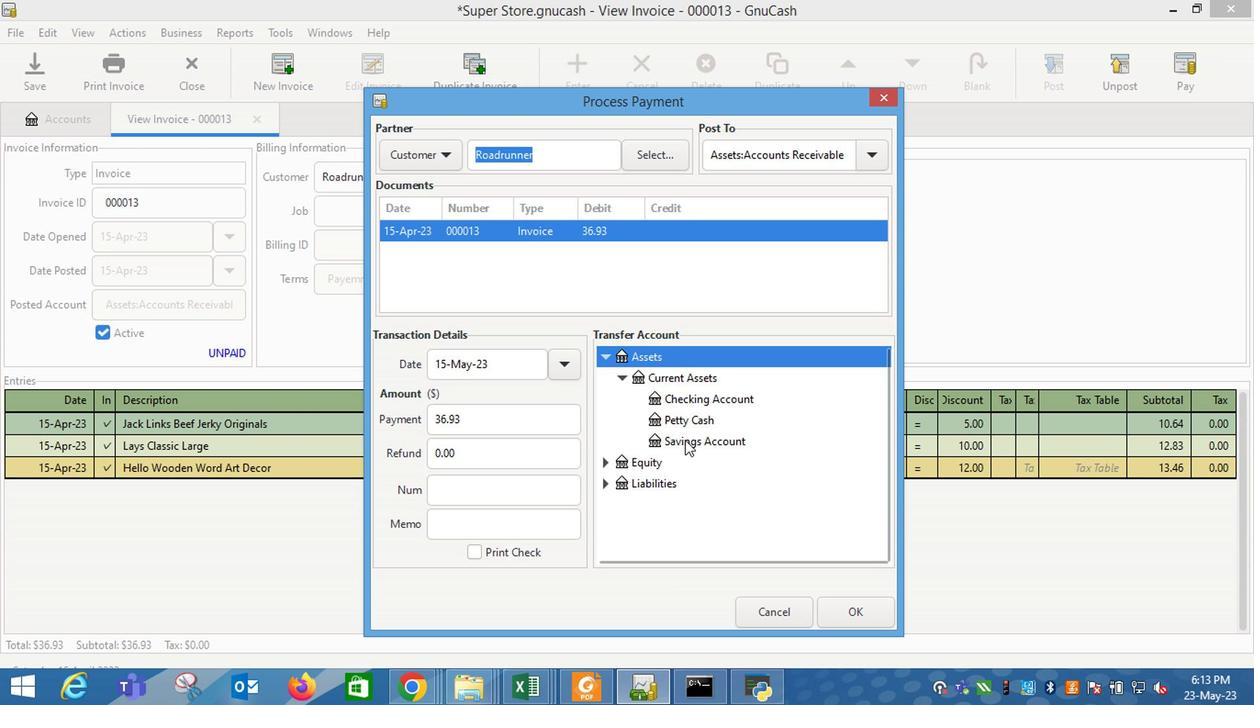 
Action: Mouse pressed left at (595, 426)
Screenshot: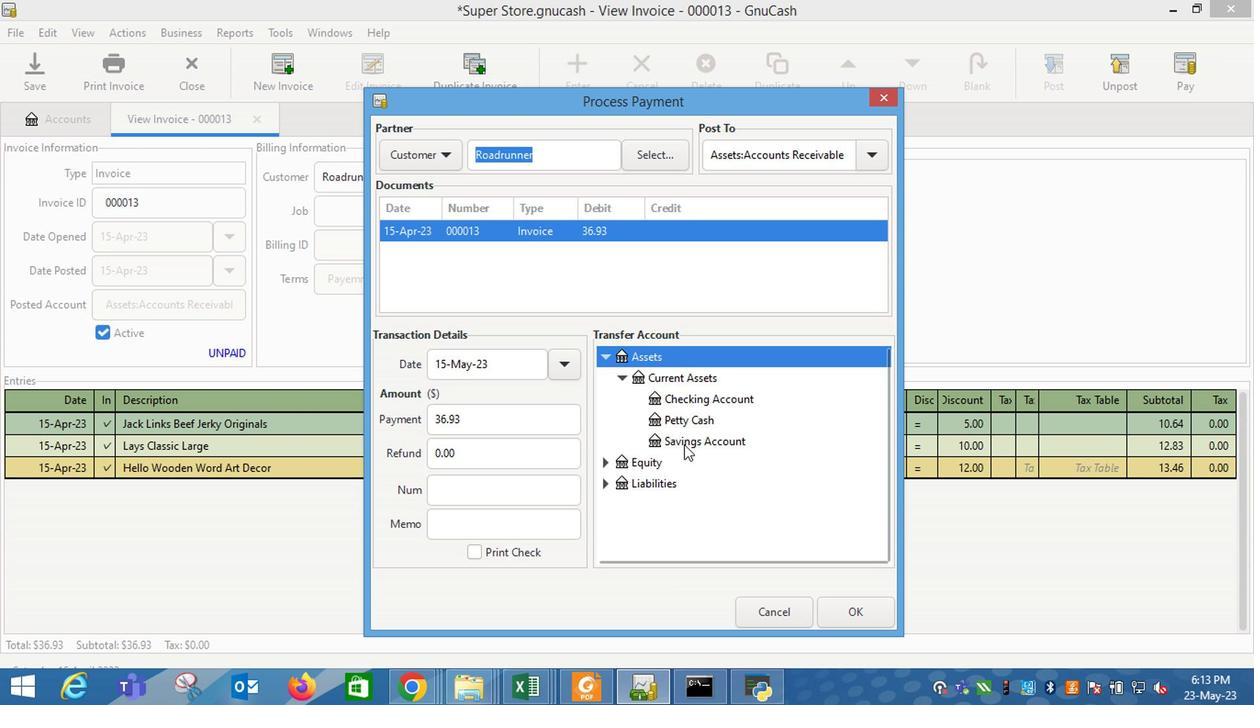
Action: Mouse moved to (709, 545)
Screenshot: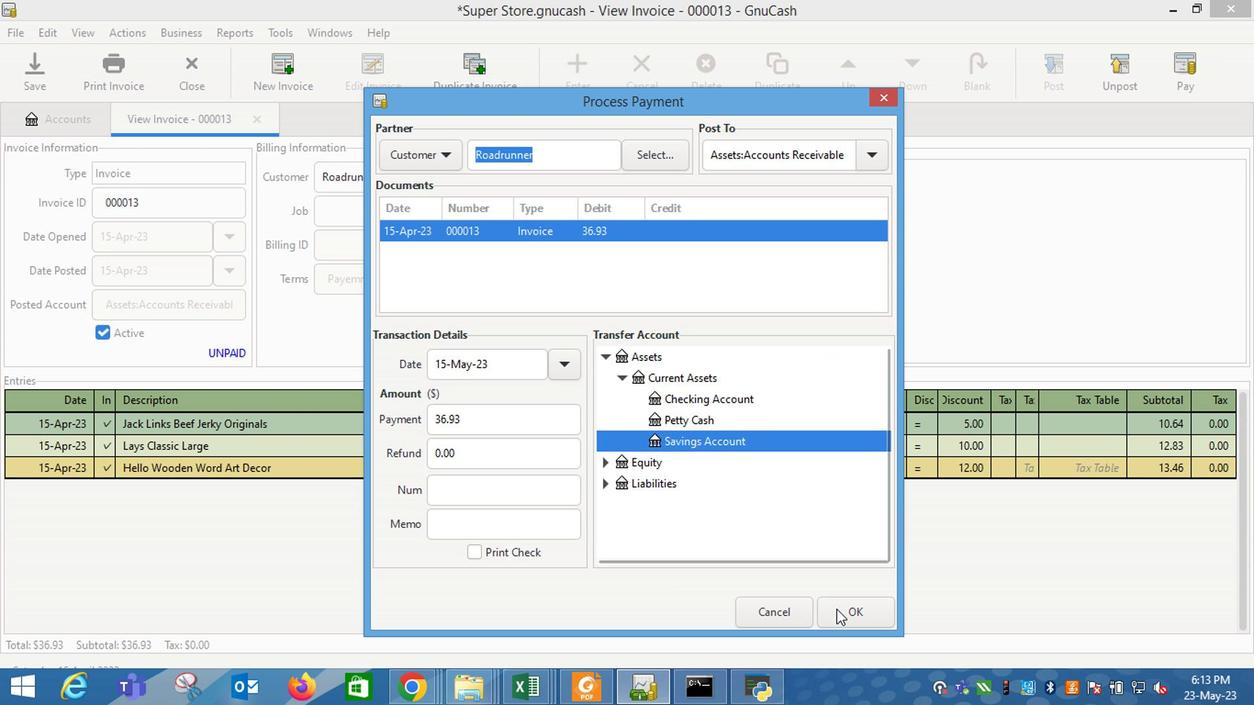 
Action: Mouse pressed left at (709, 545)
Screenshot: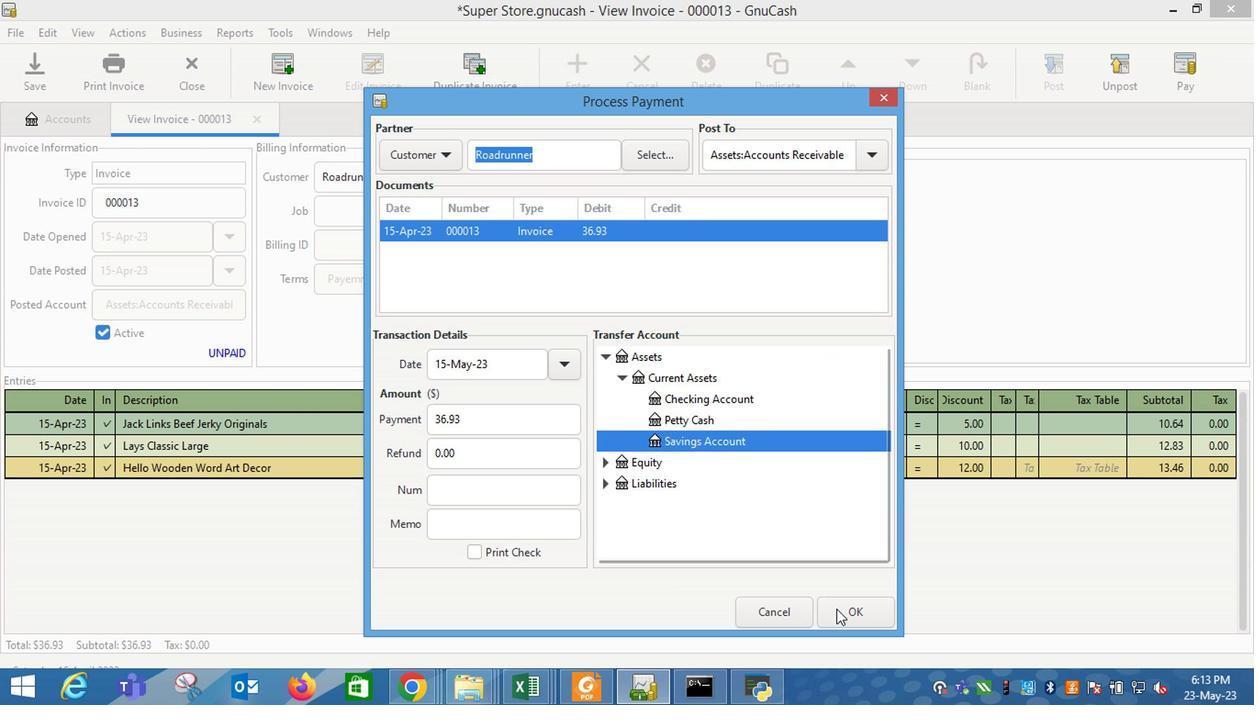 
Action: Mouse moved to (190, 161)
Screenshot: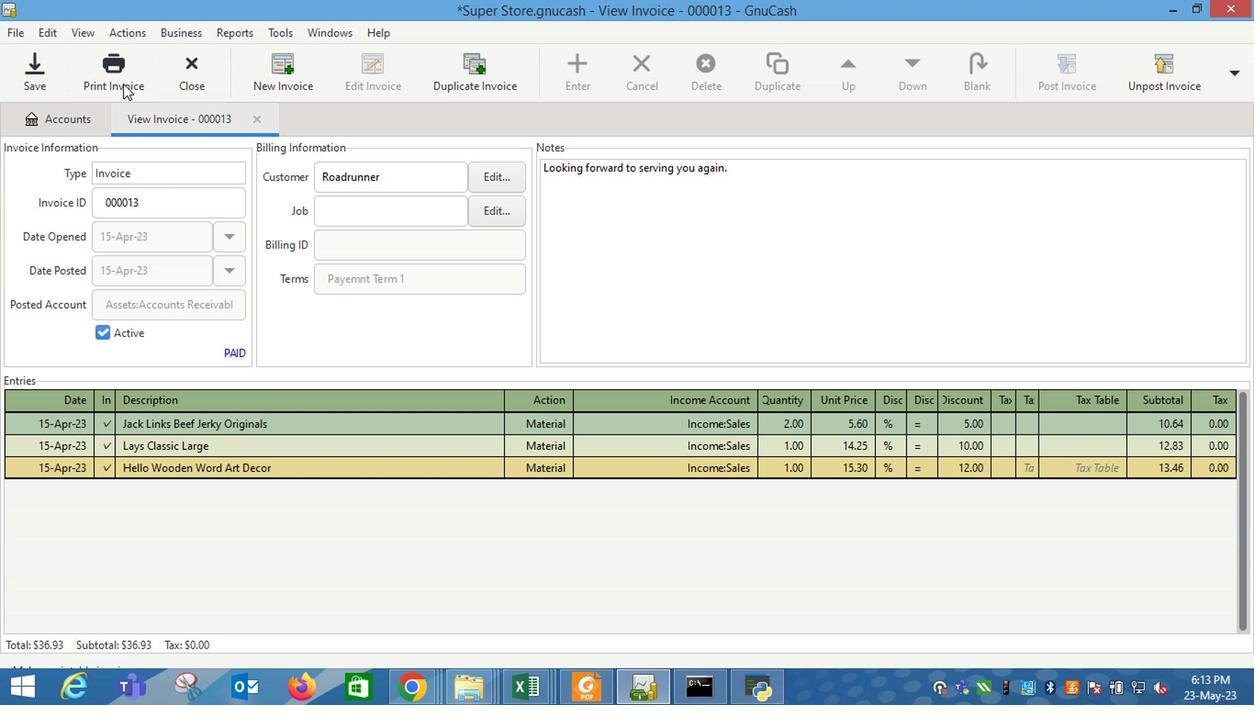 
Action: Mouse pressed left at (190, 161)
Screenshot: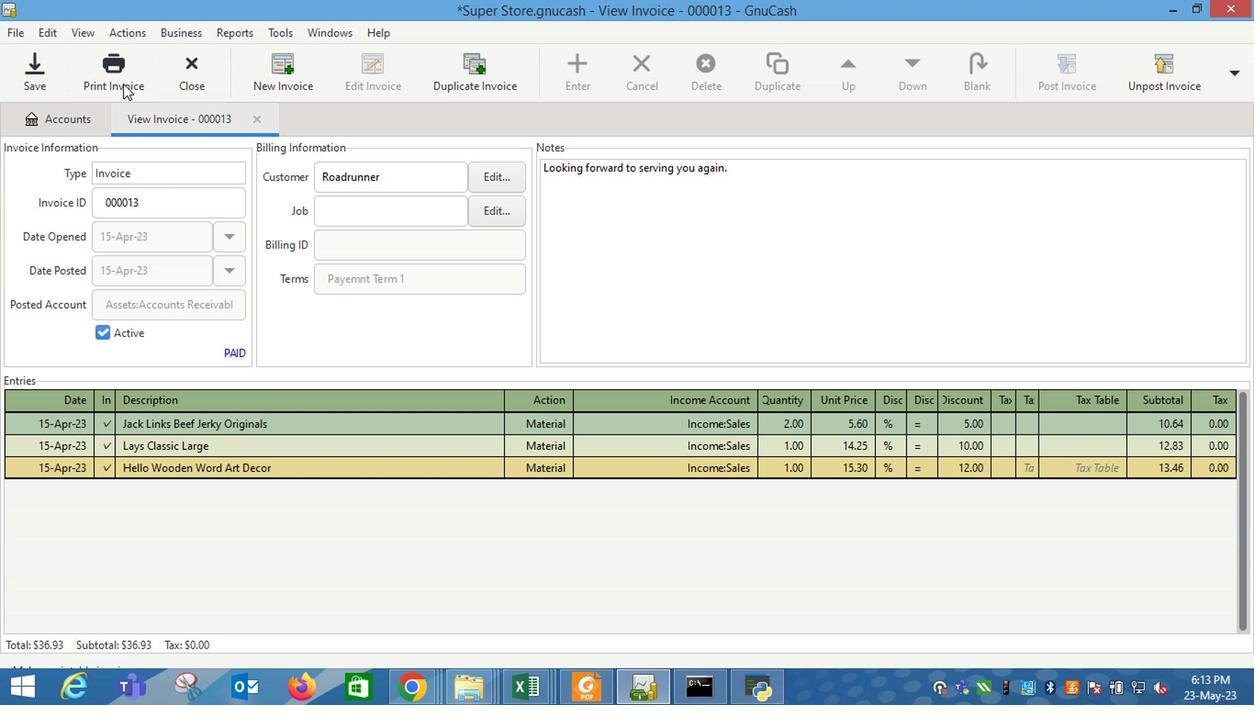 
Action: Mouse moved to (439, 157)
Screenshot: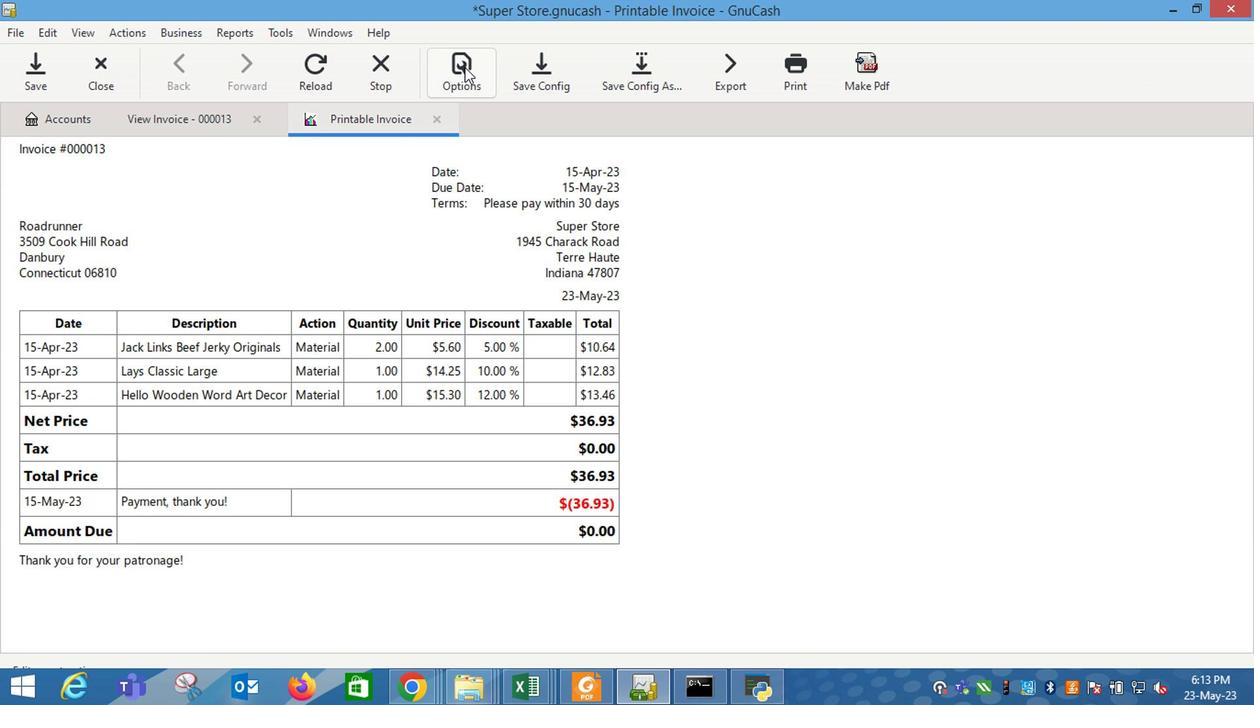 
Action: Mouse pressed left at (439, 157)
Screenshot: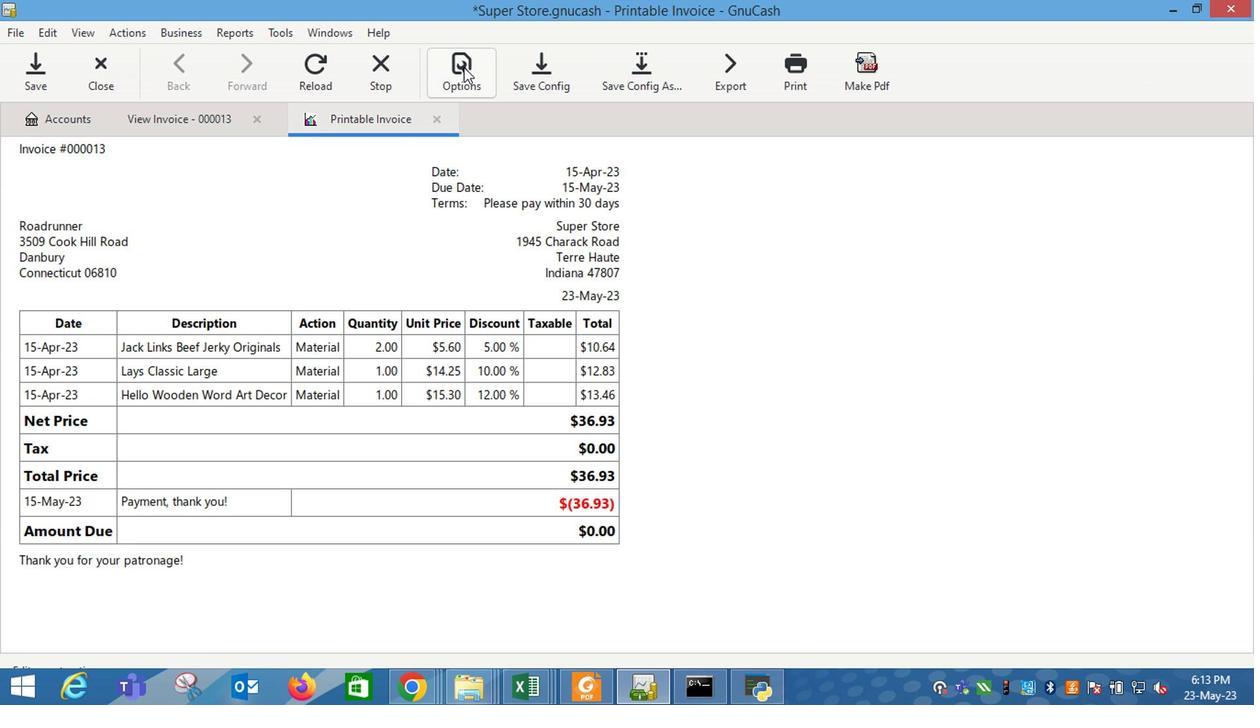 
Action: Mouse moved to (361, 240)
Screenshot: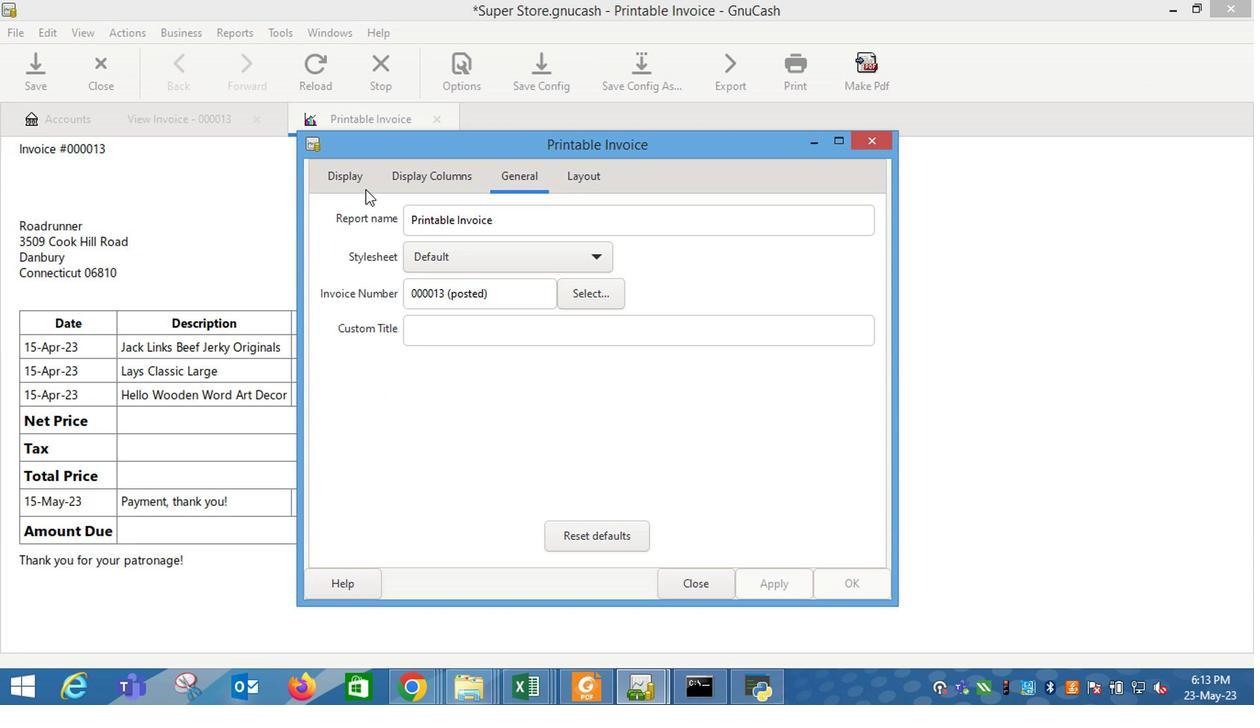 
Action: Mouse pressed left at (361, 240)
Screenshot: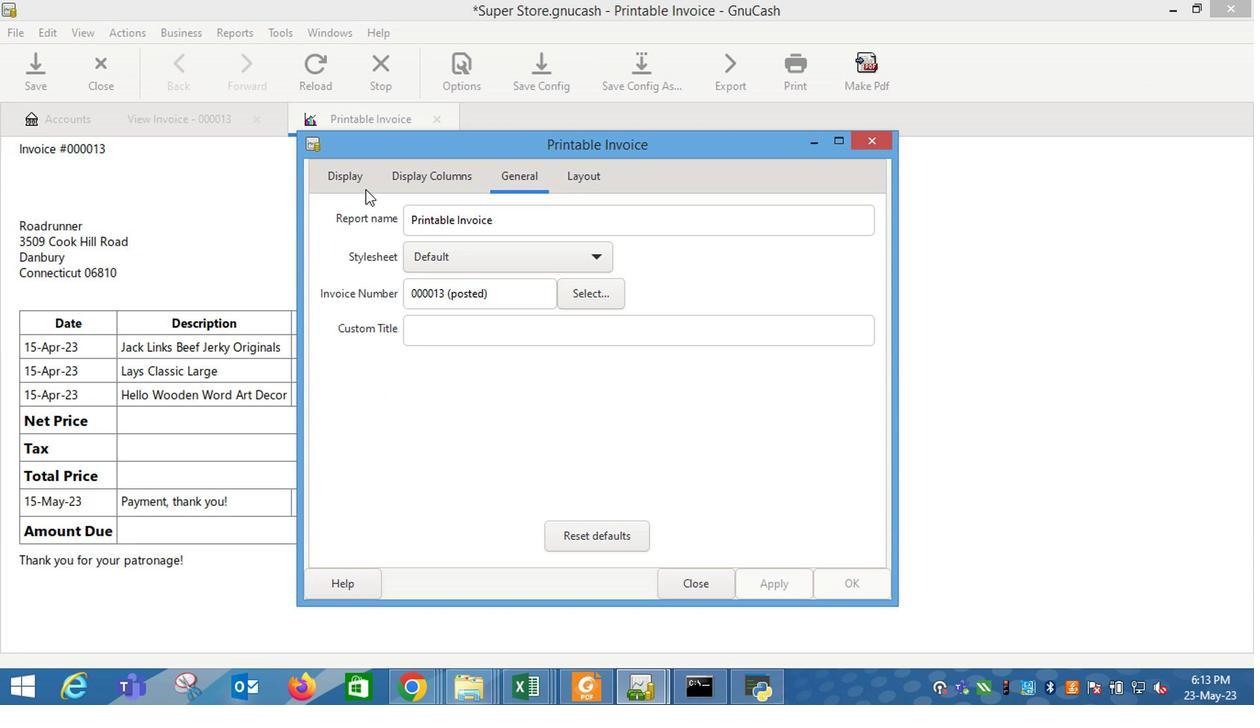 
Action: Mouse moved to (454, 387)
Screenshot: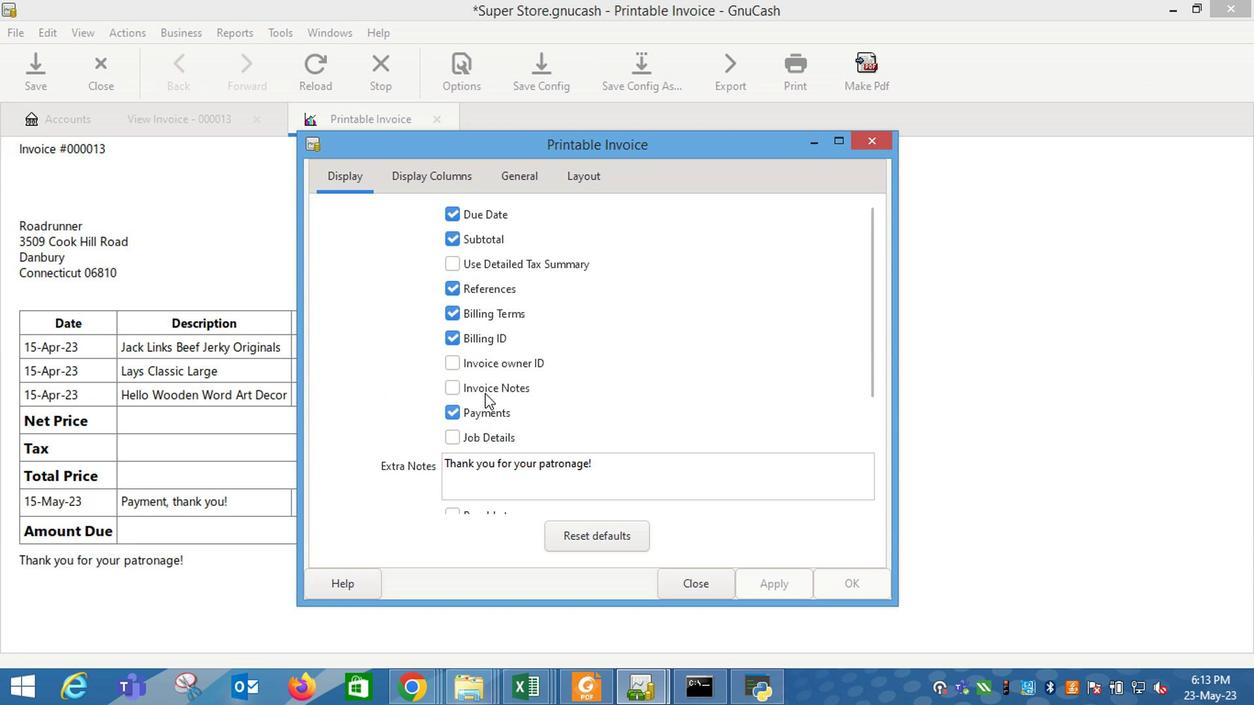 
Action: Mouse pressed left at (454, 387)
Screenshot: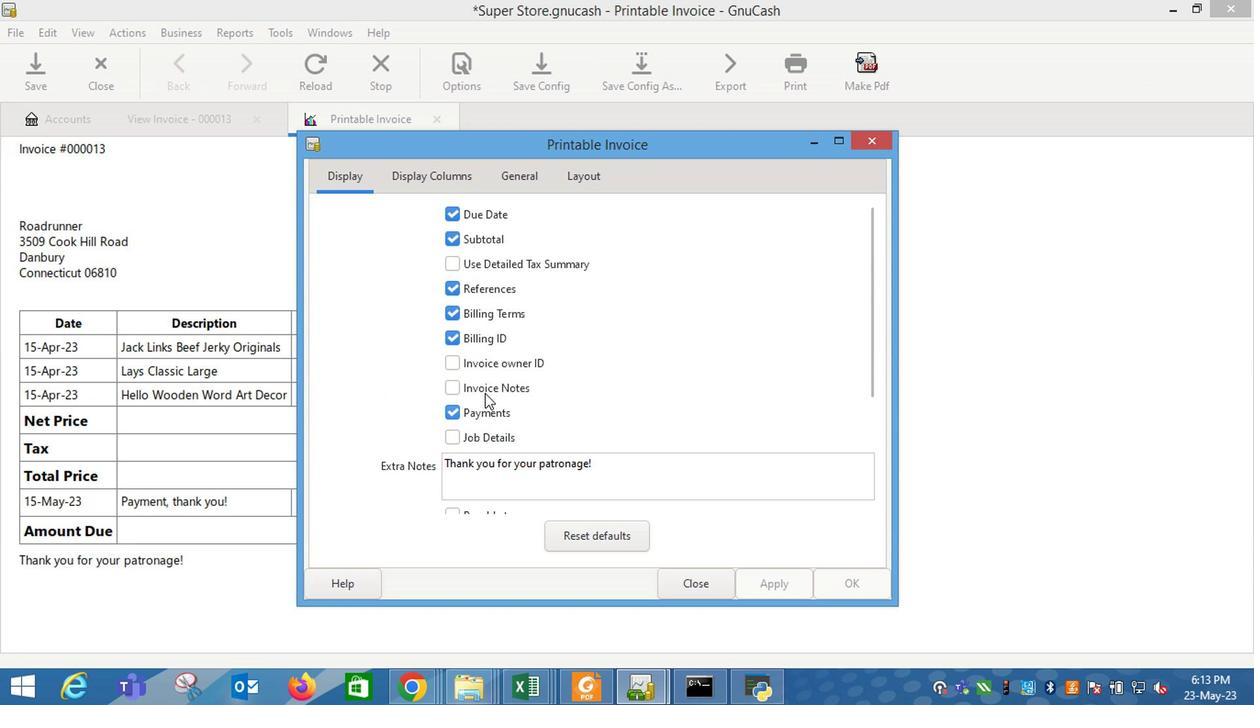 
Action: Mouse moved to (650, 517)
Screenshot: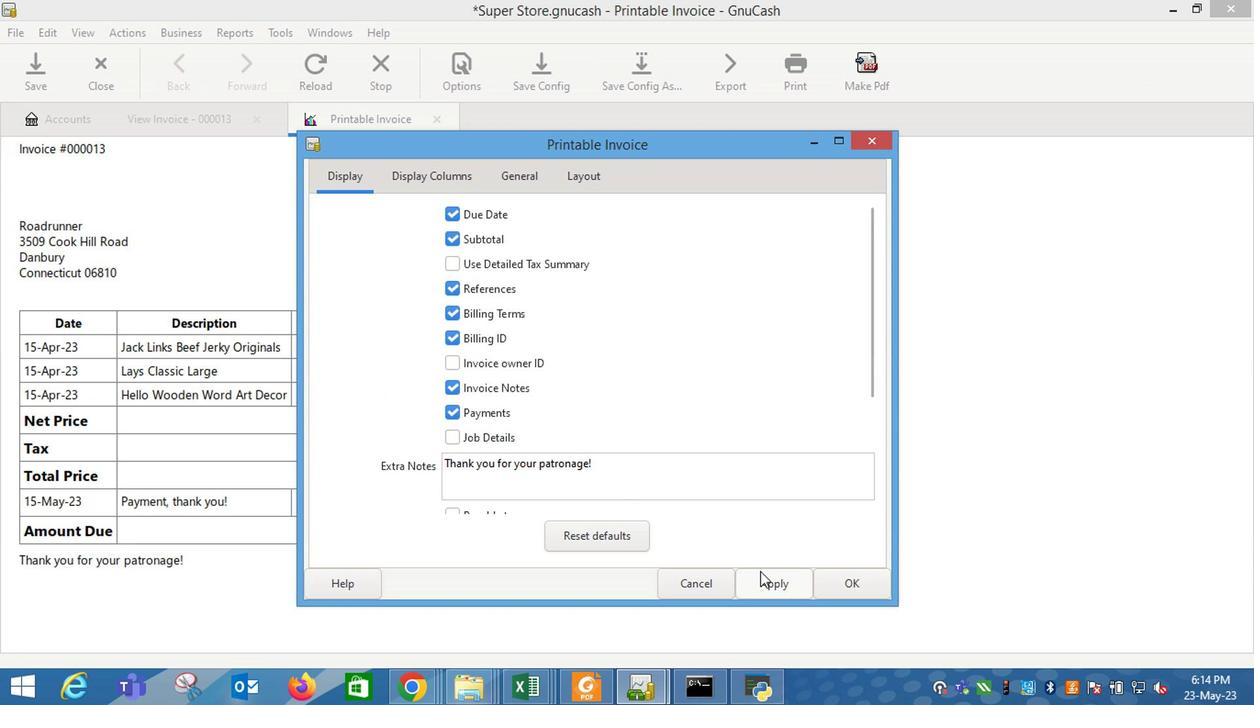 
Action: Mouse pressed left at (650, 517)
Screenshot: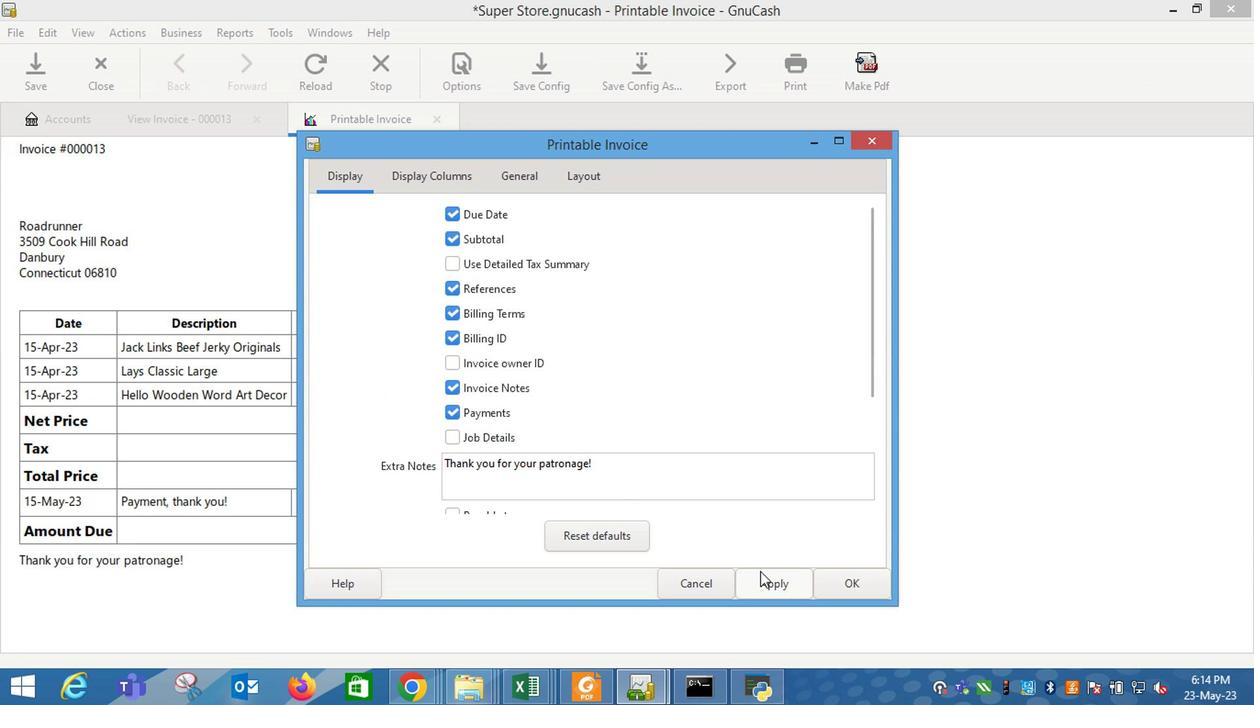 
Action: Mouse moved to (608, 520)
Screenshot: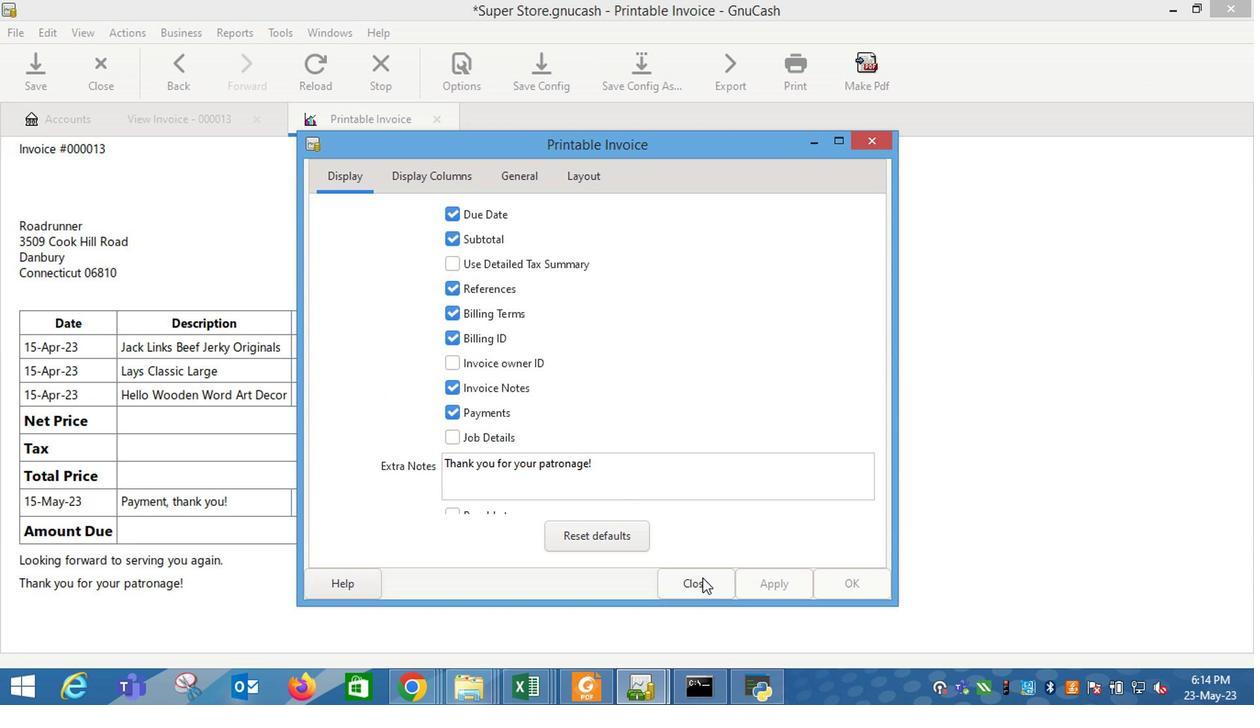 
Action: Mouse pressed left at (608, 520)
Screenshot: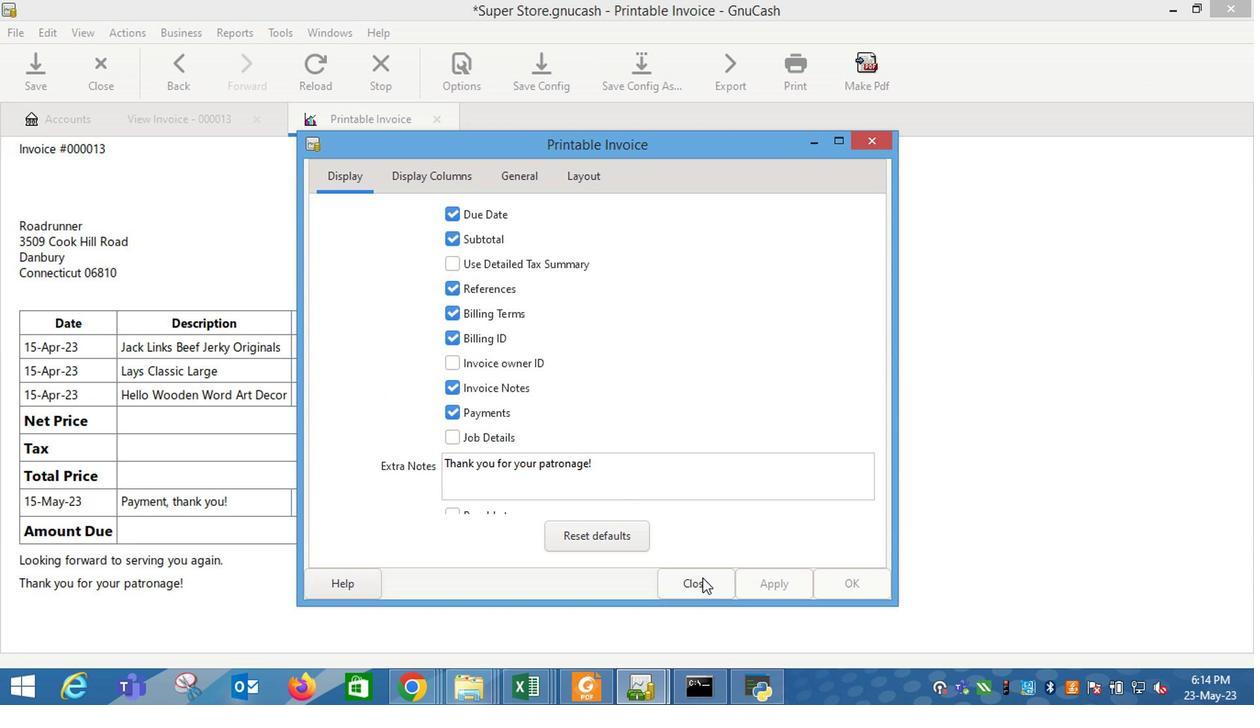 
Action: Mouse moved to (327, 361)
Screenshot: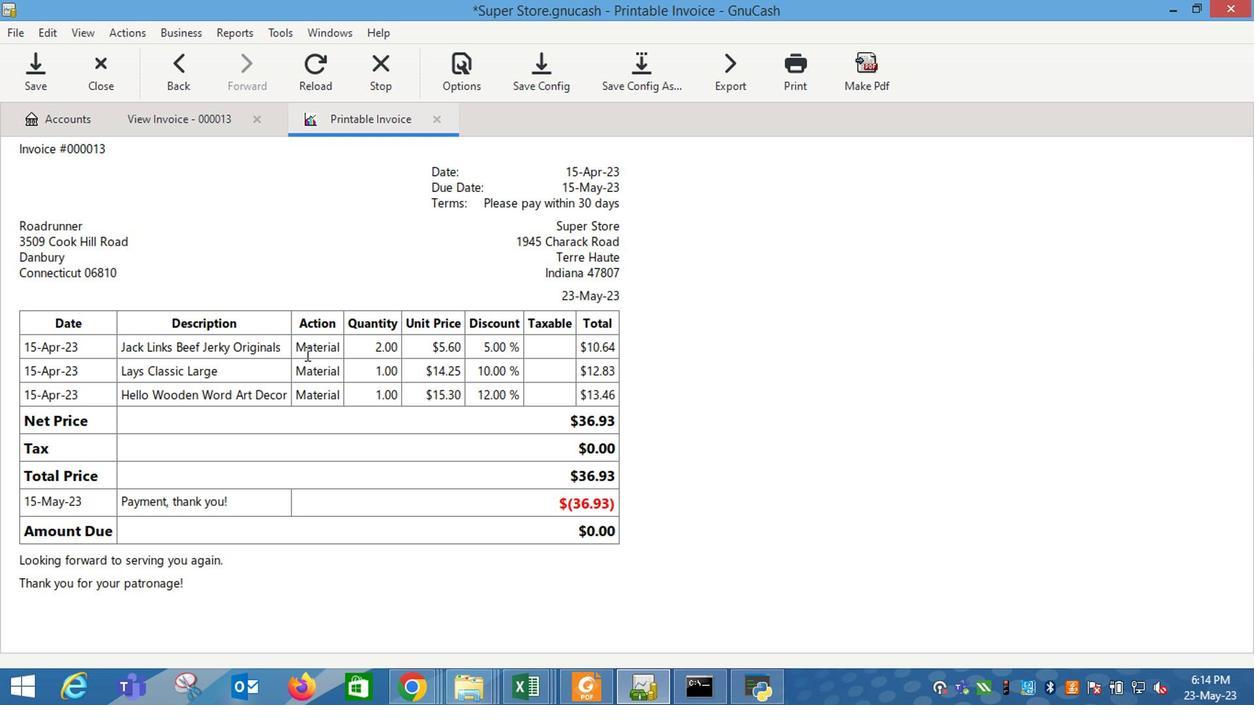 
